 Task: Select Give A Gift Card from Gift Cards. Add to cart AmazonBasics Sports Collectibles Gift Card-2. Place order for Fernando Perez, _x000D_
1100 E 2nd Ave #3_x000D_
Indianola, Iowa(IA), 50125, Cell Number (641) 942-6132
Action: Mouse moved to (437, 332)
Screenshot: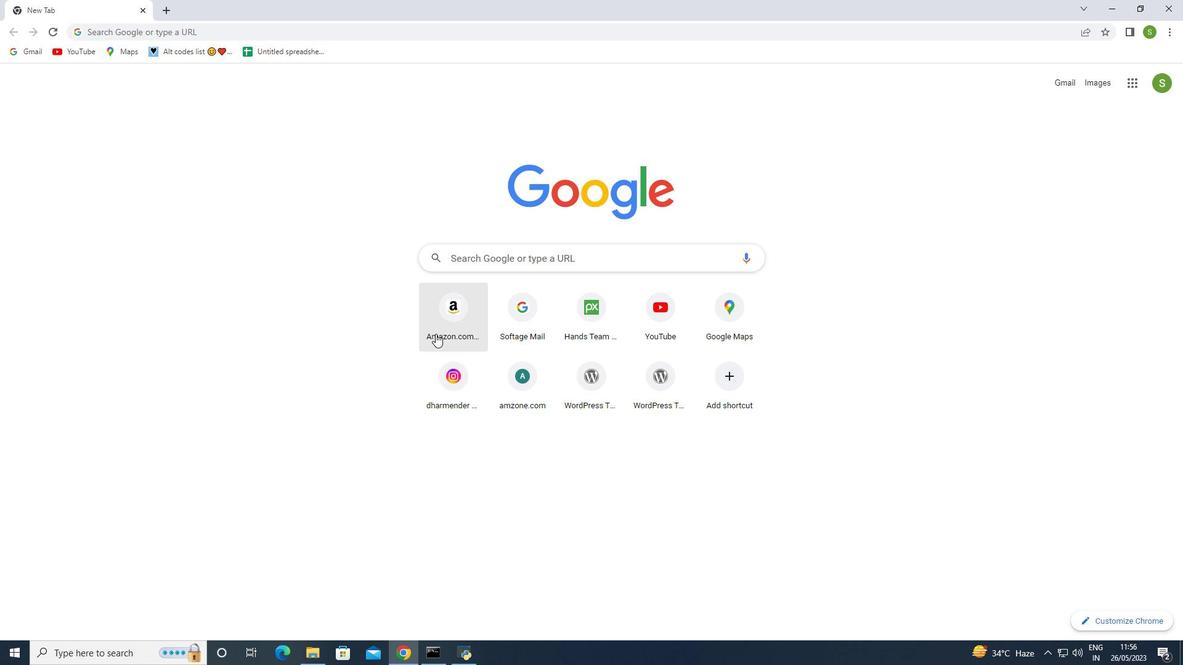 
Action: Mouse pressed left at (437, 332)
Screenshot: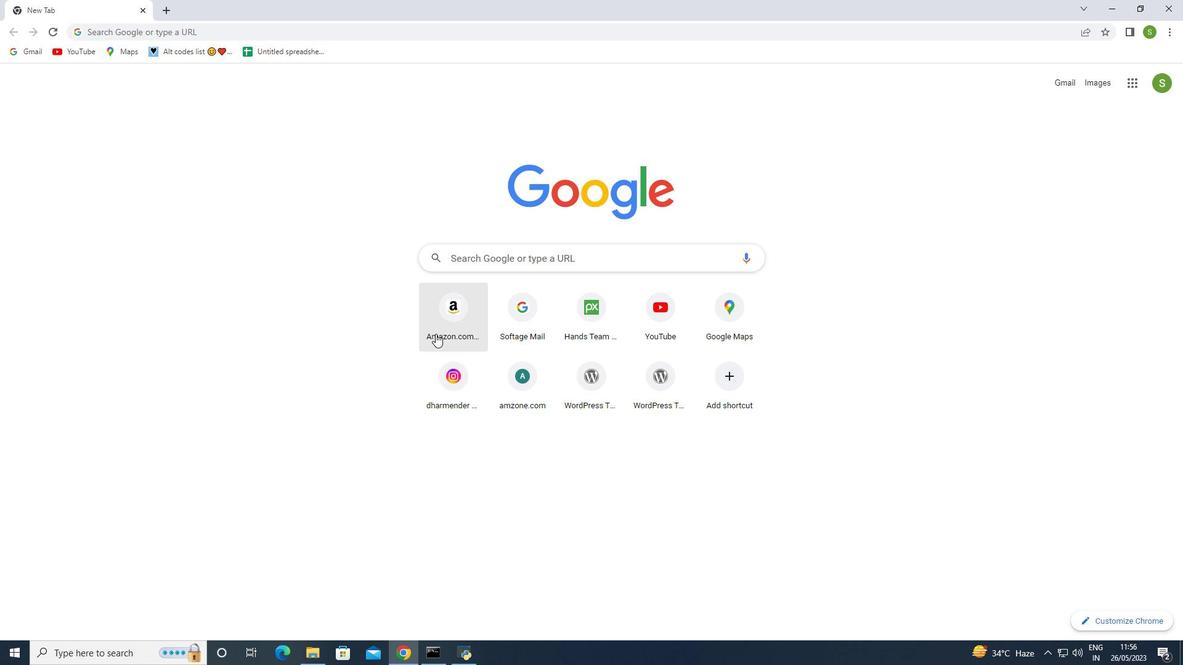 
Action: Mouse moved to (1003, 167)
Screenshot: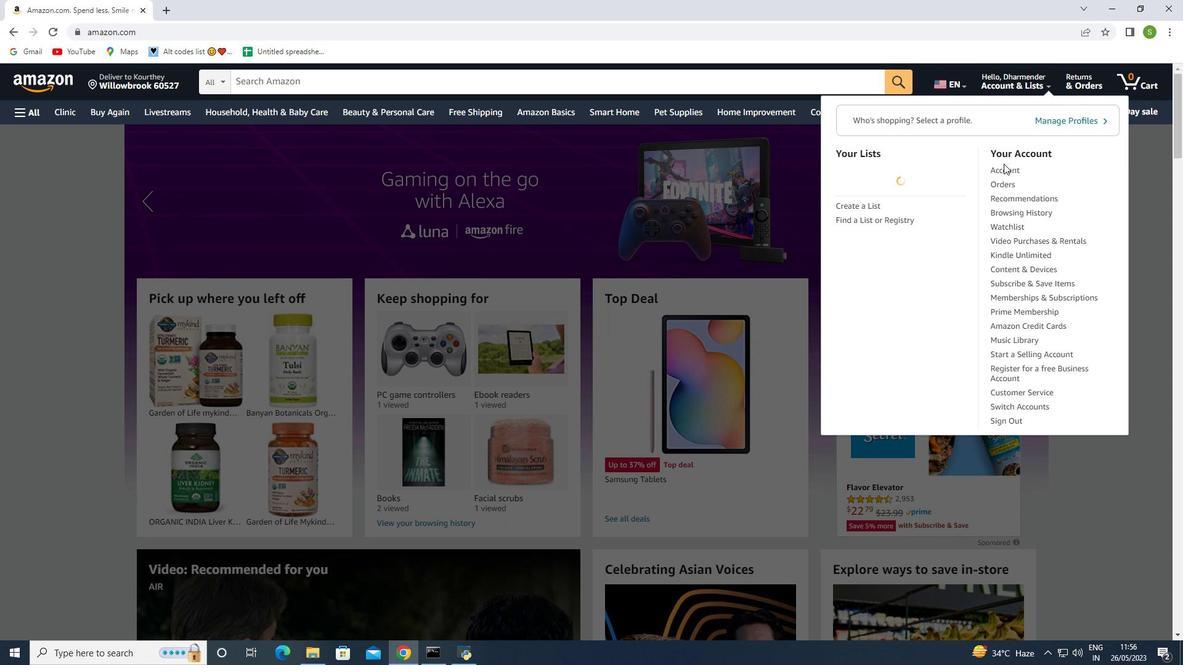 
Action: Mouse pressed left at (1003, 167)
Screenshot: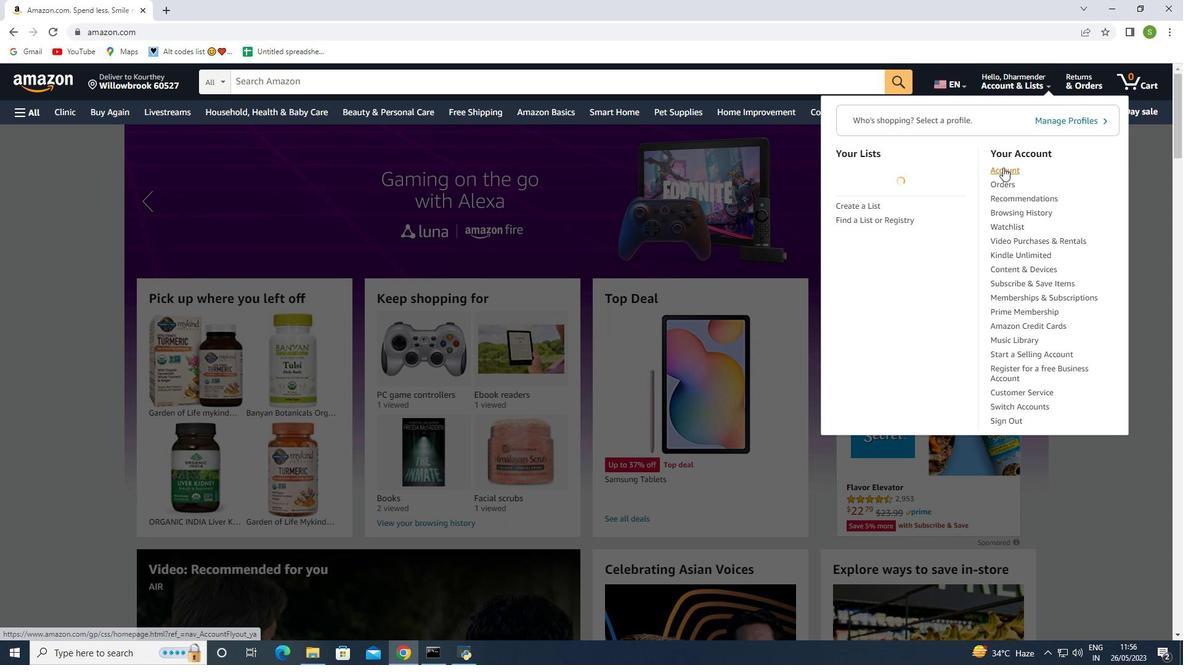
Action: Mouse moved to (360, 278)
Screenshot: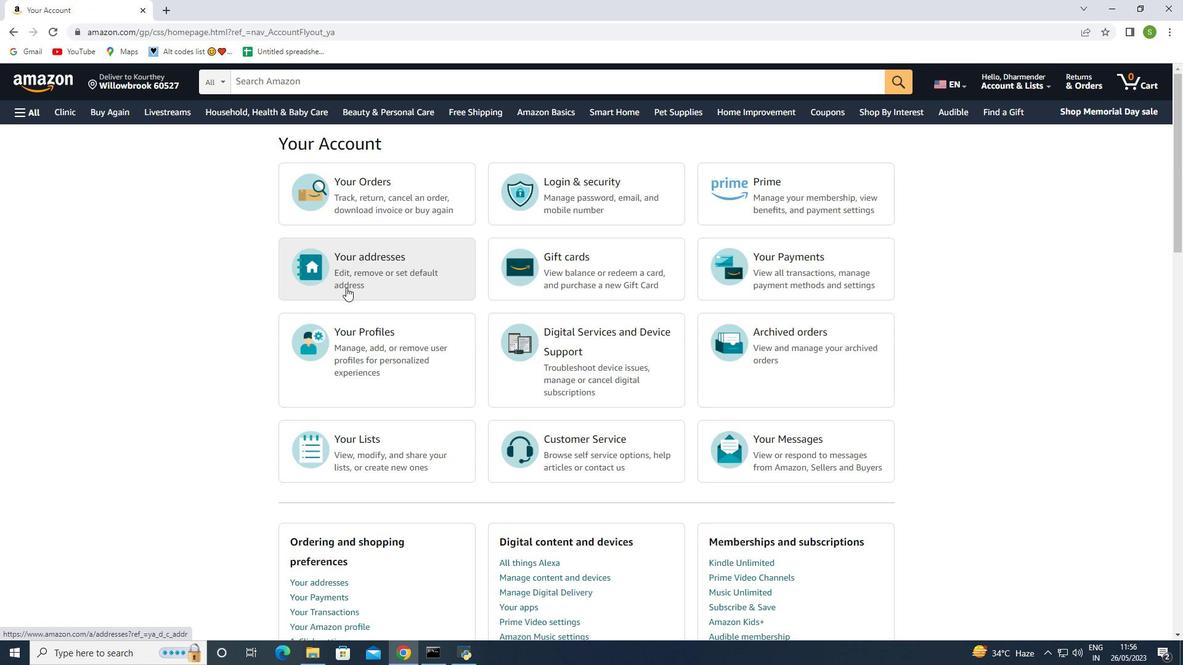 
Action: Mouse pressed left at (360, 278)
Screenshot: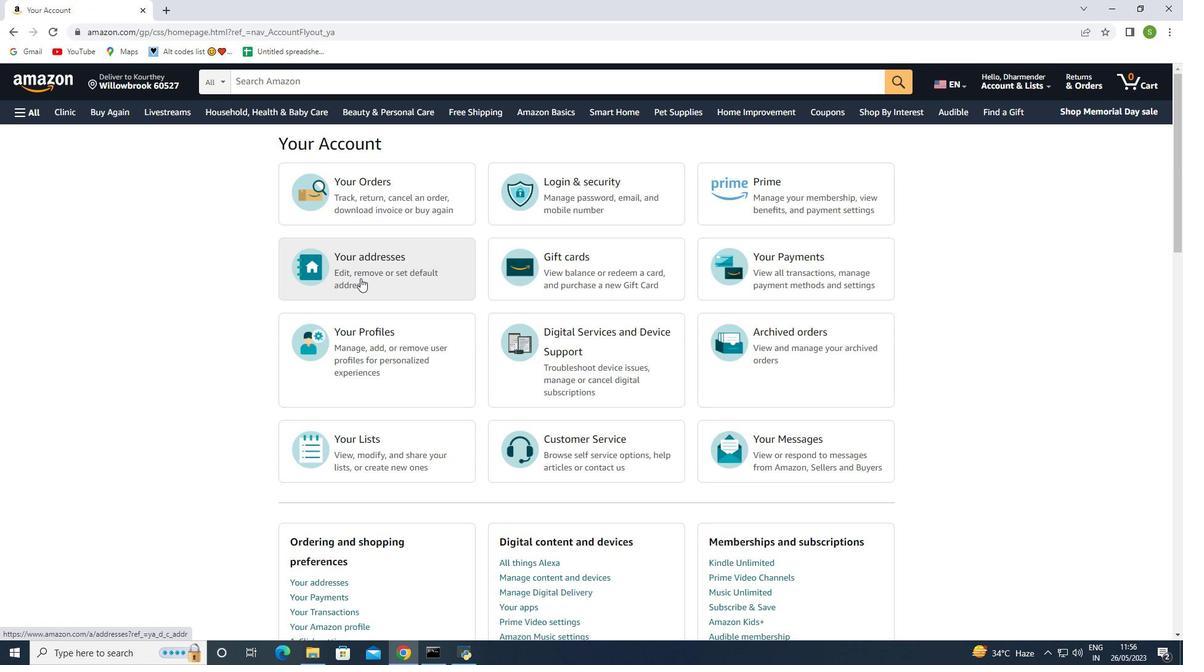 
Action: Mouse moved to (429, 288)
Screenshot: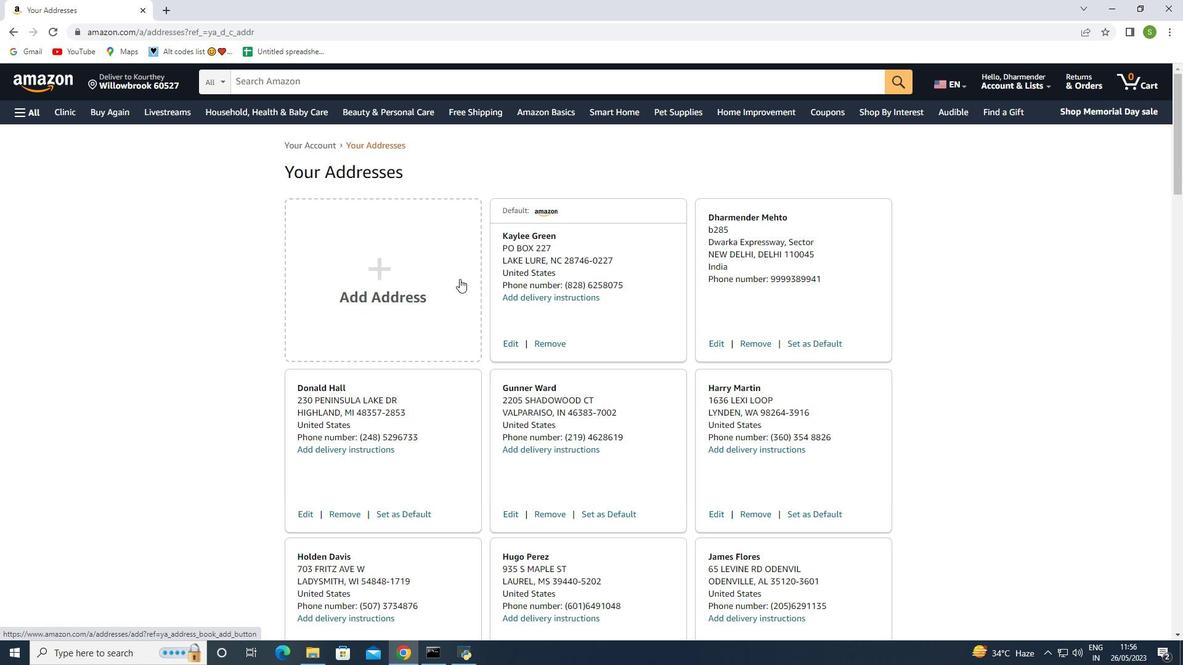 
Action: Mouse pressed left at (429, 288)
Screenshot: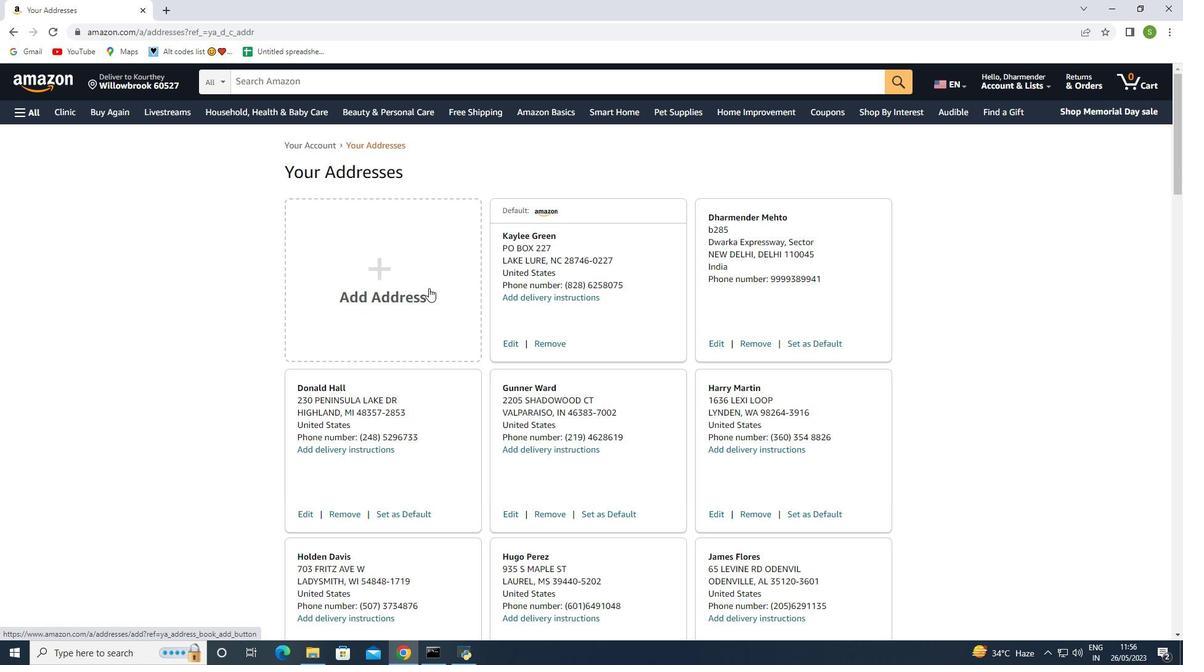 
Action: Mouse moved to (518, 326)
Screenshot: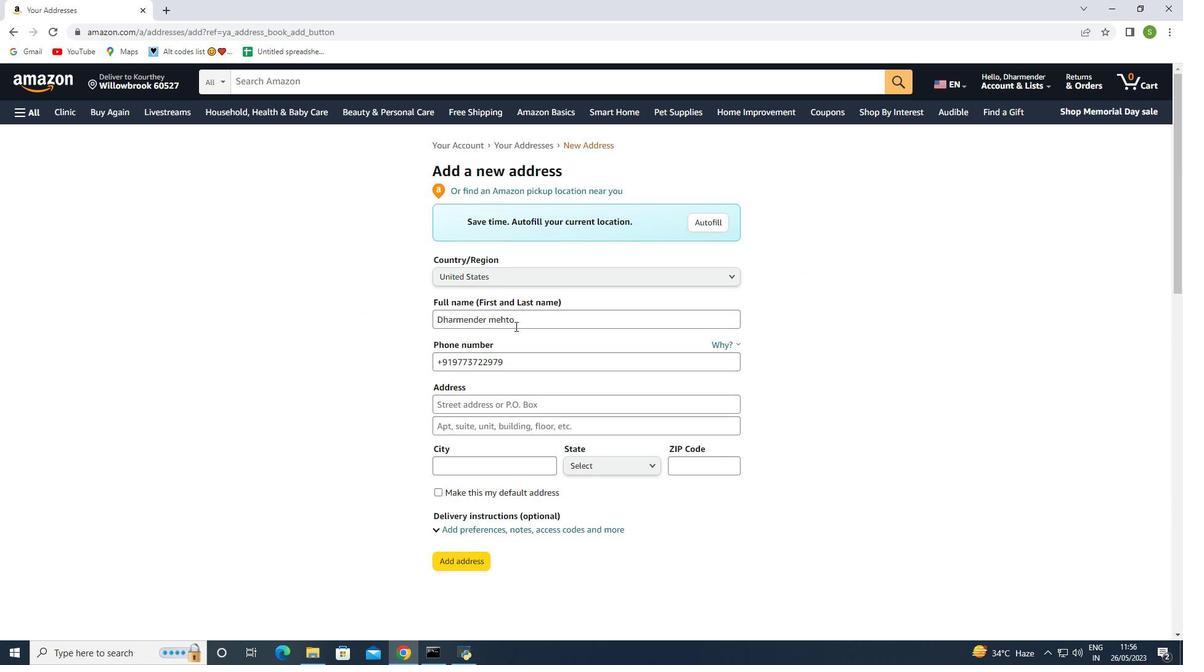
Action: Mouse pressed left at (518, 326)
Screenshot: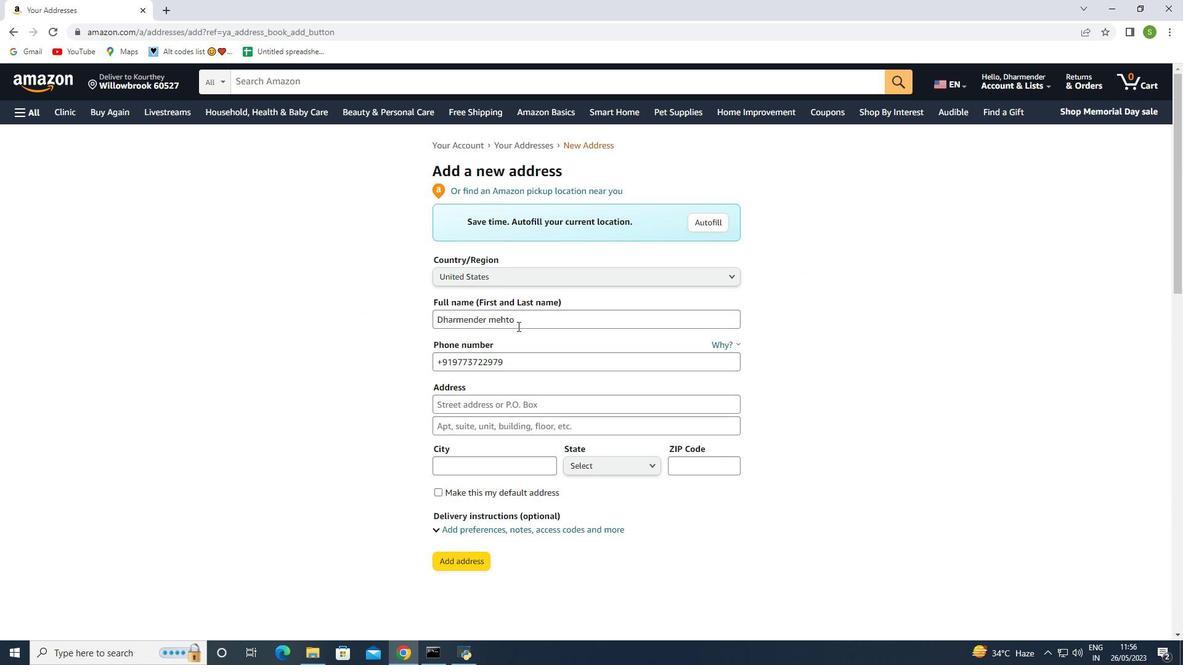 
Action: Mouse moved to (408, 290)
Screenshot: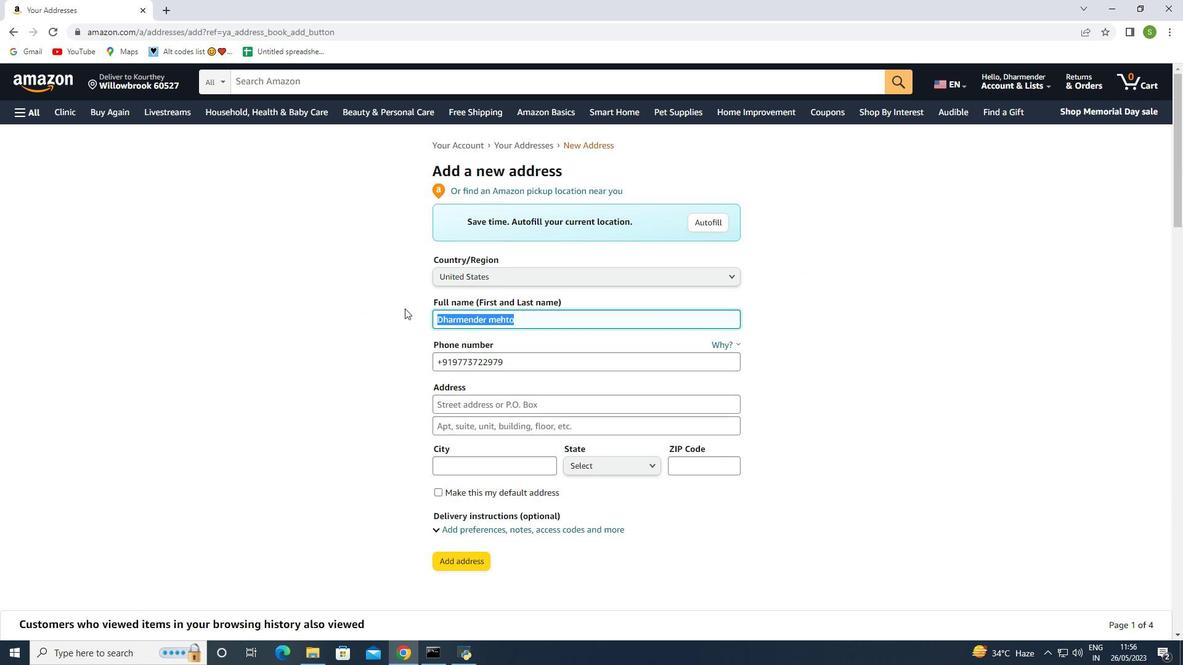 
Action: Key pressed <Key.backspace><Key.shift><Key.shift><Key.shift><Key.shift><Key.shift><Key.shift><Key.shift><Key.shift><Key.shift><Key.shift><Key.shift><Key.shift><Key.shift><Key.shift><Key.shift><Key.shift><Key.shift><Key.shift><Key.shift><Key.shift><Key.shift><Key.shift><Key.shift><Key.shift><Key.shift><Key.shift><Key.shift><Key.shift><Key.shift><Key.shift><Key.shift><Key.shift><Key.shift><Key.shift><Key.shift><Key.shift><Key.shift><Key.shift><Key.shift><Key.shift><Key.shift><Key.shift><Key.shift><Key.shift><Key.shift><Key.shift><Key.shift><Key.shift><Key.shift><Key.shift><Key.shift><Key.shift><Key.shift><Key.shift><Key.shift><Key.shift><Key.shift><Key.shift><Key.shift><Key.shift><Key.shift><Key.shift><Key.shift><Key.shift><Key.shift><Key.shift><Key.shift><Key.shift><Key.shift><Key.shift><Key.shift><Key.shift><Key.shift><Key.shift><Key.shift><Key.shift><Key.shift><Key.shift><Key.shift><Key.shift><Key.shift><Key.shift><Key.shift><Key.shift><Key.shift><Key.shift><Key.shift><Key.shift>Fernando<Key.space><Key.shift>Perez
Screenshot: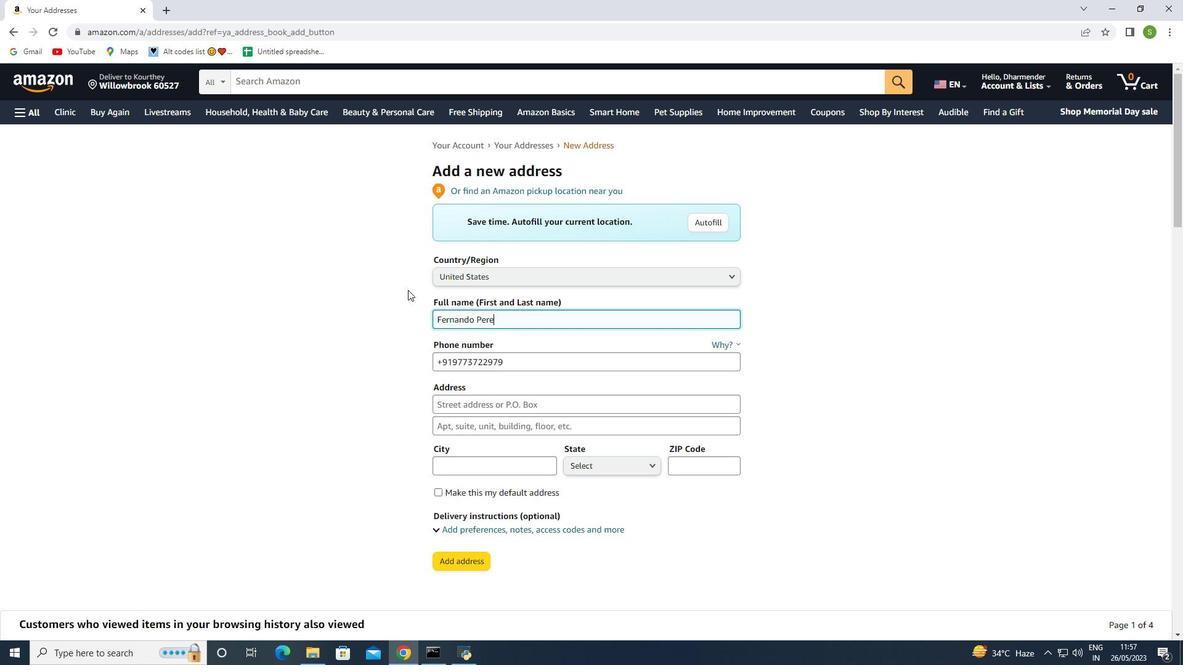 
Action: Mouse moved to (508, 365)
Screenshot: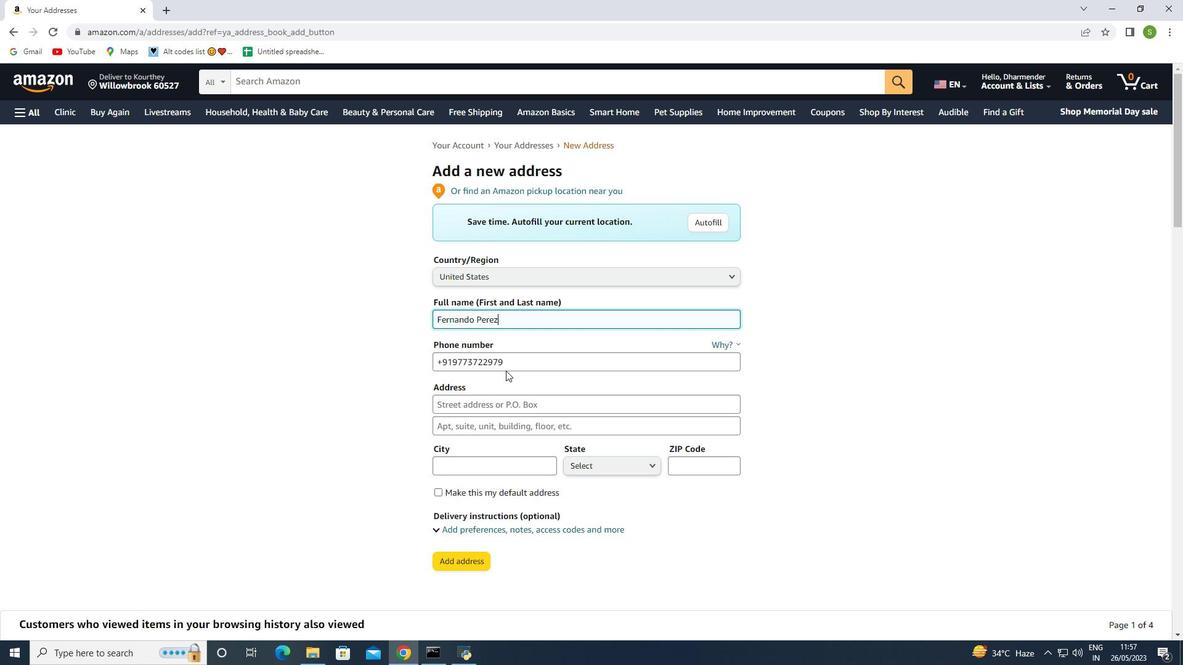 
Action: Mouse pressed left at (508, 365)
Screenshot: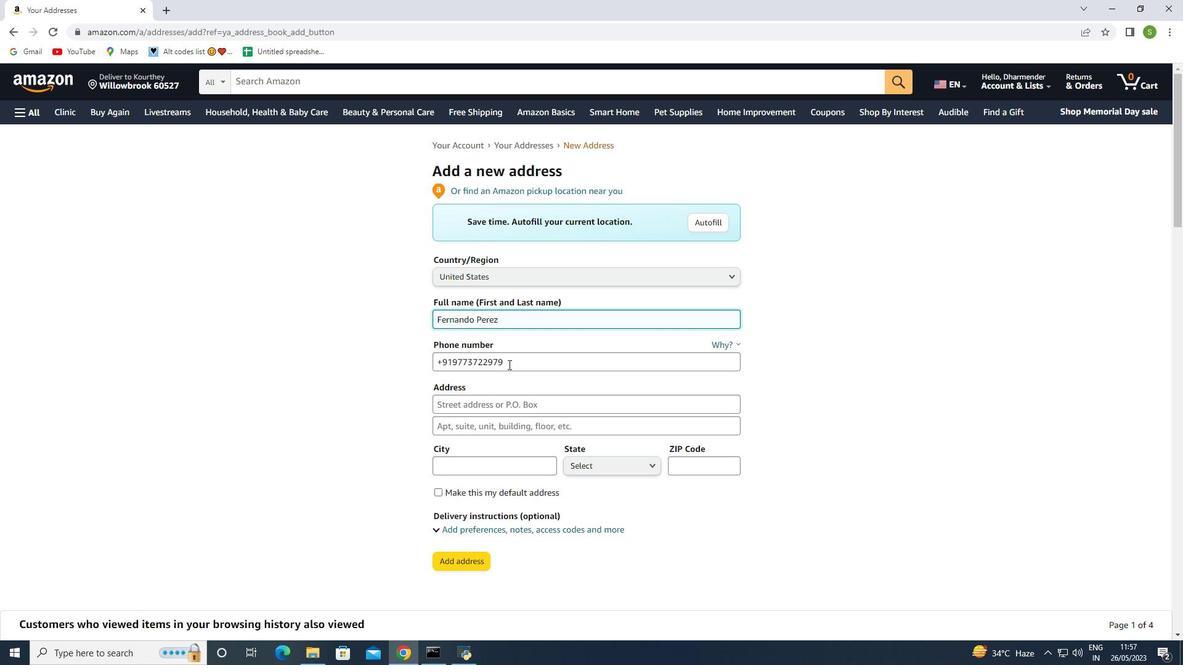 
Action: Mouse moved to (332, 338)
Screenshot: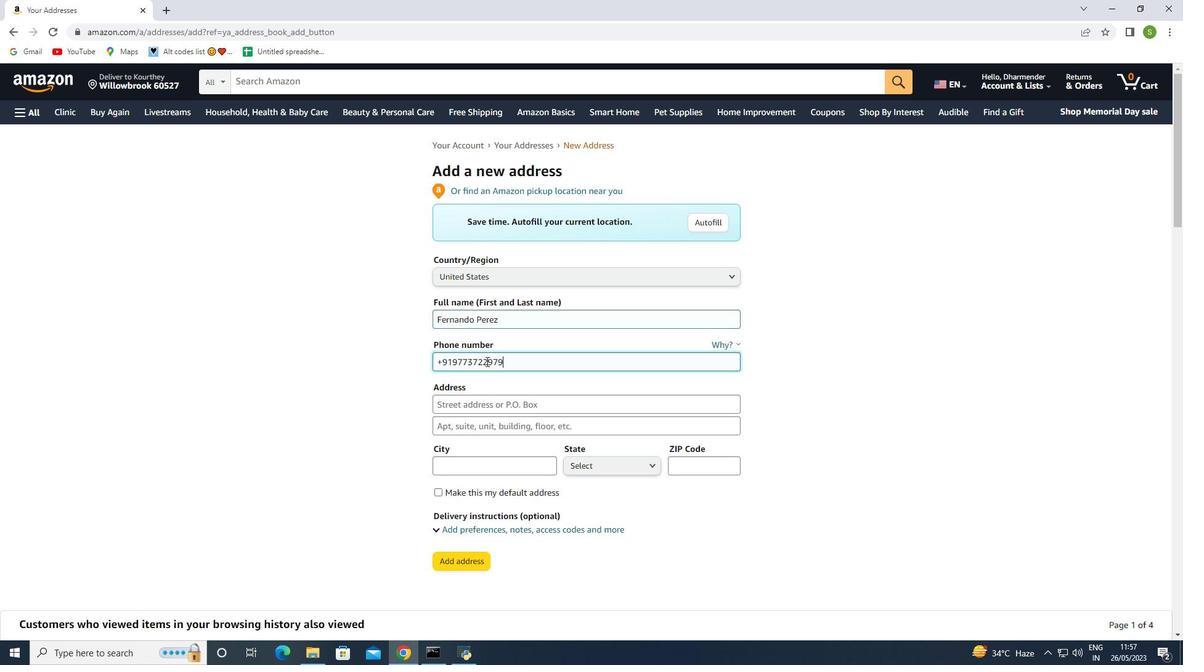 
Action: Key pressed <Key.backspace><Key.shift_r>(641<Key.shift_r>)<Key.space>9426132
Screenshot: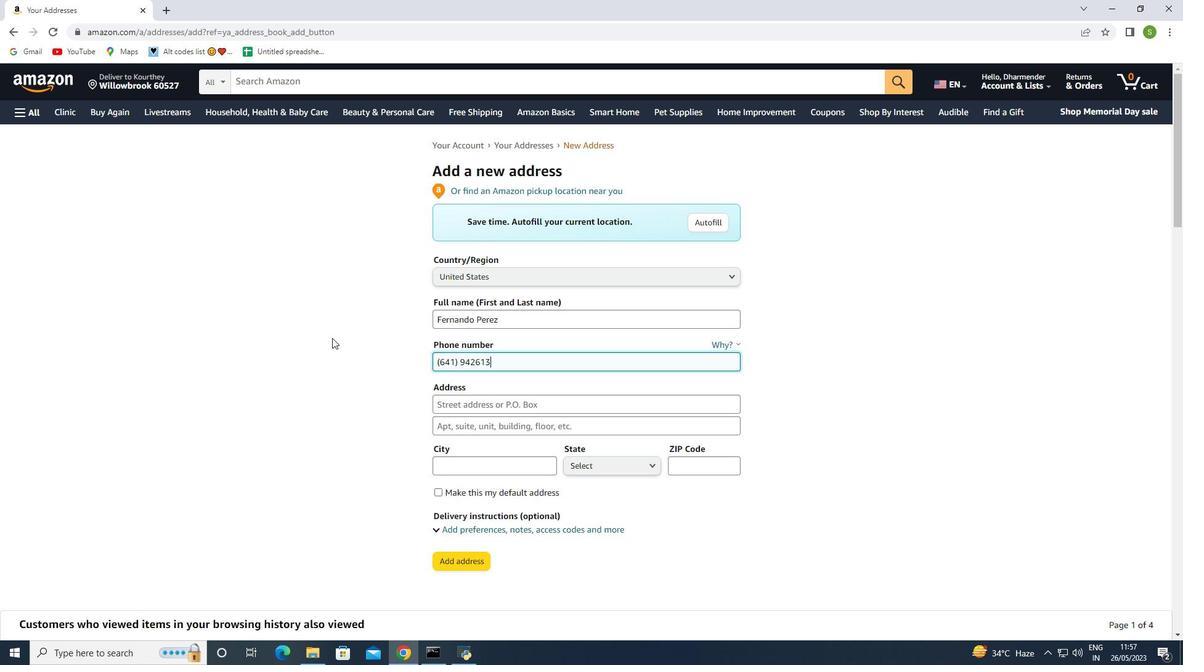 
Action: Mouse moved to (451, 400)
Screenshot: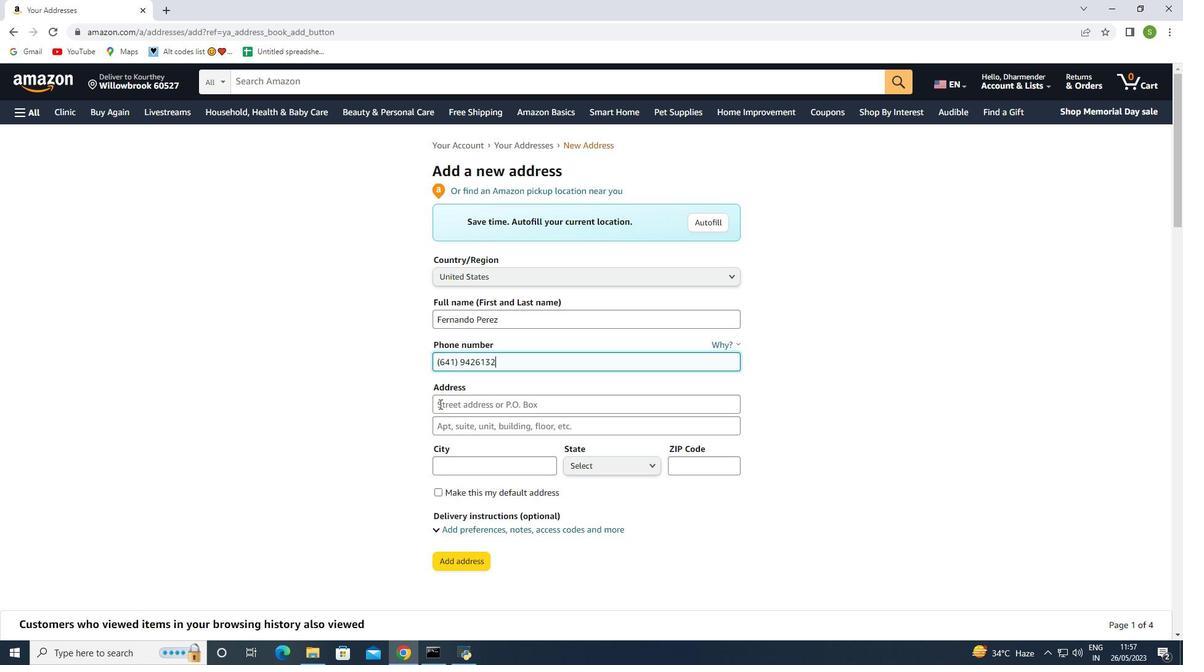 
Action: Mouse pressed left at (451, 400)
Screenshot: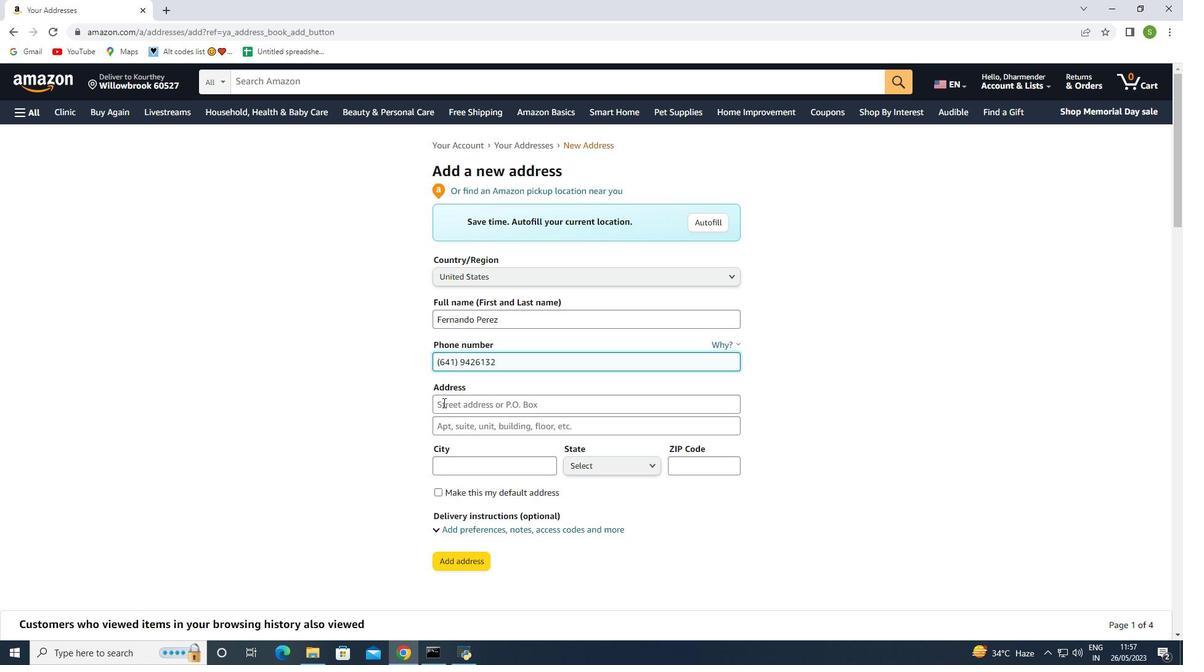 
Action: Mouse moved to (451, 400)
Screenshot: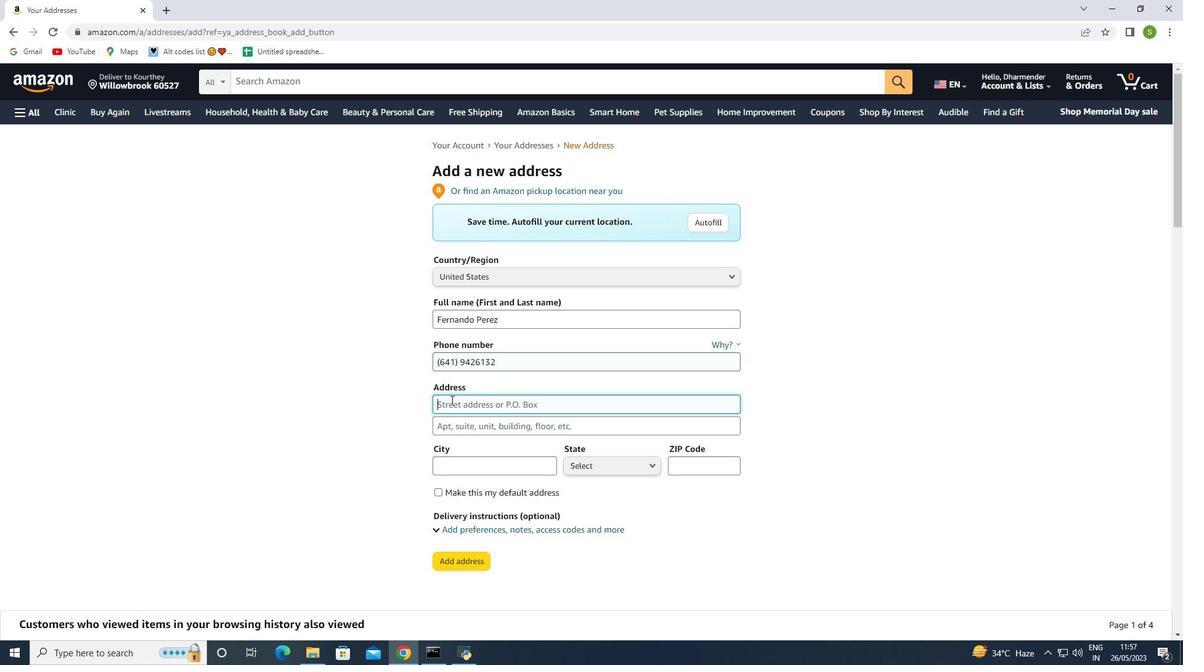 
Action: Key pressed 1100<Key.space><Key.shift>E<Key.space>2nd<Key.space><Key.shift>Ac<Key.backspace>ve<Key.space><Key.shift><Key.shift><Key.shift><Key.shift><Key.shift><Key.shift><Key.shift><Key.shift><Key.shift><Key.shift><Key.shift>#3
Screenshot: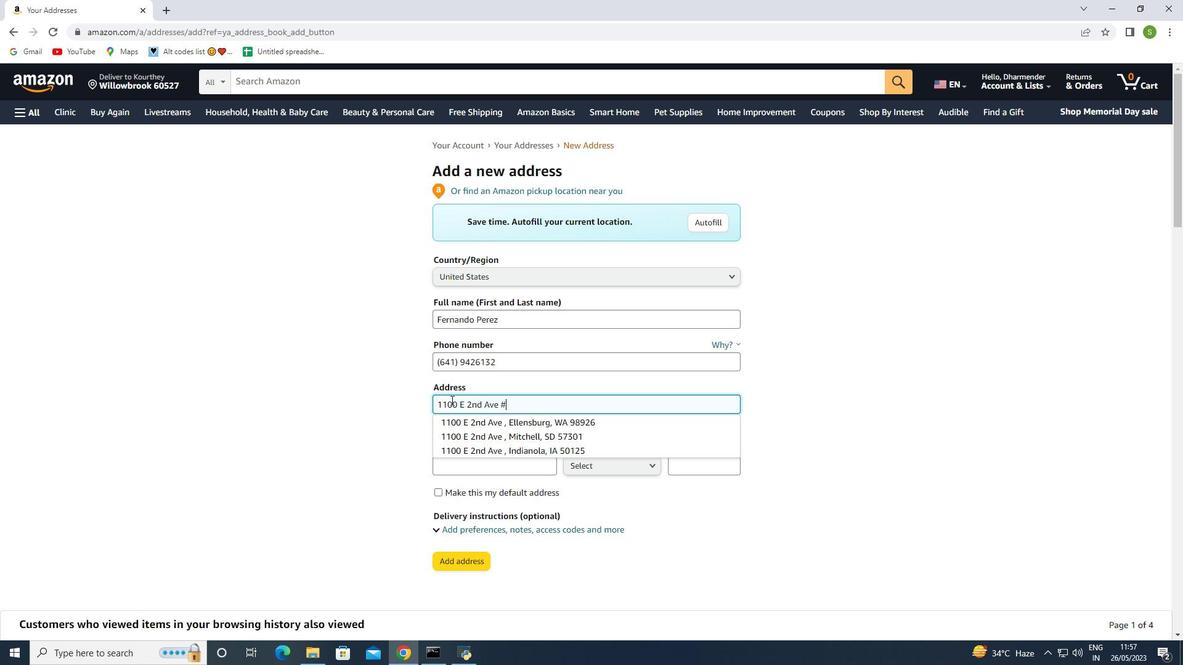 
Action: Mouse moved to (688, 470)
Screenshot: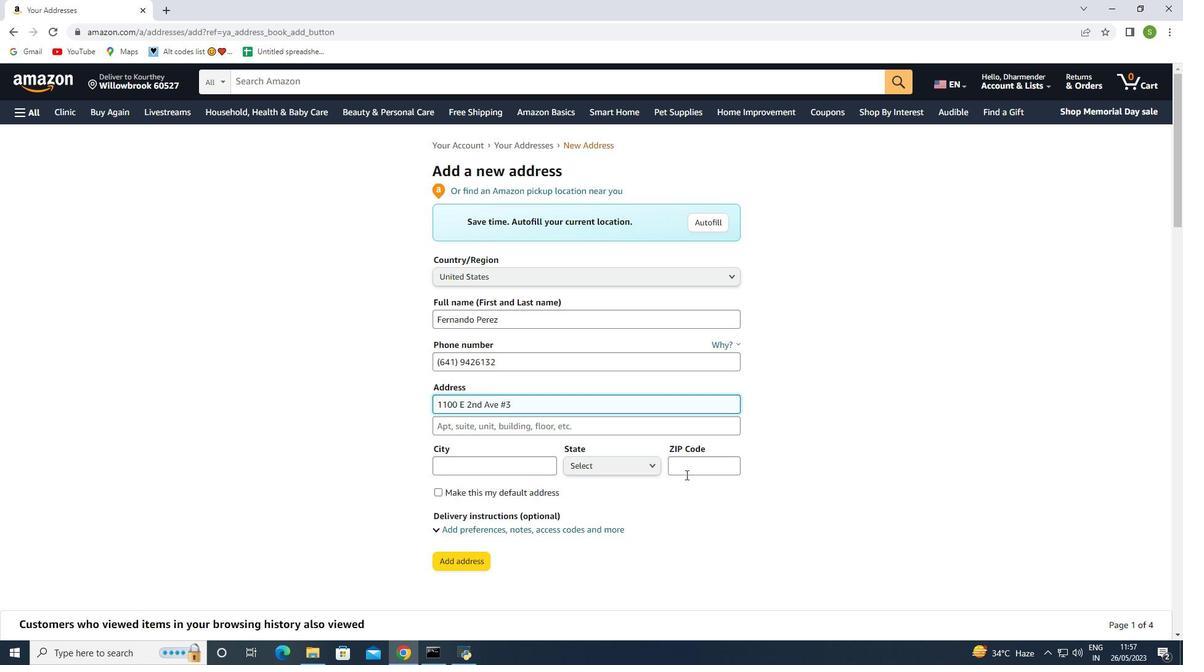 
Action: Mouse pressed left at (688, 470)
Screenshot: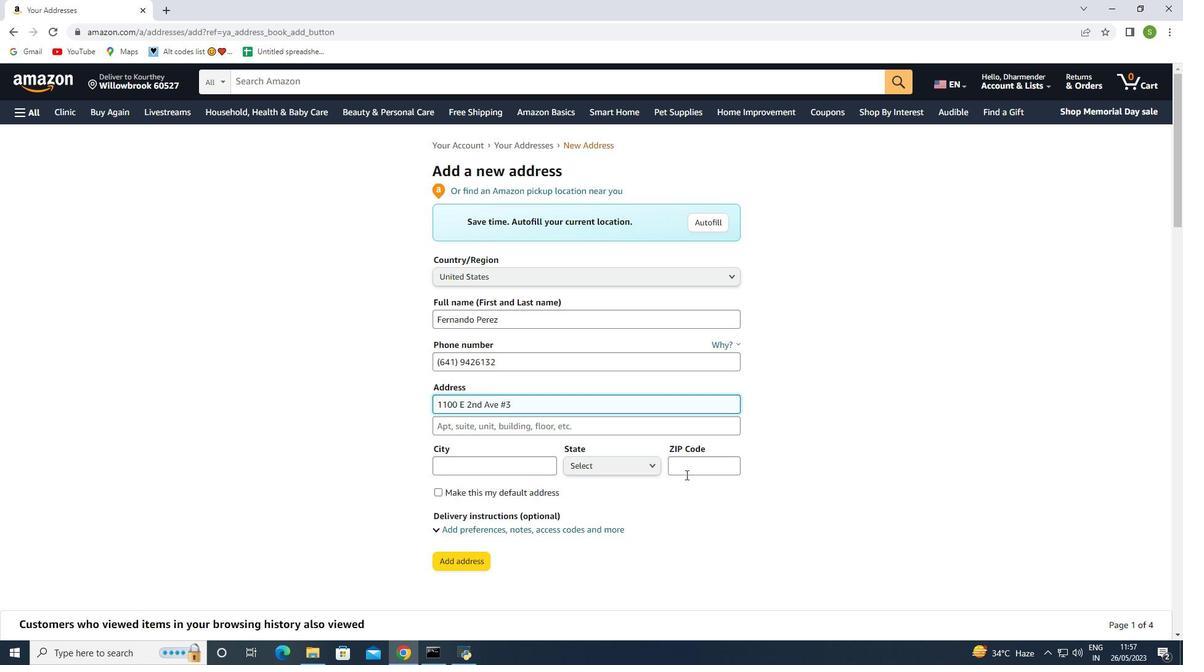
Action: Mouse moved to (686, 470)
Screenshot: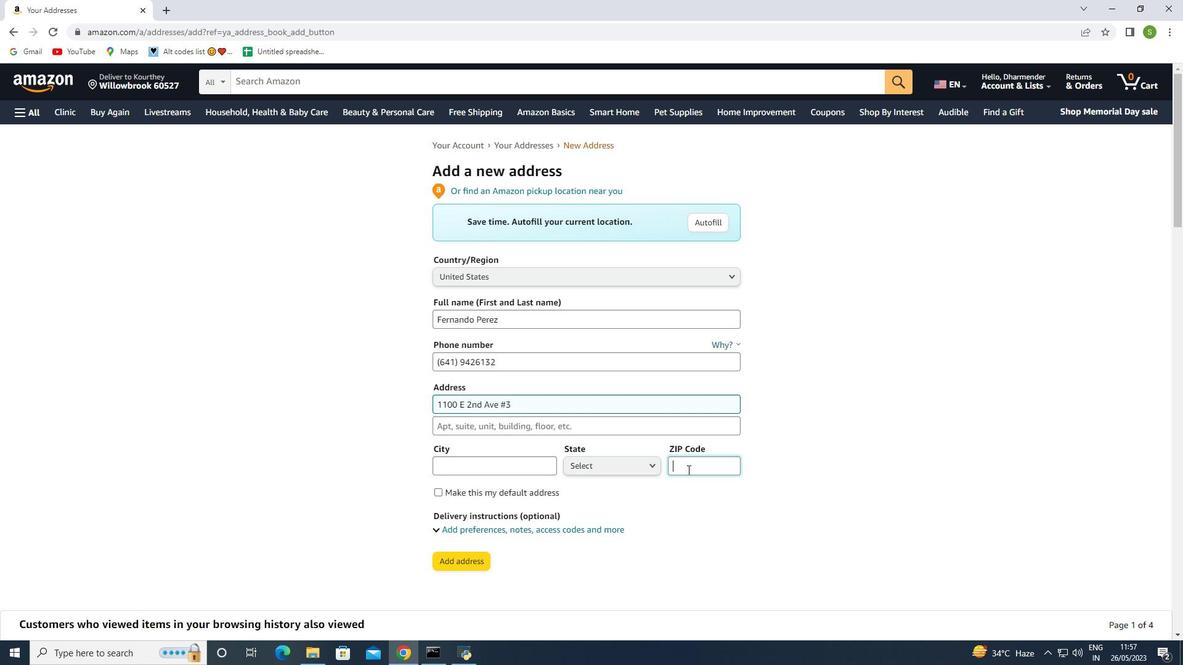 
Action: Key pressed 50
Screenshot: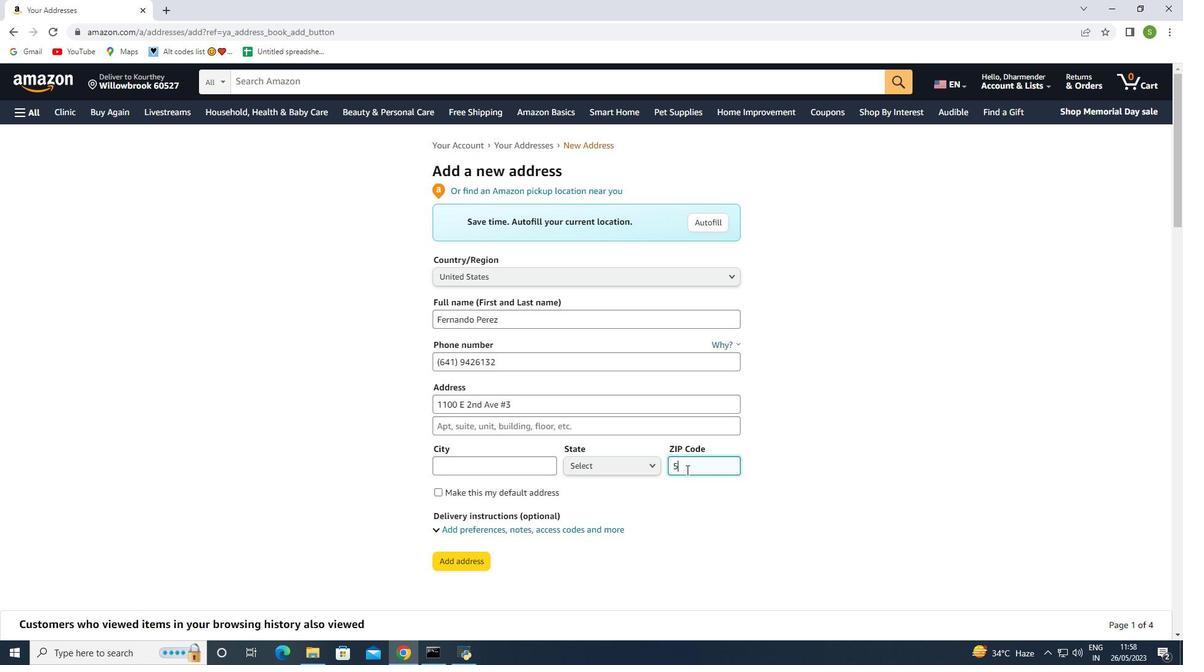 
Action: Mouse moved to (697, 479)
Screenshot: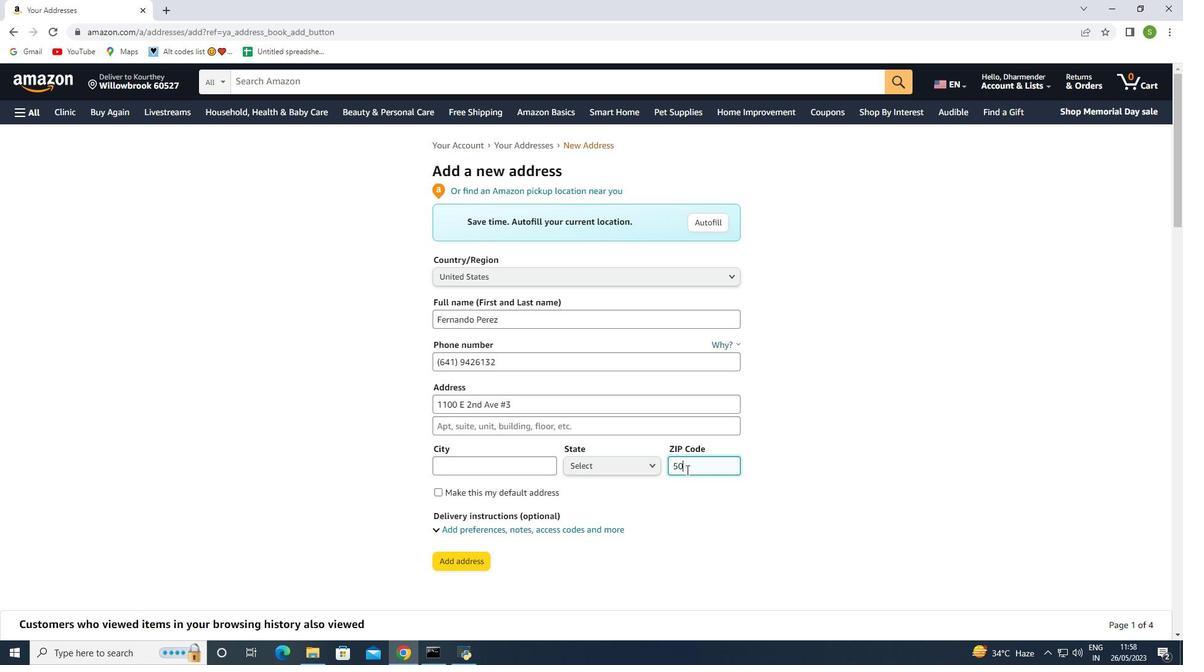 
Action: Key pressed 125
Screenshot: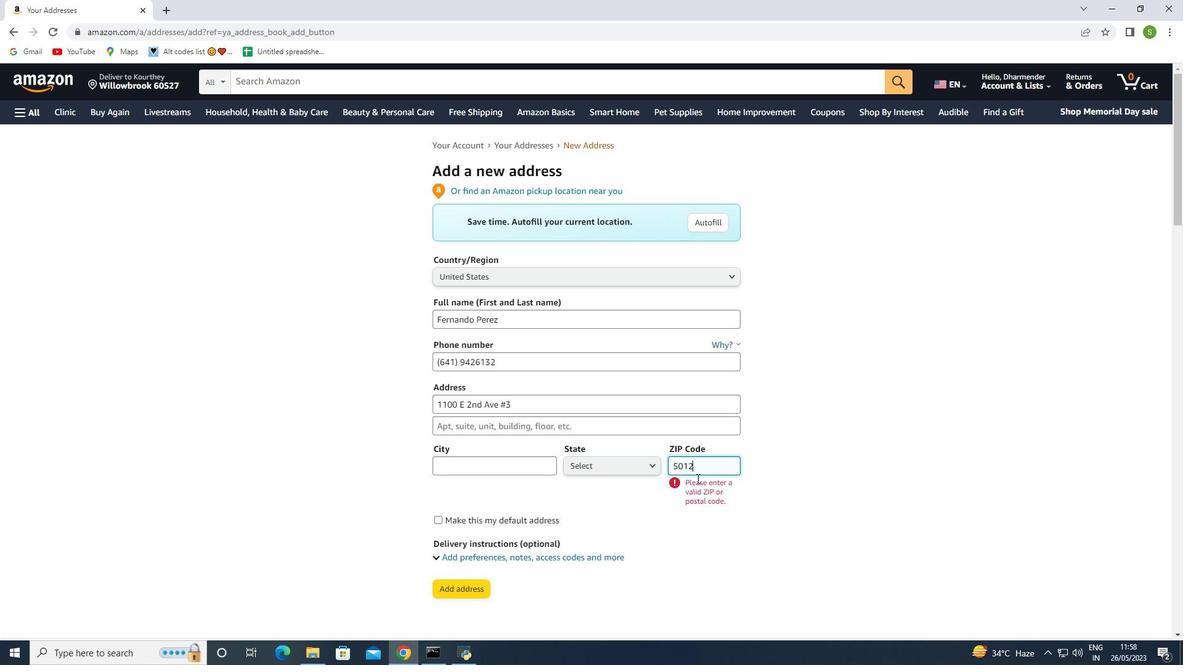 
Action: Mouse moved to (633, 503)
Screenshot: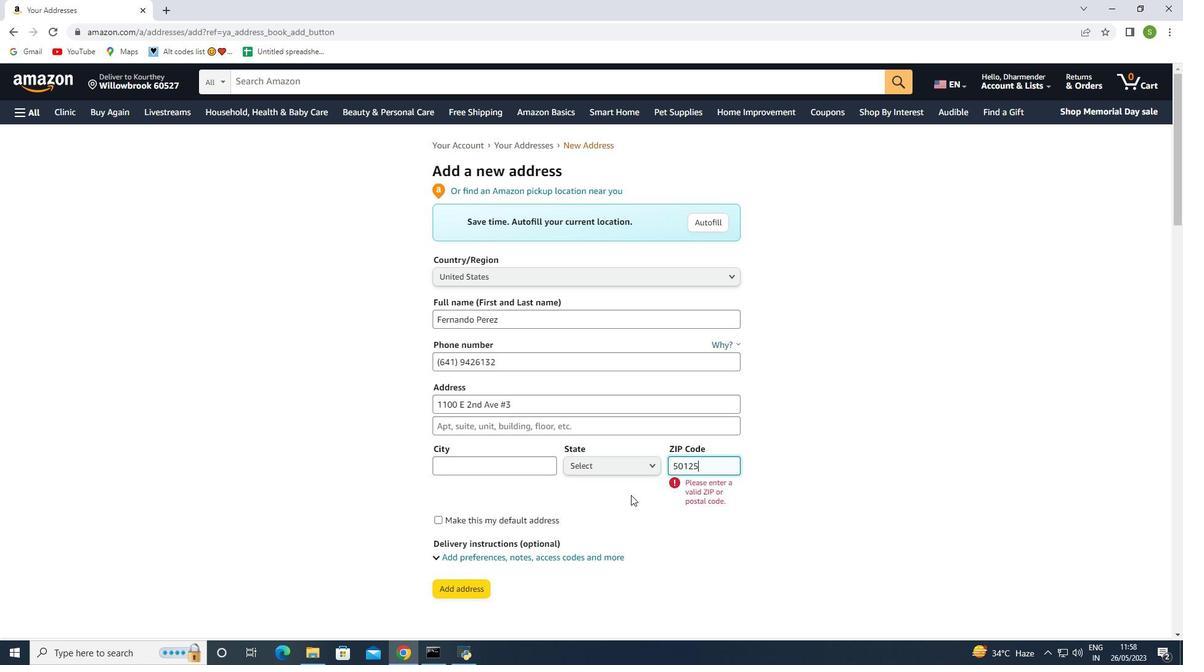 
Action: Mouse pressed left at (633, 503)
Screenshot: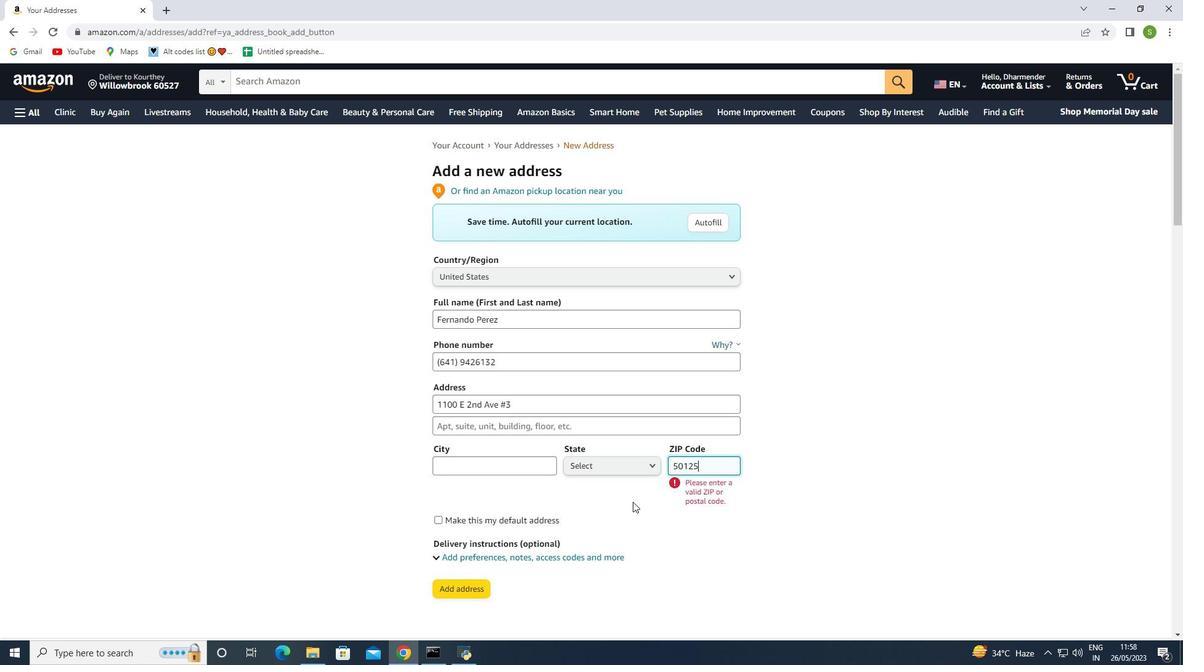 
Action: Mouse moved to (620, 464)
Screenshot: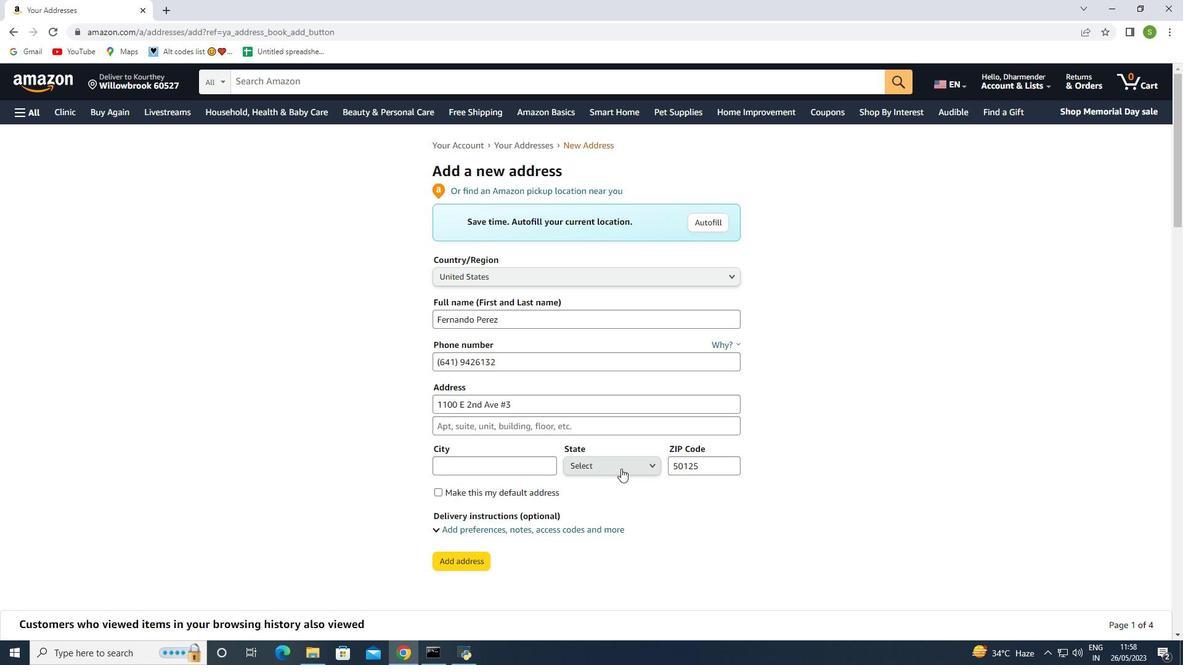 
Action: Mouse pressed left at (620, 464)
Screenshot: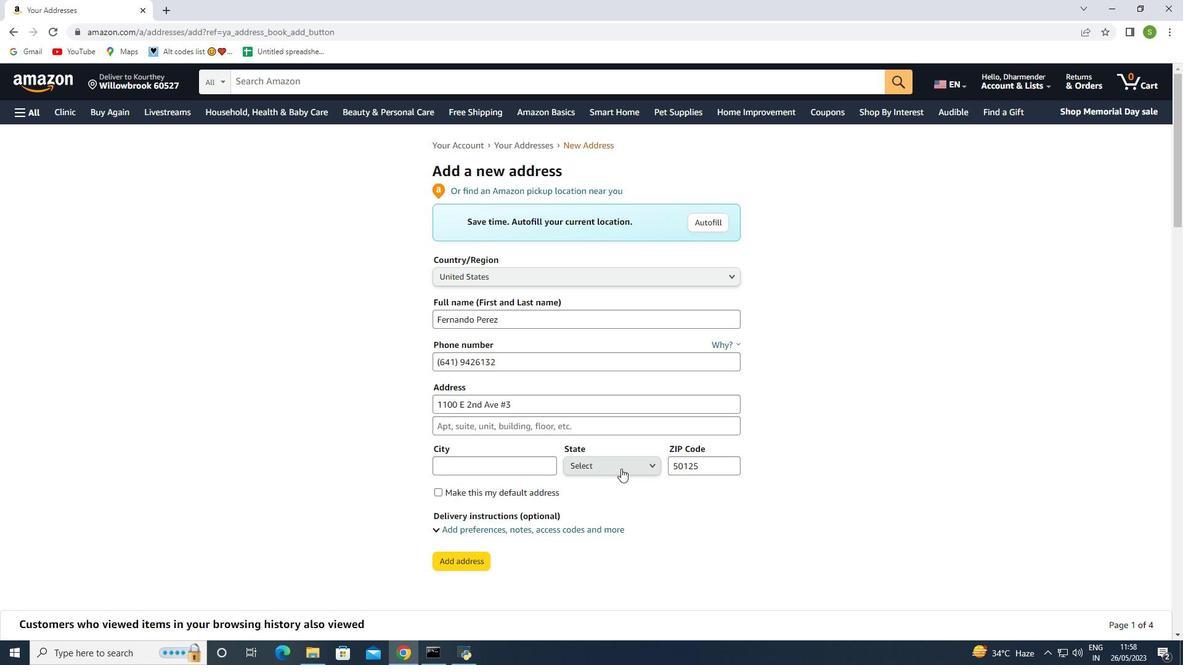 
Action: Mouse moved to (620, 466)
Screenshot: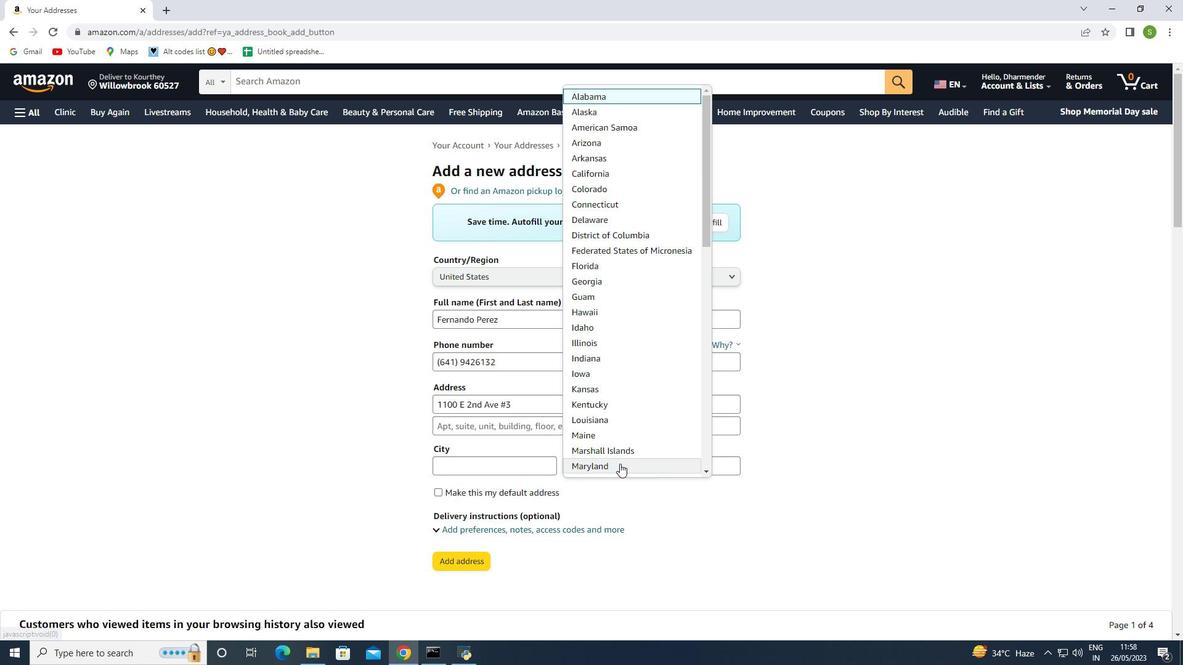 
Action: Key pressed lowa
Screenshot: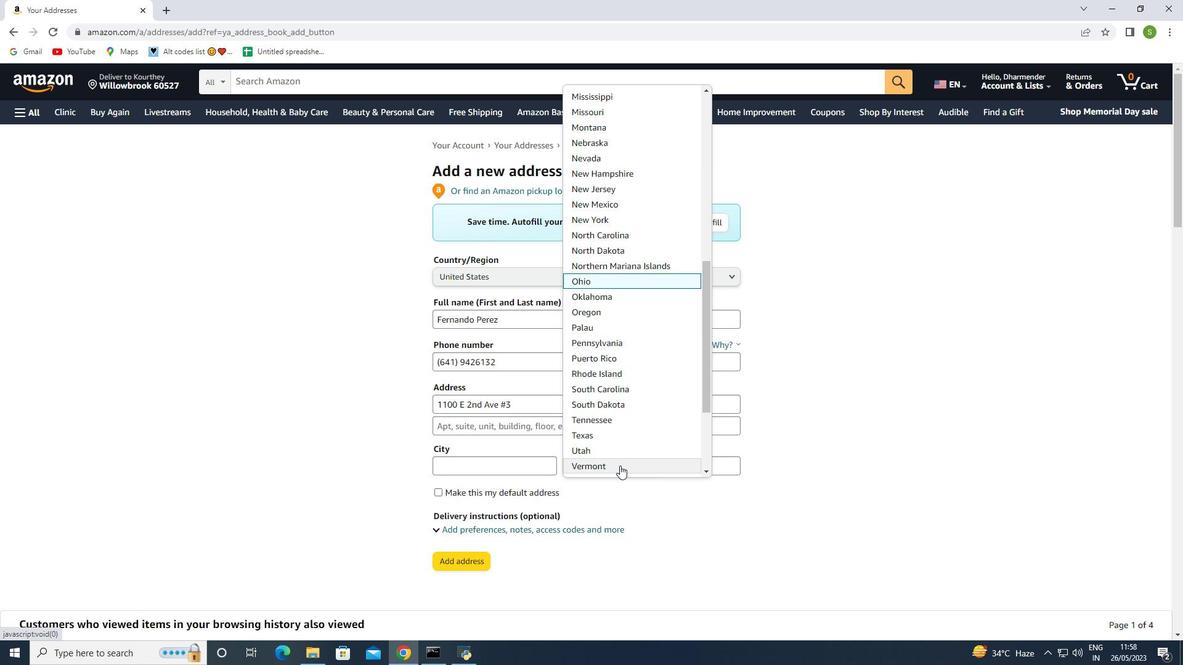 
Action: Mouse moved to (621, 334)
Screenshot: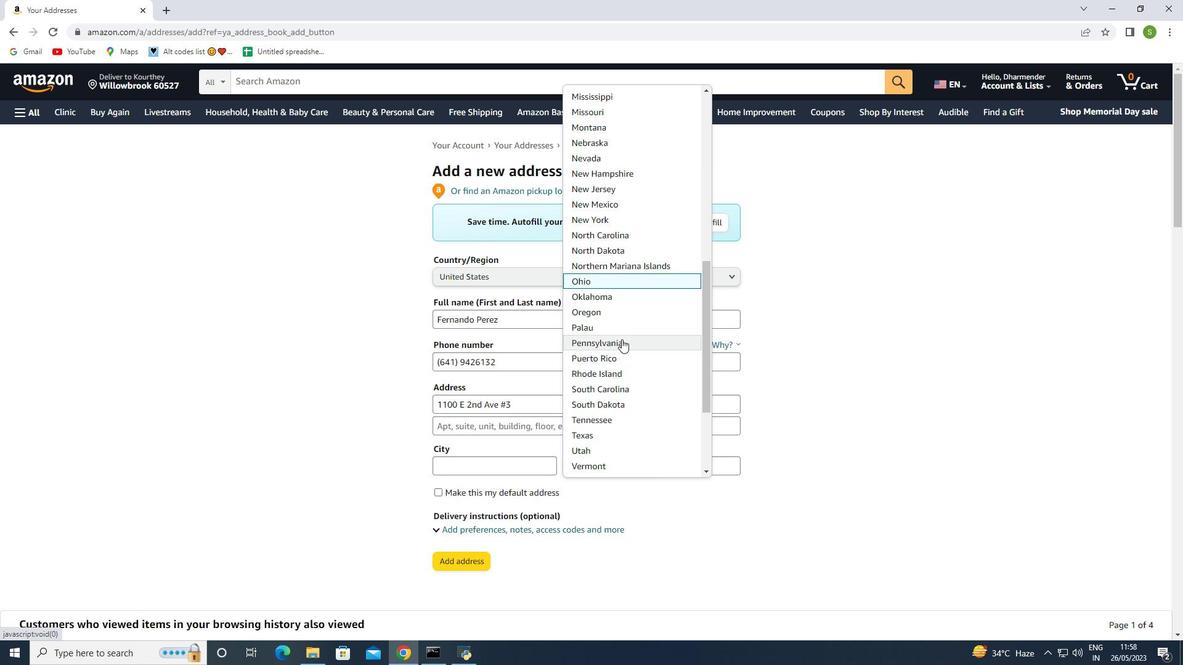 
Action: Key pressed l
Screenshot: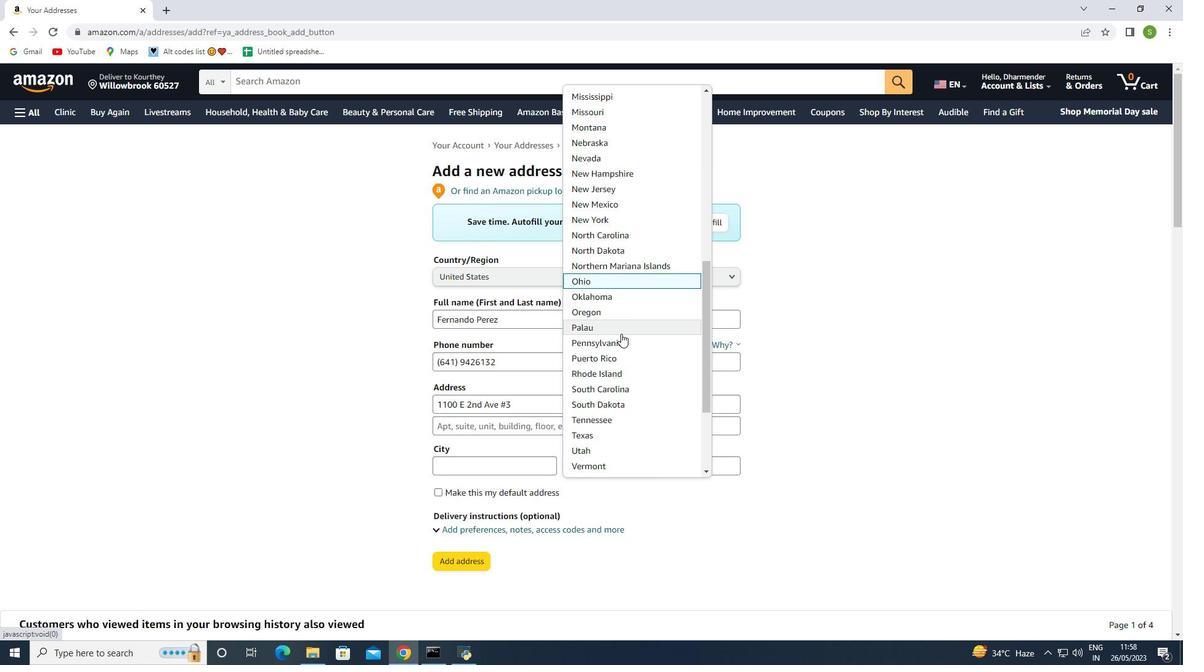 
Action: Mouse moved to (584, 230)
Screenshot: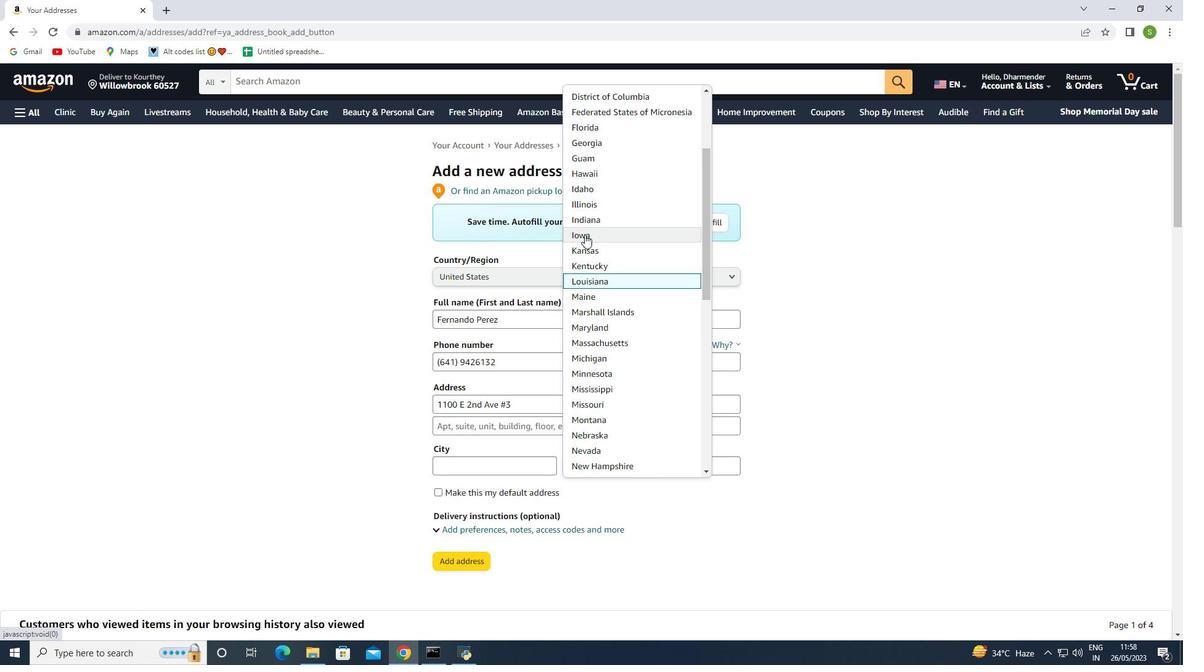 
Action: Mouse pressed left at (584, 230)
Screenshot: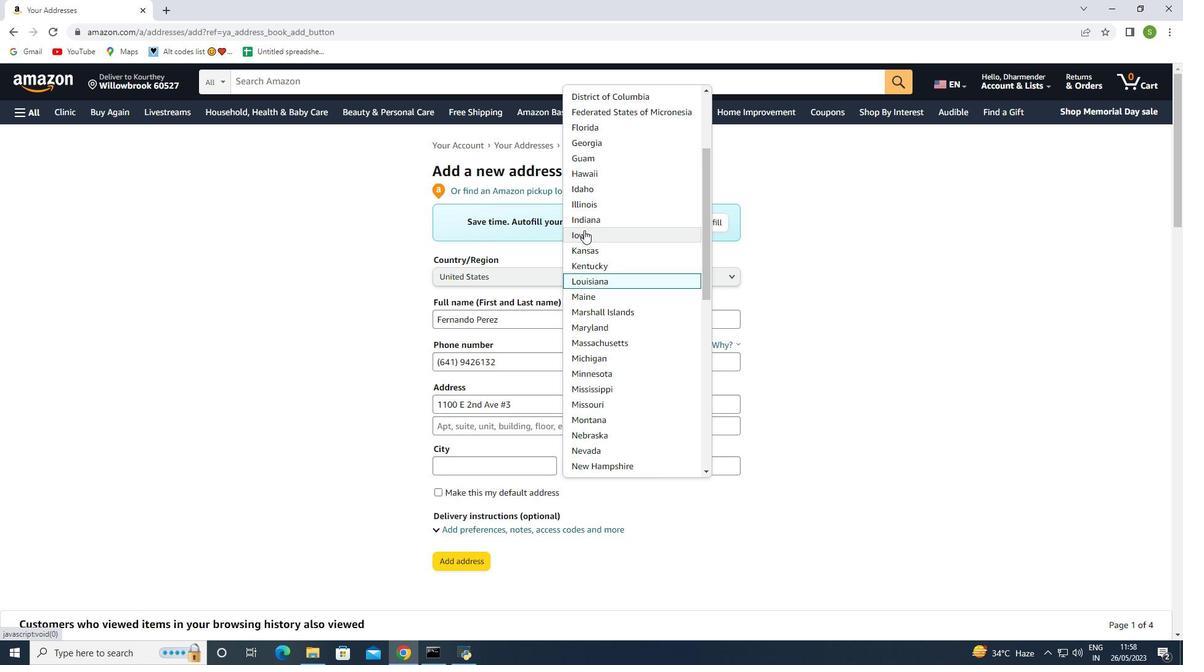 
Action: Mouse moved to (514, 458)
Screenshot: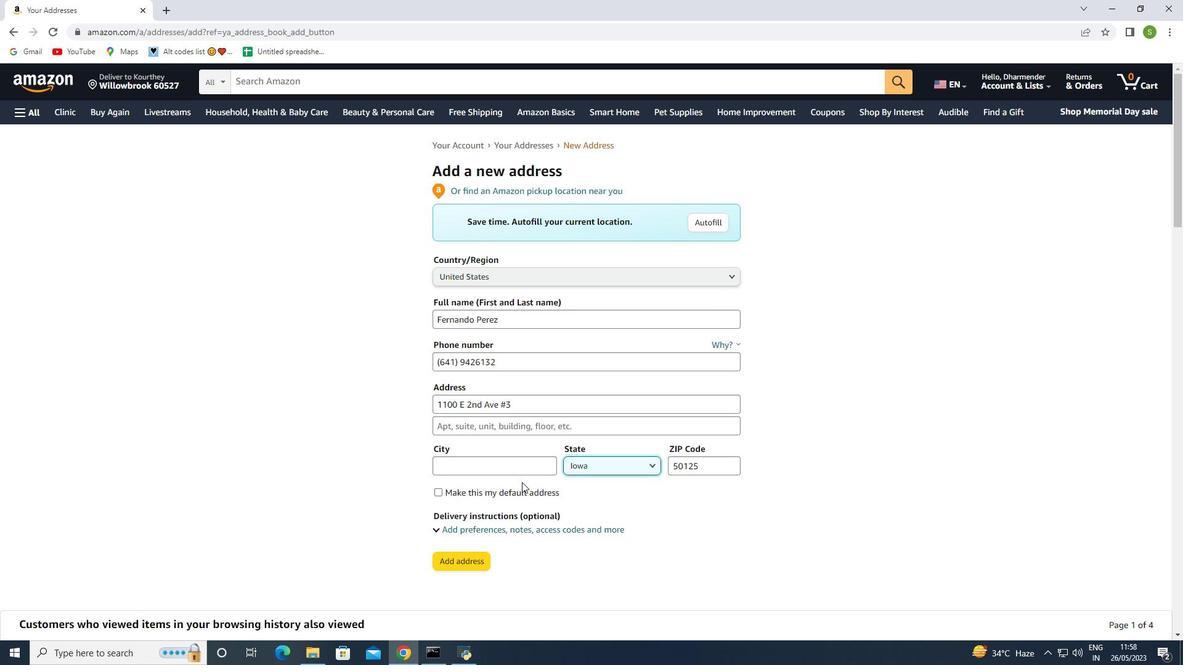 
Action: Mouse pressed left at (514, 458)
Screenshot: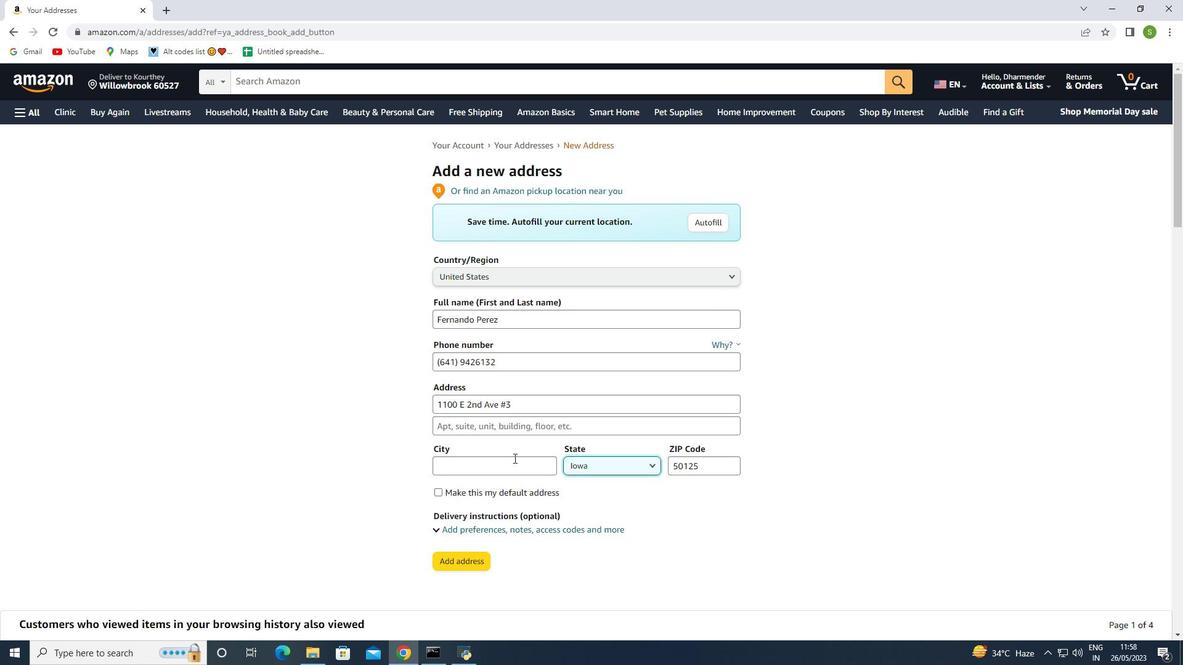 
Action: Key pressed <Key.shift>Indiana<Key.backspace>ola
Screenshot: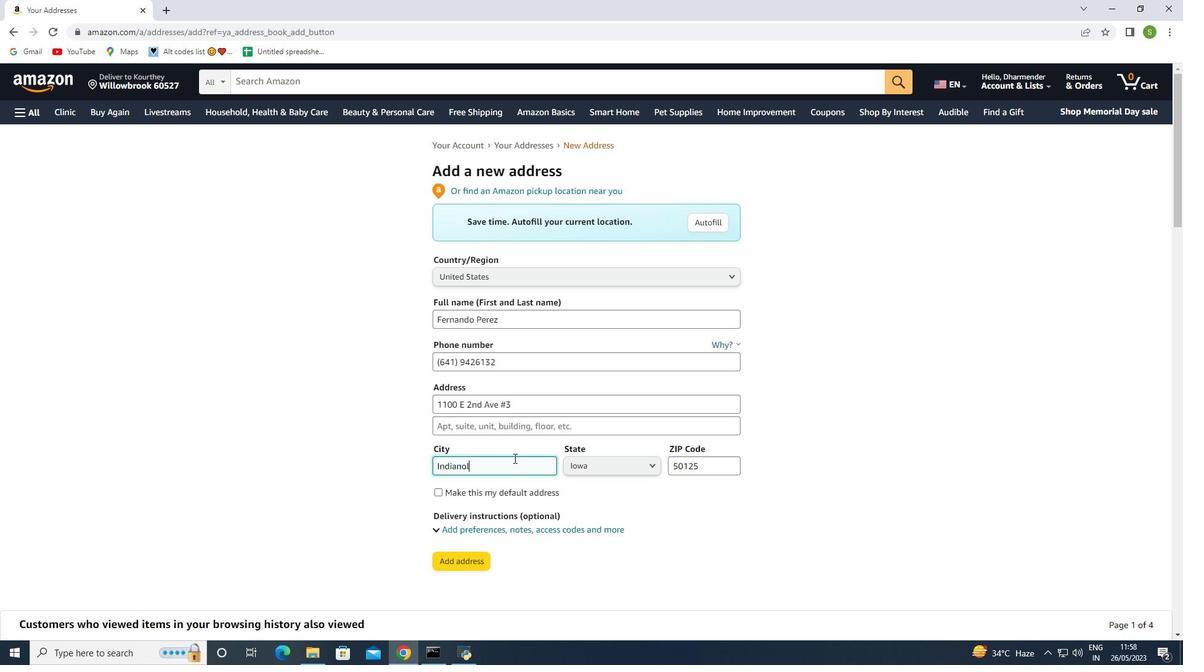 
Action: Mouse moved to (456, 567)
Screenshot: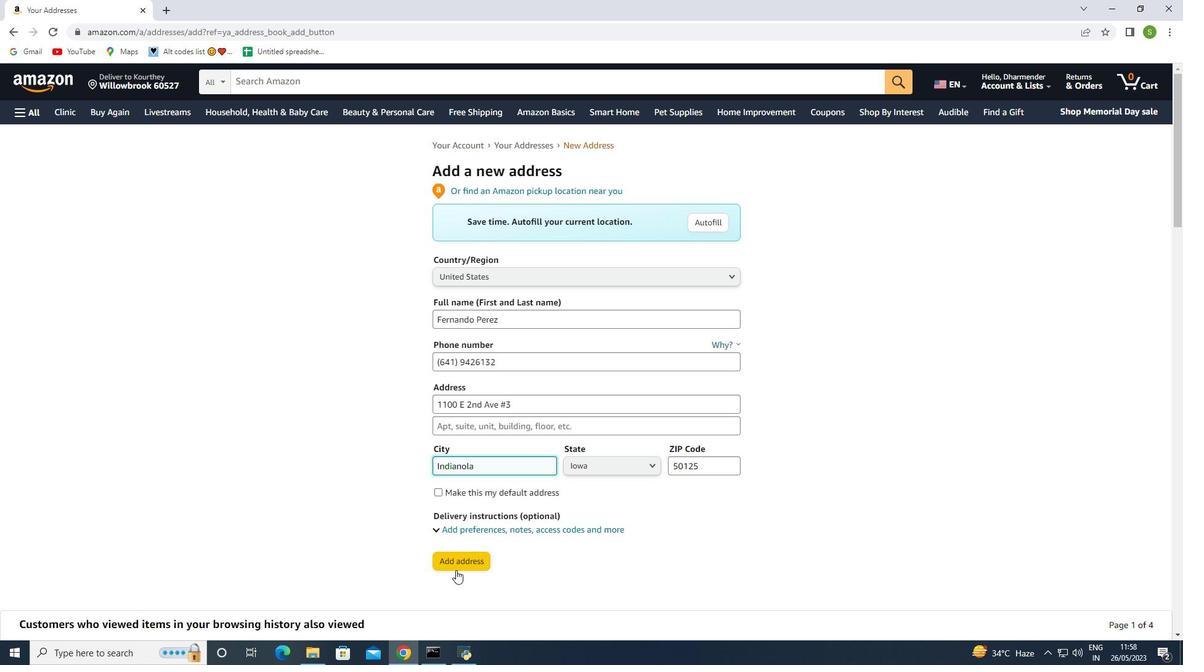 
Action: Mouse pressed left at (456, 567)
Screenshot: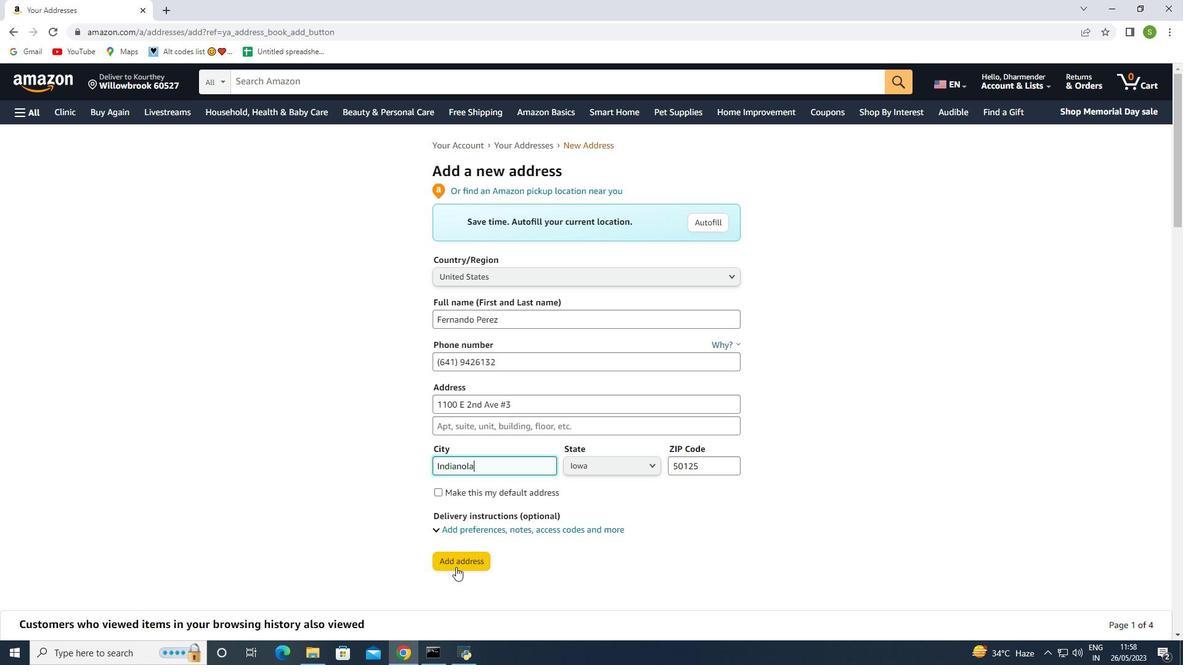 
Action: Mouse moved to (548, 237)
Screenshot: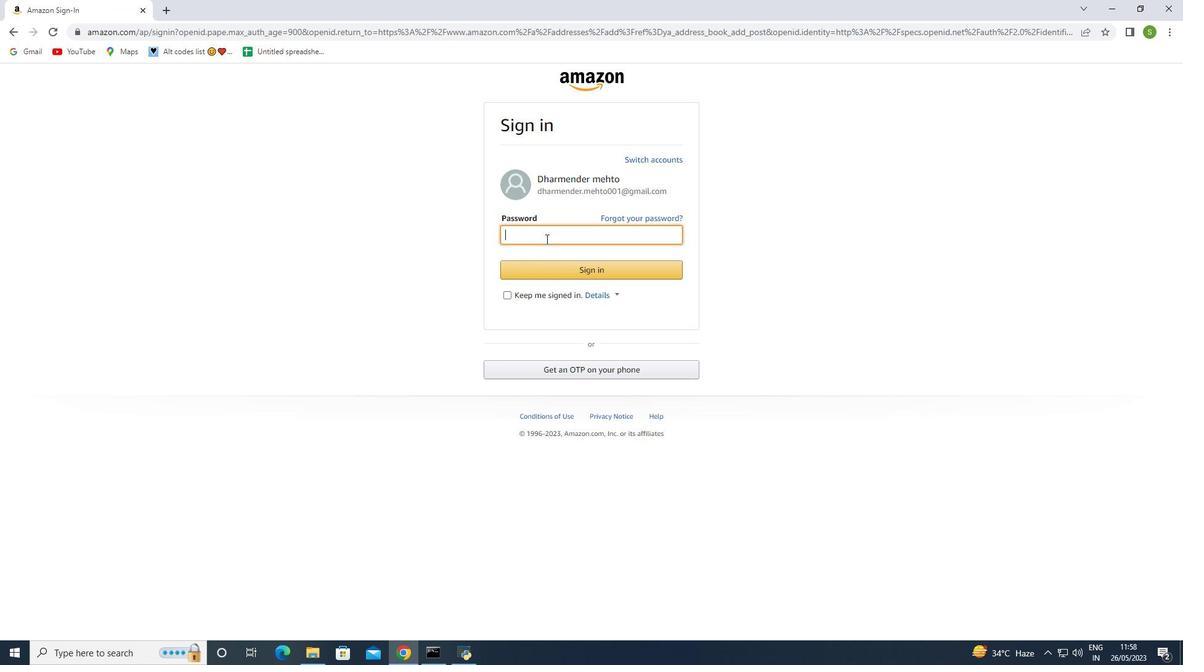 
Action: Mouse pressed left at (548, 237)
Screenshot: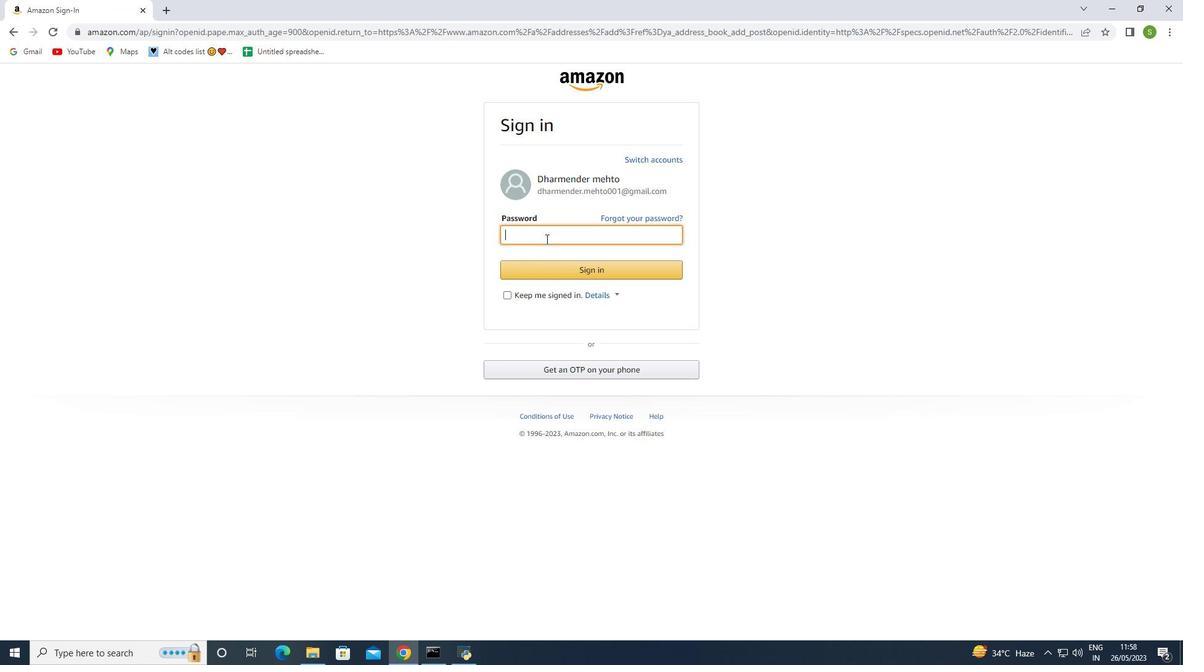 
Action: Key pressed <Key.shift>Dharmender<Key.shift_r><Key.shift_r><Key.shift_r><Key.shift_r><Key.shift_r><Key.shift_r><Key.shift_r><Key.shift_r><Key.shift_r><Key.shift_r><Key.shift_r><Key.shift_r><Key.shift_r><Key.shift>@001<Key.enter>
Screenshot: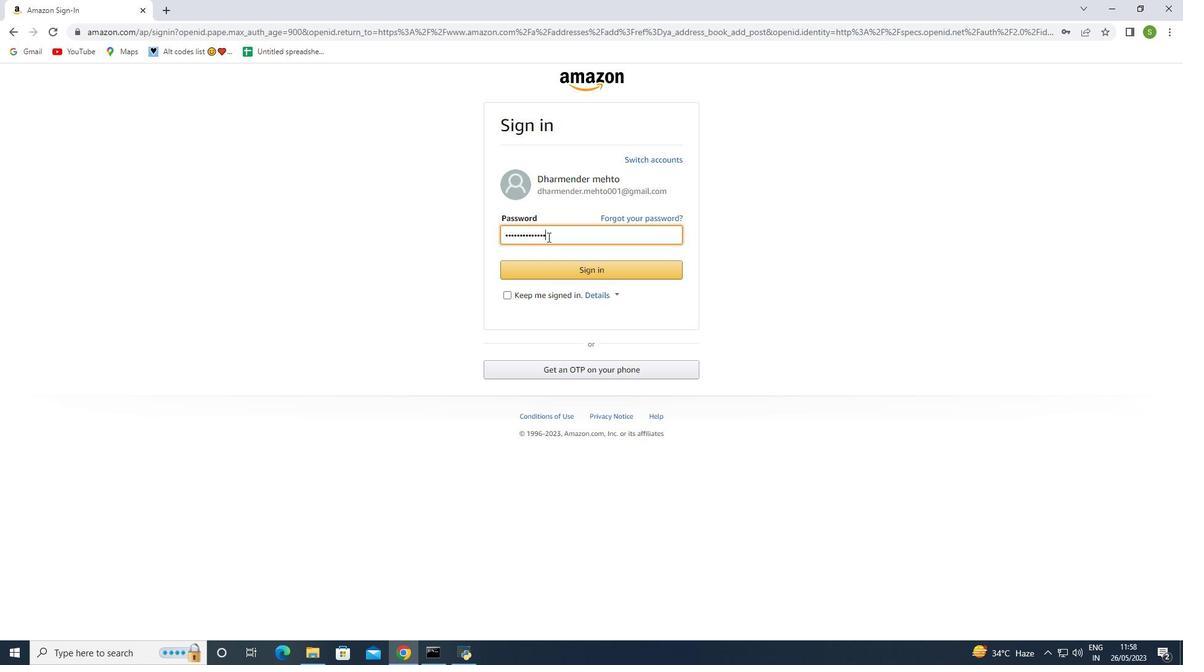 
Action: Mouse moved to (462, 568)
Screenshot: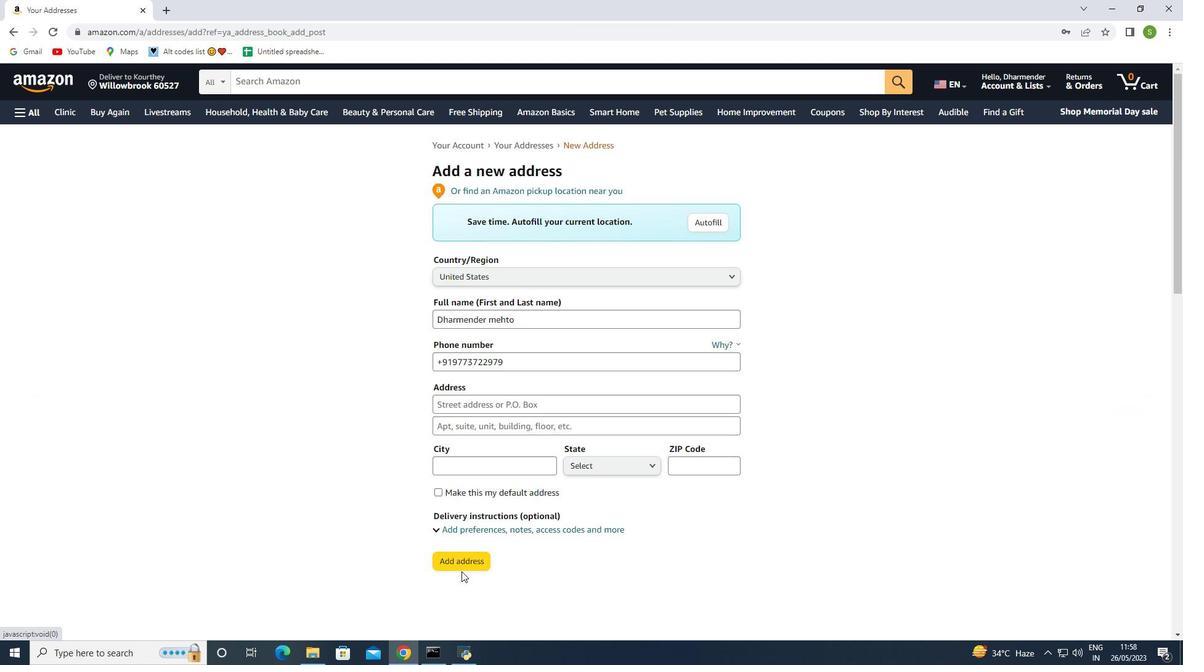 
Action: Mouse pressed left at (462, 568)
Screenshot: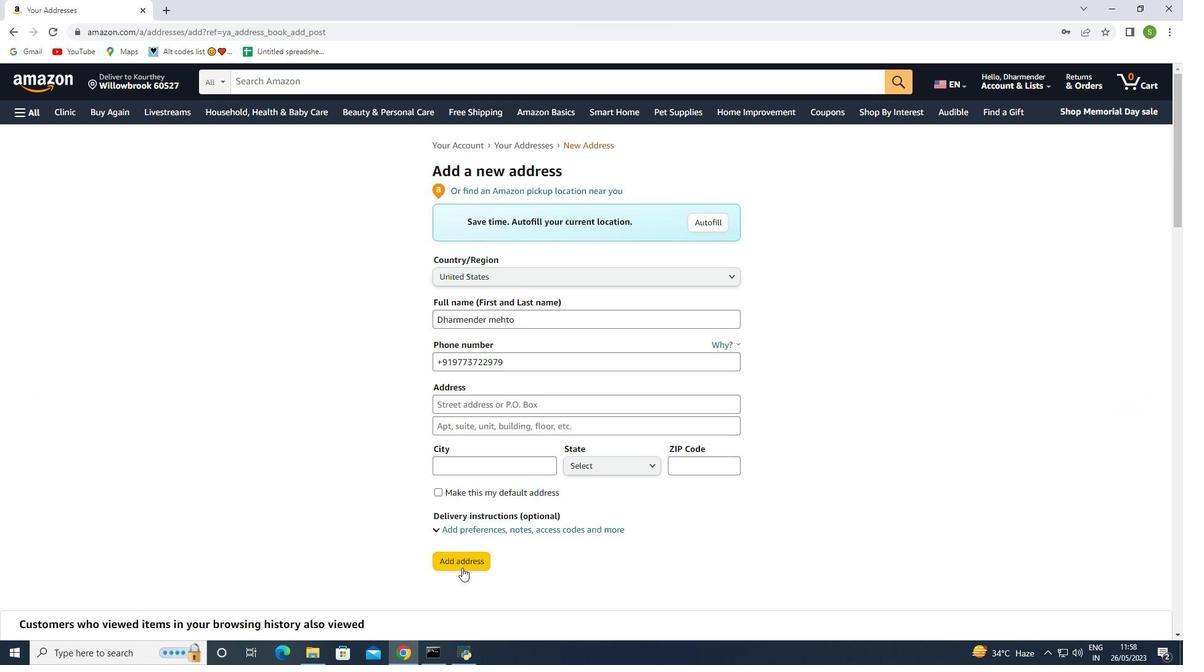 
Action: Mouse moved to (516, 297)
Screenshot: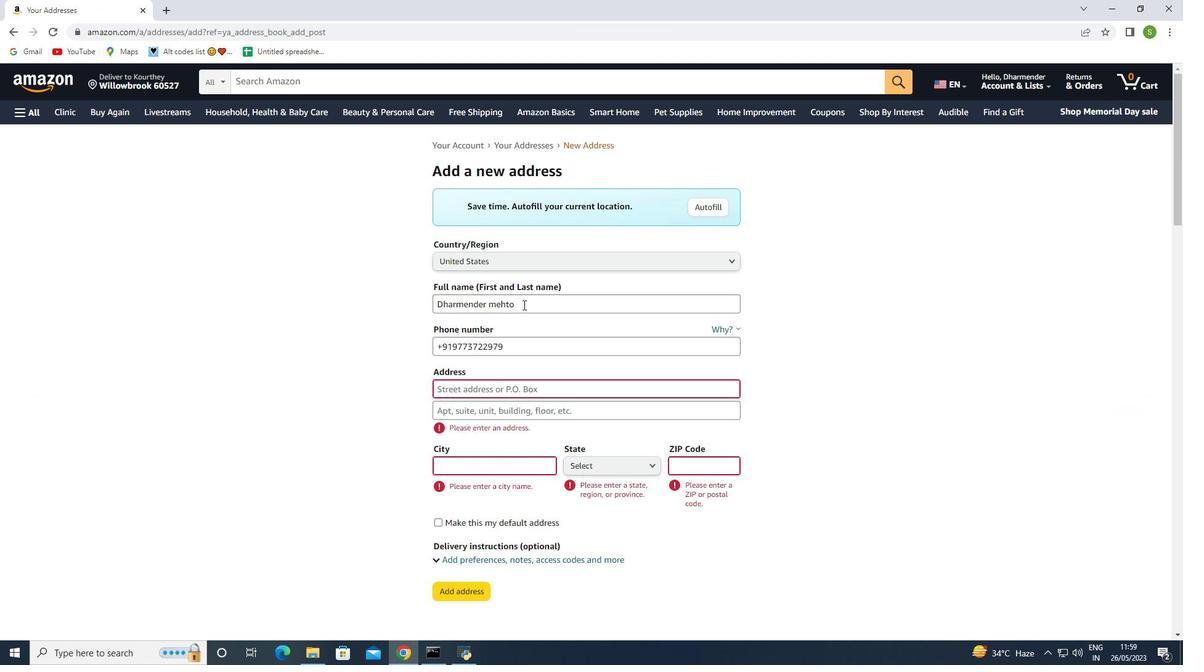 
Action: Mouse pressed left at (516, 297)
Screenshot: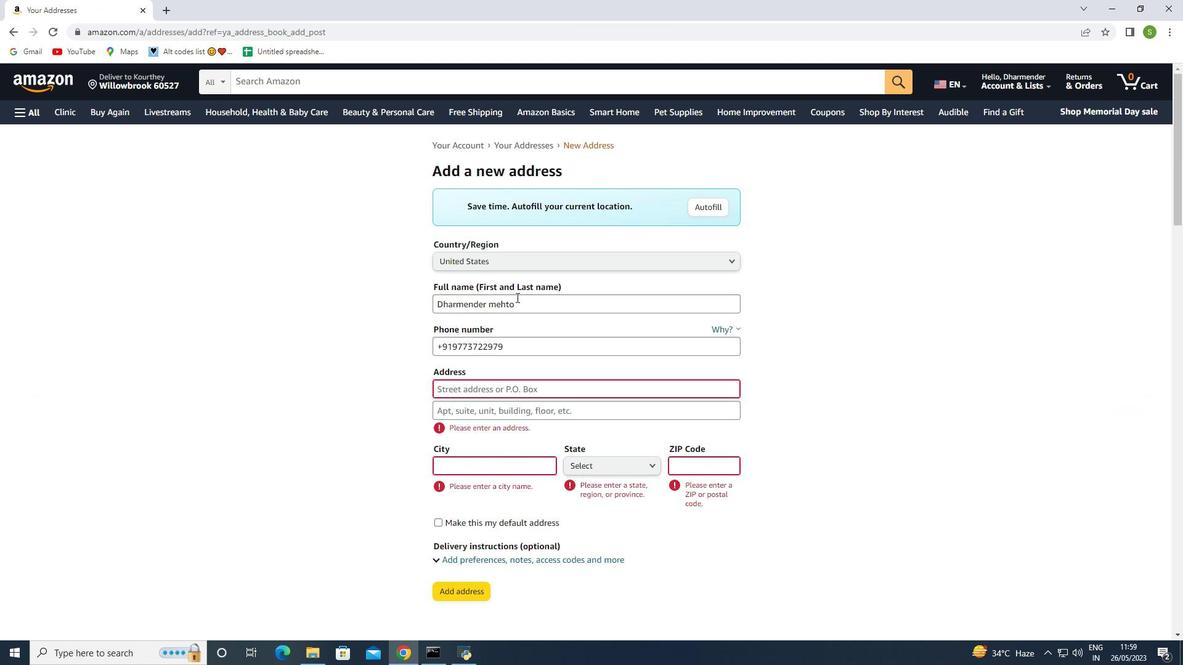 
Action: Mouse moved to (302, 257)
Screenshot: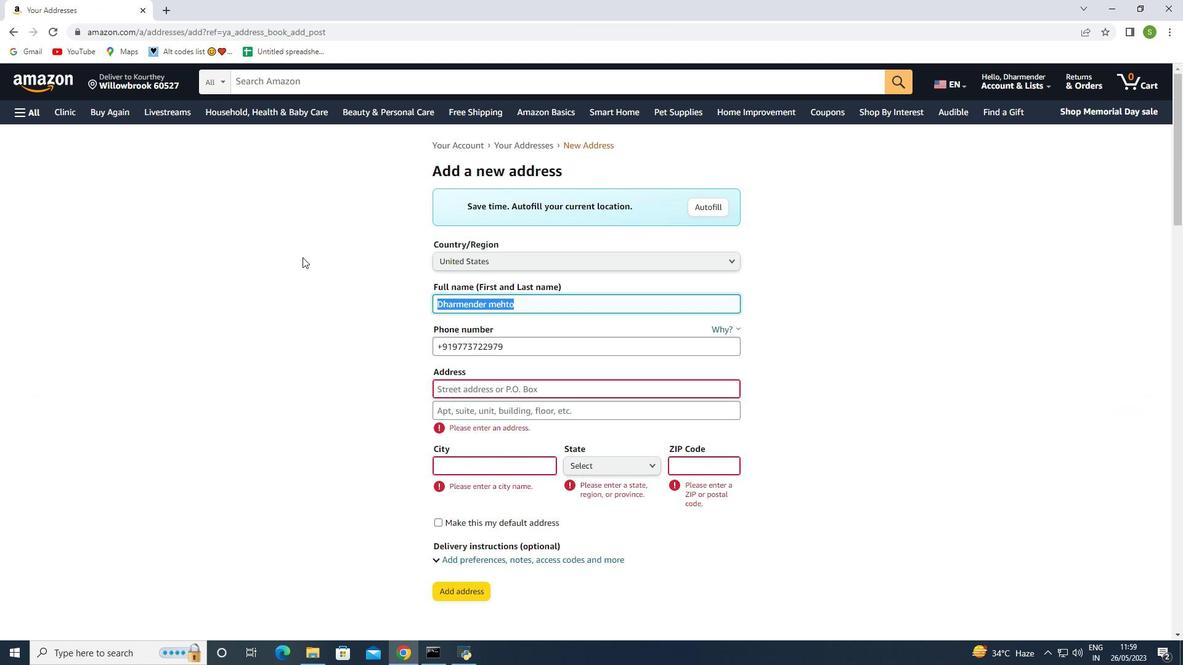 
Action: Key pressed <Key.backspace><Key.shift><Key.shift><Key.shift><Key.shift><Key.shift><Key.shift><Key.shift><Key.shift><Key.shift>Fernando<Key.space><Key.shift>Perez
Screenshot: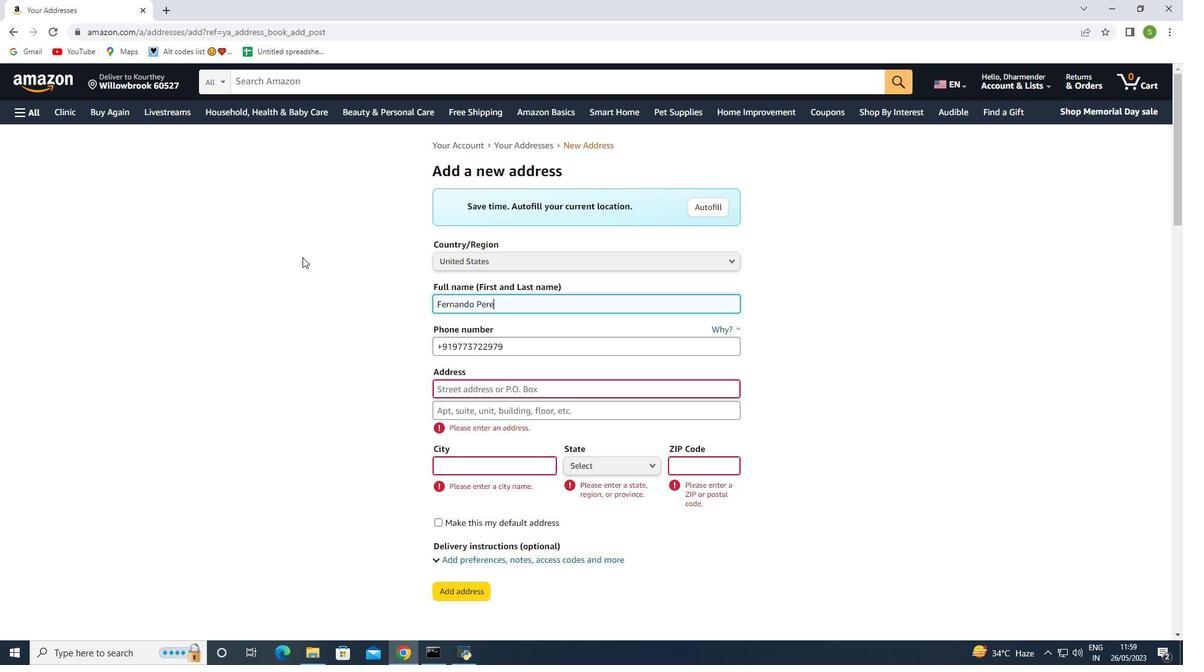 
Action: Mouse moved to (538, 346)
Screenshot: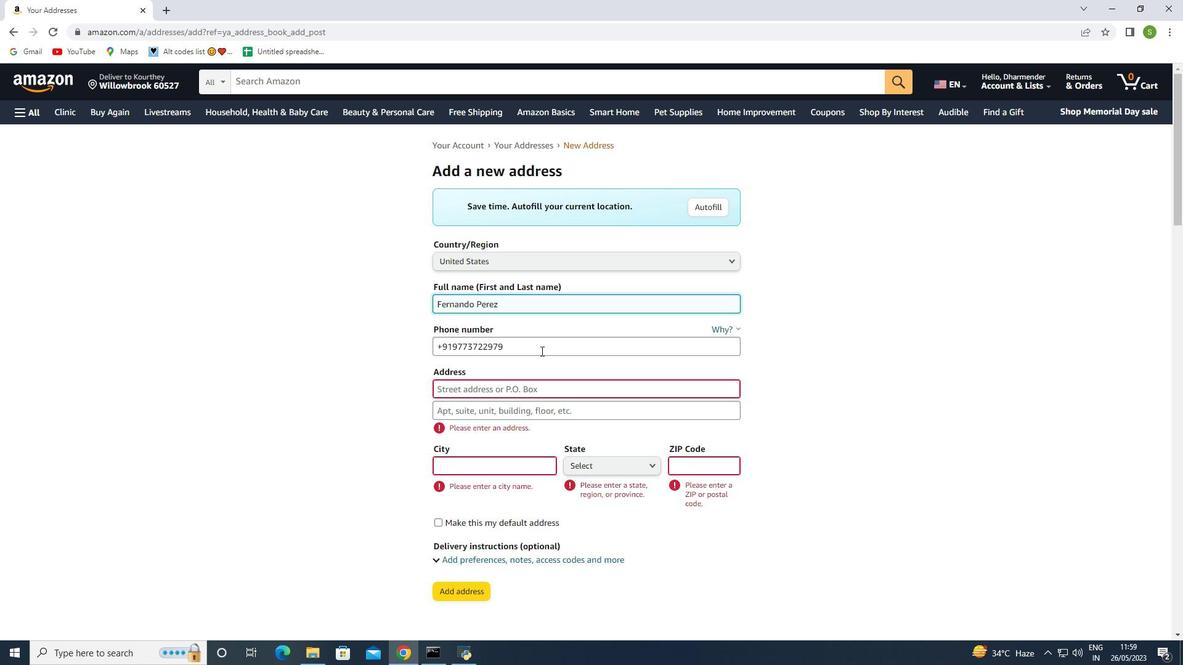 
Action: Mouse pressed left at (538, 346)
Screenshot: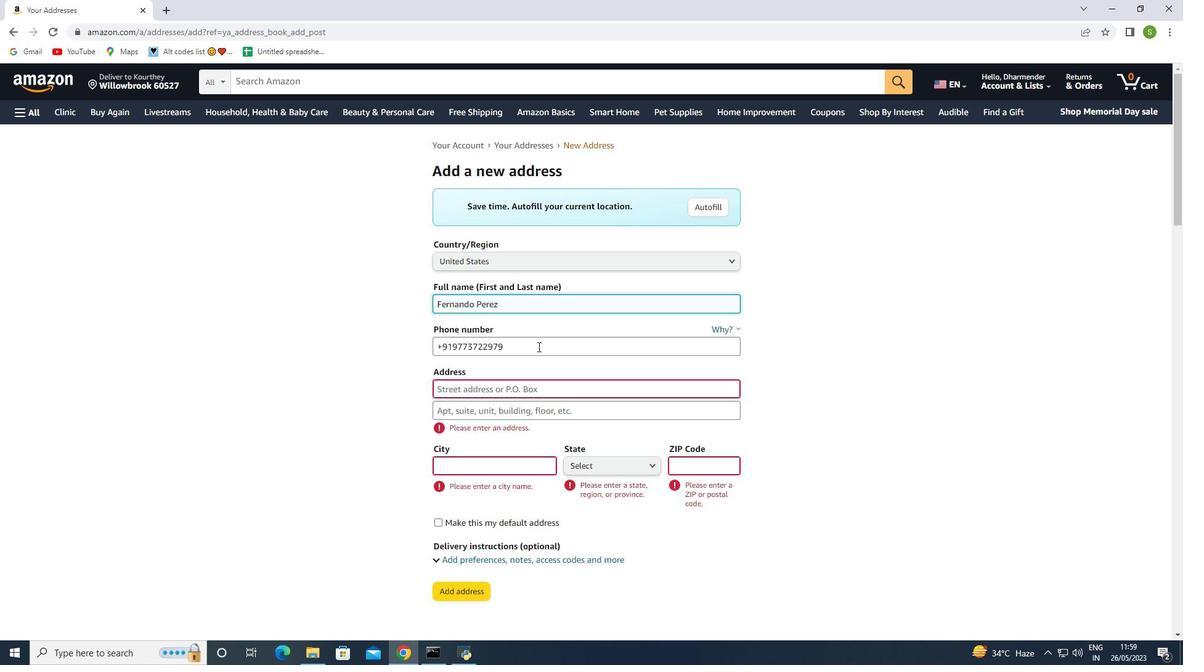 
Action: Mouse moved to (245, 332)
Screenshot: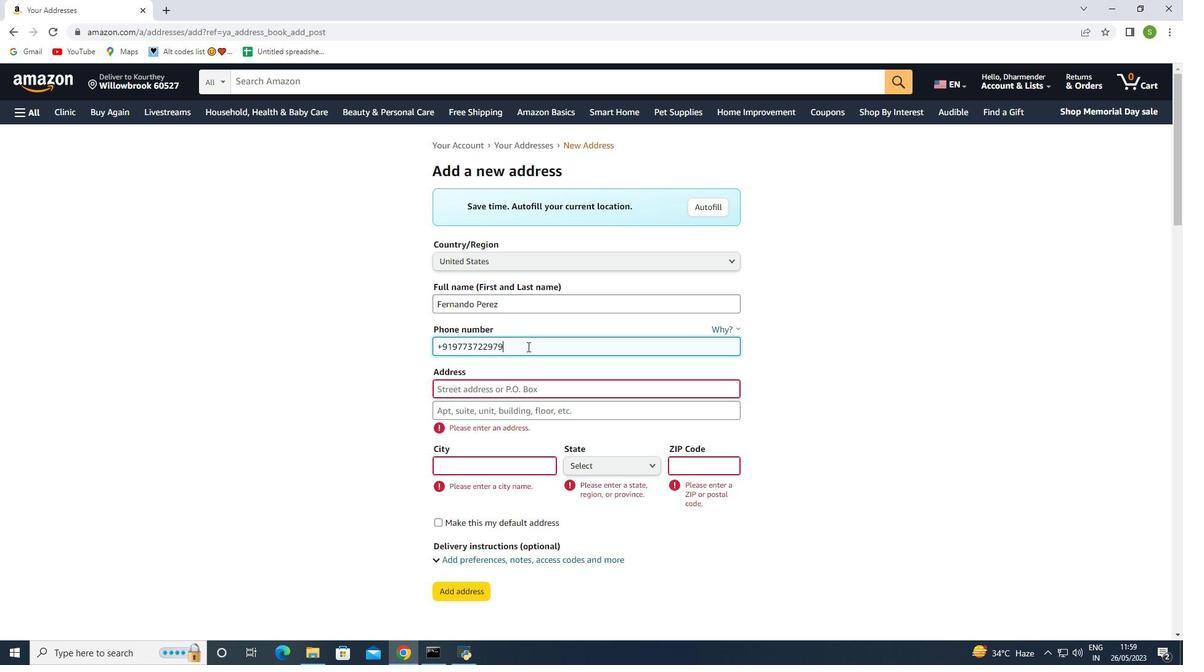 
Action: Key pressed <Key.backspace><Key.shift_r><Key.shift_r><Key.shift_r><Key.shift_r><Key.shift_r><Key.shift_r><Key.shift_r><Key.shift_r><Key.shift_r>(641<Key.shift_r>)<Key.space>942<Key.space><Key.backspace>6132
Screenshot: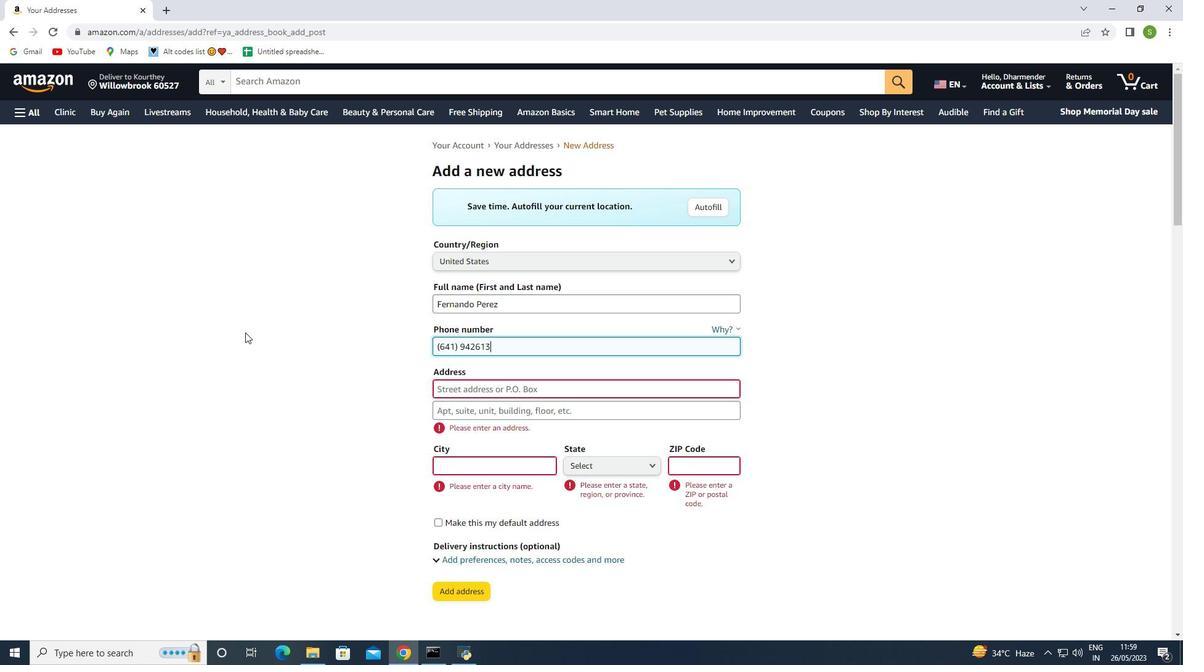 
Action: Mouse moved to (512, 396)
Screenshot: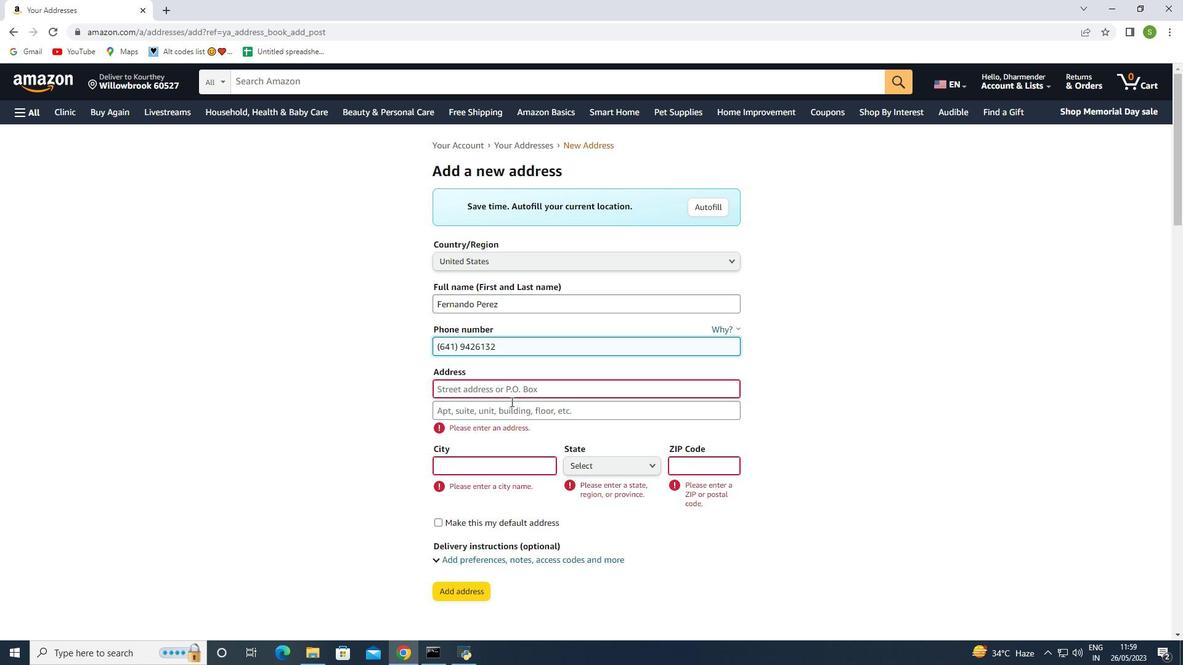 
Action: Mouse pressed left at (512, 396)
Screenshot: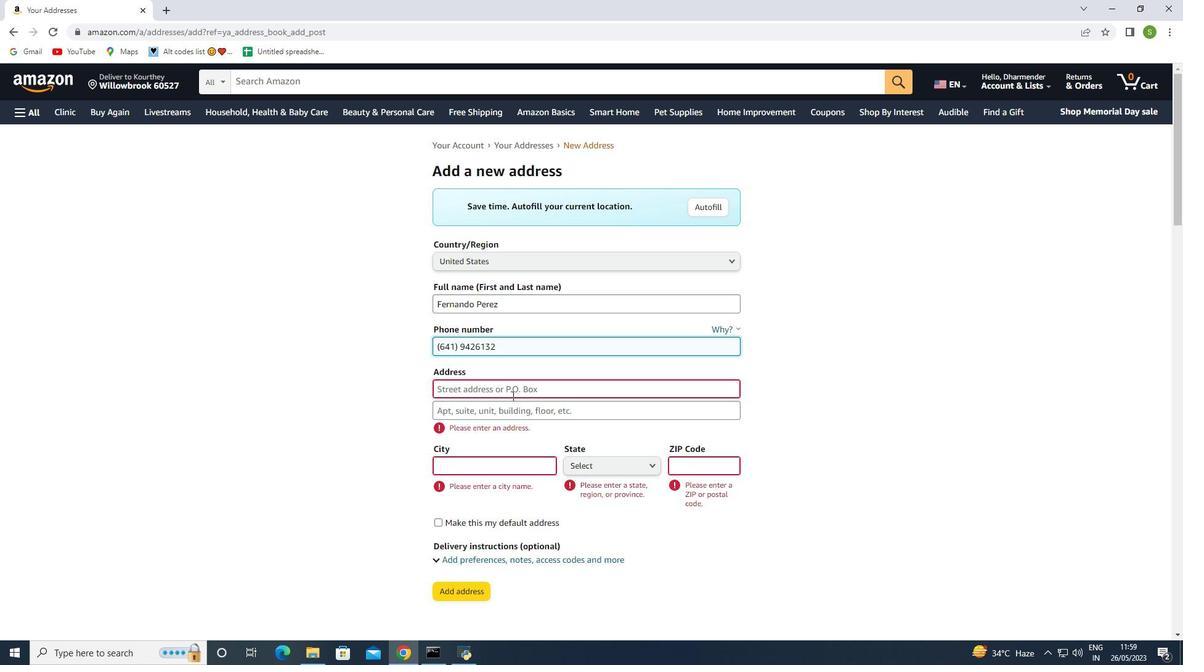 
Action: Key pressed 1100<Key.space><Key.shift>E<Key.space><Key.shift><Key.shift>2
Screenshot: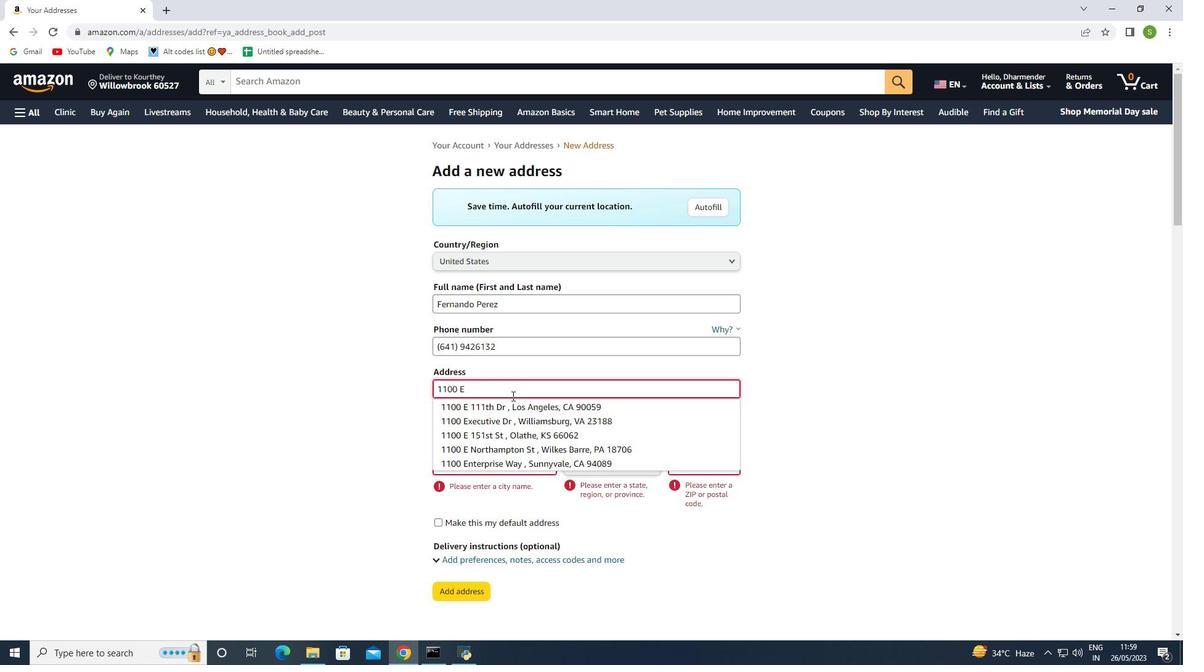 
Action: Mouse moved to (521, 407)
Screenshot: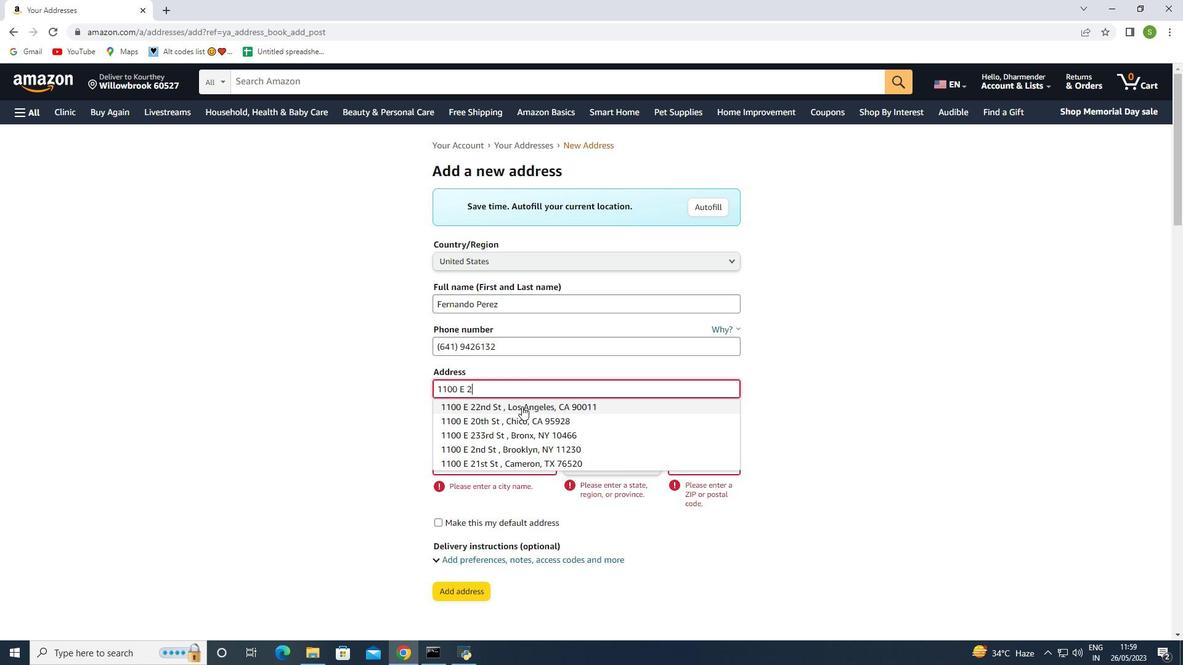 
Action: Key pressed n
Screenshot: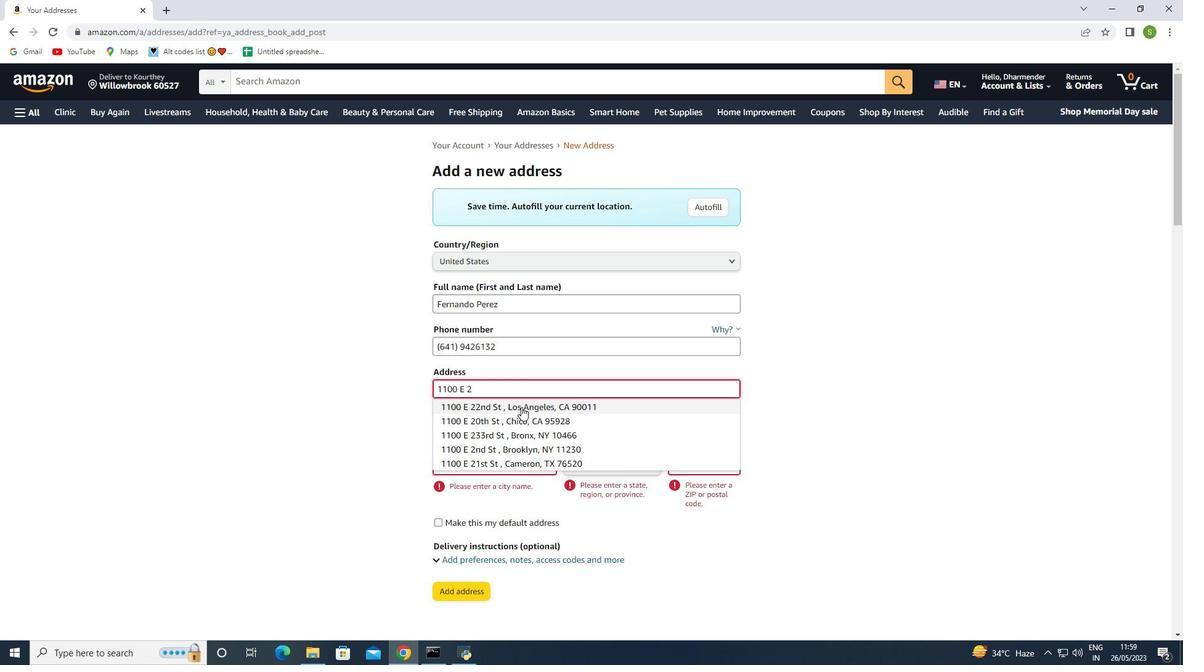 
Action: Mouse moved to (498, 387)
Screenshot: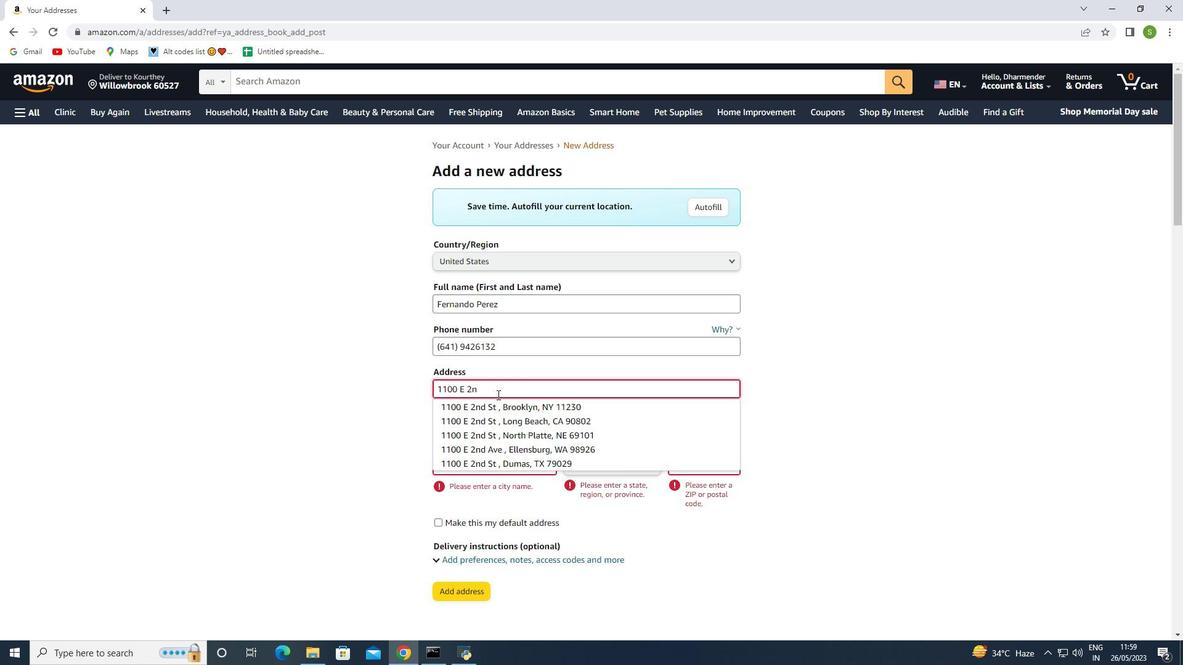 
Action: Key pressed d<Key.space><Key.shift>A
Screenshot: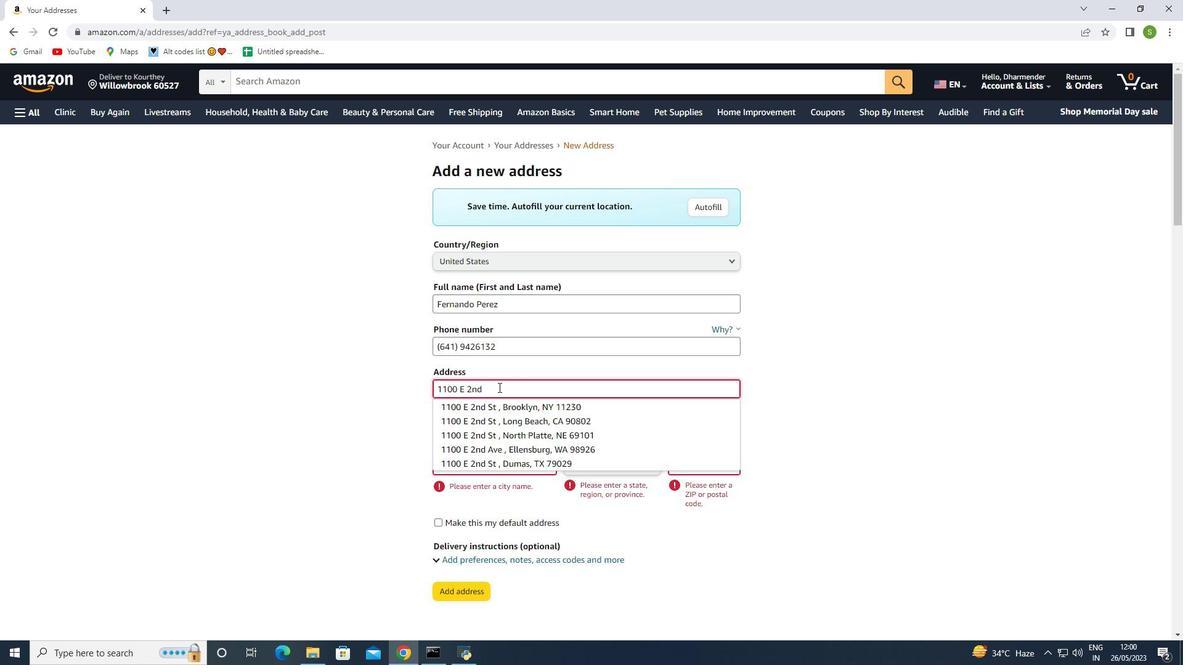 
Action: Mouse moved to (529, 411)
Screenshot: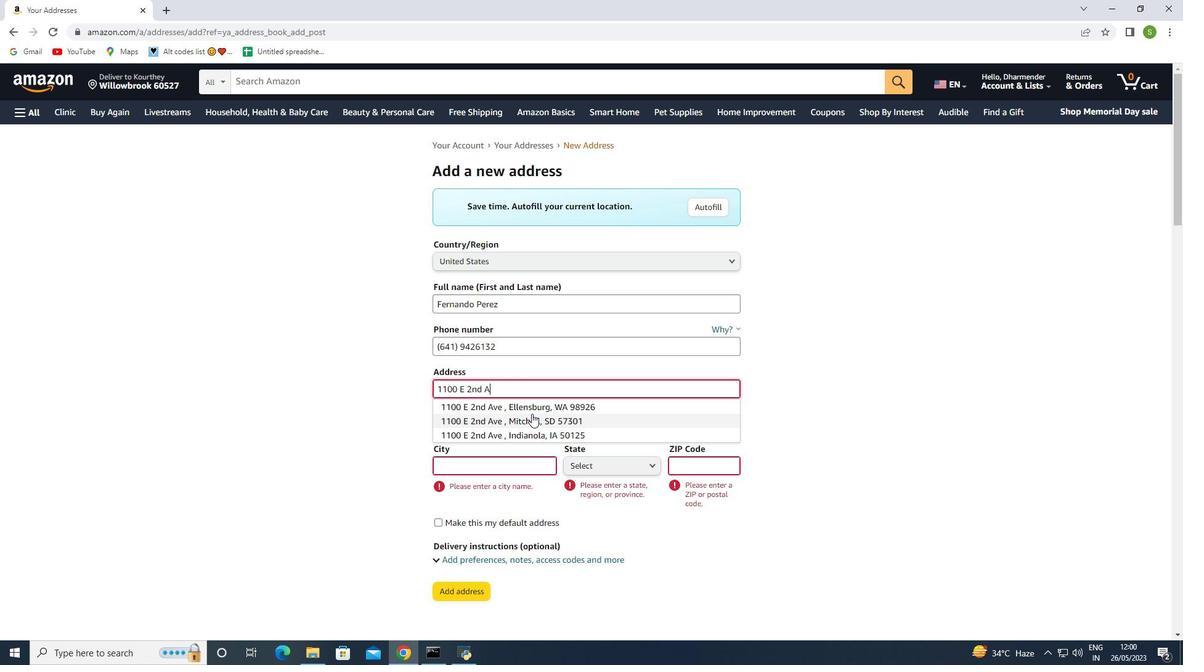 
Action: Key pressed ve<Key.space>
Screenshot: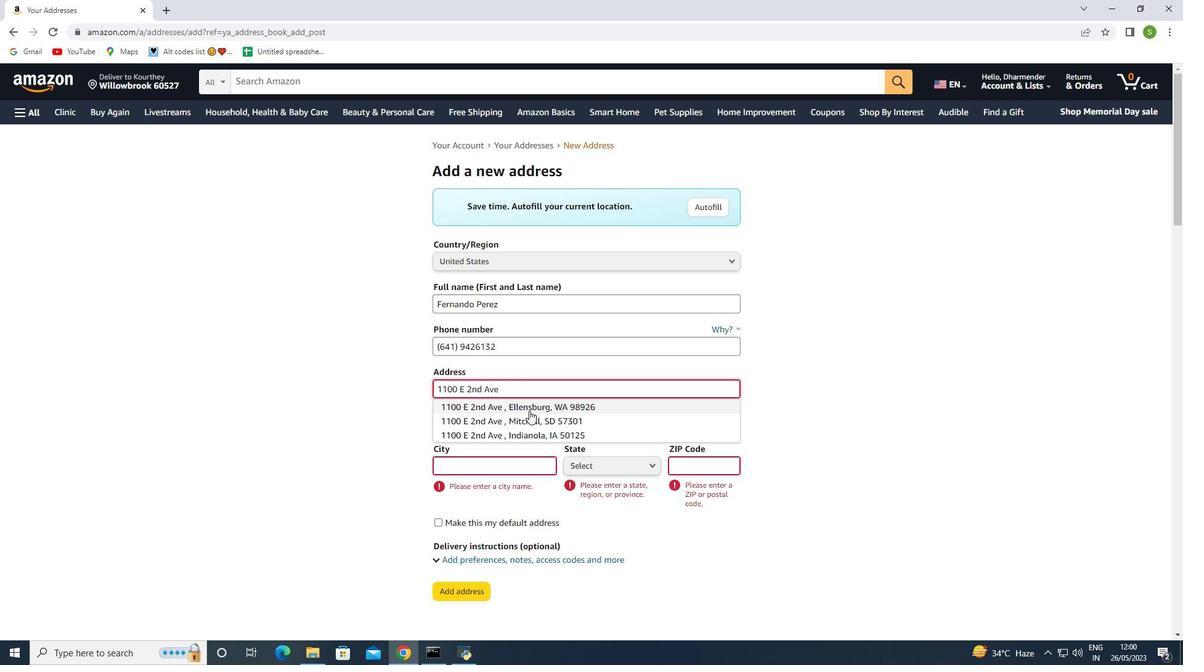 
Action: Mouse moved to (527, 414)
Screenshot: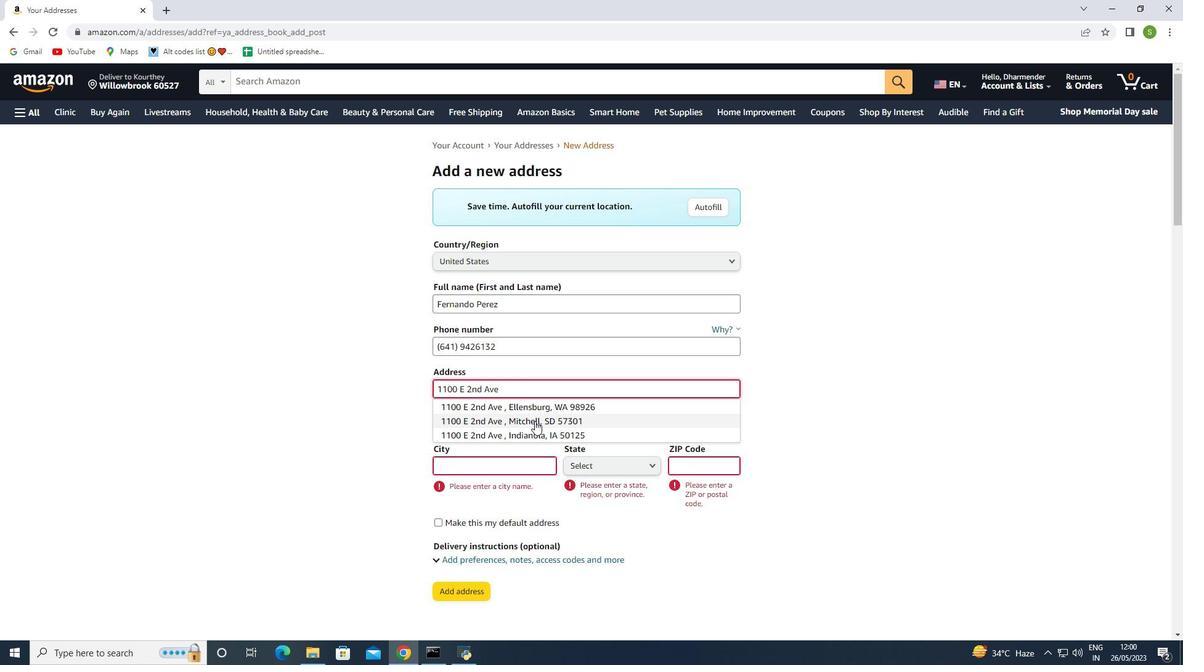 
Action: Key pressed 3
Screenshot: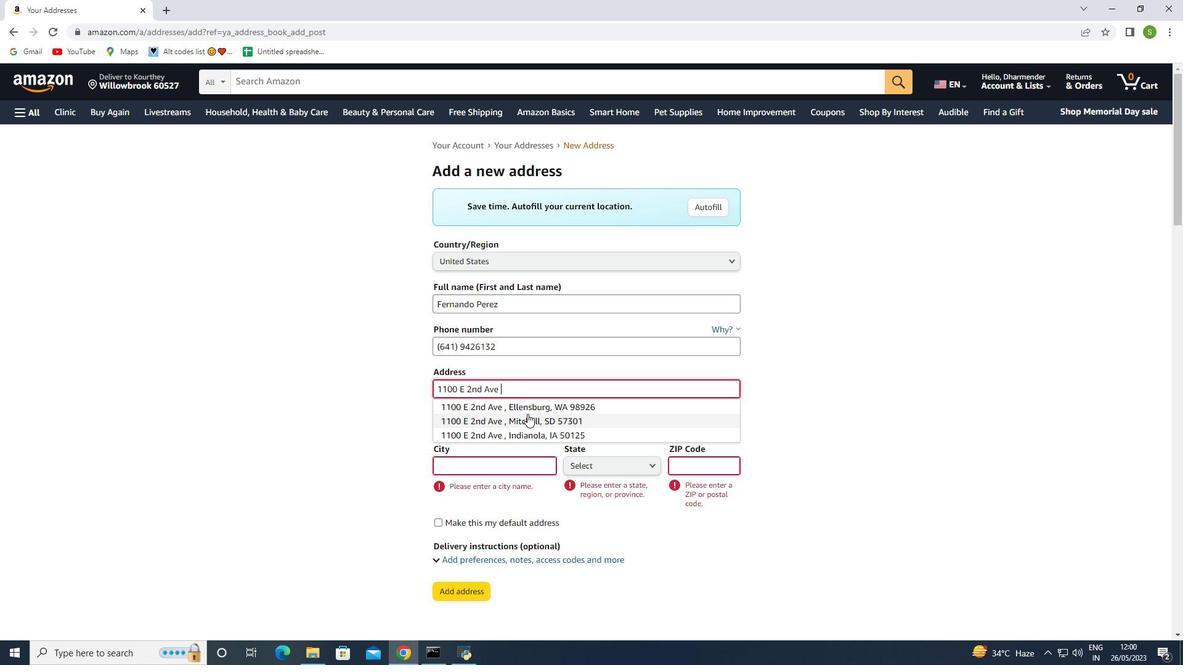 
Action: Mouse moved to (530, 418)
Screenshot: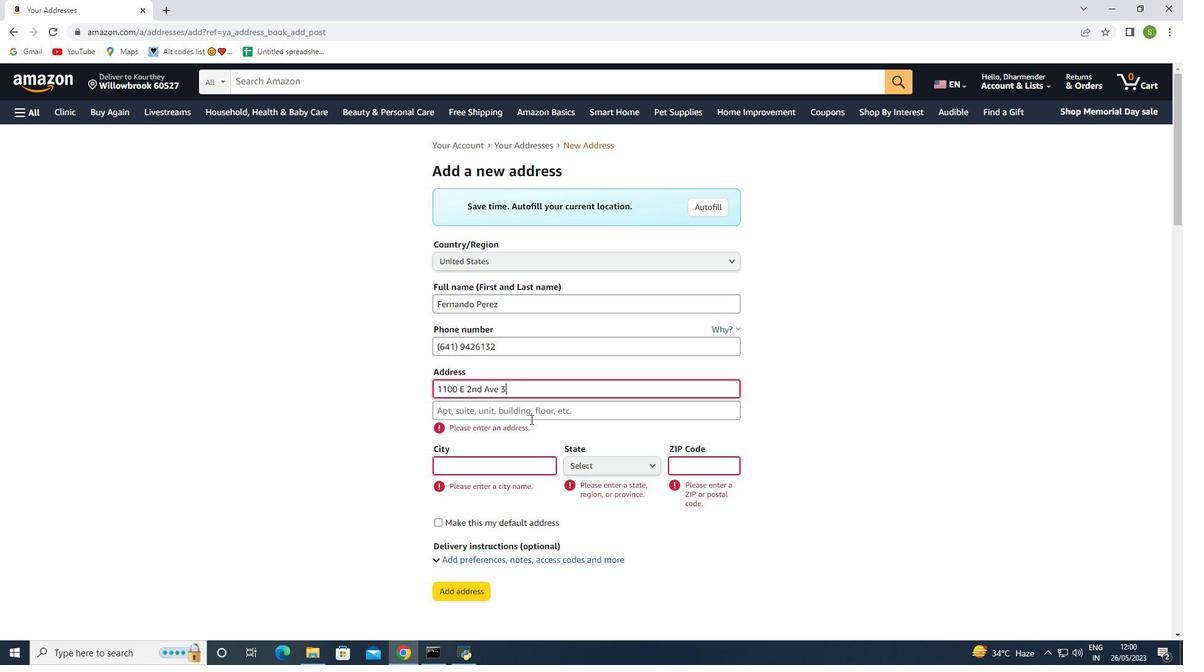 
Action: Key pressed <Key.backspace><Key.shift>#3
Screenshot: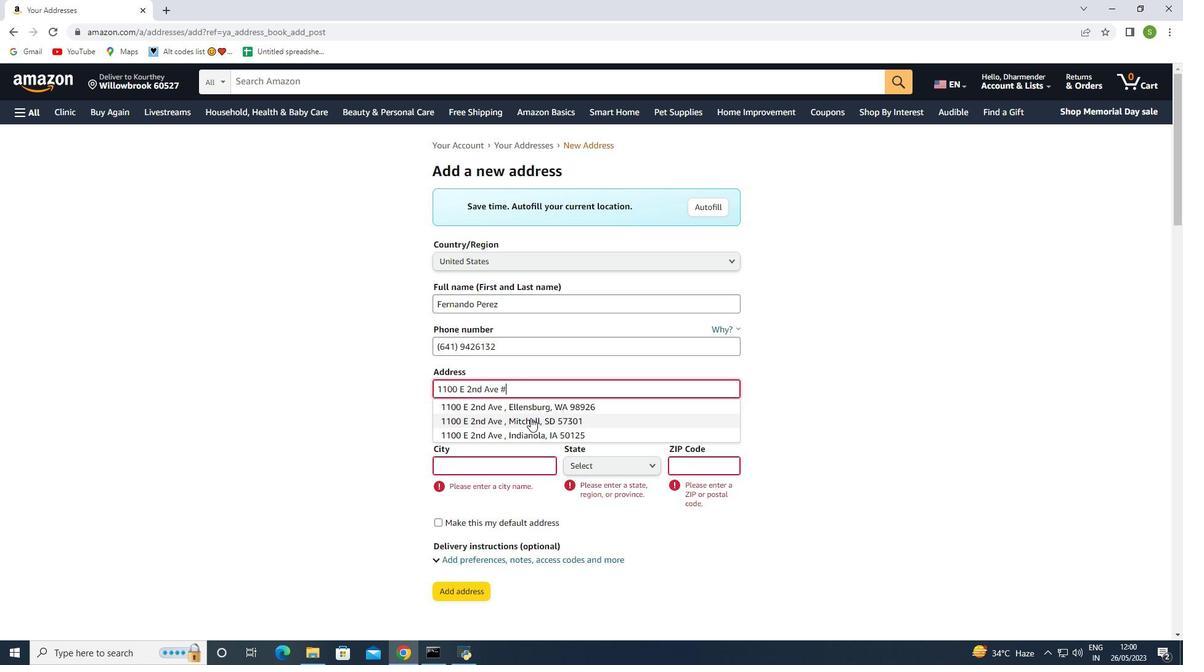 
Action: Mouse moved to (498, 464)
Screenshot: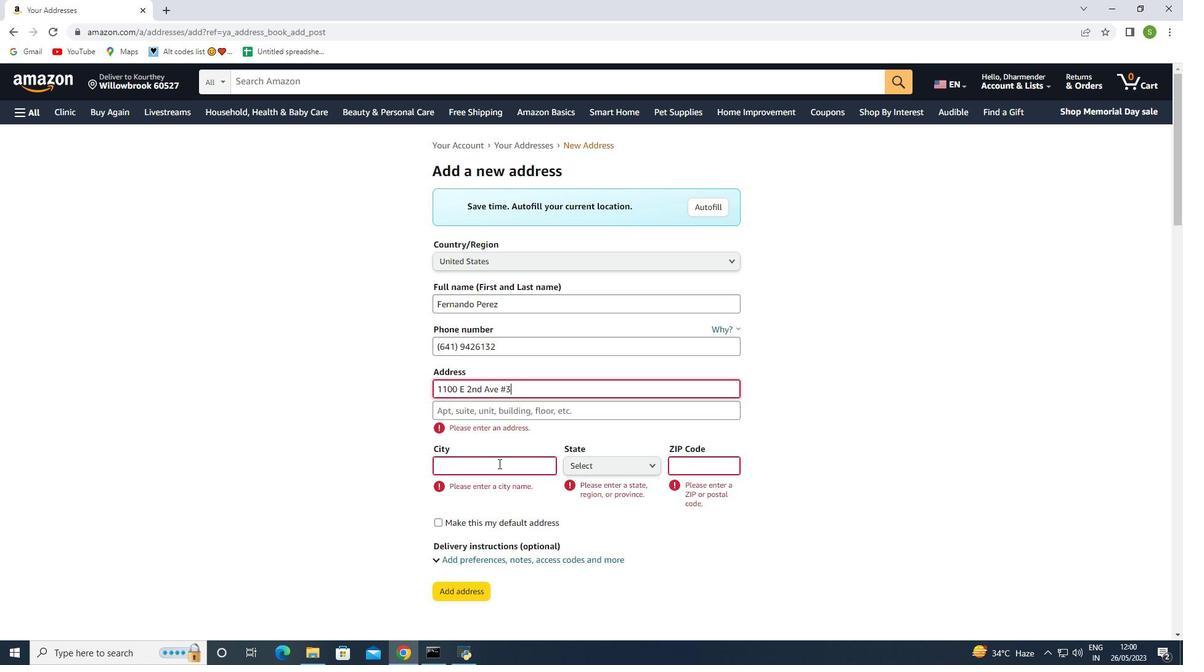 
Action: Mouse pressed left at (498, 464)
Screenshot: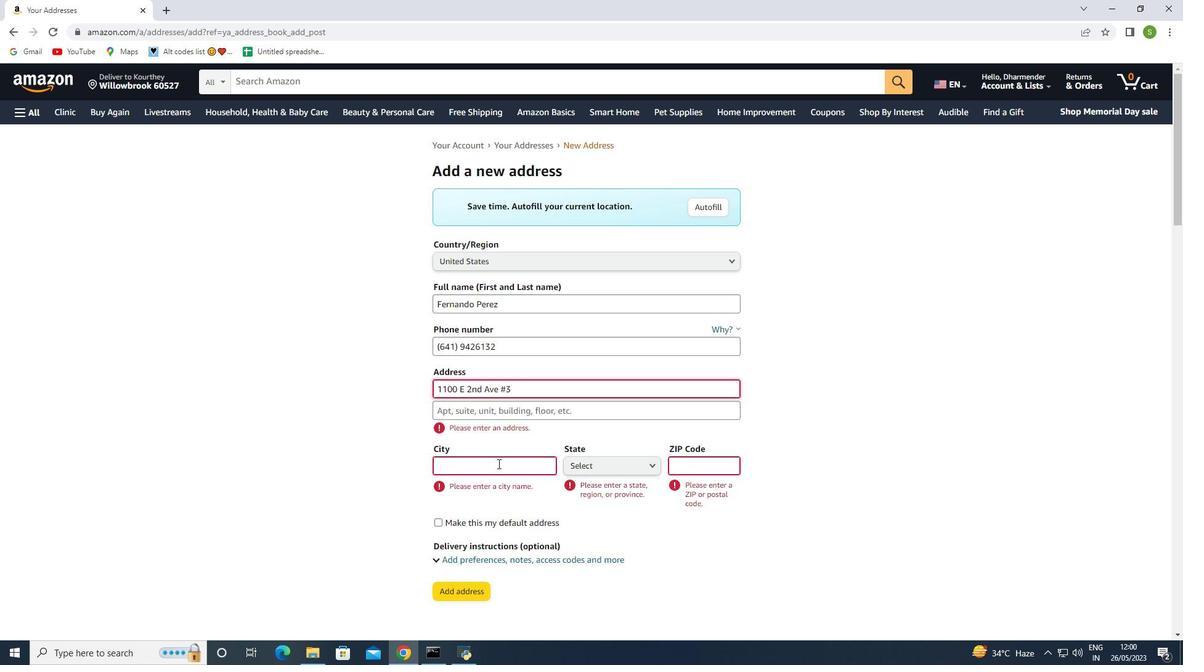 
Action: Key pressed <Key.shift>Indianola
Screenshot: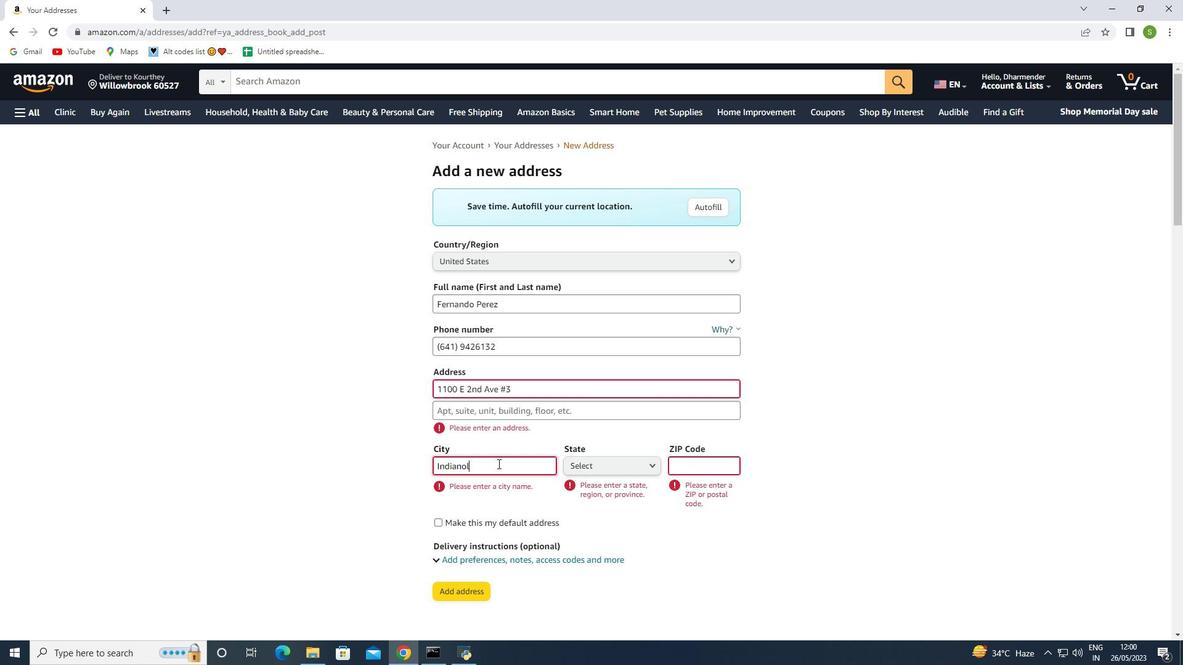 
Action: Mouse moved to (606, 465)
Screenshot: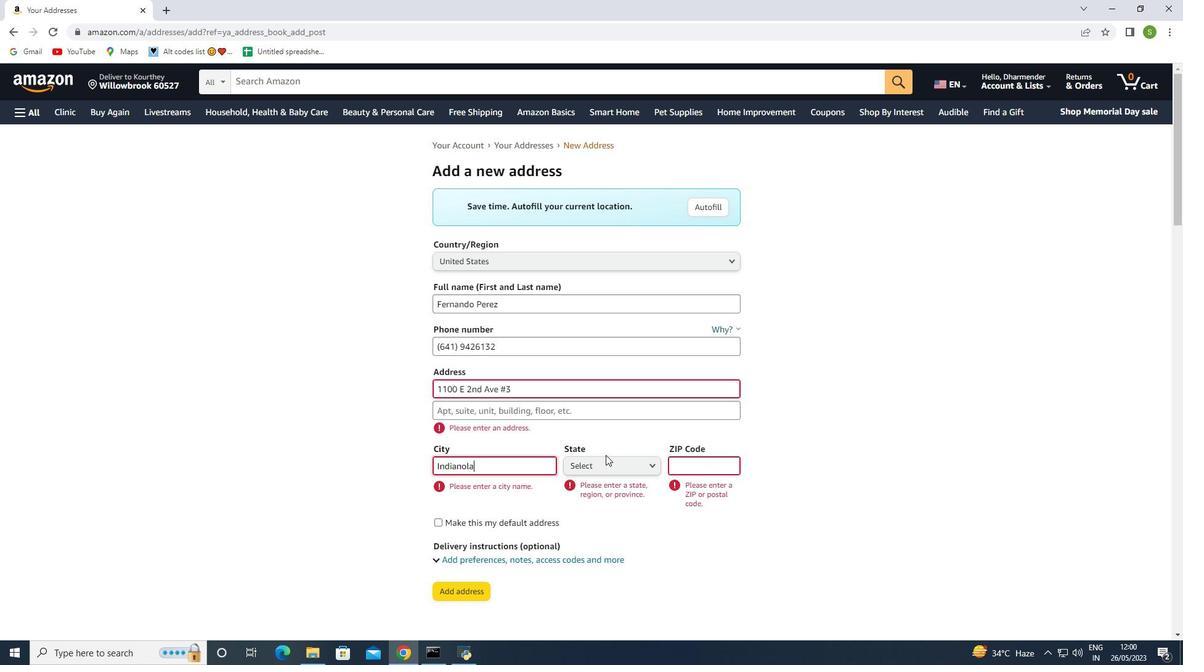
Action: Mouse pressed left at (606, 465)
Screenshot: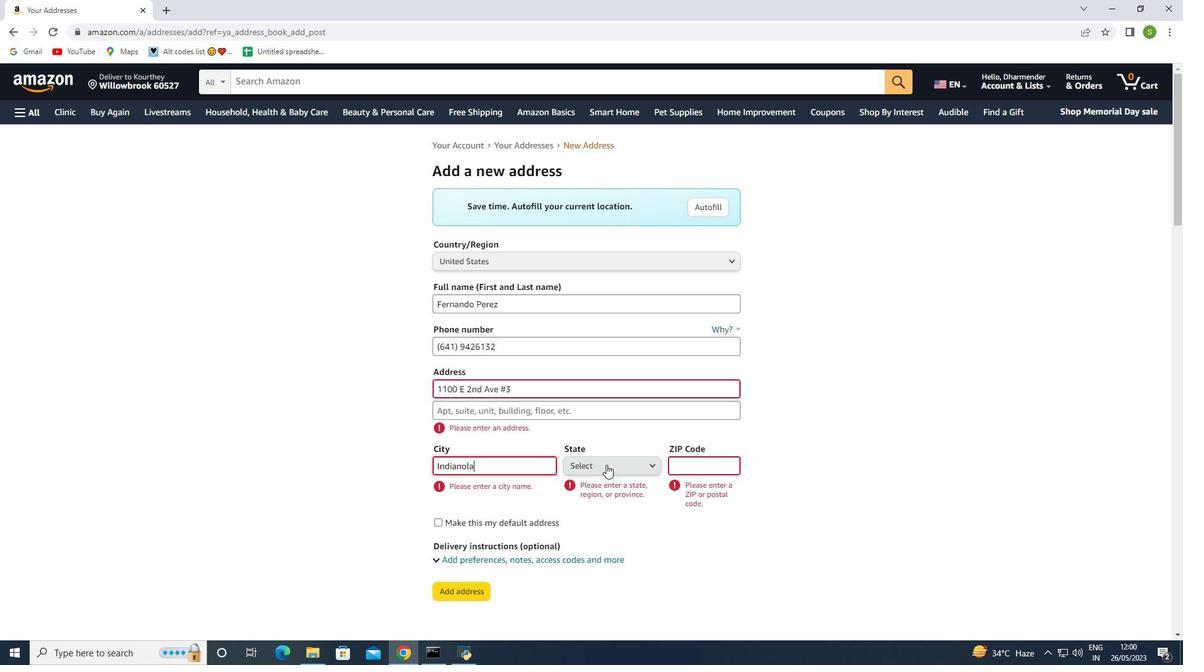 
Action: Key pressed lowa
Screenshot: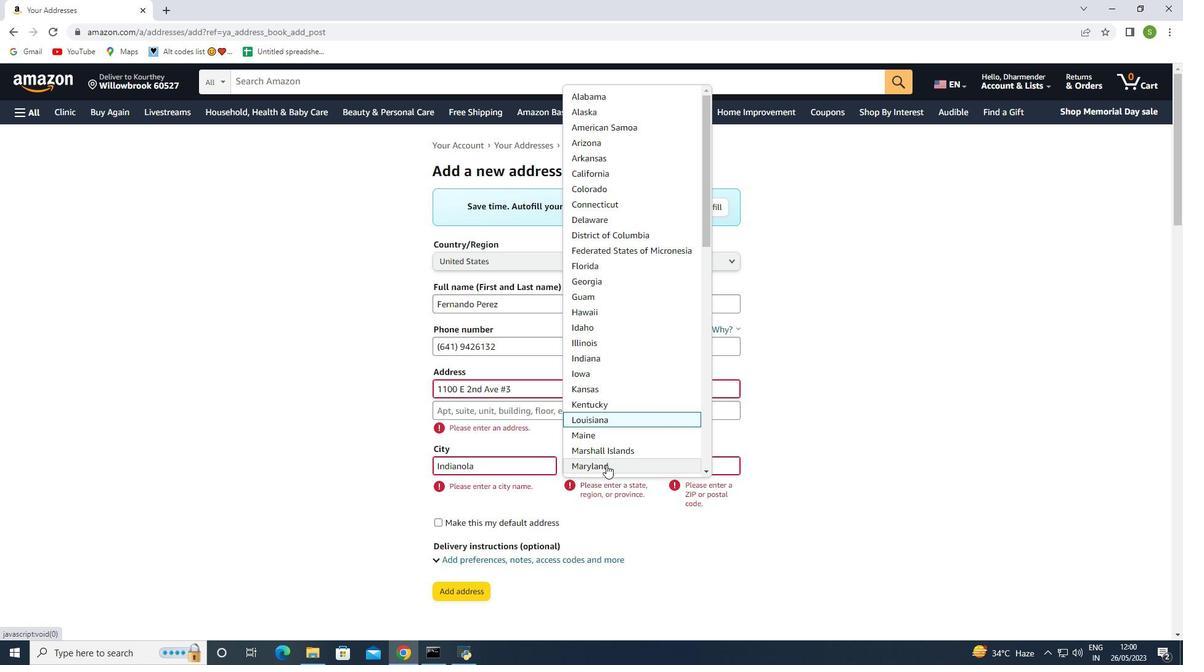 
Action: Mouse moved to (590, 379)
Screenshot: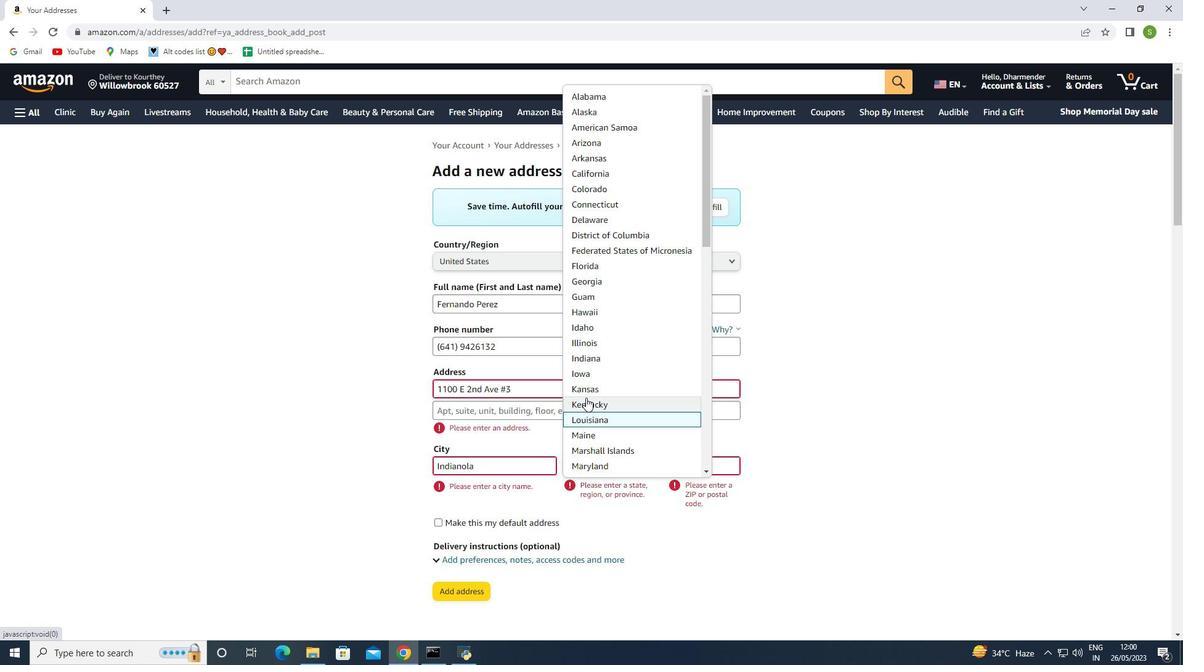 
Action: Mouse scrolled (590, 378) with delta (0, 0)
Screenshot: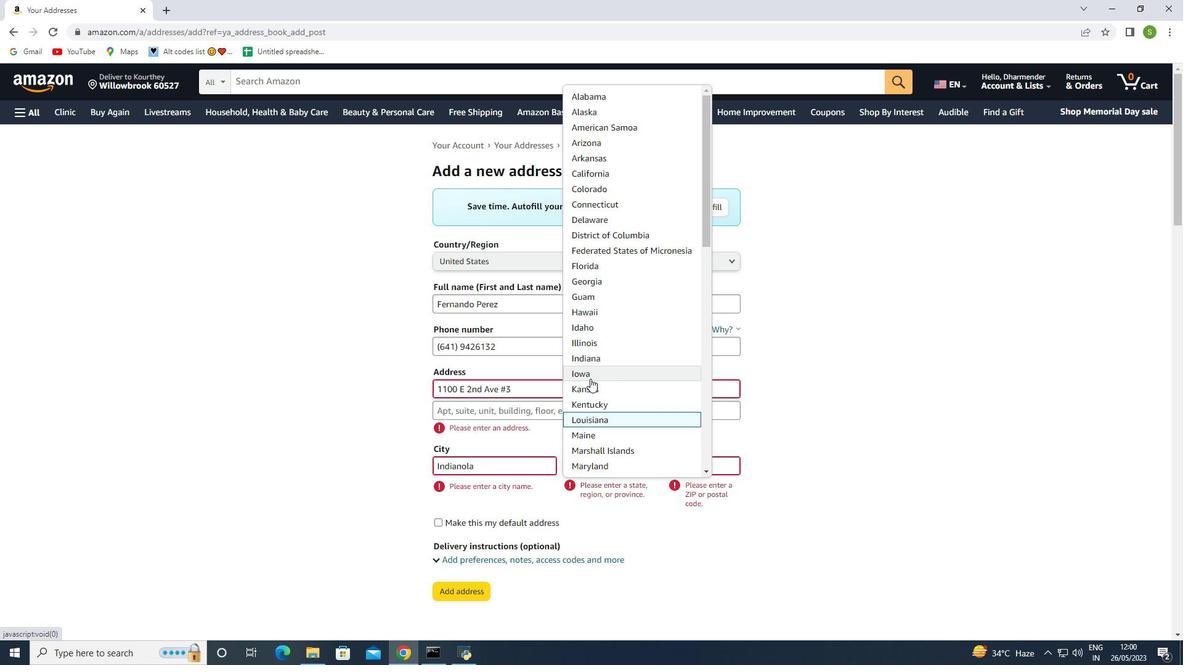 
Action: Mouse moved to (590, 384)
Screenshot: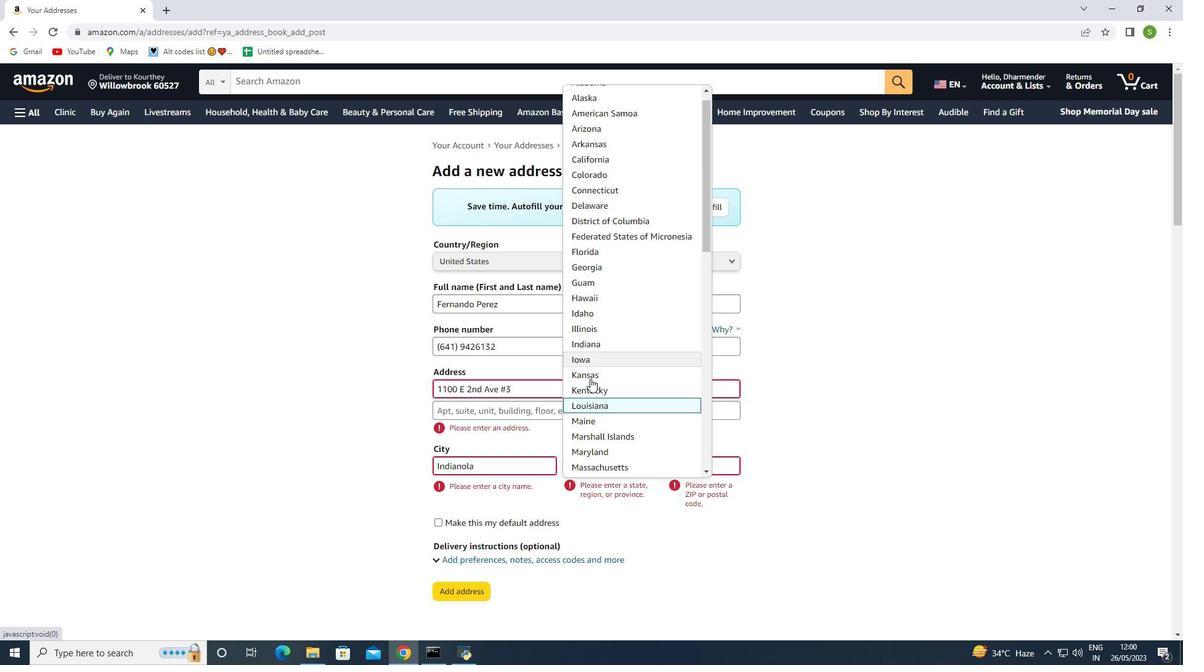 
Action: Mouse scrolled (590, 383) with delta (0, 0)
Screenshot: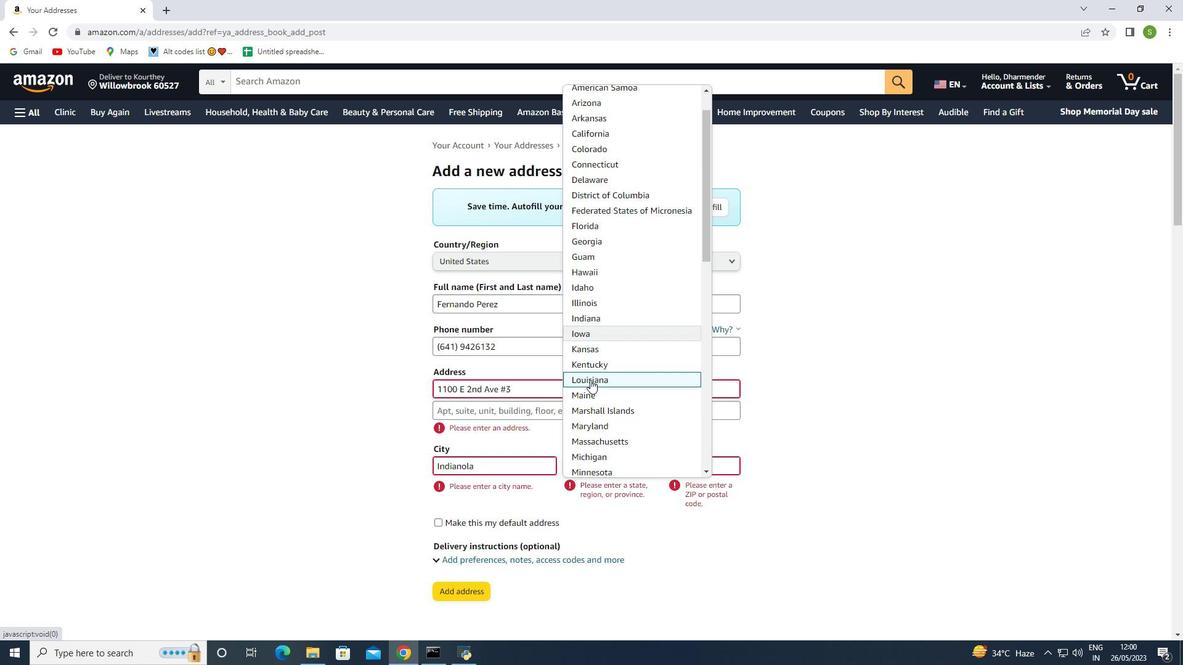 
Action: Mouse moved to (596, 408)
Screenshot: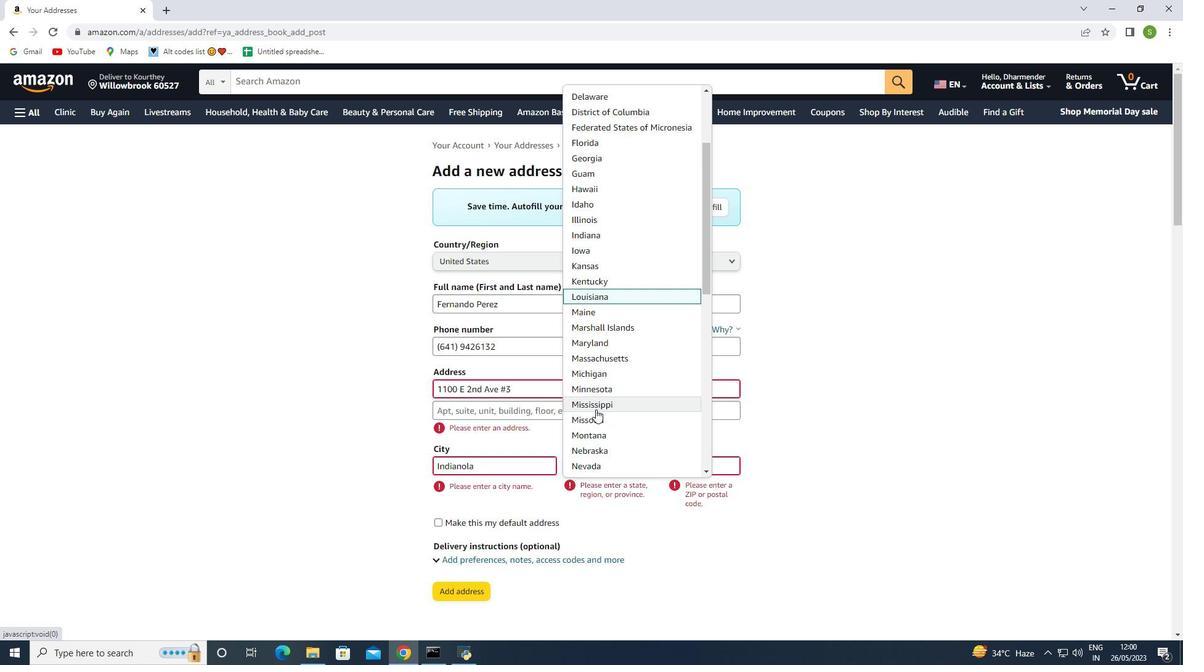 
Action: Mouse scrolled (596, 409) with delta (0, 0)
Screenshot: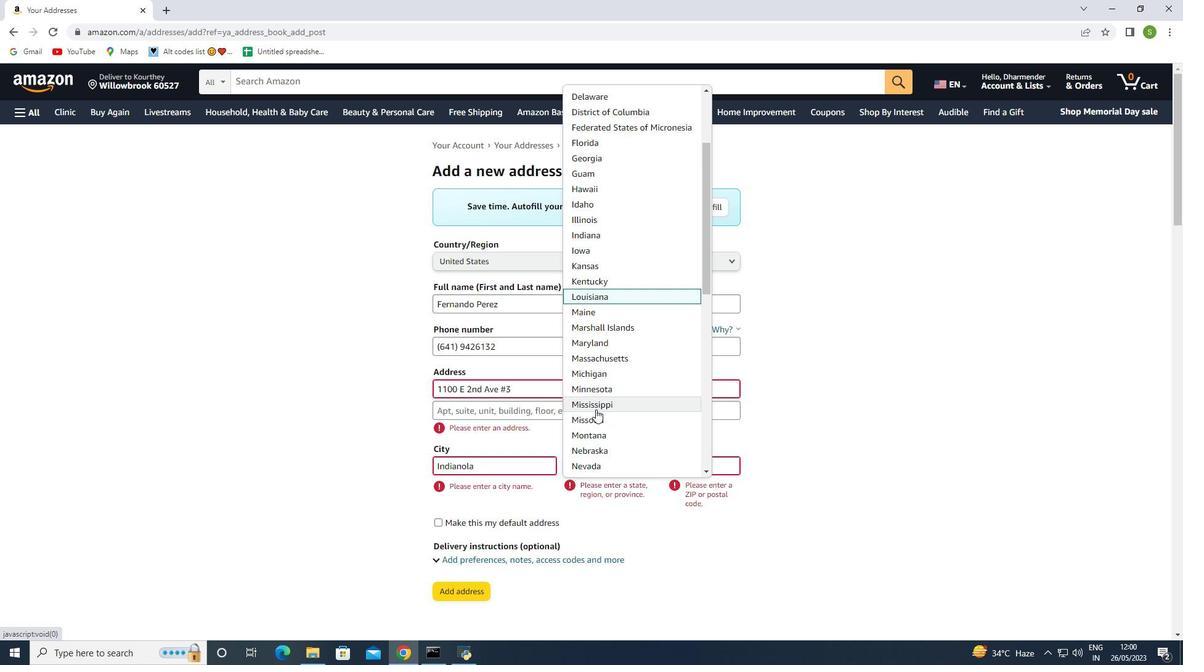 
Action: Mouse moved to (596, 408)
Screenshot: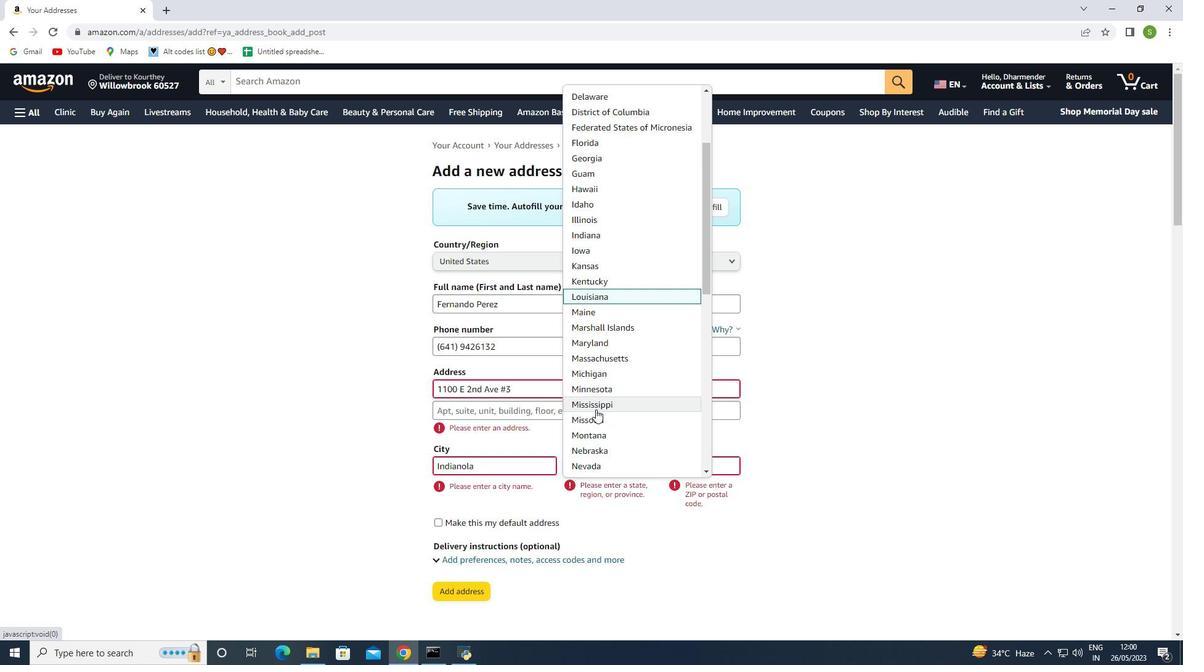 
Action: Mouse scrolled (596, 408) with delta (0, 0)
Screenshot: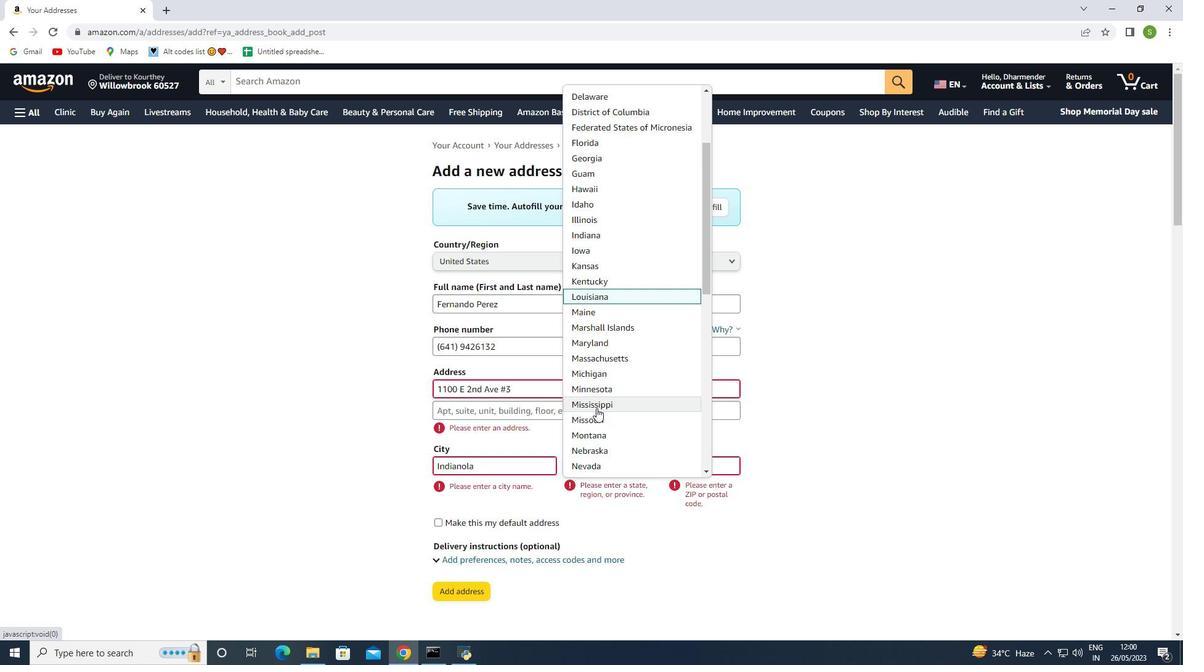 
Action: Mouse moved to (629, 335)
Screenshot: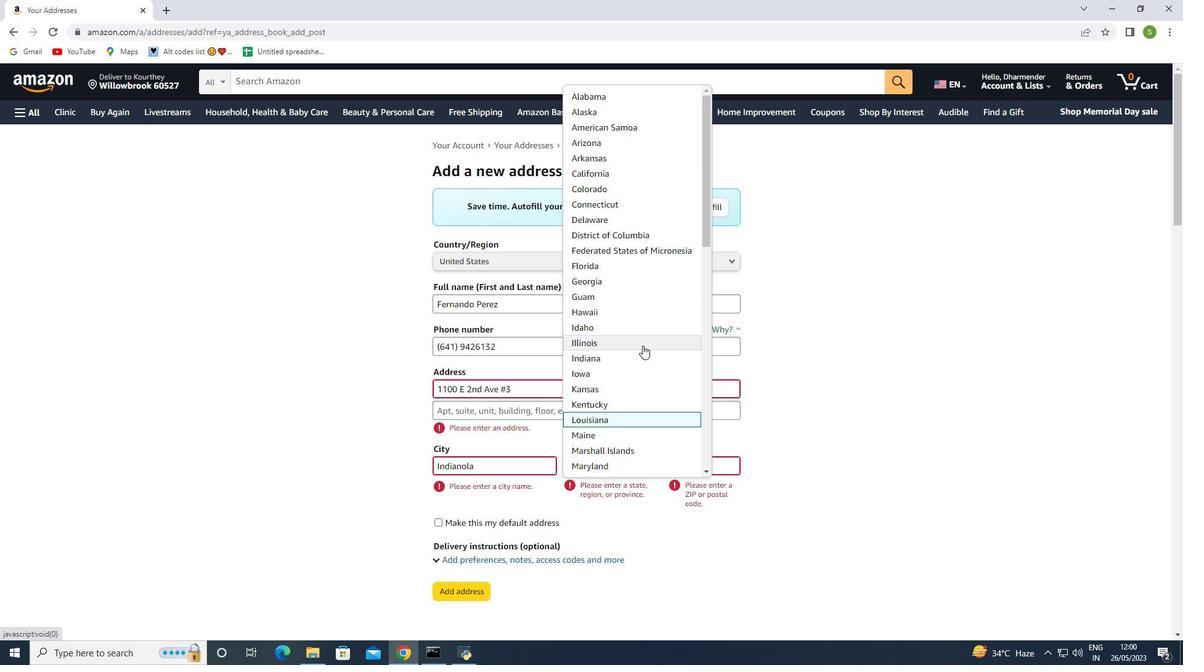 
Action: Mouse scrolled (629, 336) with delta (0, 0)
Screenshot: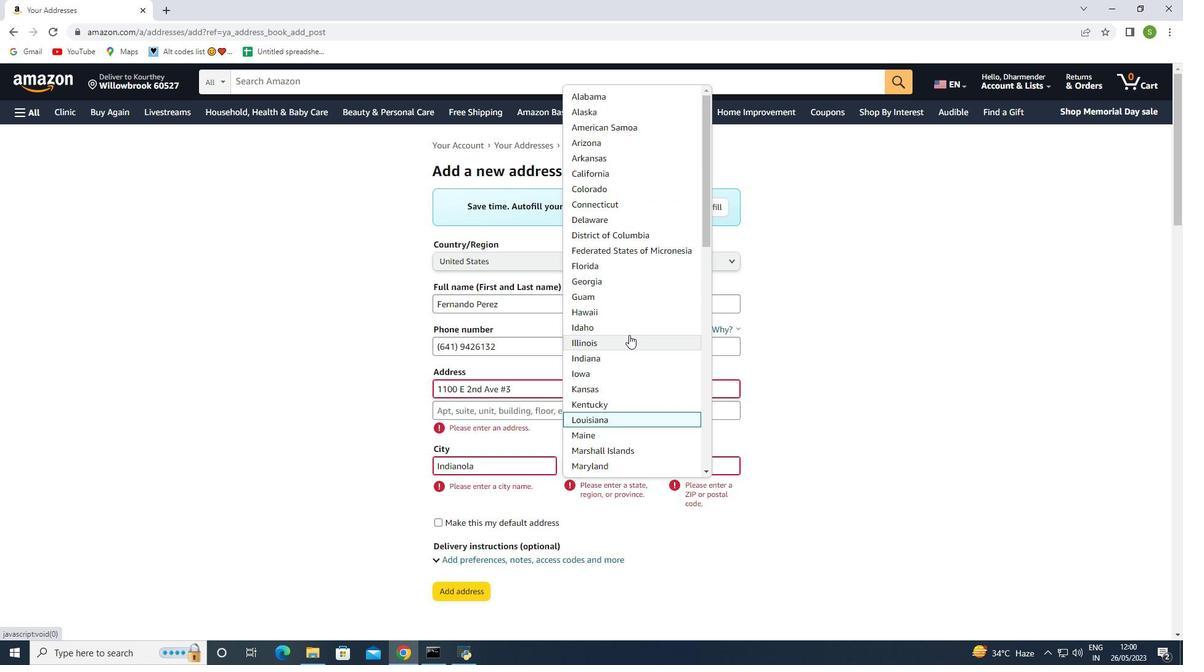 
Action: Mouse scrolled (629, 336) with delta (0, 0)
Screenshot: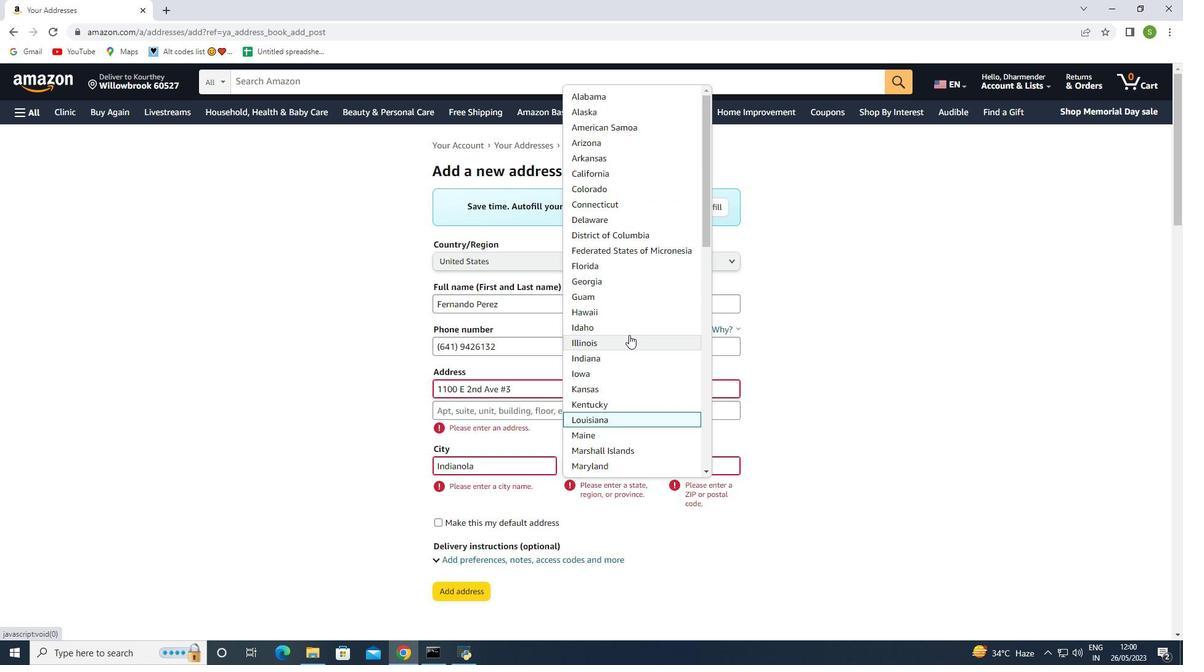 
Action: Mouse scrolled (629, 336) with delta (0, 0)
Screenshot: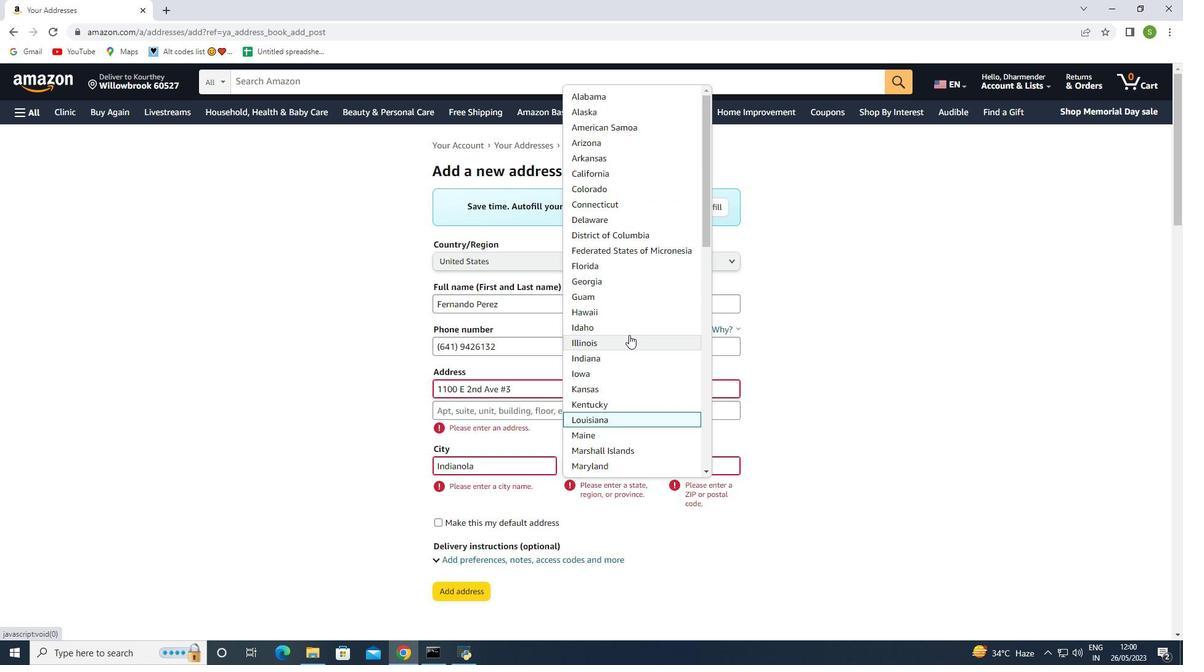 
Action: Mouse scrolled (629, 336) with delta (0, 0)
Screenshot: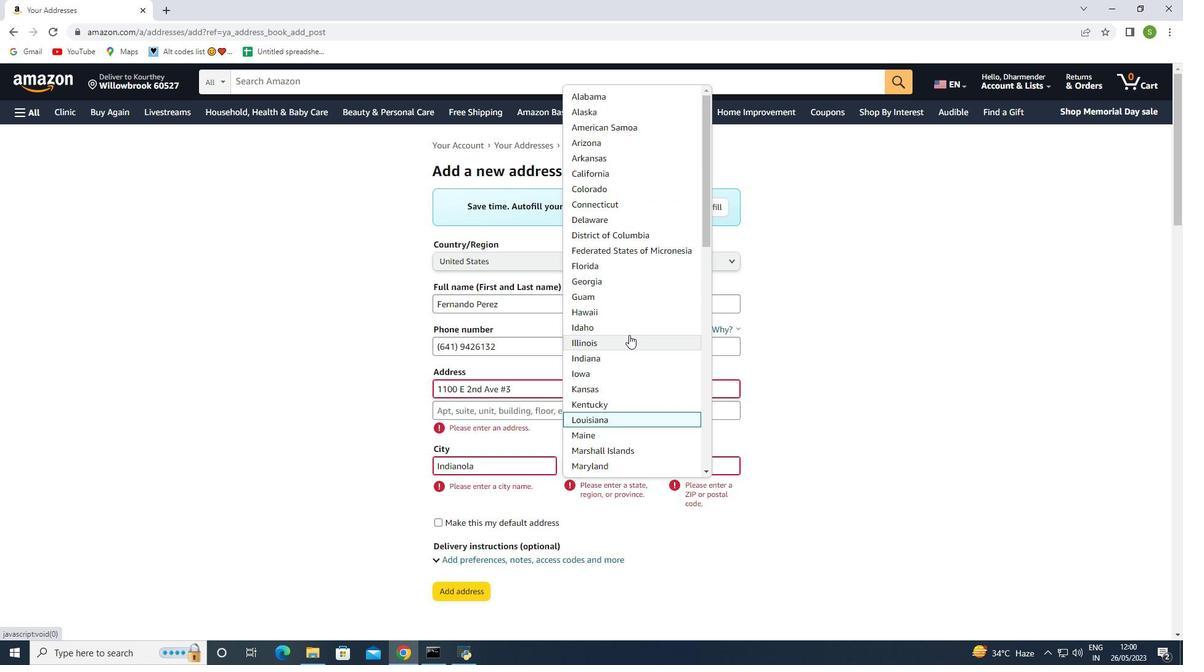 
Action: Mouse moved to (728, 472)
Screenshot: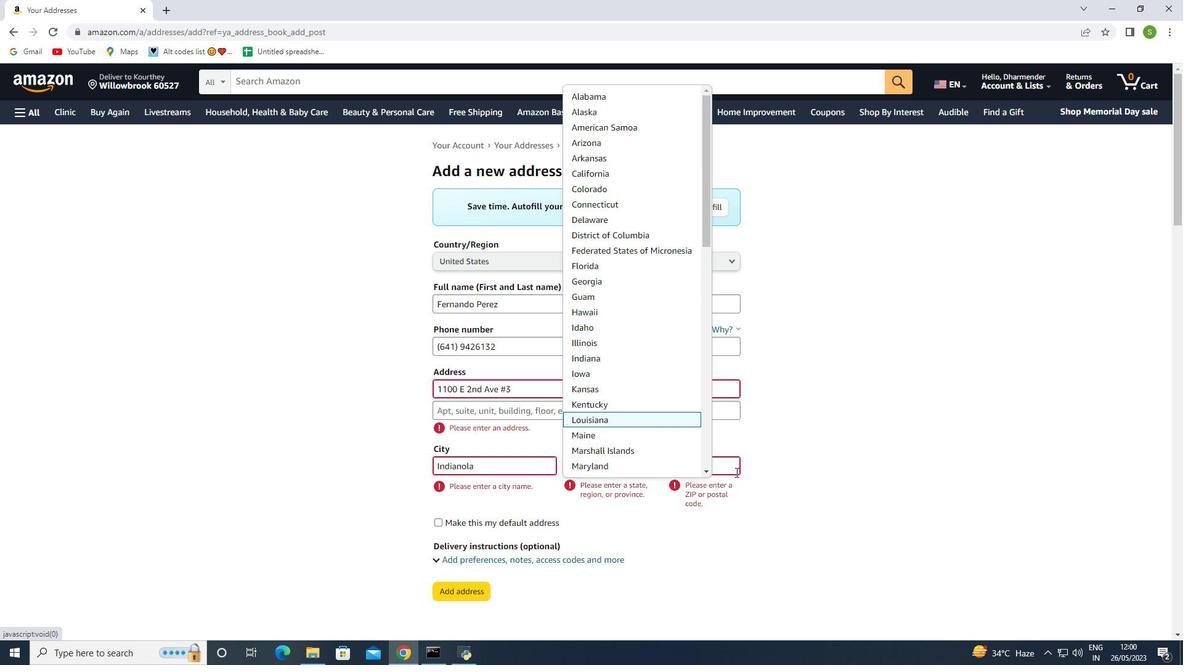 
Action: Mouse pressed left at (728, 472)
Screenshot: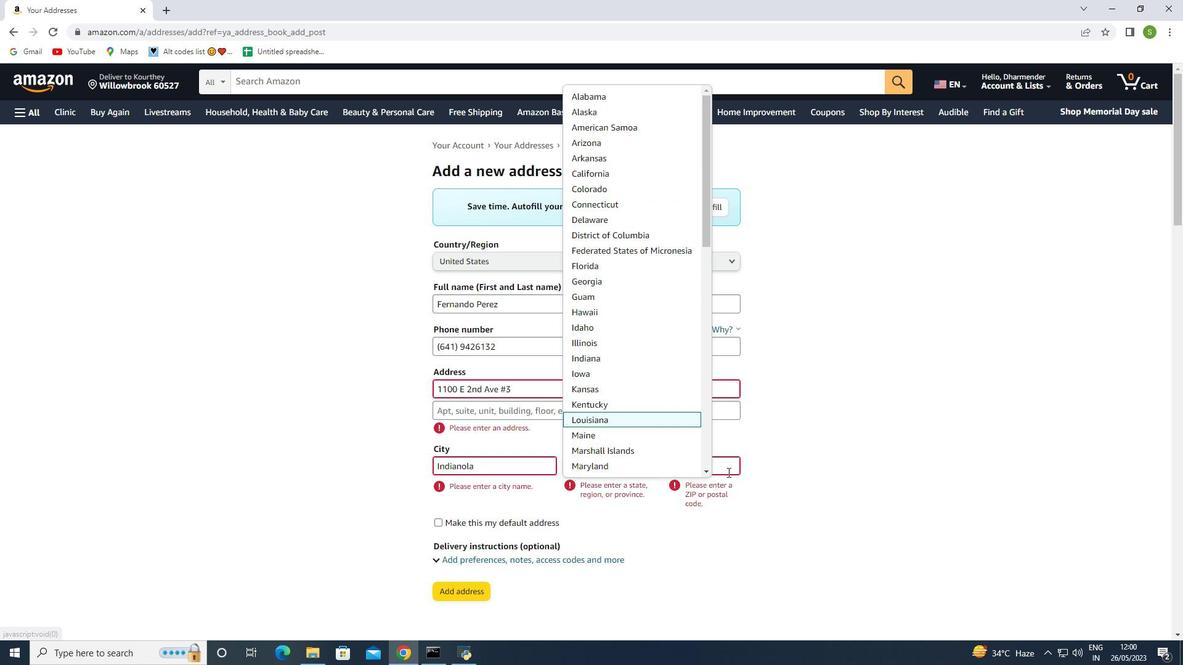 
Action: Key pressed 50125
Screenshot: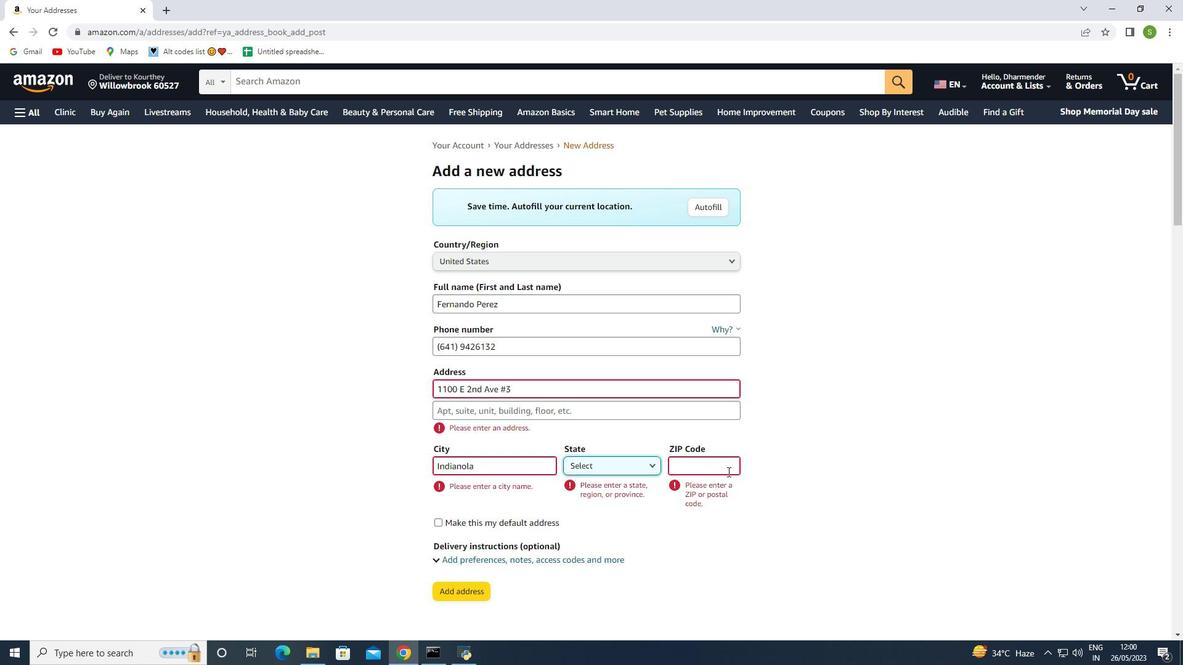 
Action: Mouse moved to (825, 450)
Screenshot: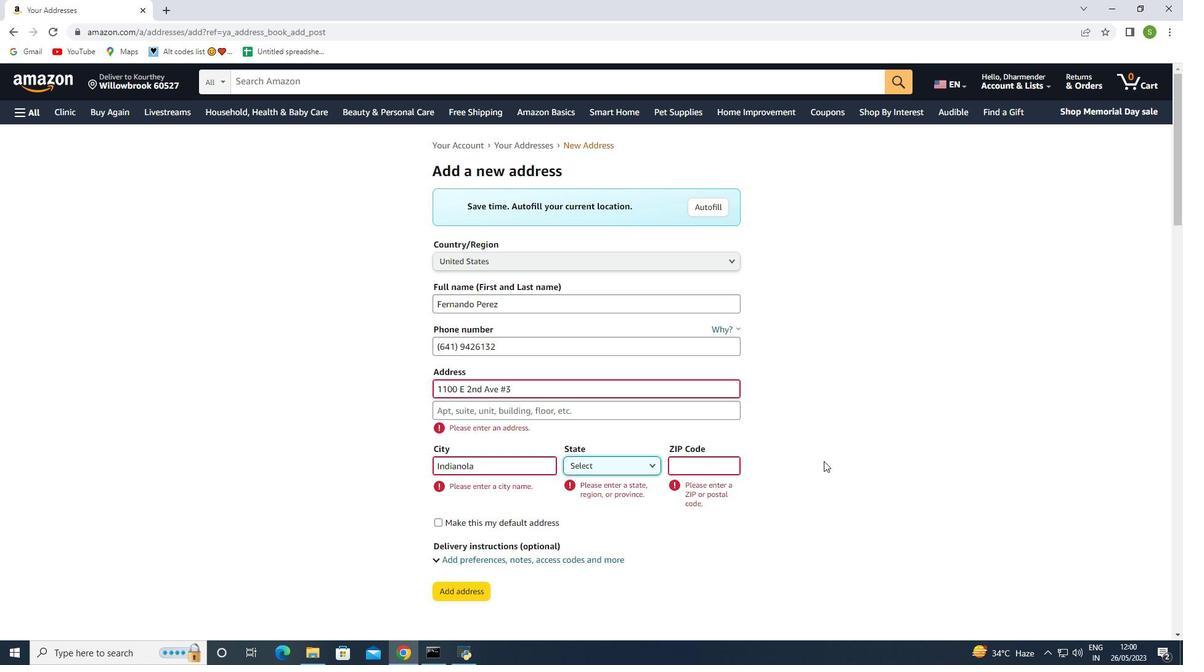 
Action: Mouse pressed left at (825, 450)
Screenshot: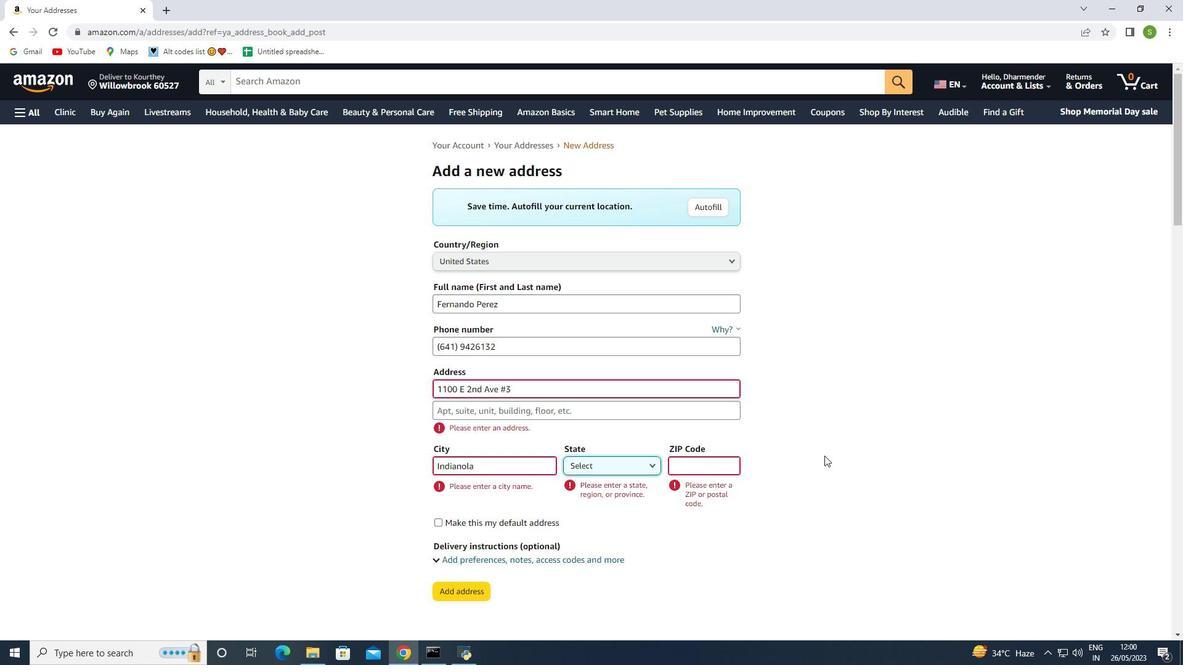
Action: Mouse moved to (710, 464)
Screenshot: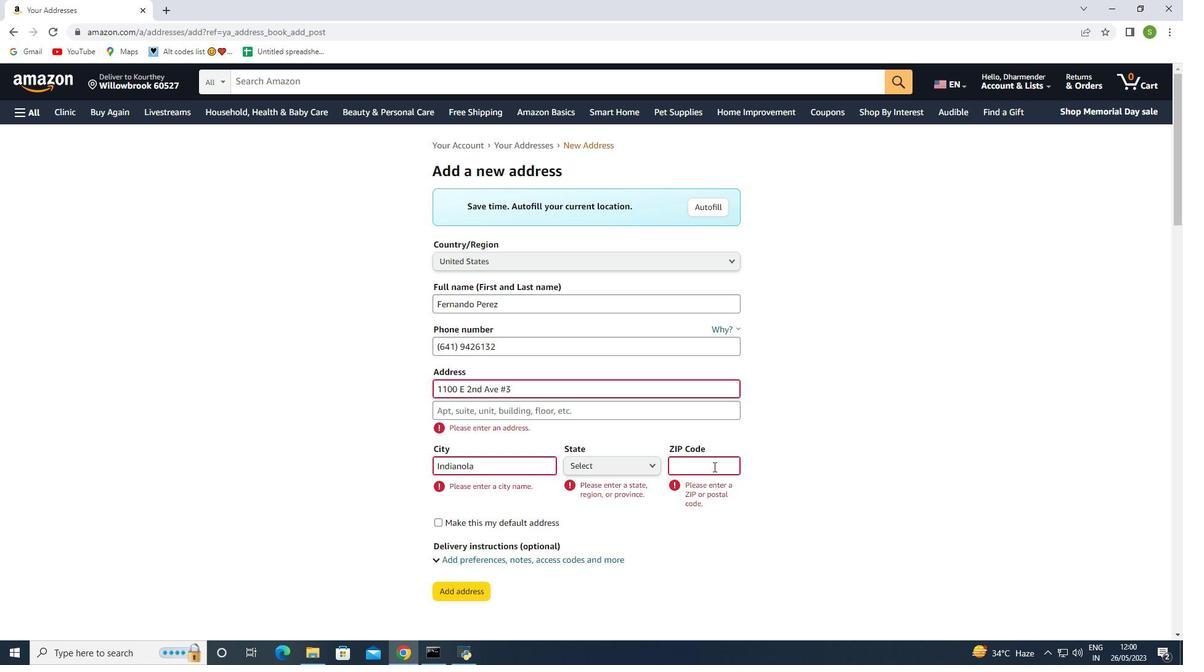 
Action: Mouse pressed left at (710, 464)
Screenshot: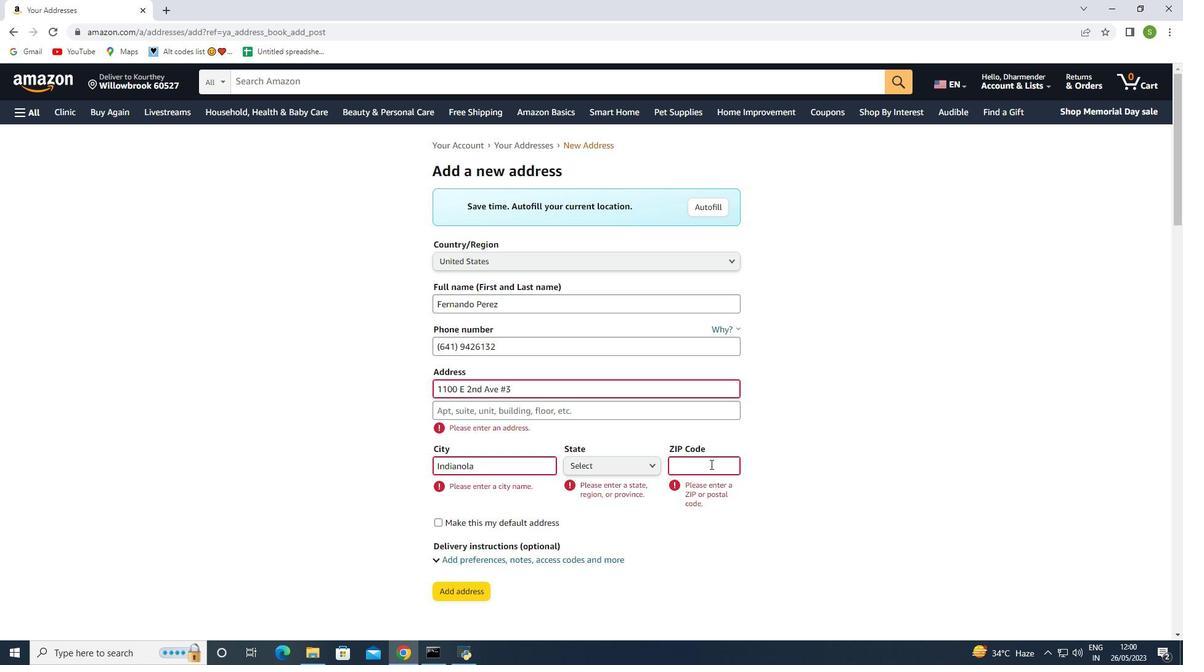 
Action: Key pressed 50
Screenshot: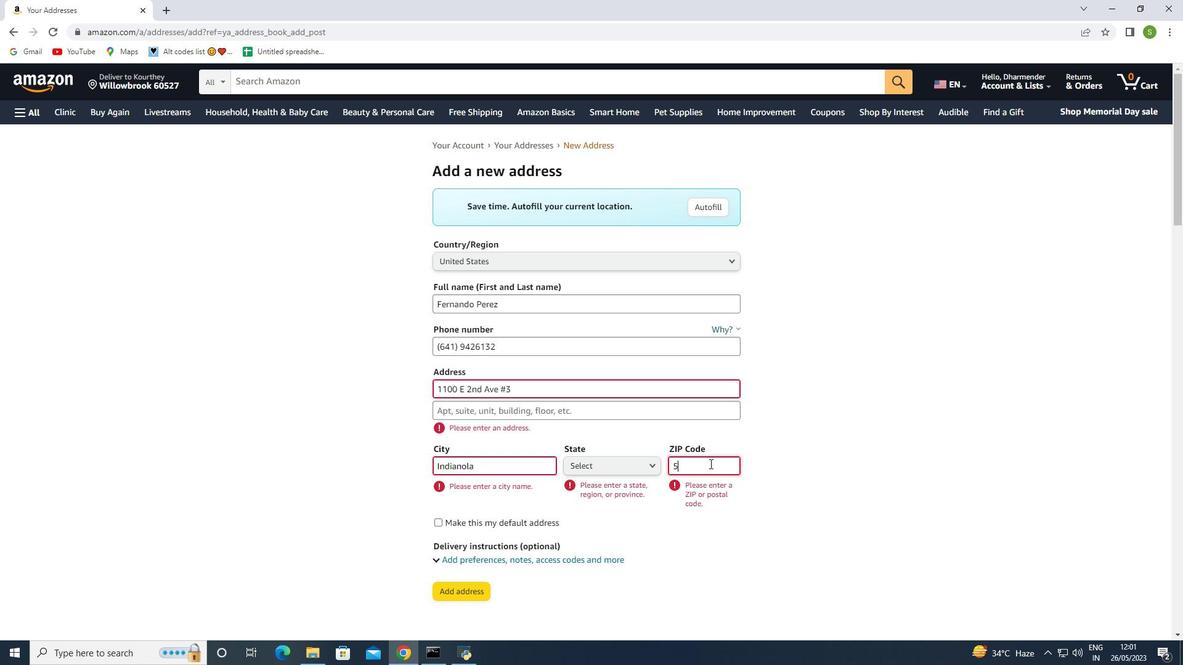 
Action: Mouse moved to (717, 482)
Screenshot: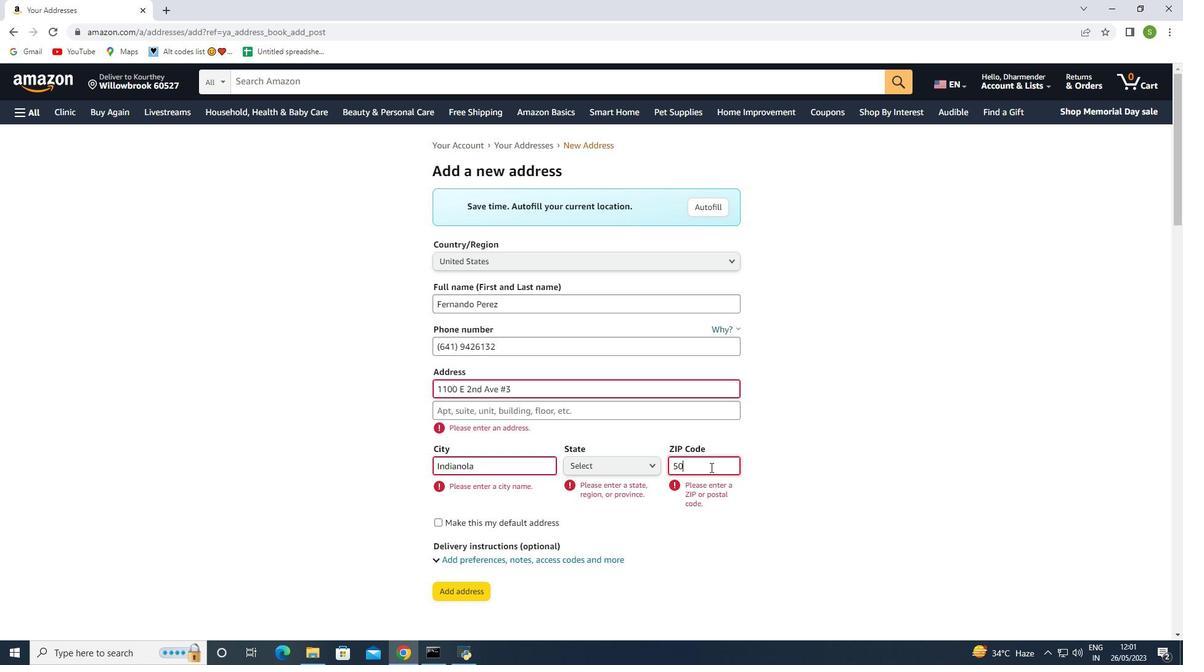 
Action: Key pressed 125
Screenshot: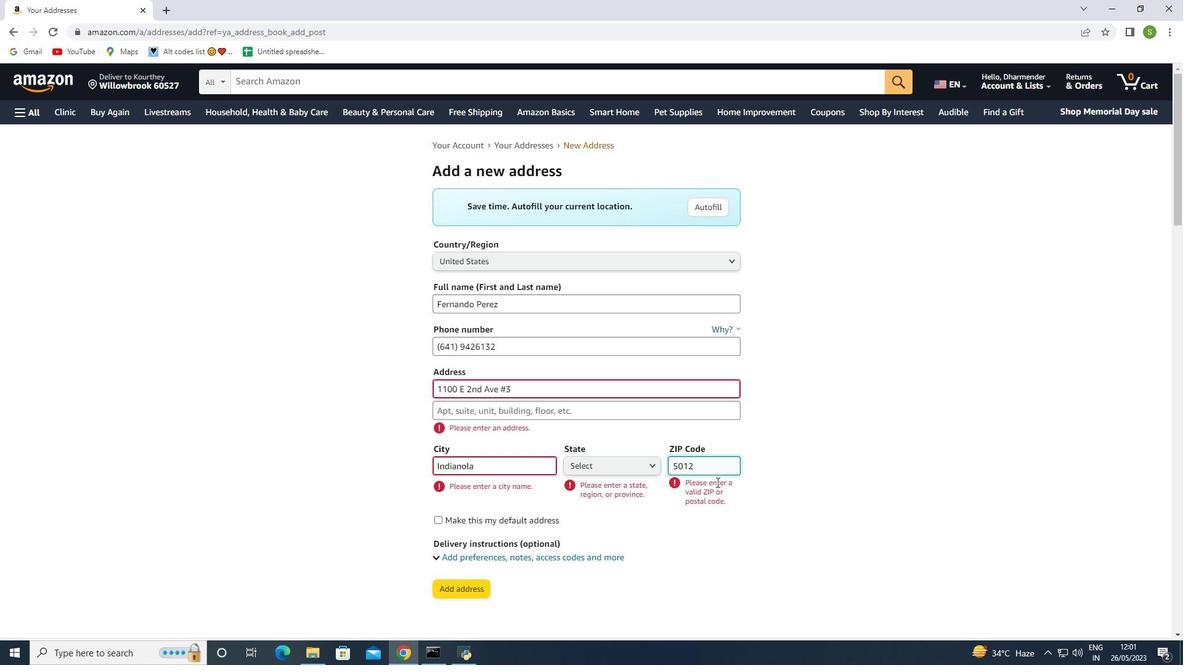 
Action: Mouse moved to (776, 530)
Screenshot: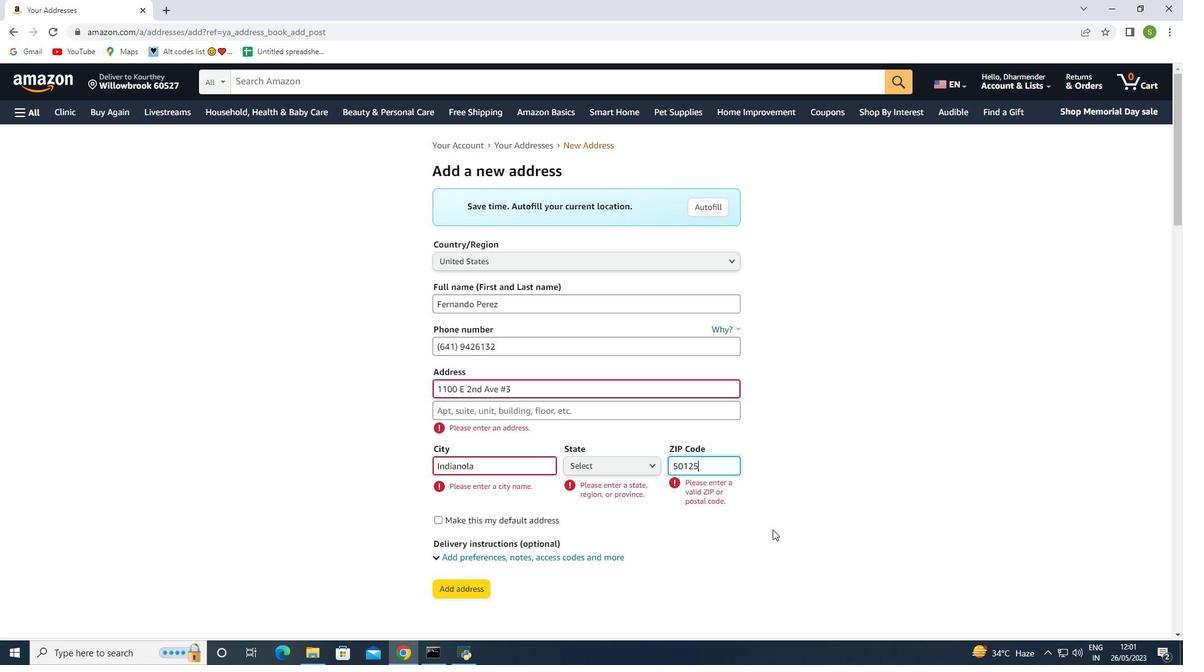 
Action: Mouse pressed left at (776, 530)
Screenshot: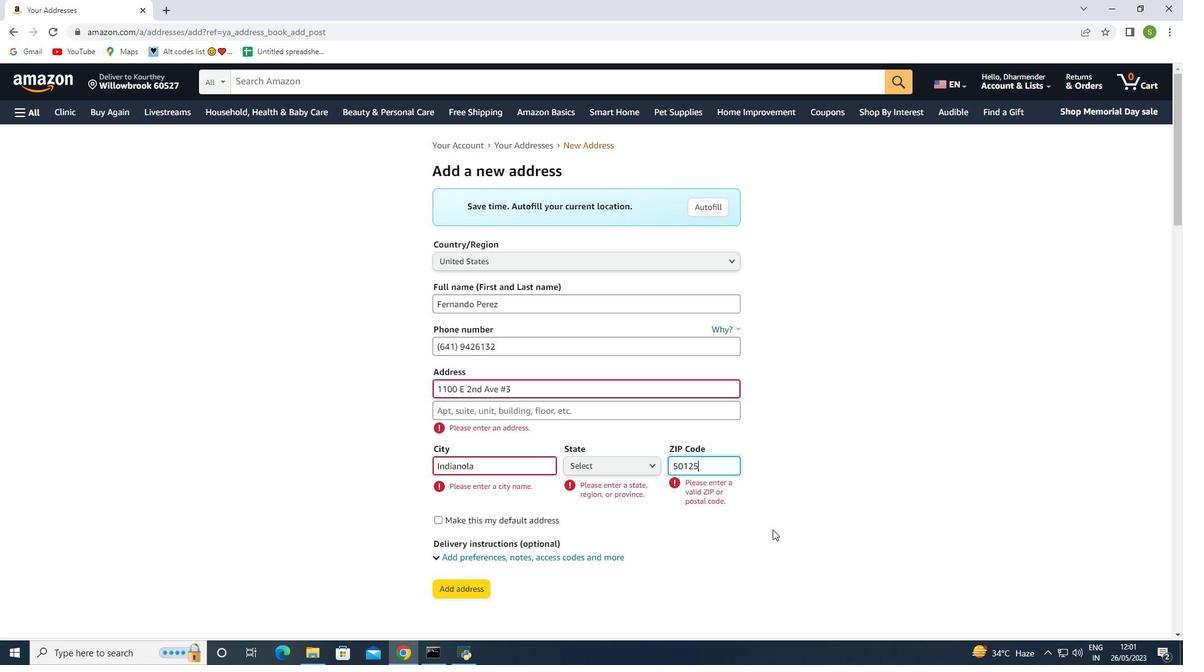 
Action: Mouse moved to (633, 466)
Screenshot: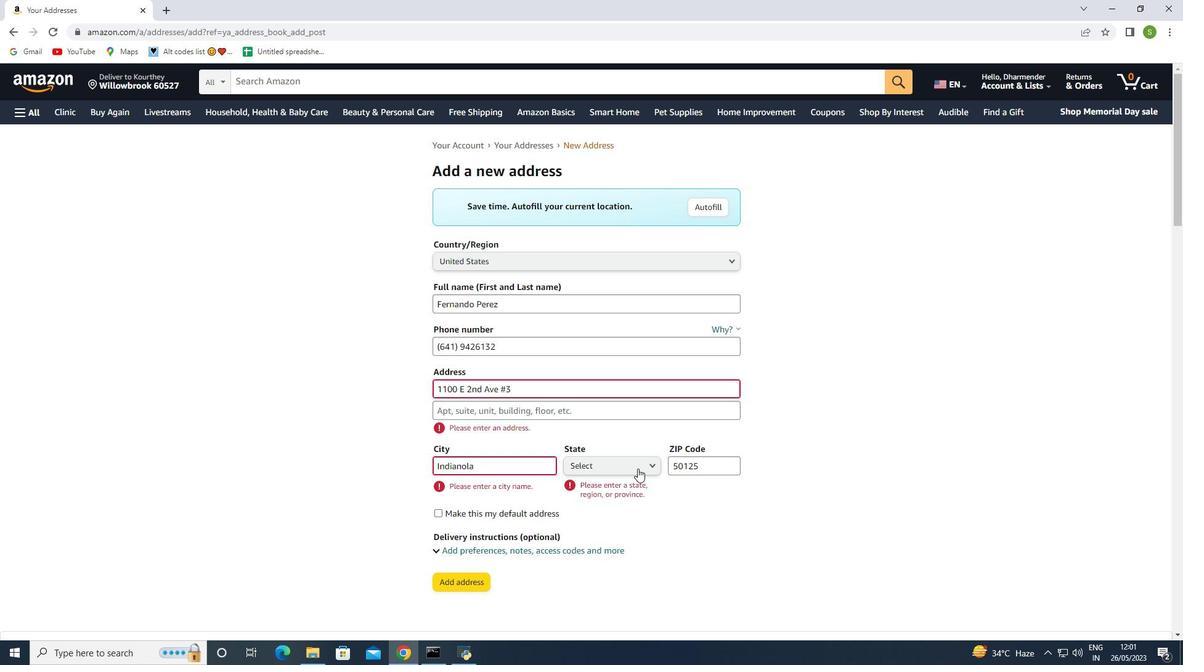 
Action: Mouse pressed left at (633, 466)
Screenshot: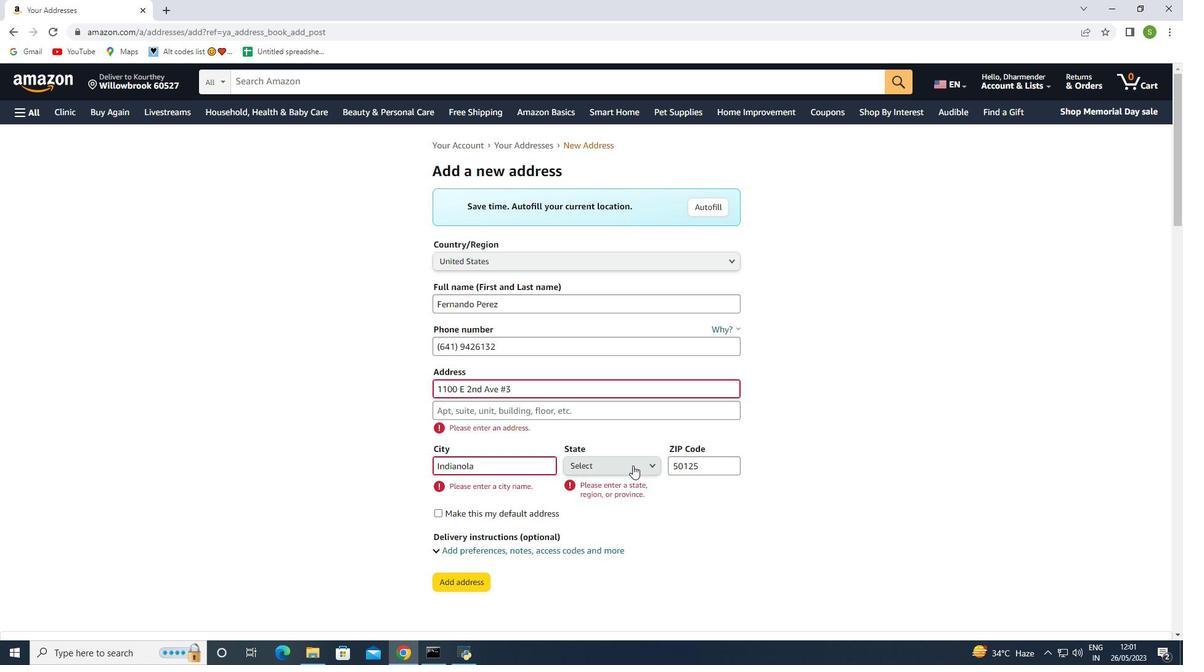
Action: Mouse moved to (608, 309)
Screenshot: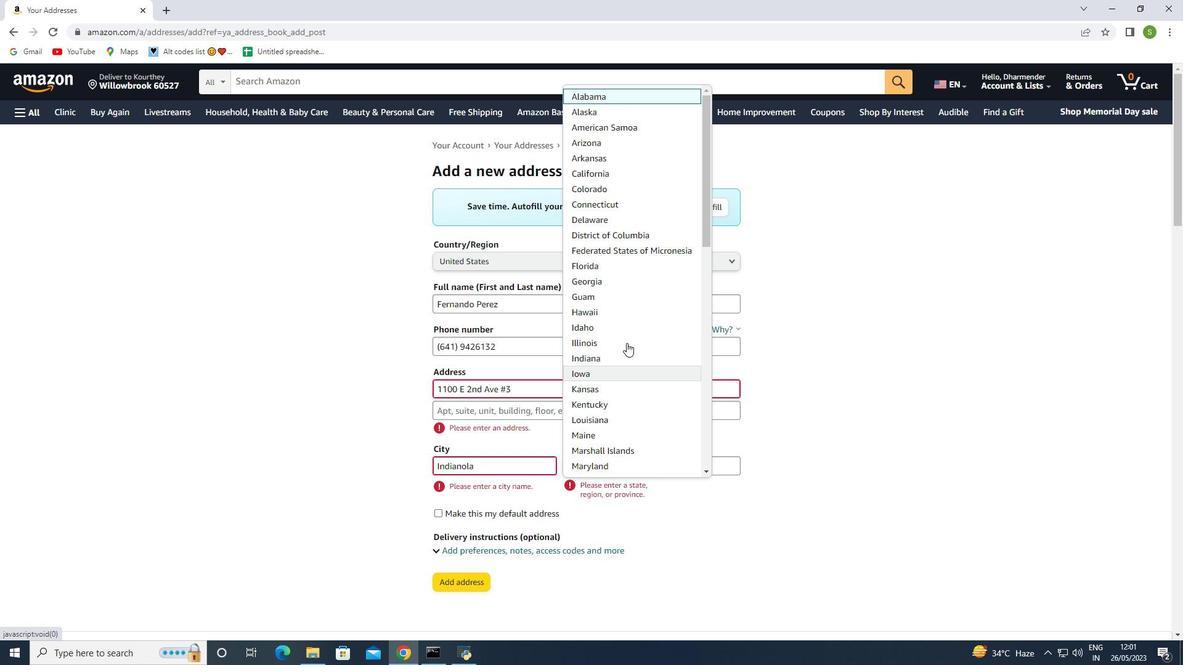 
Action: Key pressed low
Screenshot: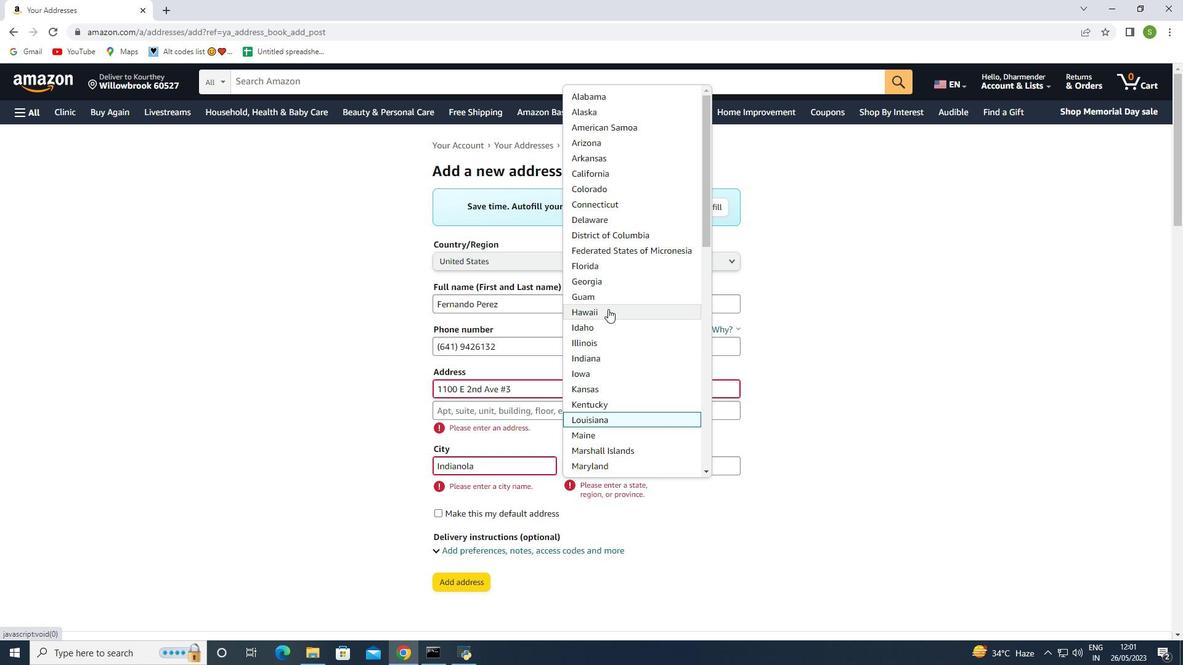 
Action: Mouse moved to (585, 371)
Screenshot: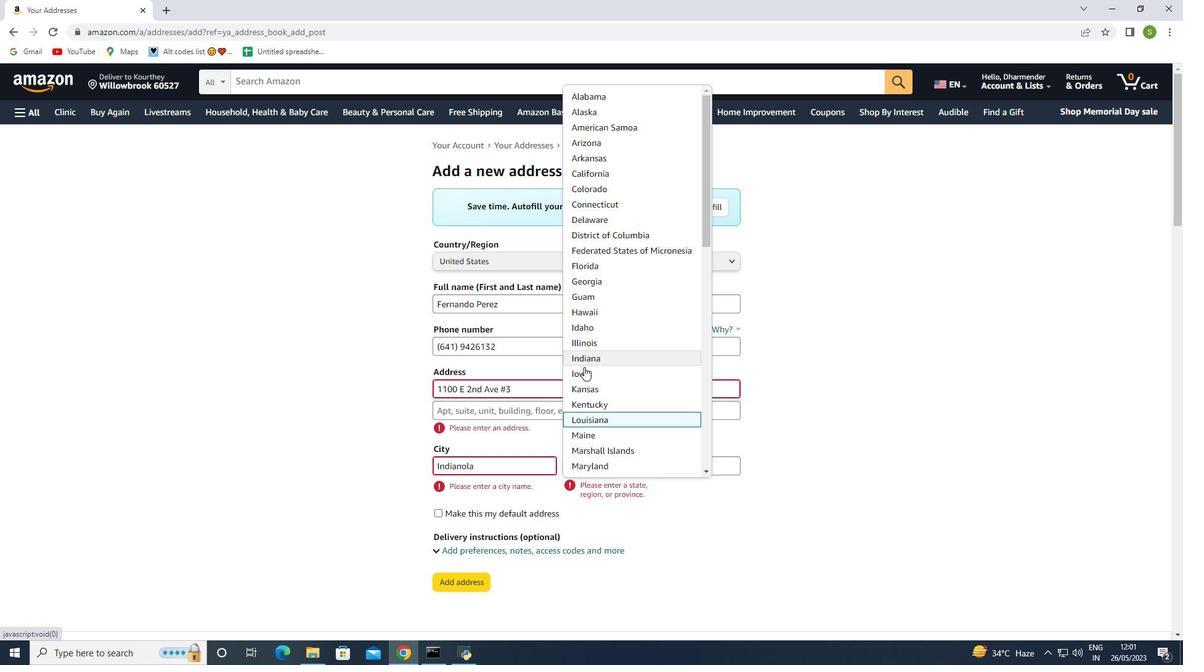 
Action: Mouse pressed left at (585, 371)
Screenshot: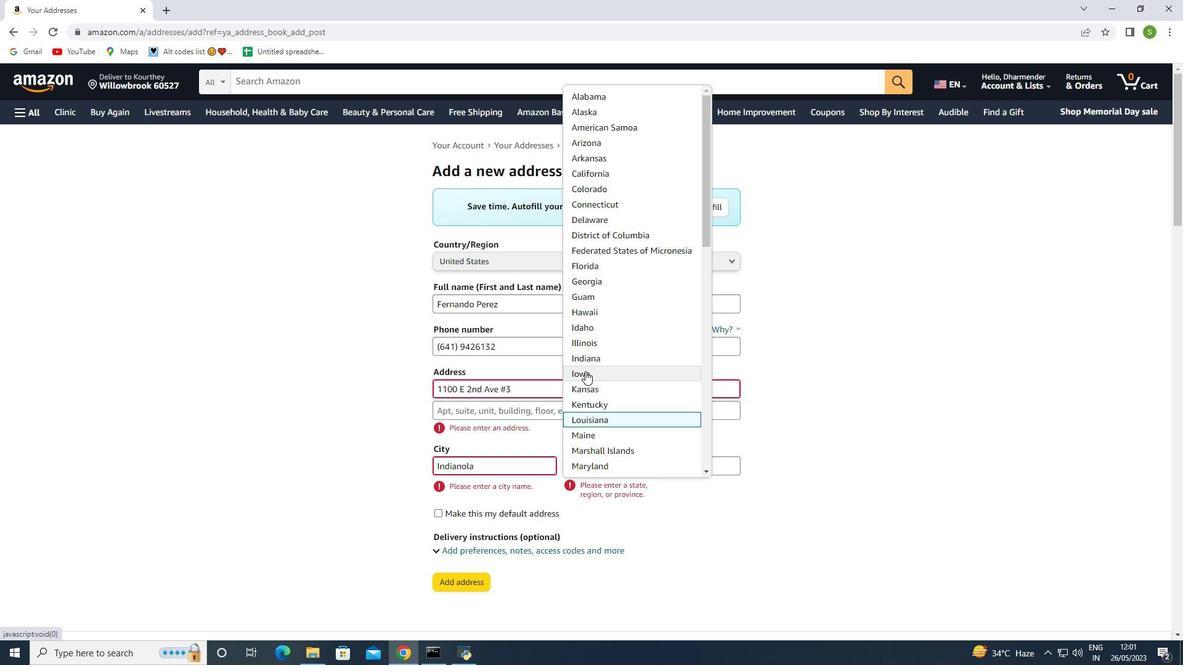 
Action: Mouse moved to (716, 531)
Screenshot: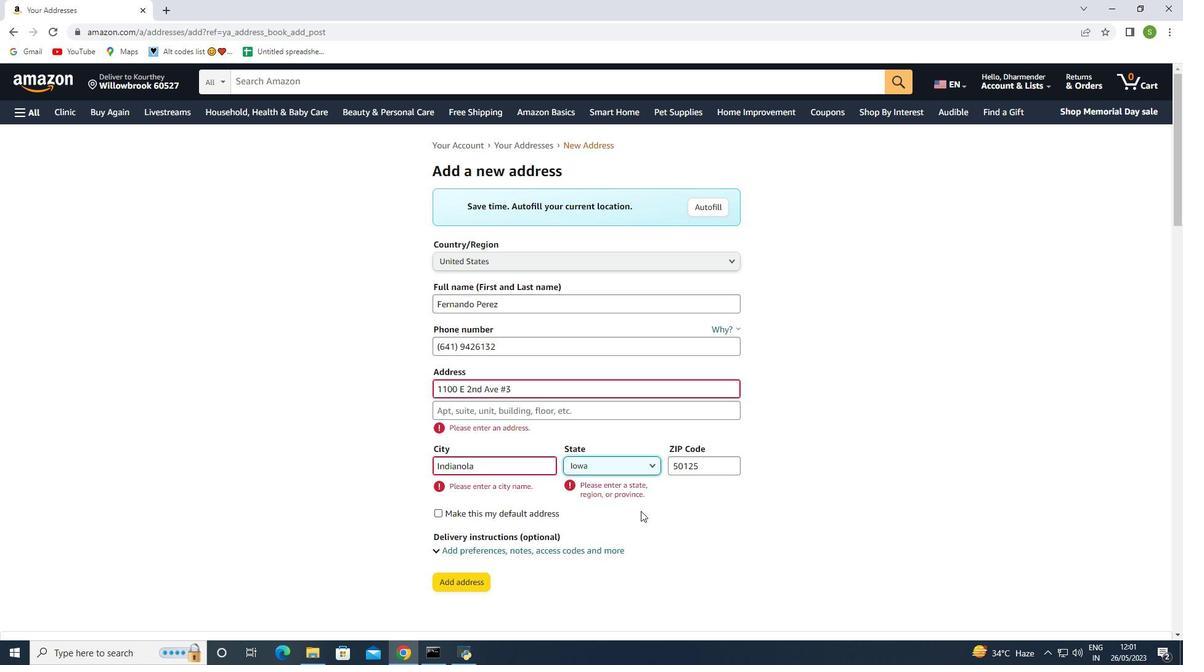 
Action: Mouse pressed left at (716, 531)
Screenshot: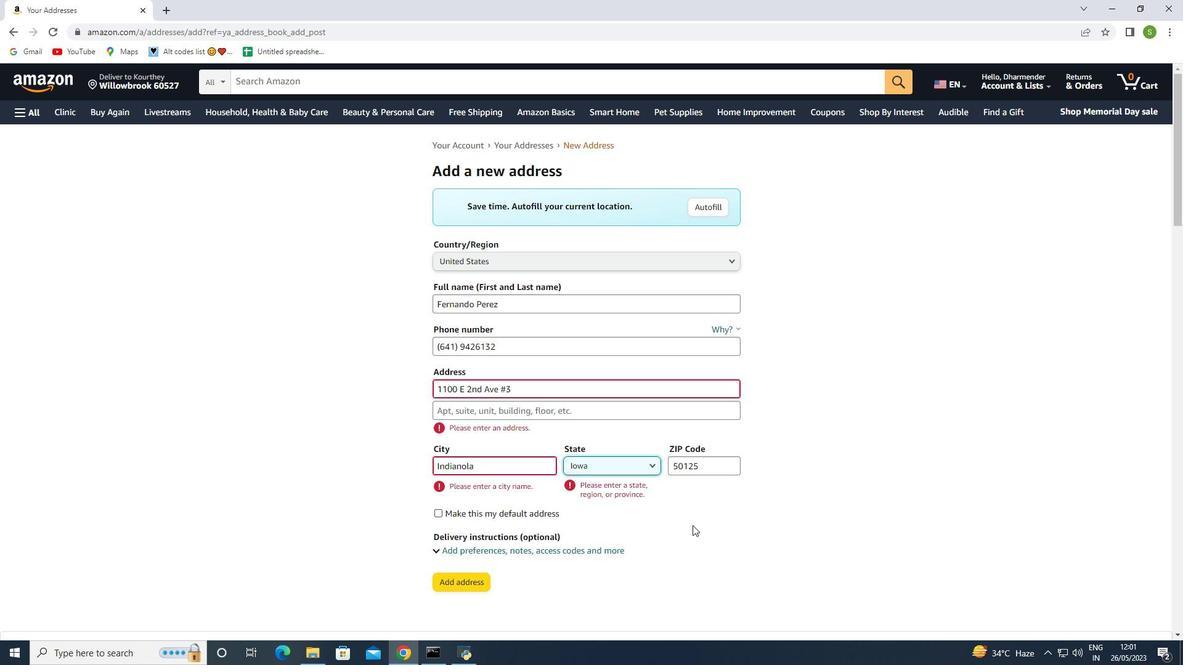 
Action: Mouse moved to (376, 501)
Screenshot: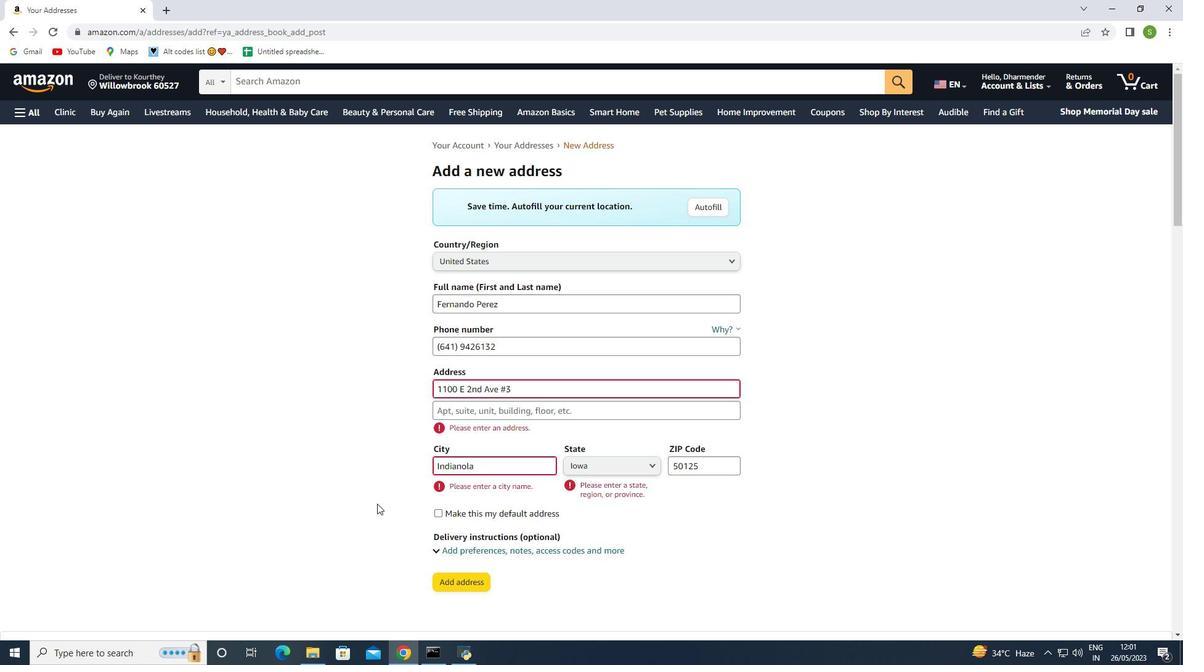 
Action: Mouse pressed left at (376, 501)
Screenshot: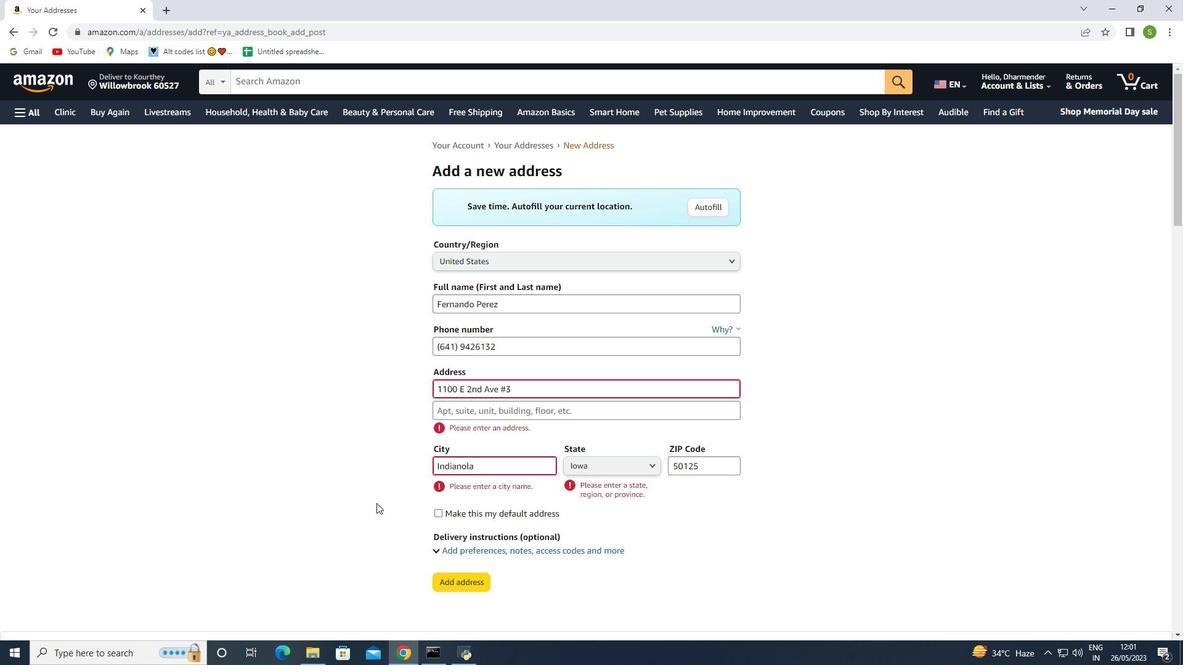 
Action: Mouse moved to (503, 409)
Screenshot: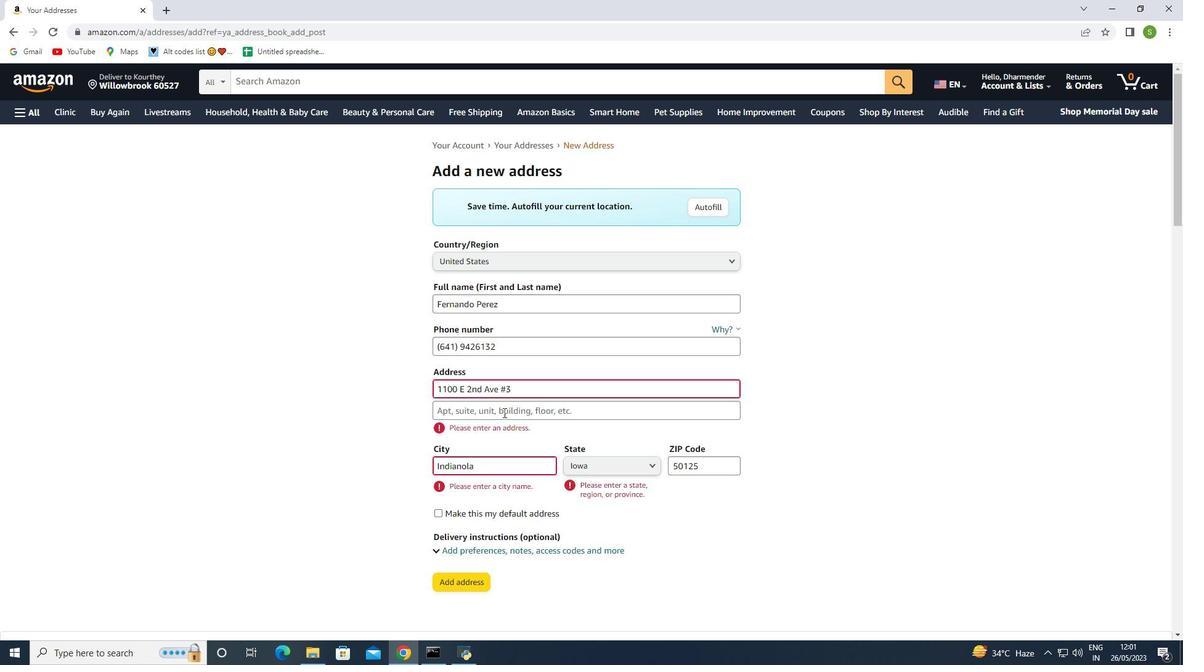 
Action: Mouse pressed left at (503, 409)
Screenshot: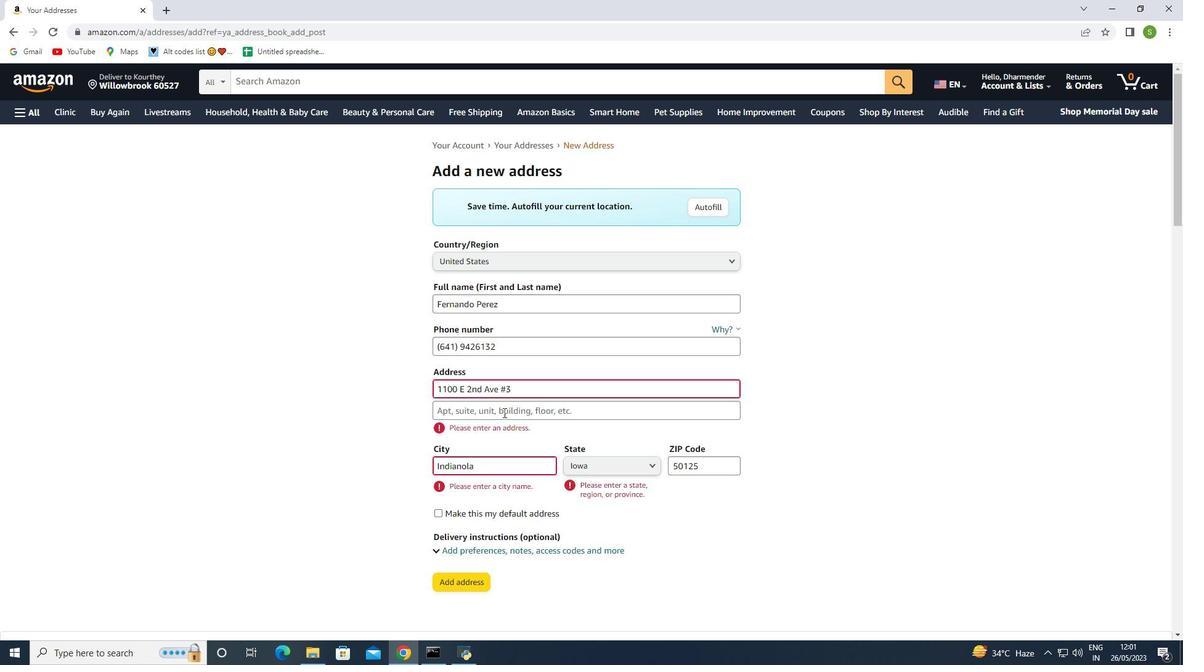 
Action: Mouse moved to (506, 467)
Screenshot: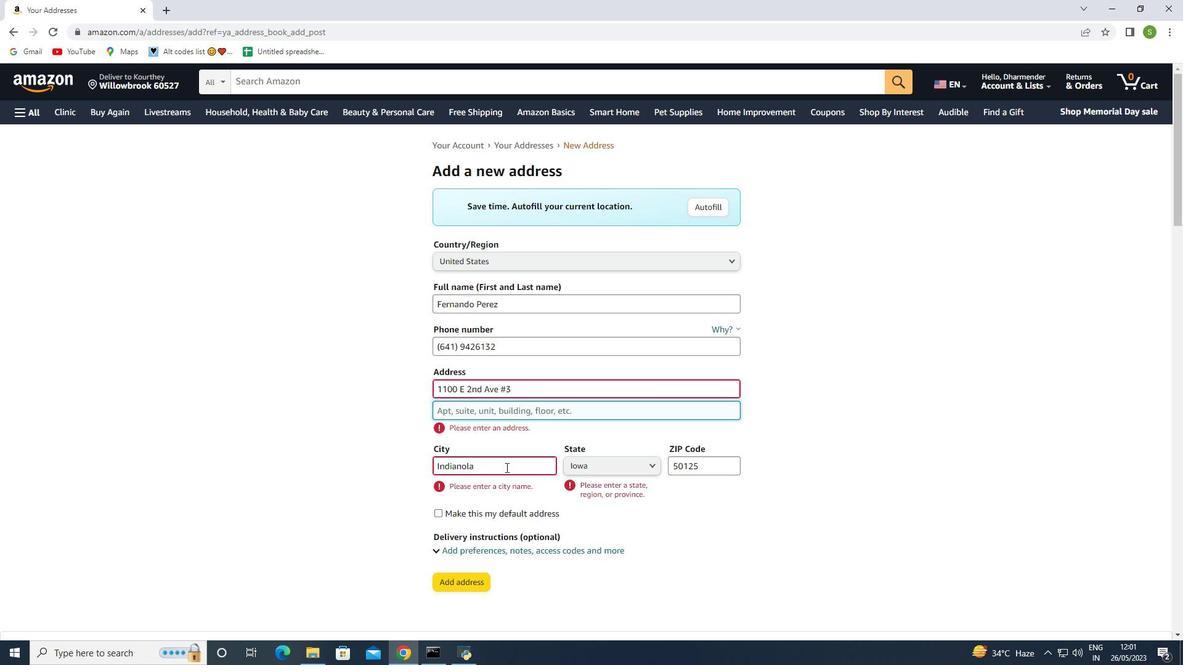 
Action: Mouse pressed left at (506, 467)
Screenshot: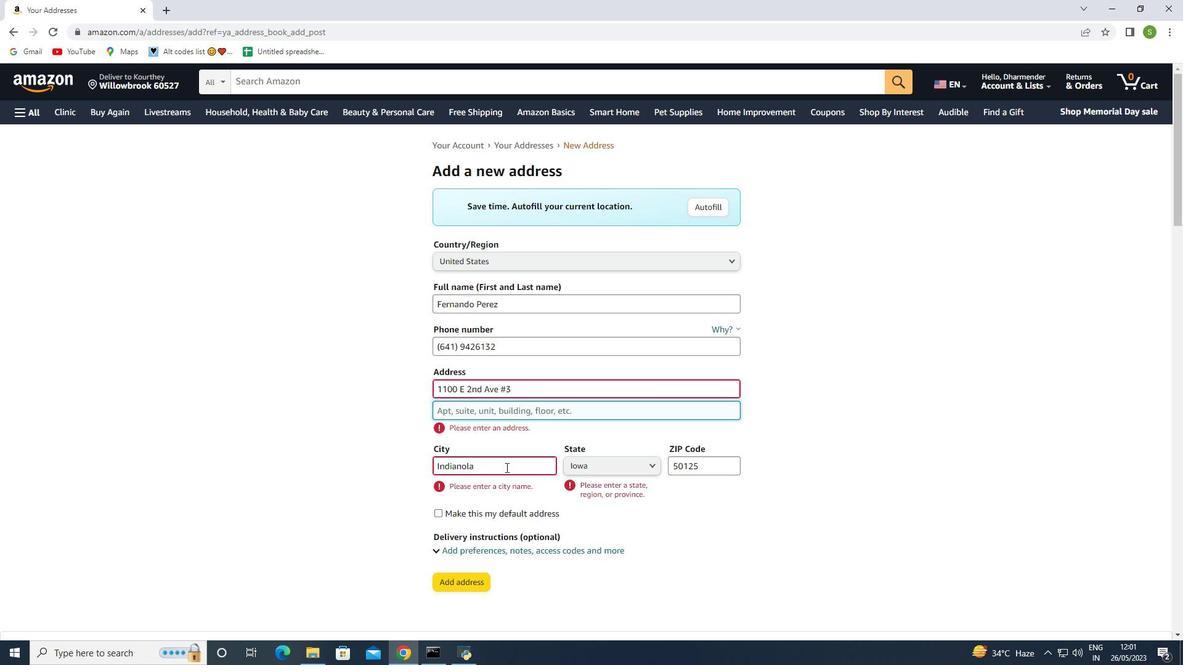 
Action: Mouse moved to (525, 488)
Screenshot: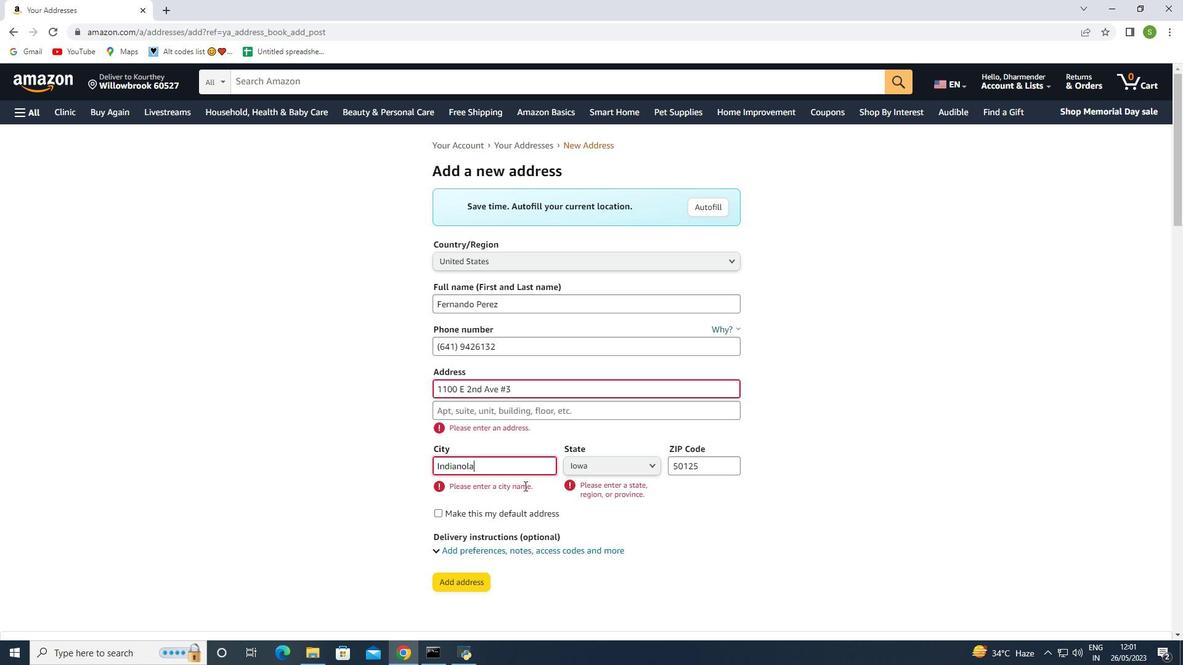 
Action: Key pressed <Key.backspace><Key.backspace><Key.backspace><Key.backspace><Key.backspace><Key.backspace><Key.backspace><Key.backspace><Key.backspace><Key.backspace><Key.backspace><Key.backspace><Key.backspace><Key.backspace><Key.shift>Indianola
Screenshot: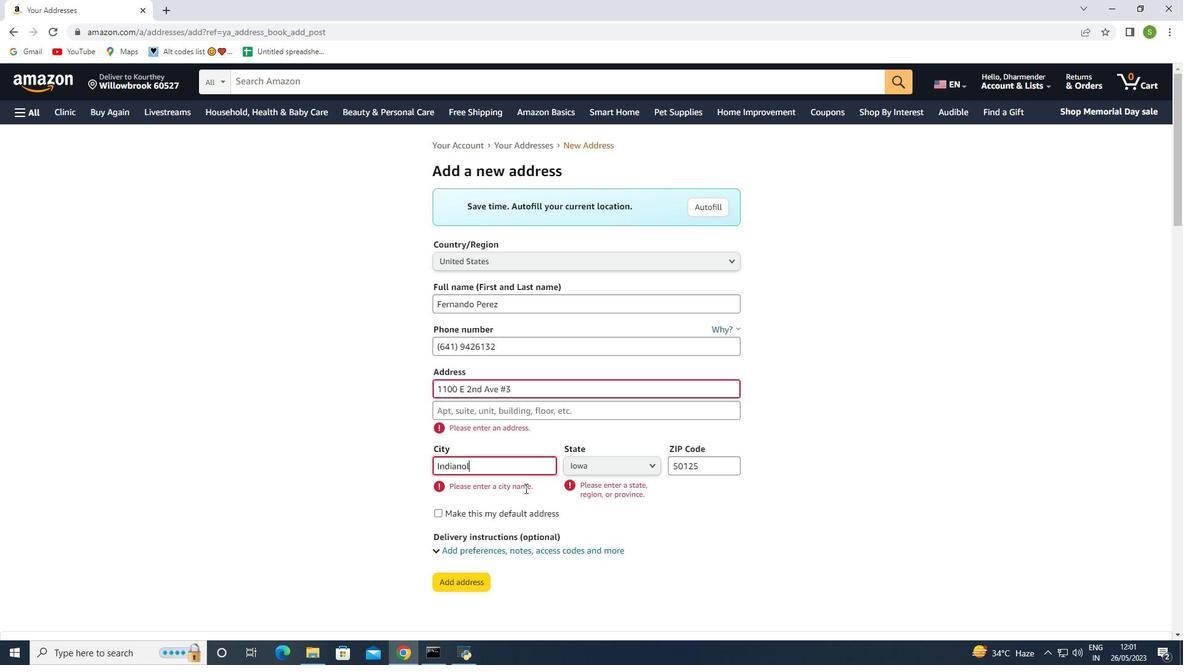 
Action: Mouse moved to (314, 520)
Screenshot: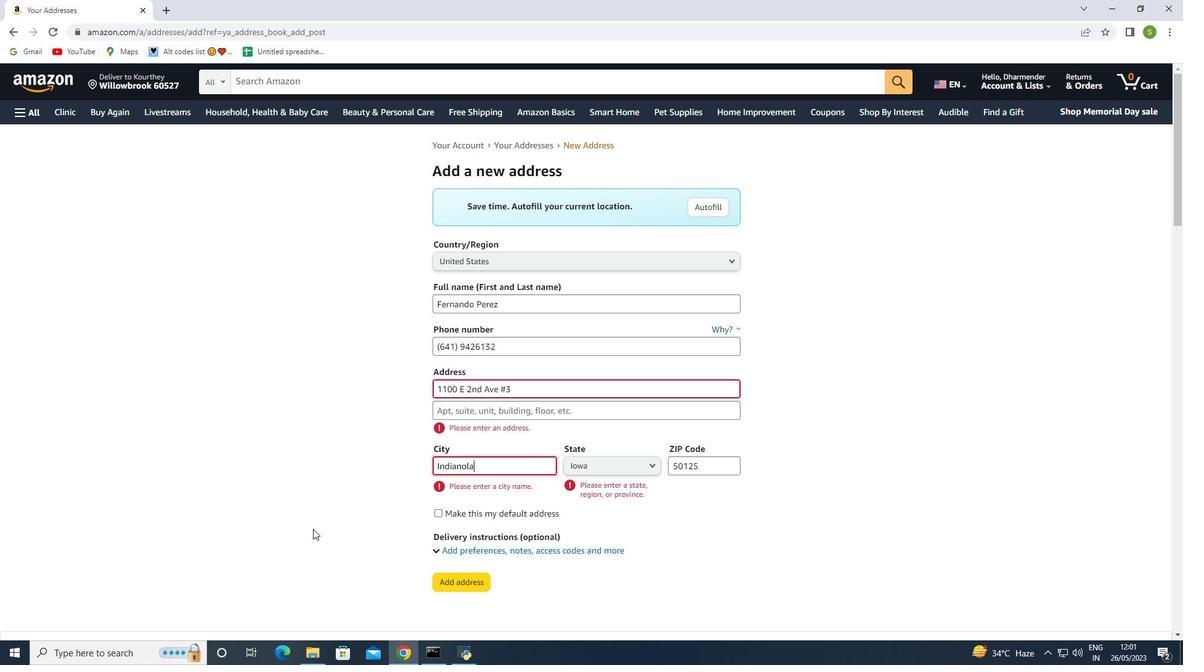 
Action: Mouse pressed left at (314, 520)
Screenshot: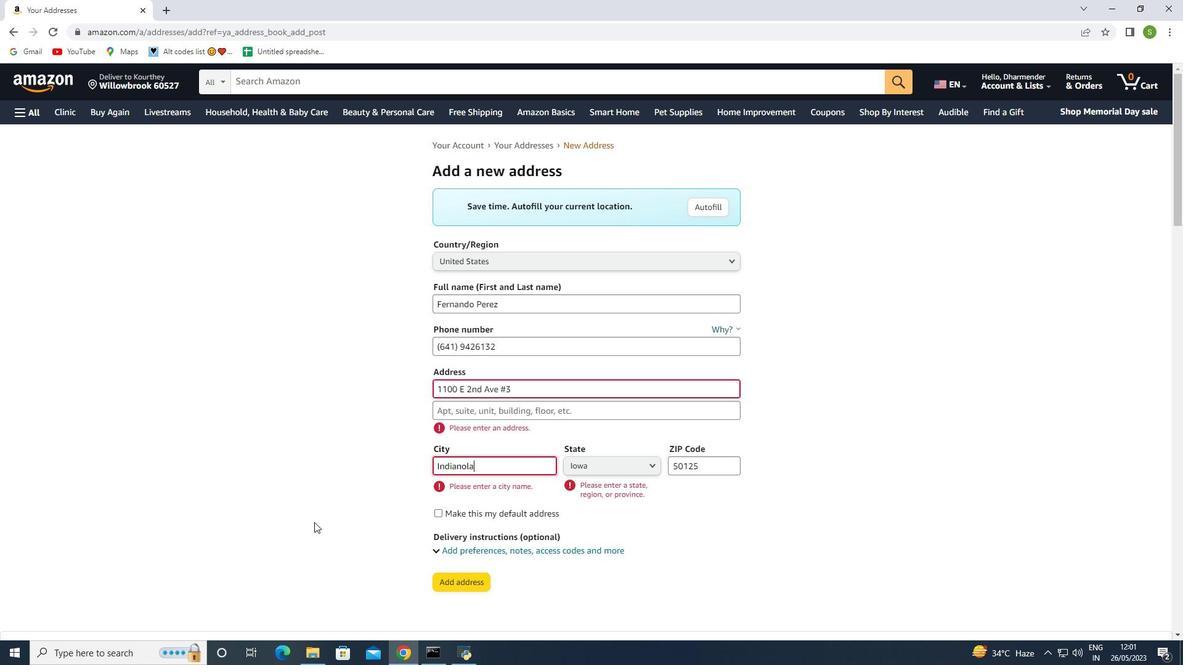 
Action: Mouse moved to (514, 416)
Screenshot: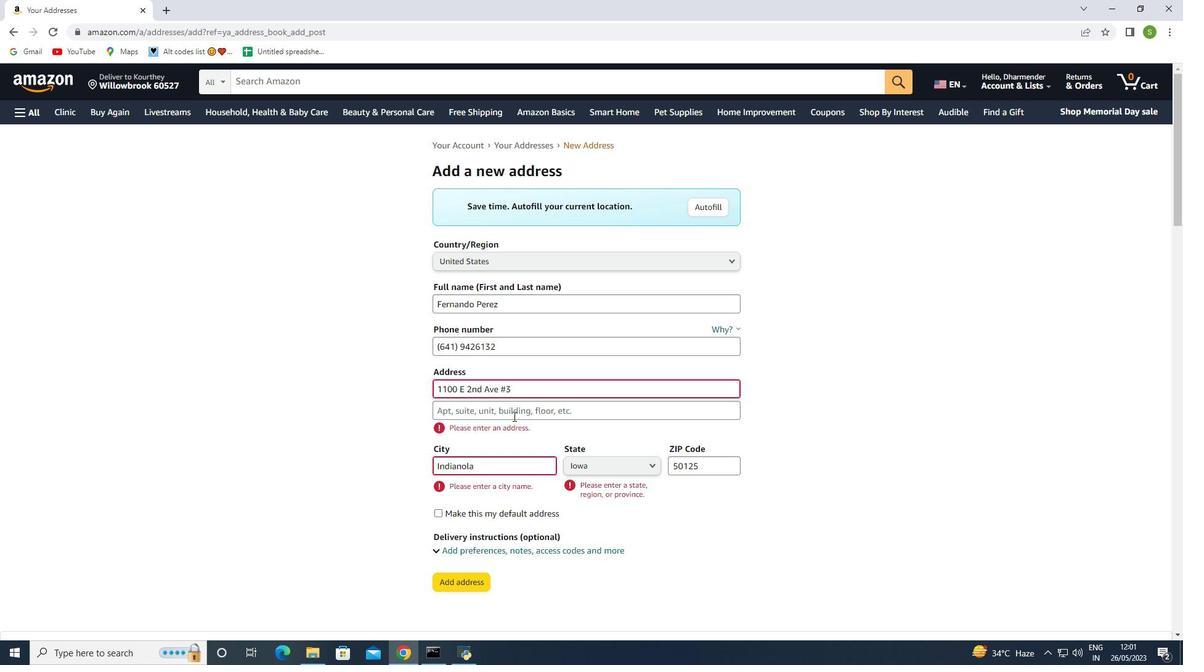 
Action: Mouse pressed left at (514, 416)
Screenshot: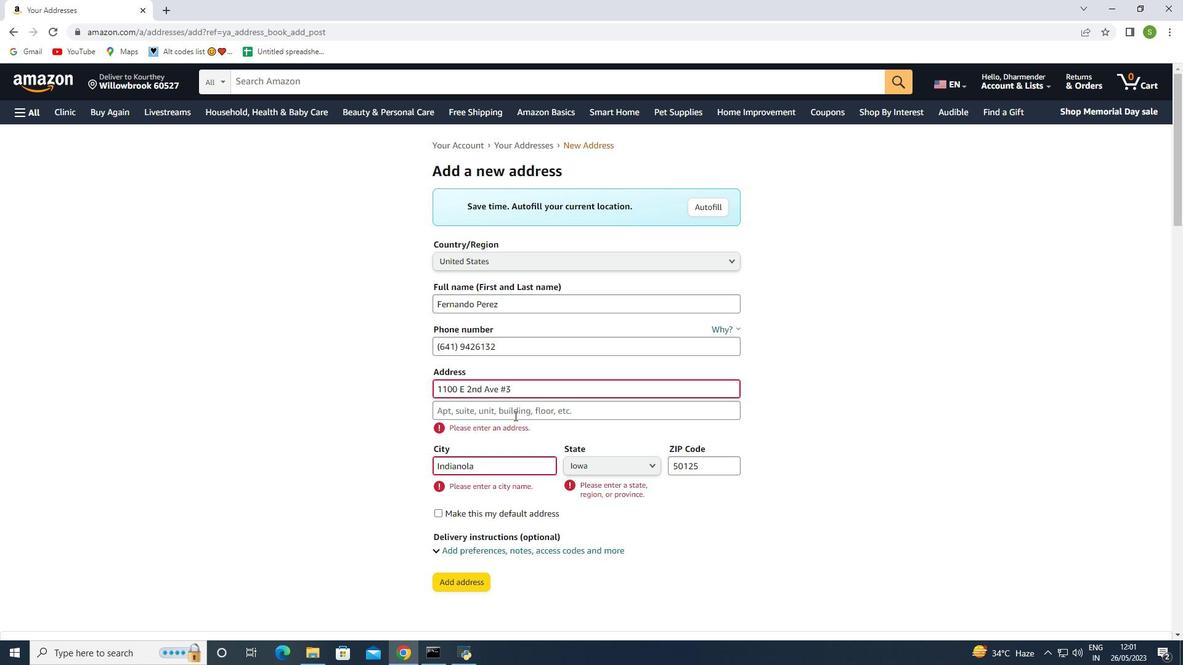 
Action: Mouse moved to (519, 390)
Screenshot: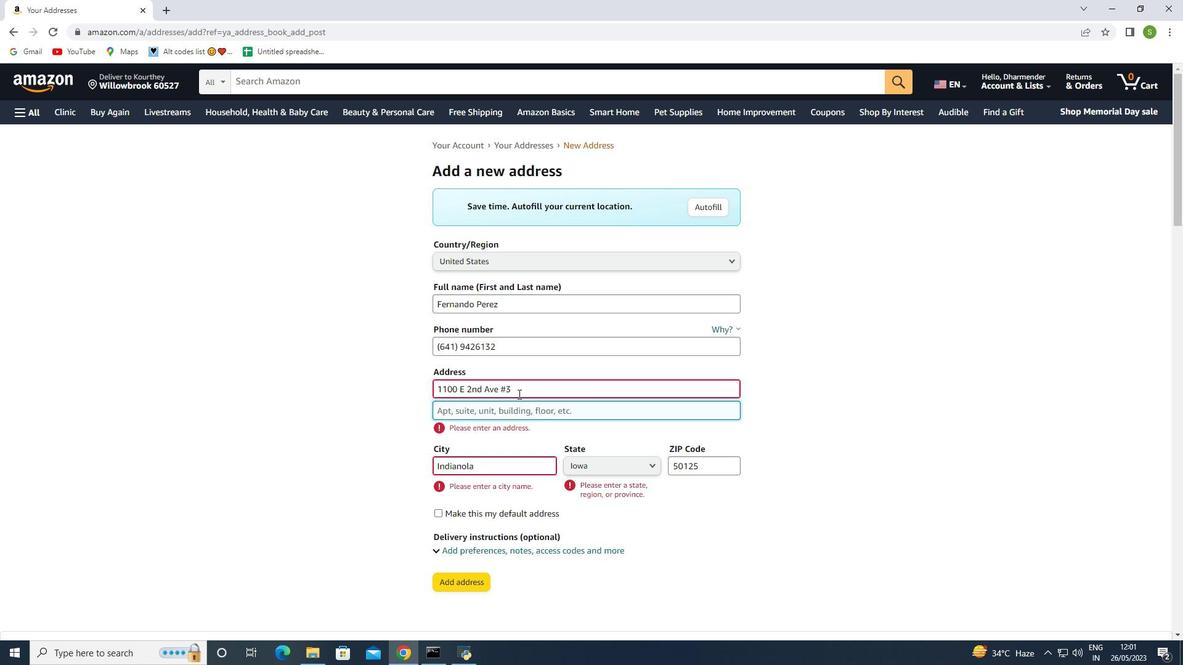 
Action: Mouse pressed left at (519, 390)
Screenshot: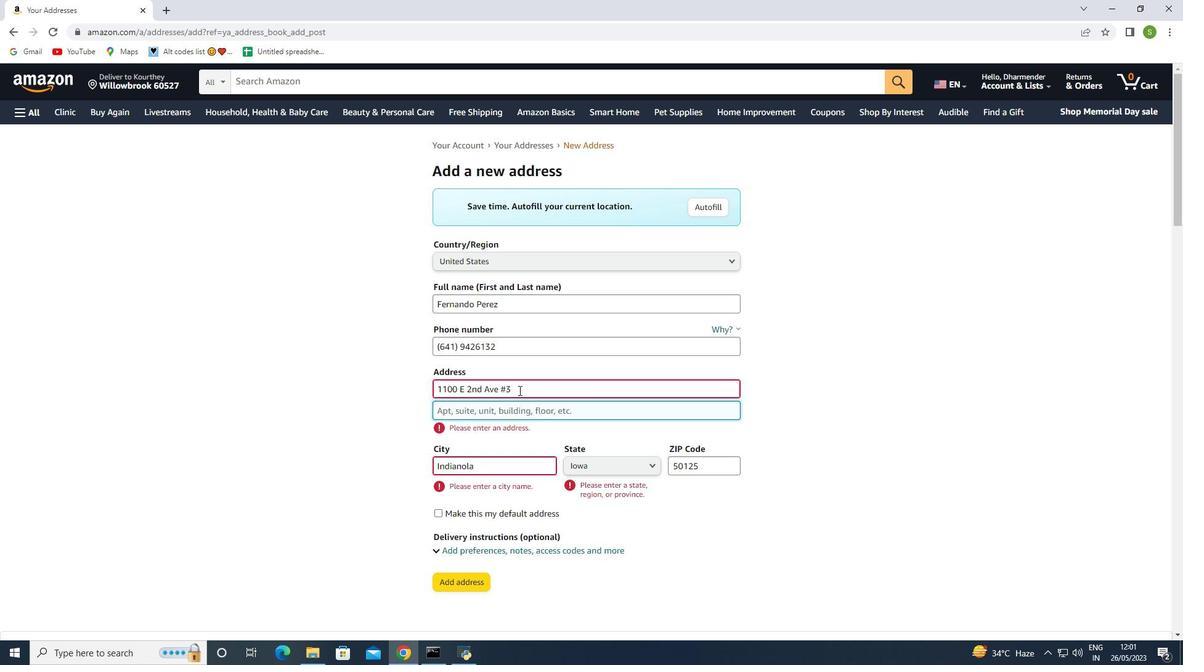 
Action: Mouse moved to (511, 413)
Screenshot: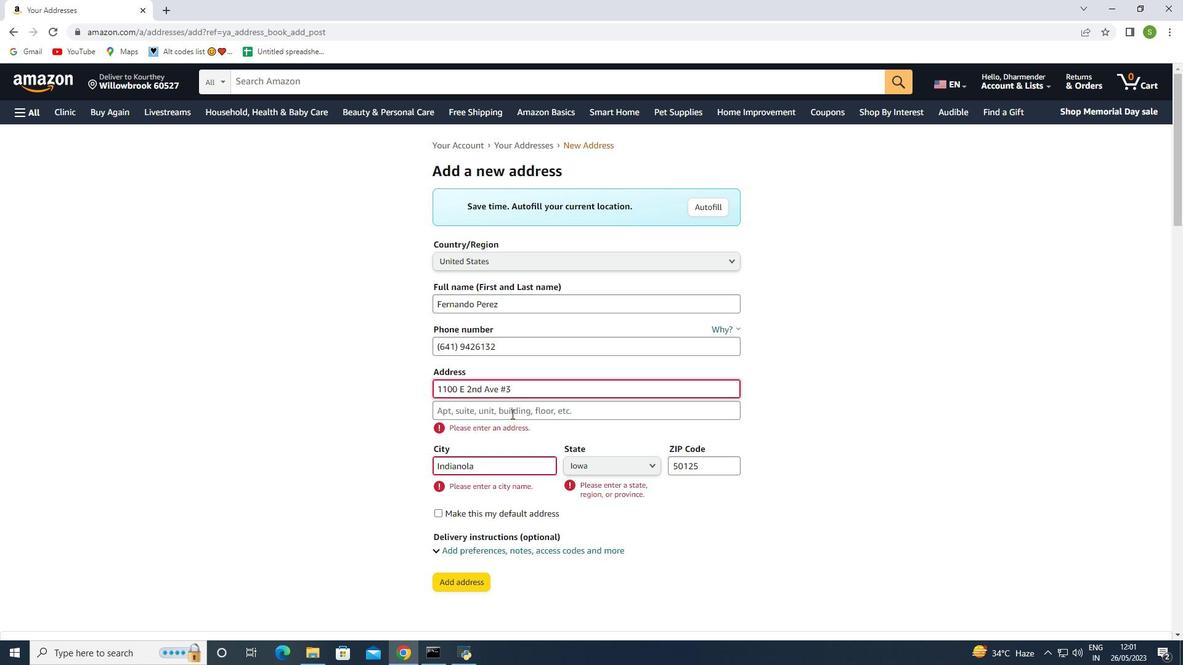 
Action: Mouse pressed left at (511, 413)
Screenshot: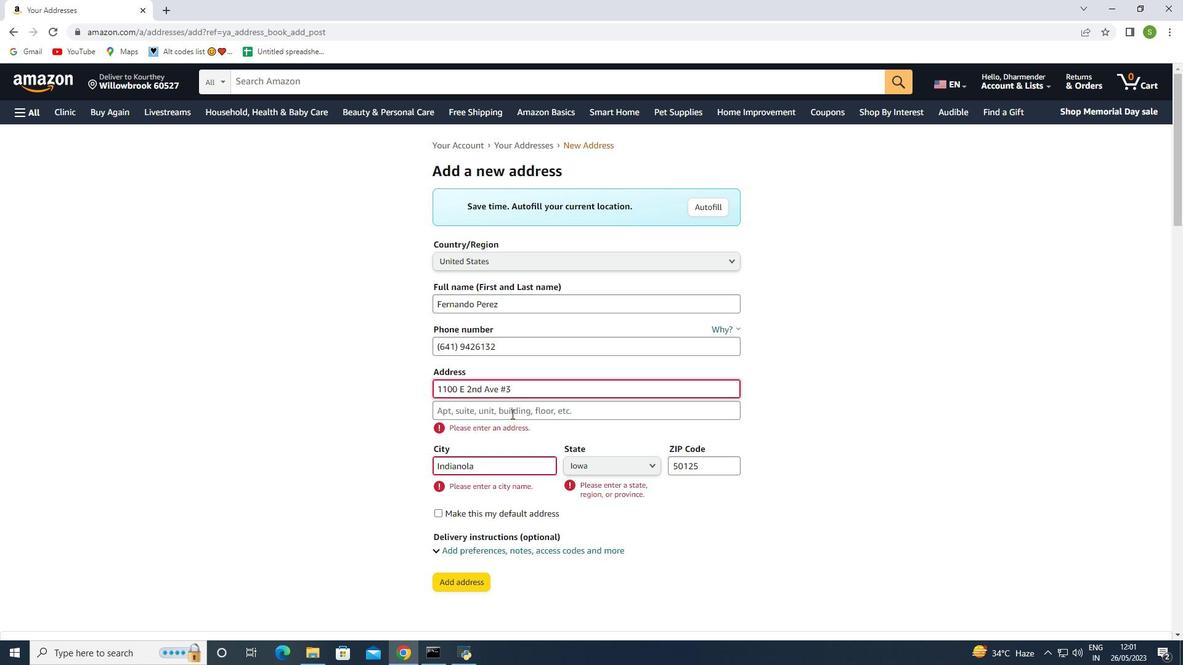 
Action: Mouse moved to (504, 417)
Screenshot: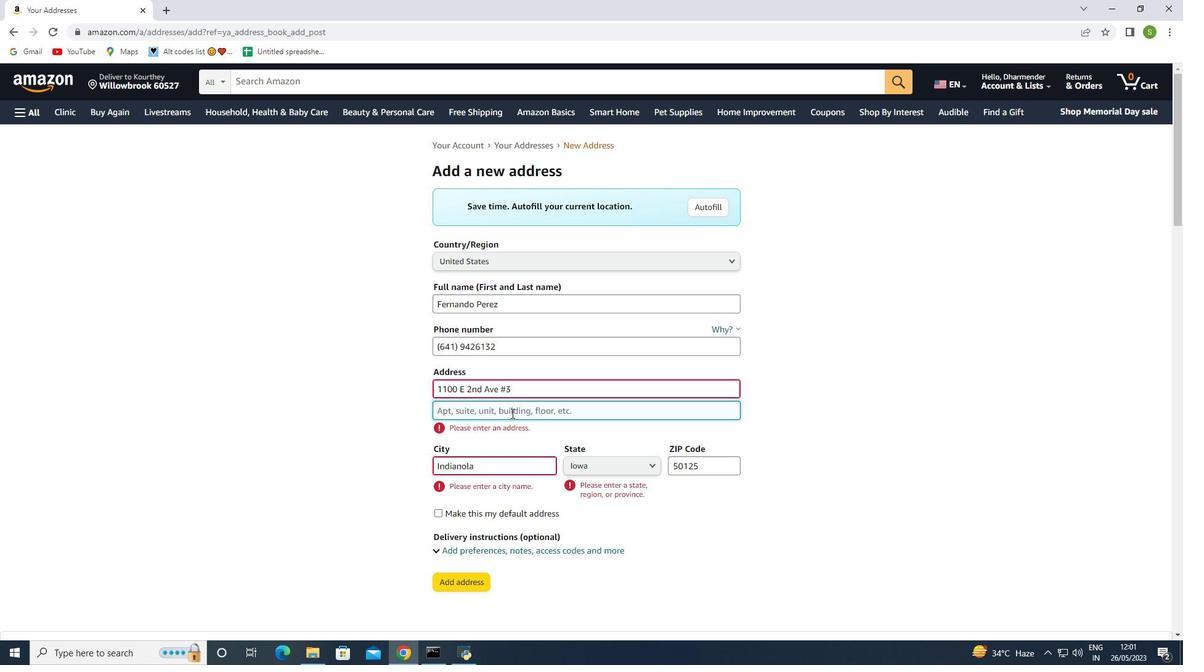 
Action: Key pressed <Key.shift>Ave
Screenshot: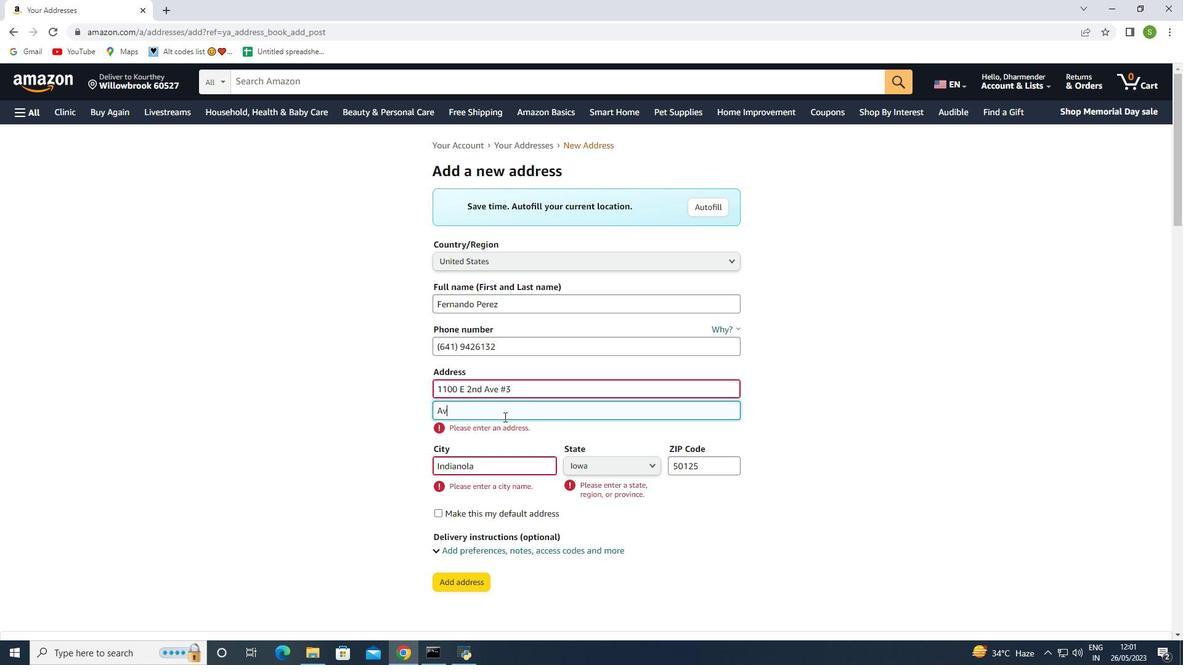 
Action: Mouse moved to (963, 553)
Screenshot: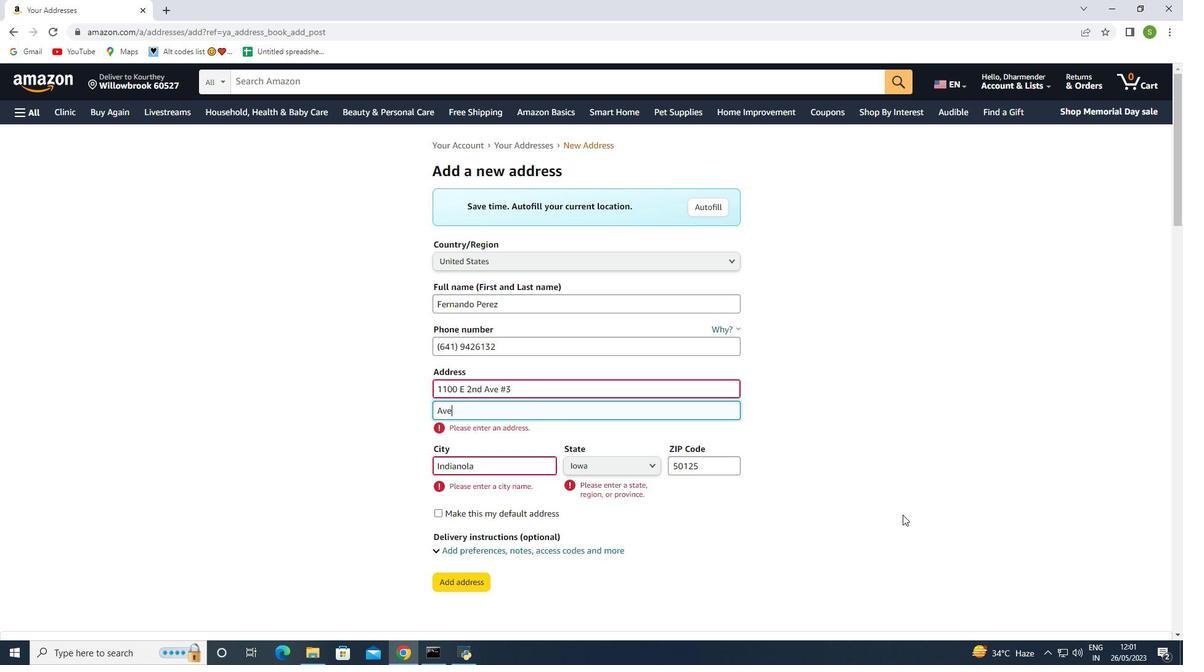 
Action: Mouse pressed left at (963, 553)
Screenshot: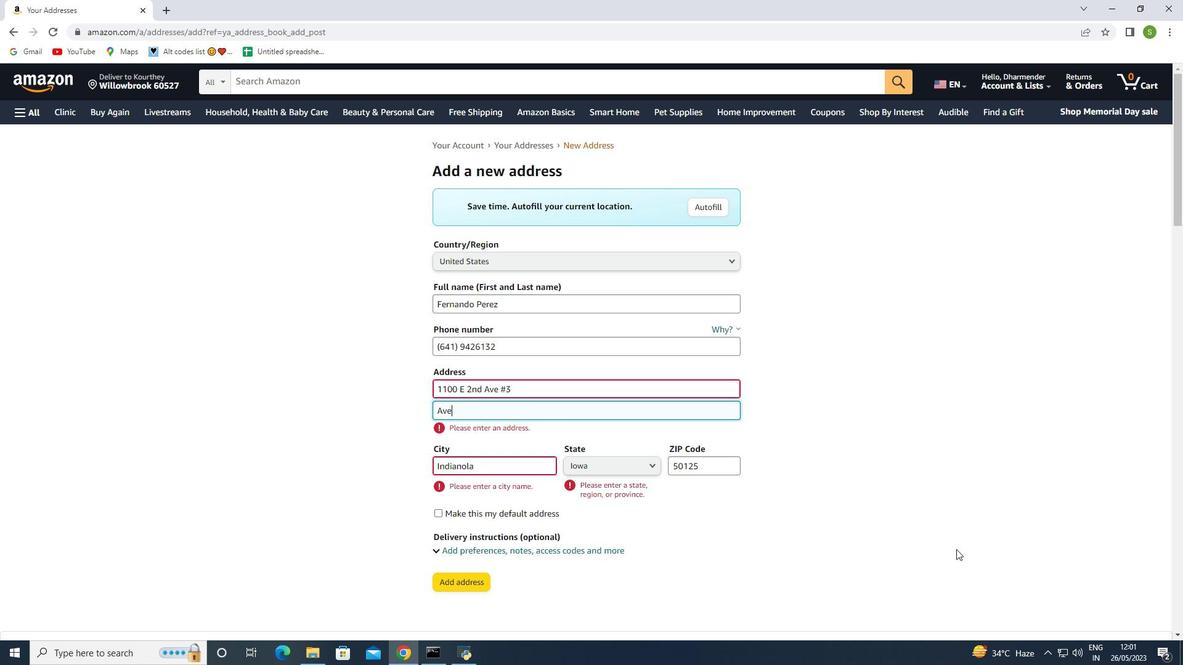 
Action: Mouse moved to (467, 386)
Screenshot: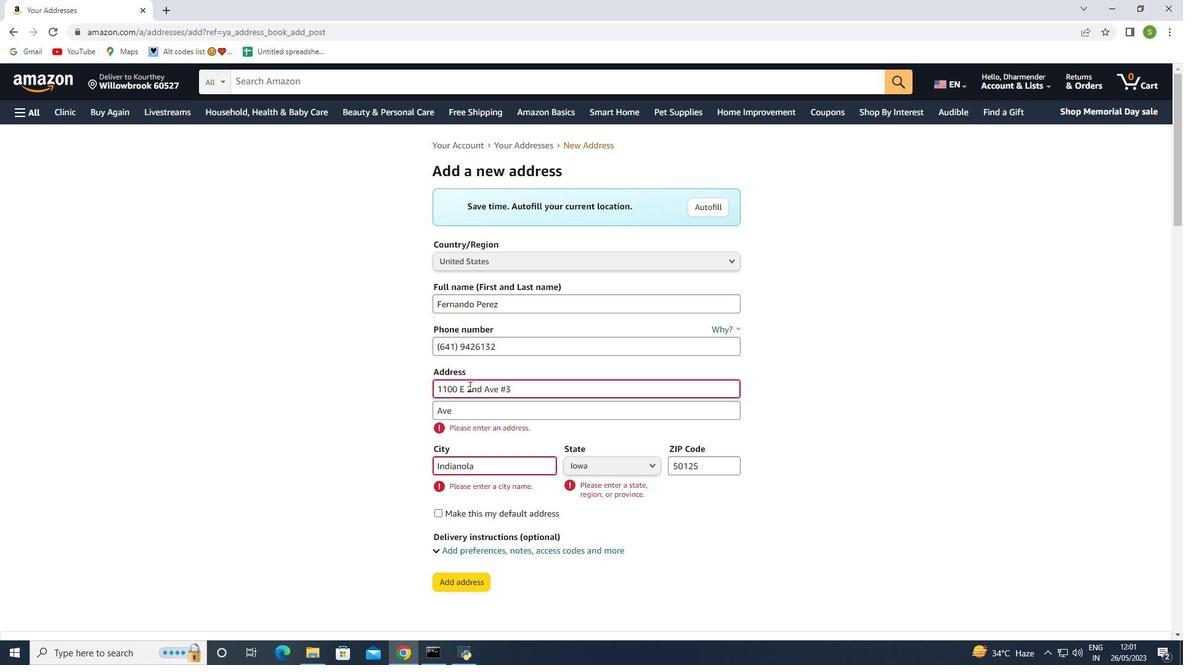 
Action: Mouse pressed left at (467, 386)
Screenshot: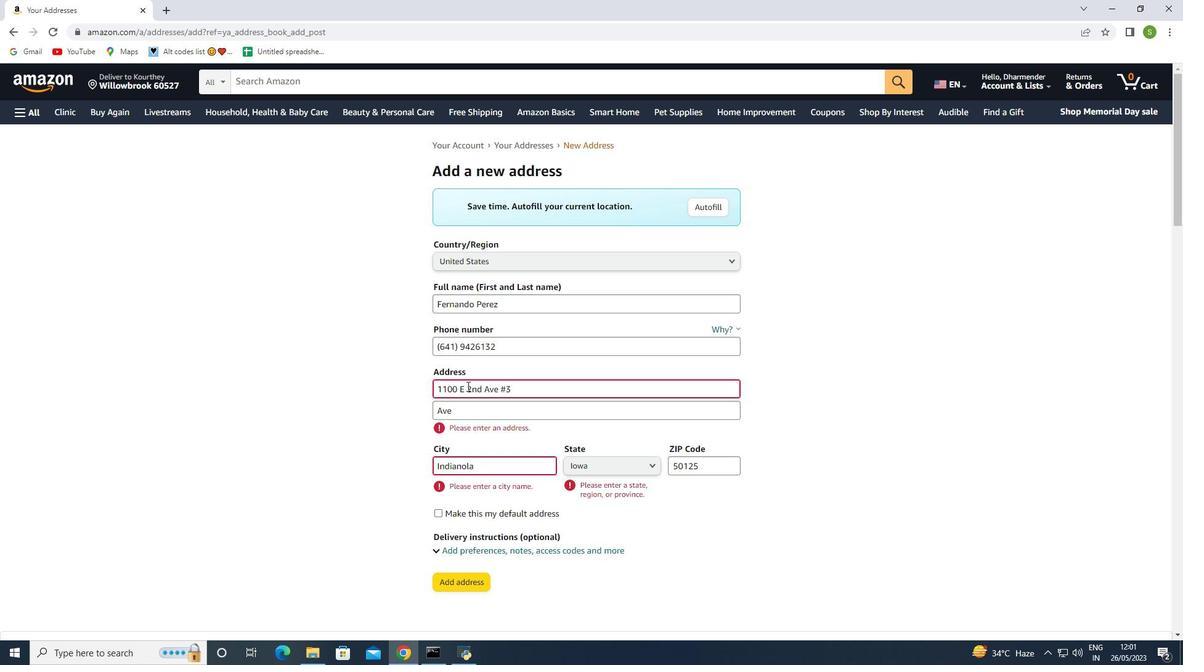 
Action: Mouse moved to (545, 398)
Screenshot: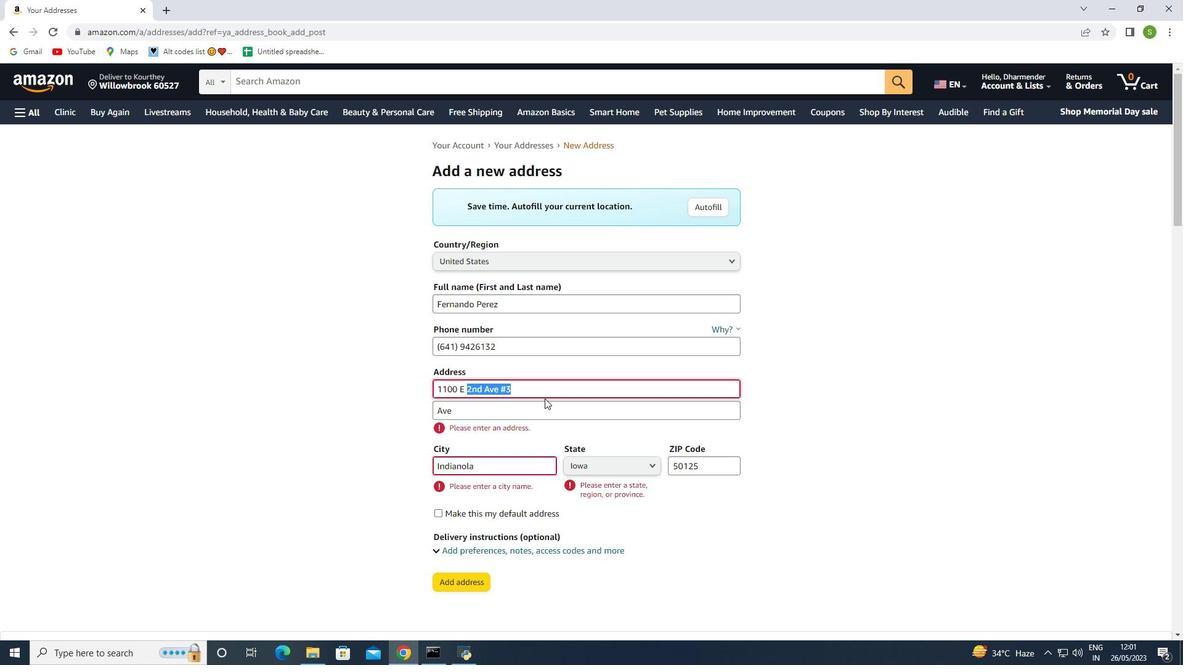 
Action: Key pressed ctrl+C
Screenshot: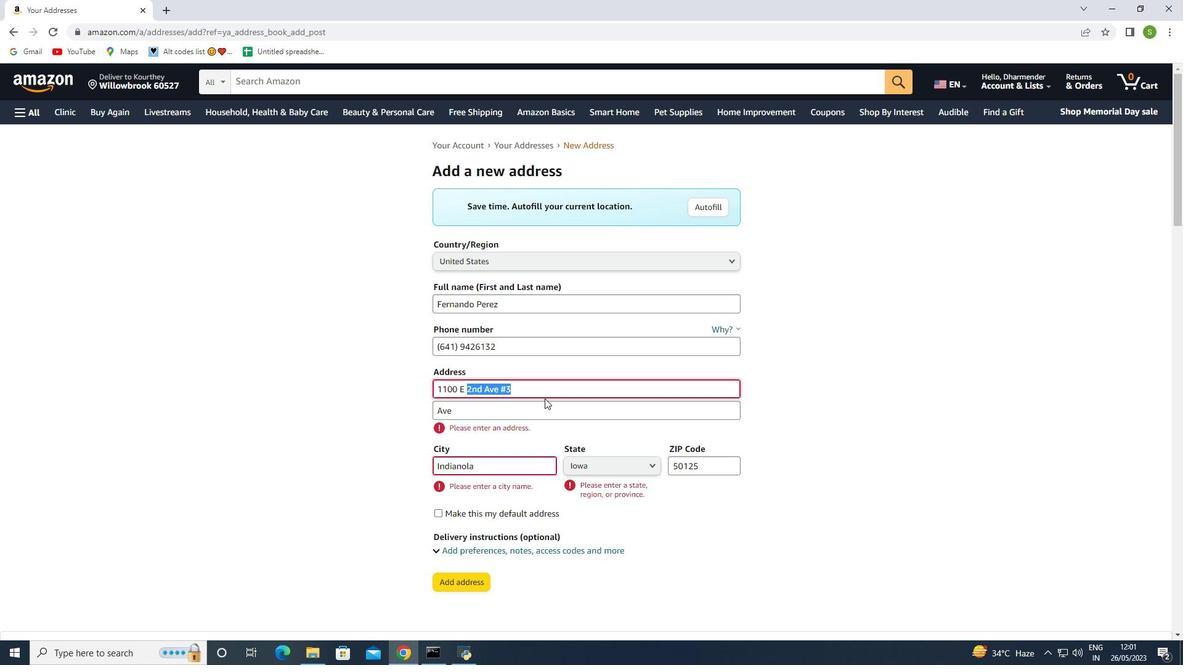 
Action: Mouse moved to (546, 400)
Screenshot: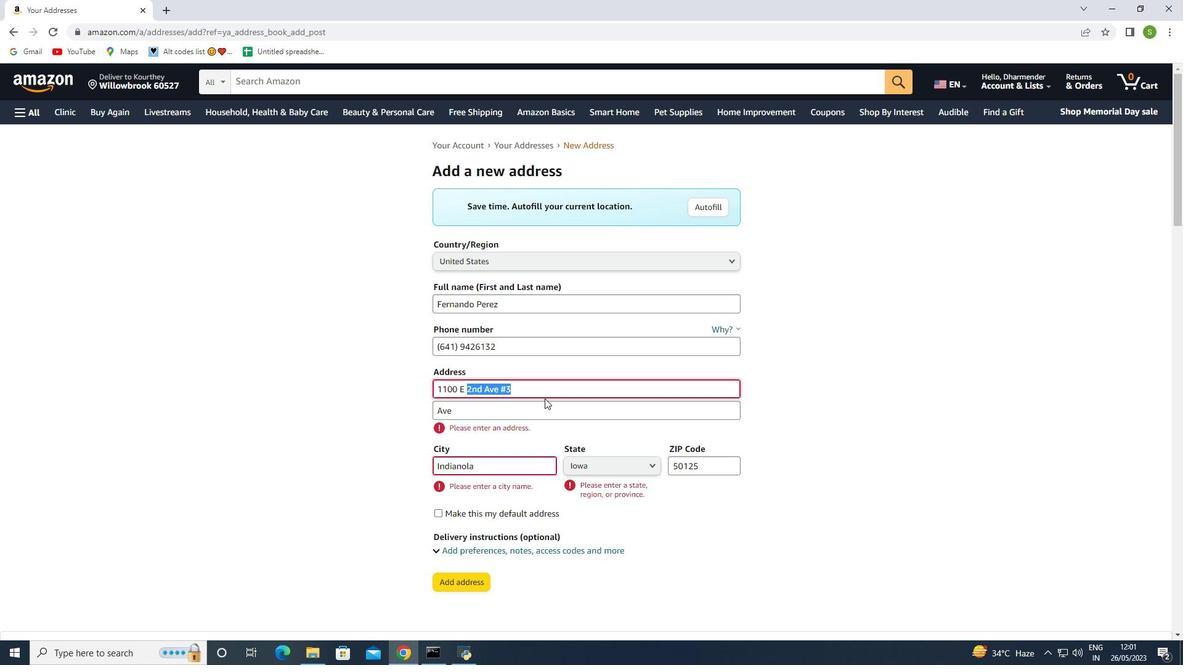 
Action: Key pressed <'\x18'>
Screenshot: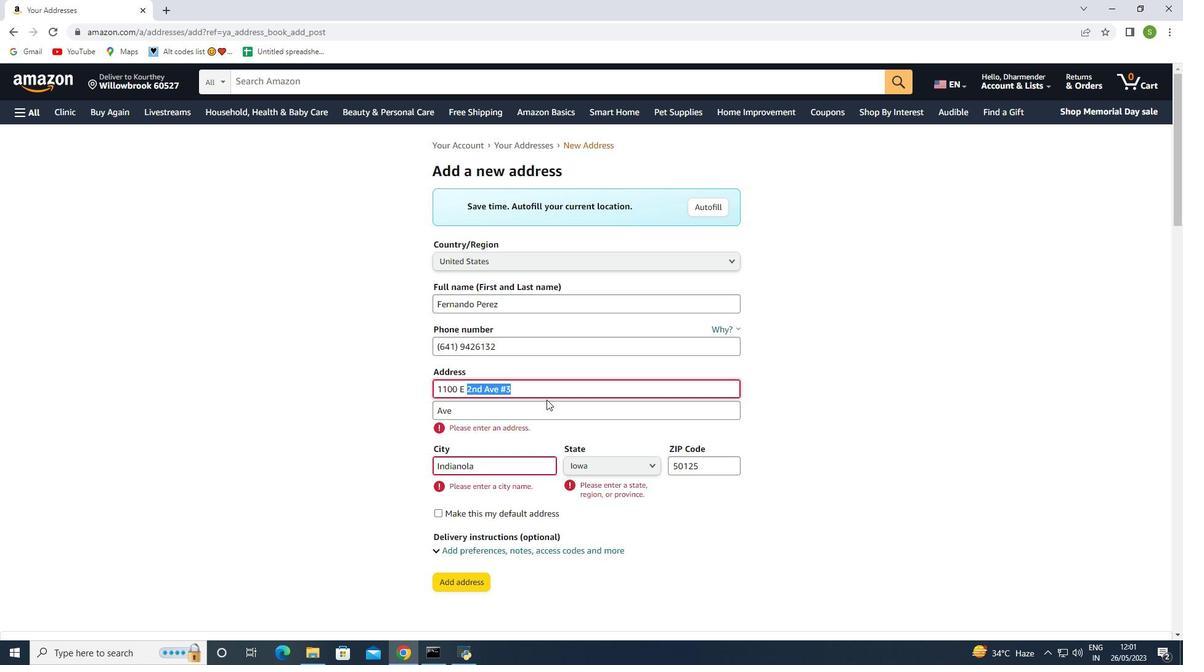 
Action: Mouse moved to (344, 451)
Screenshot: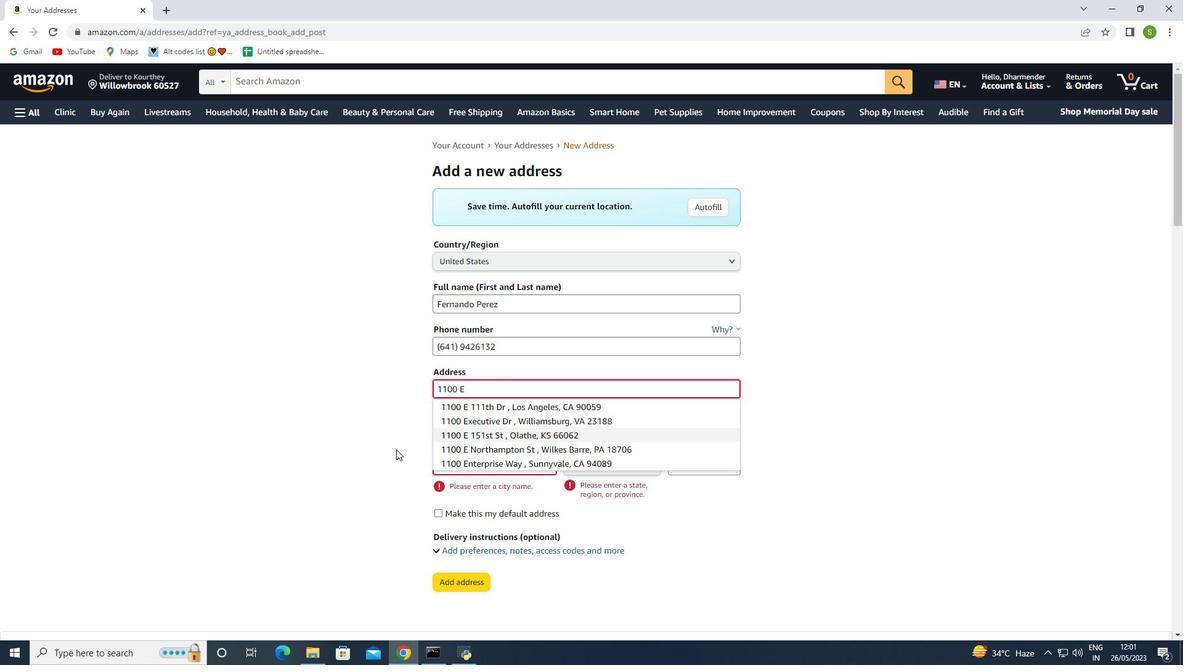 
Action: Mouse pressed left at (344, 451)
Screenshot: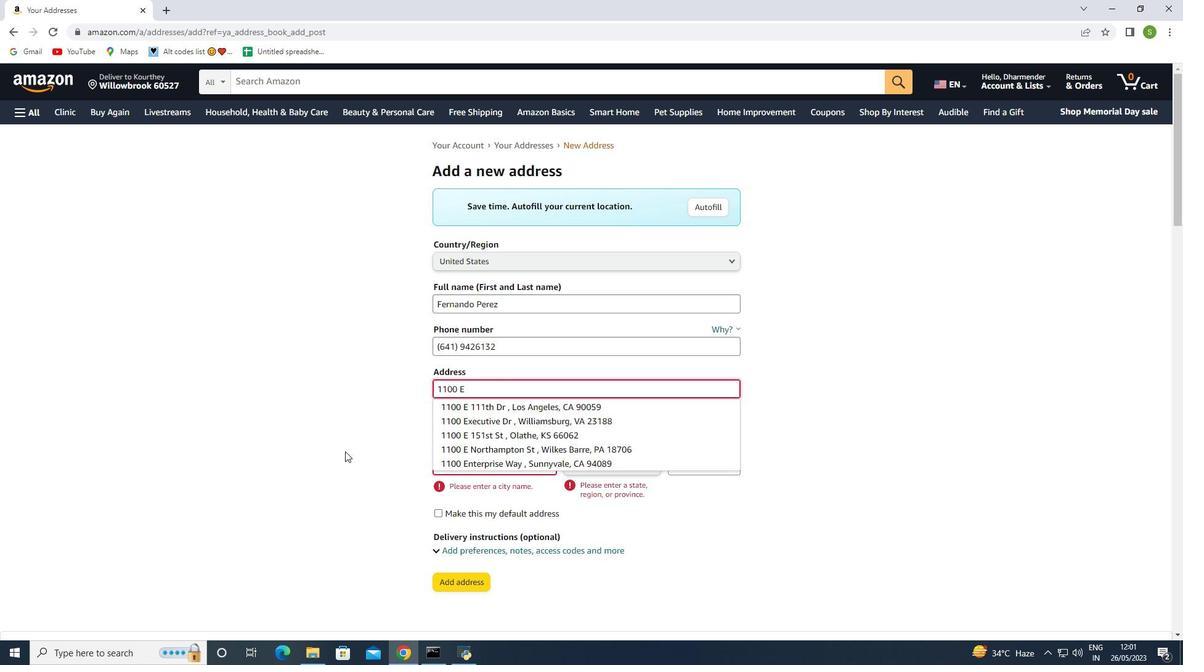 
Action: Mouse moved to (460, 411)
Screenshot: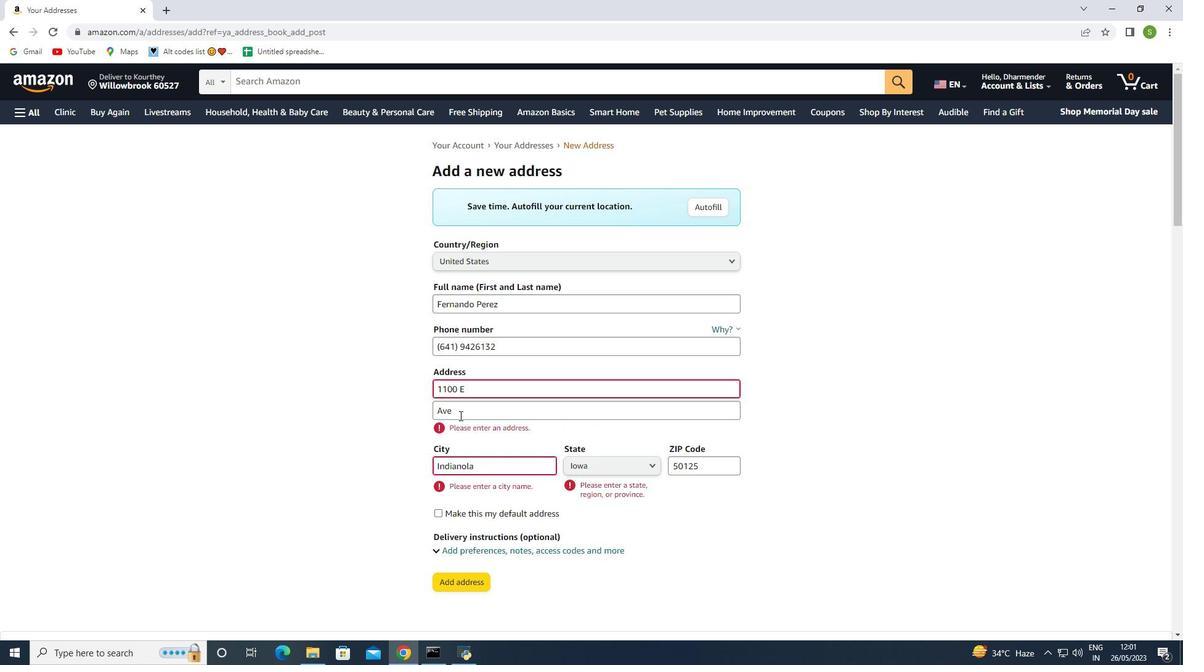 
Action: Mouse pressed left at (460, 411)
Screenshot: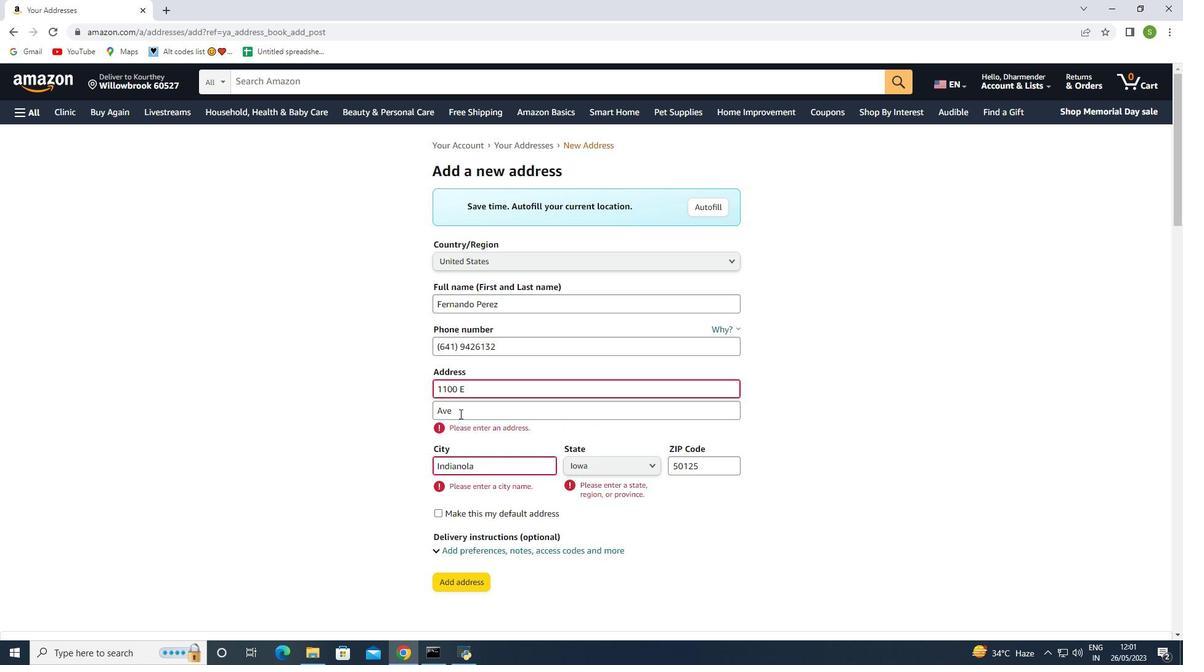 
Action: Mouse moved to (392, 400)
Screenshot: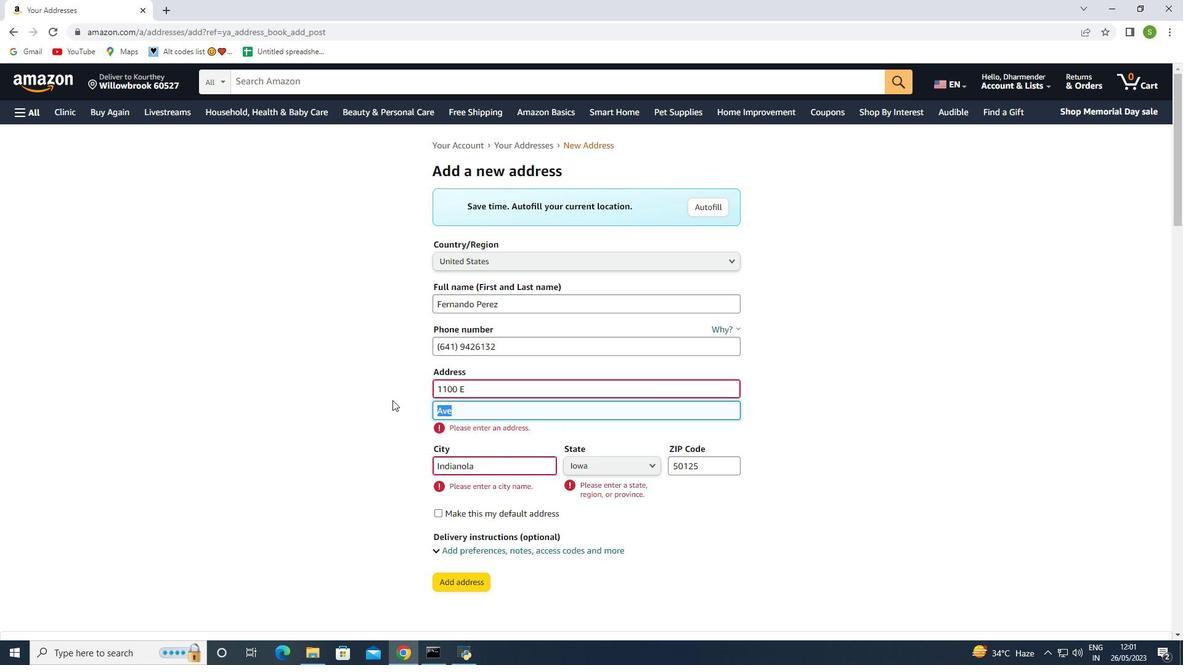 
Action: Key pressed ctrl+V
Screenshot: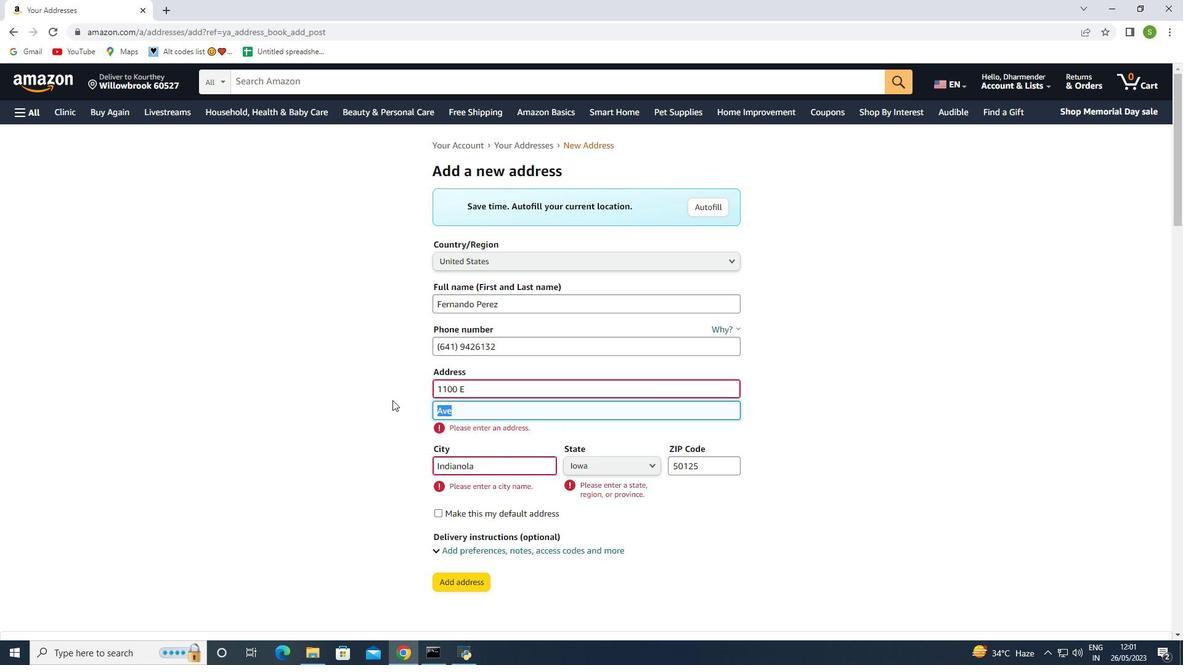 
Action: Mouse moved to (324, 464)
Screenshot: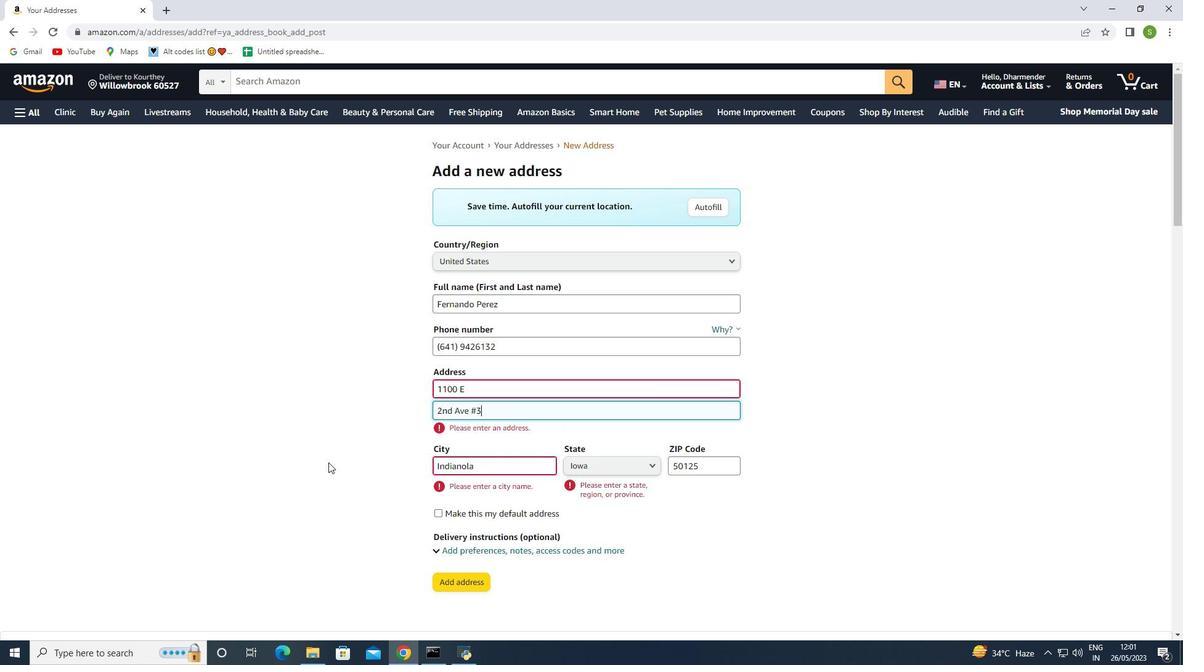 
Action: Mouse pressed left at (324, 464)
Screenshot: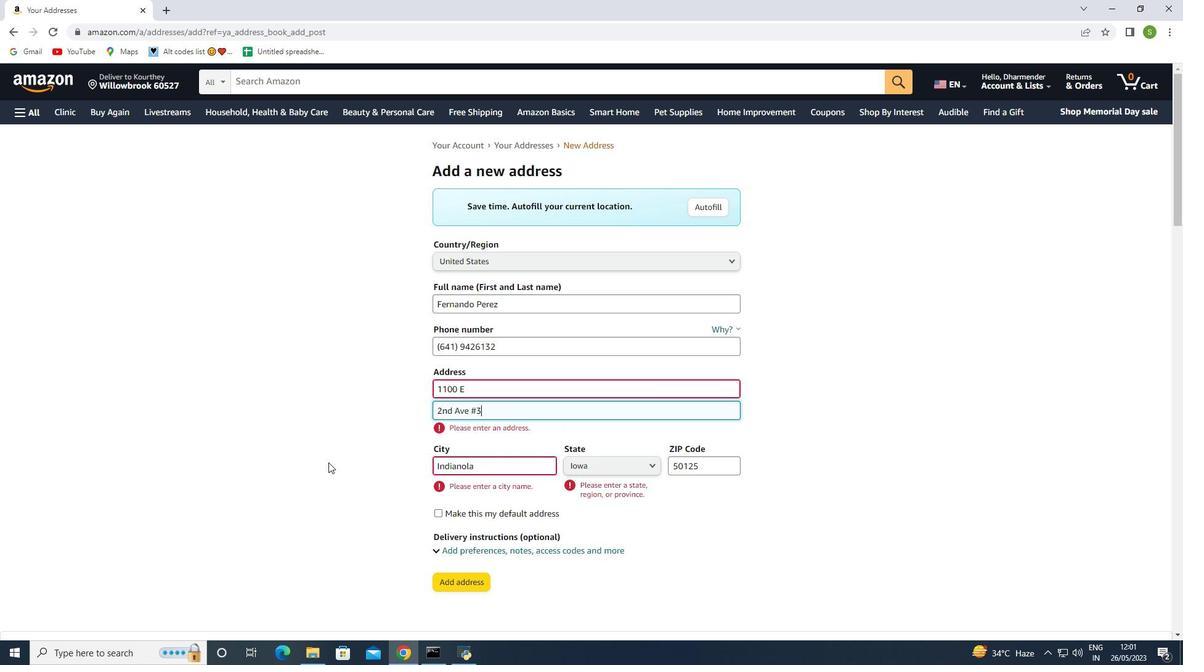 
Action: Mouse pressed left at (324, 464)
Screenshot: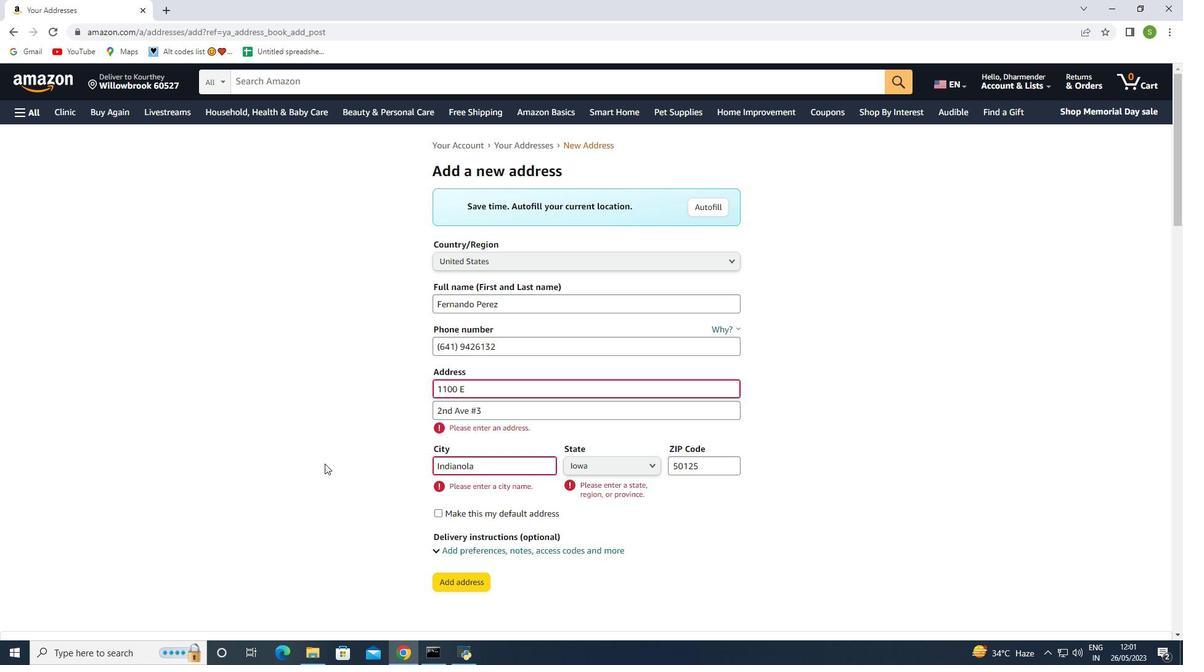 
Action: Mouse moved to (721, 517)
Screenshot: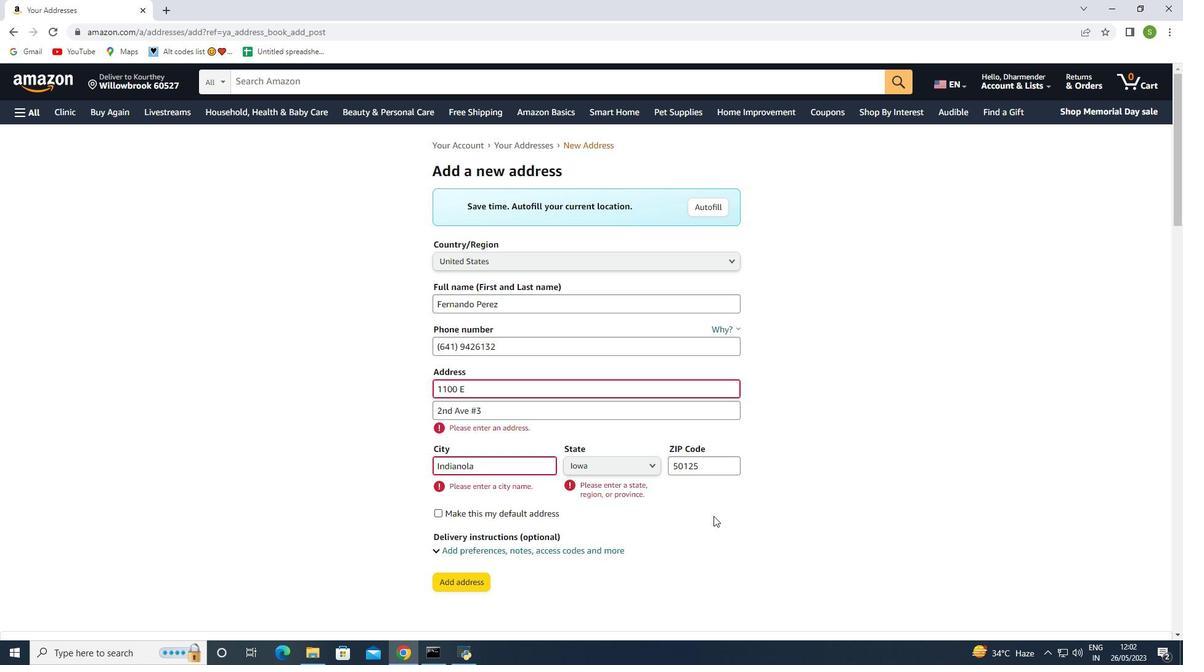 
Action: Mouse pressed left at (721, 517)
Screenshot: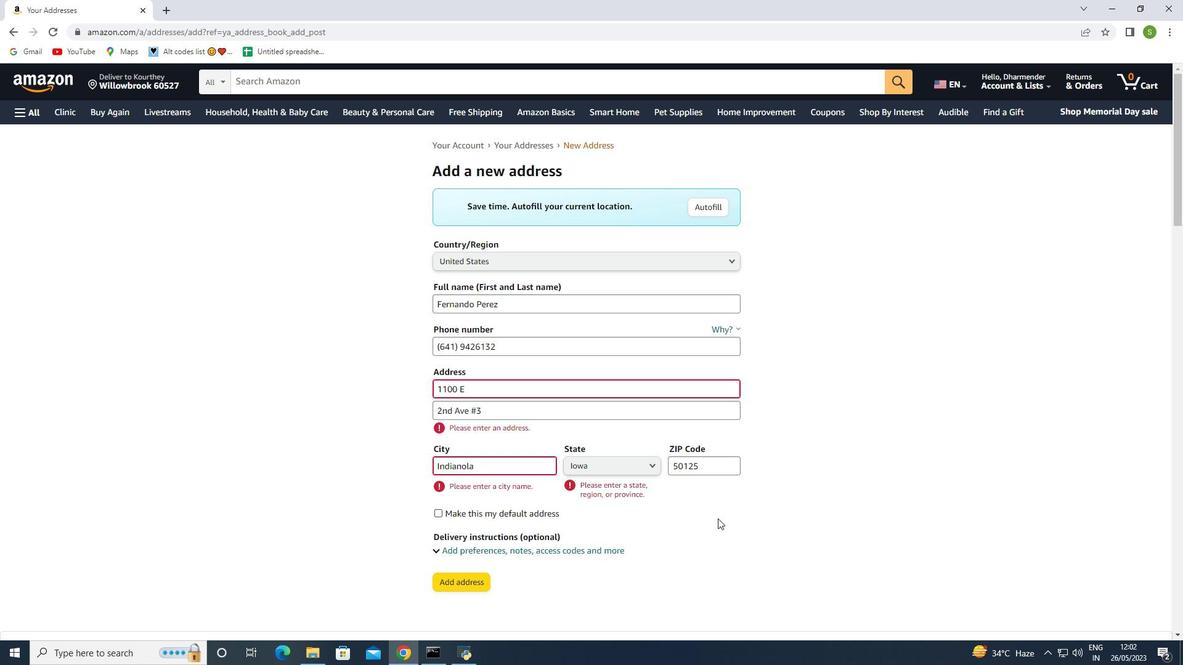
Action: Mouse moved to (722, 519)
Screenshot: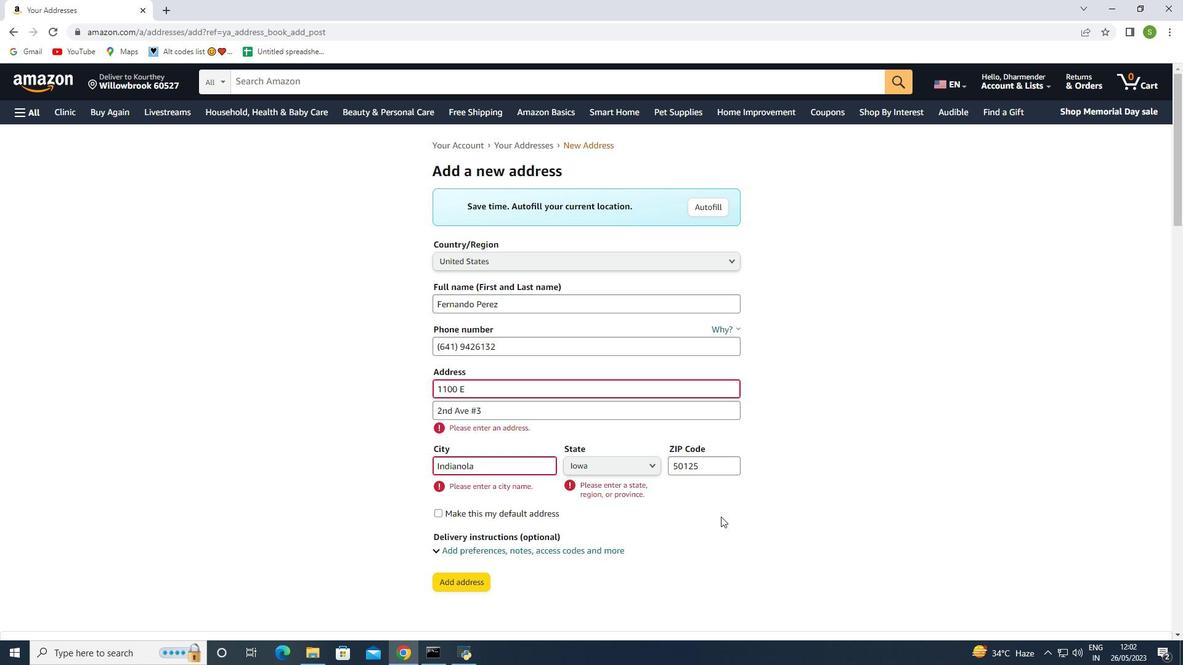 
Action: Mouse pressed left at (722, 519)
Screenshot: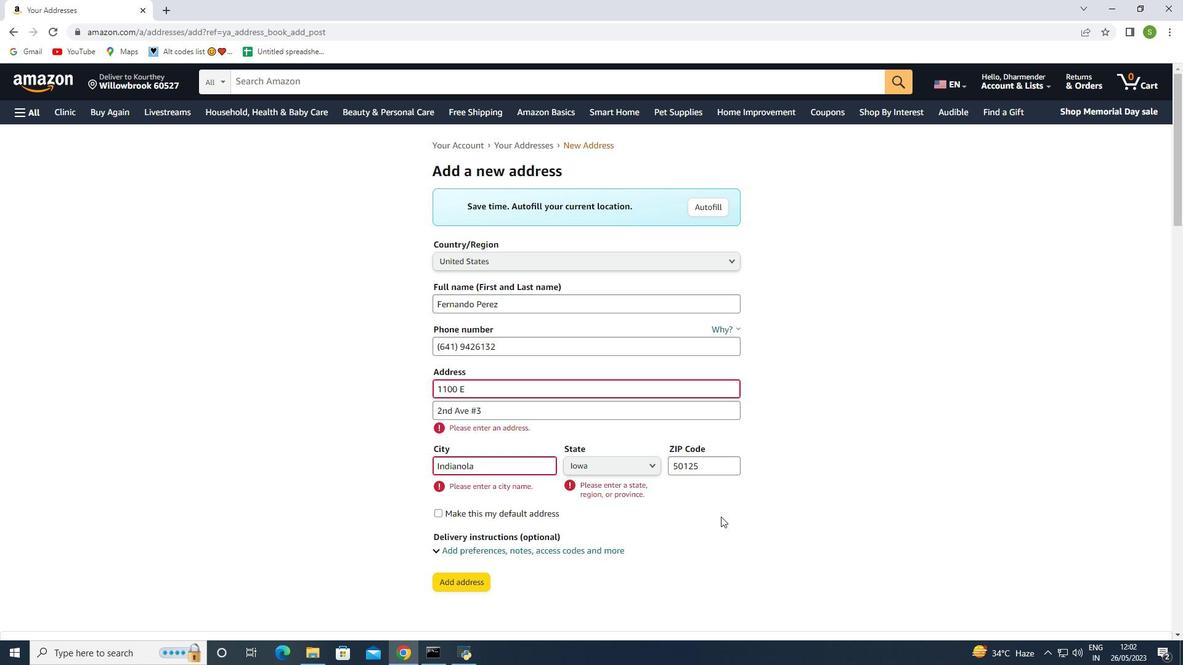 
Action: Mouse moved to (467, 585)
Screenshot: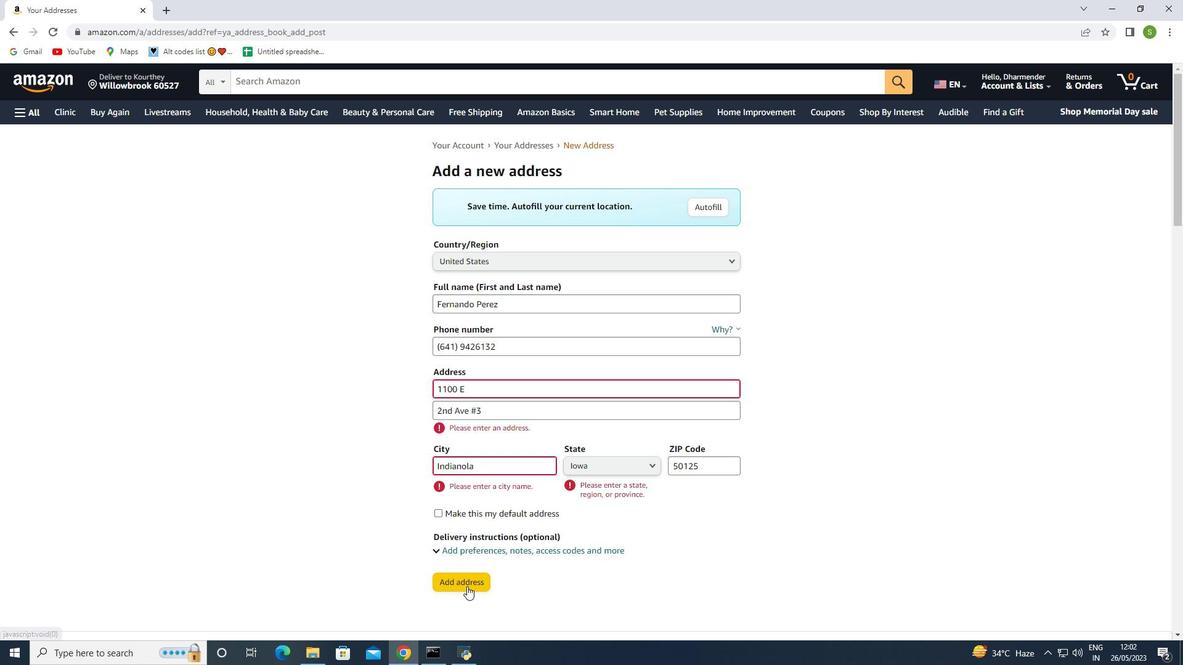 
Action: Mouse pressed left at (467, 585)
Screenshot: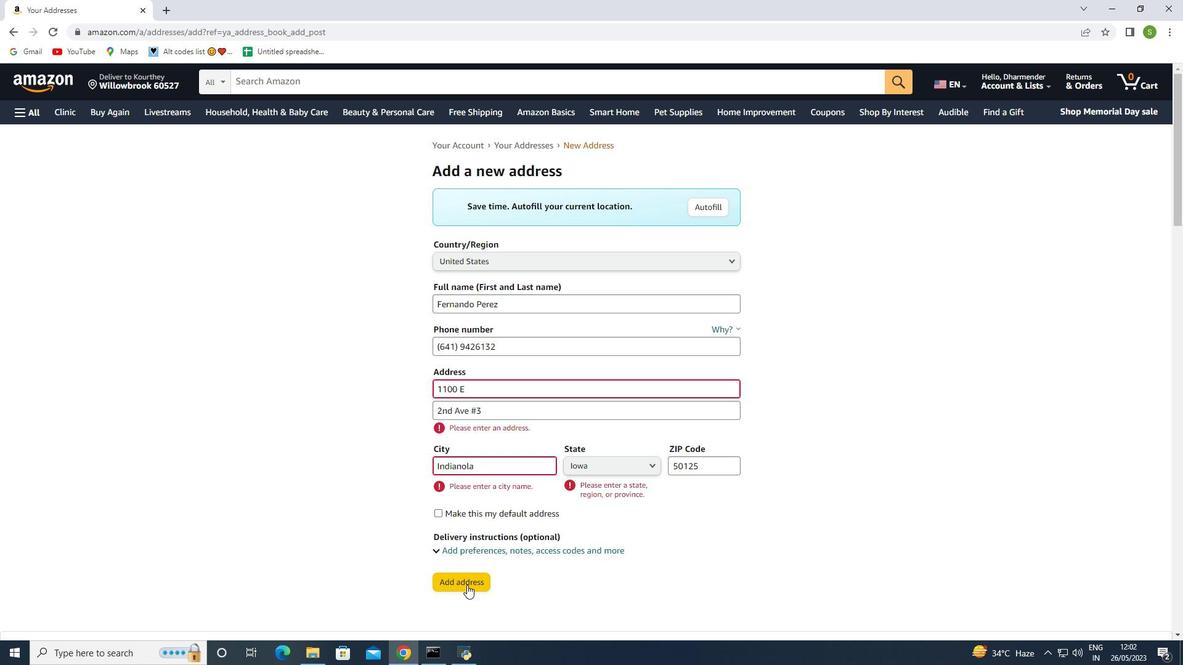 
Action: Mouse moved to (21, 115)
Screenshot: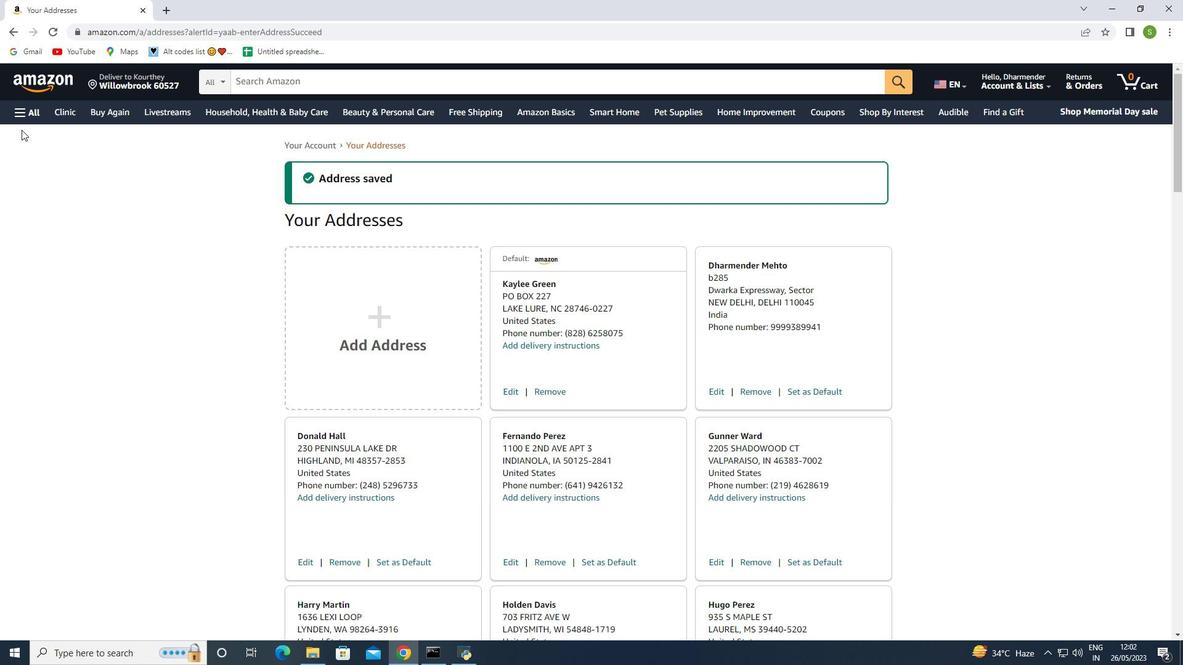 
Action: Mouse pressed left at (21, 115)
Screenshot: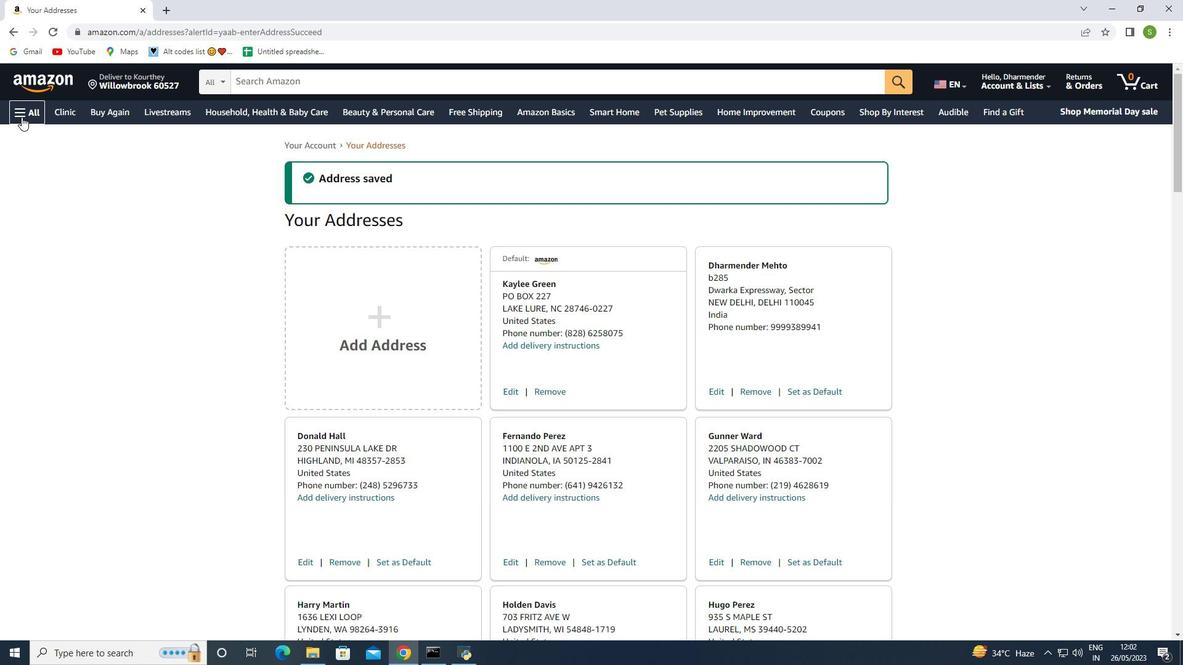 
Action: Mouse moved to (105, 375)
Screenshot: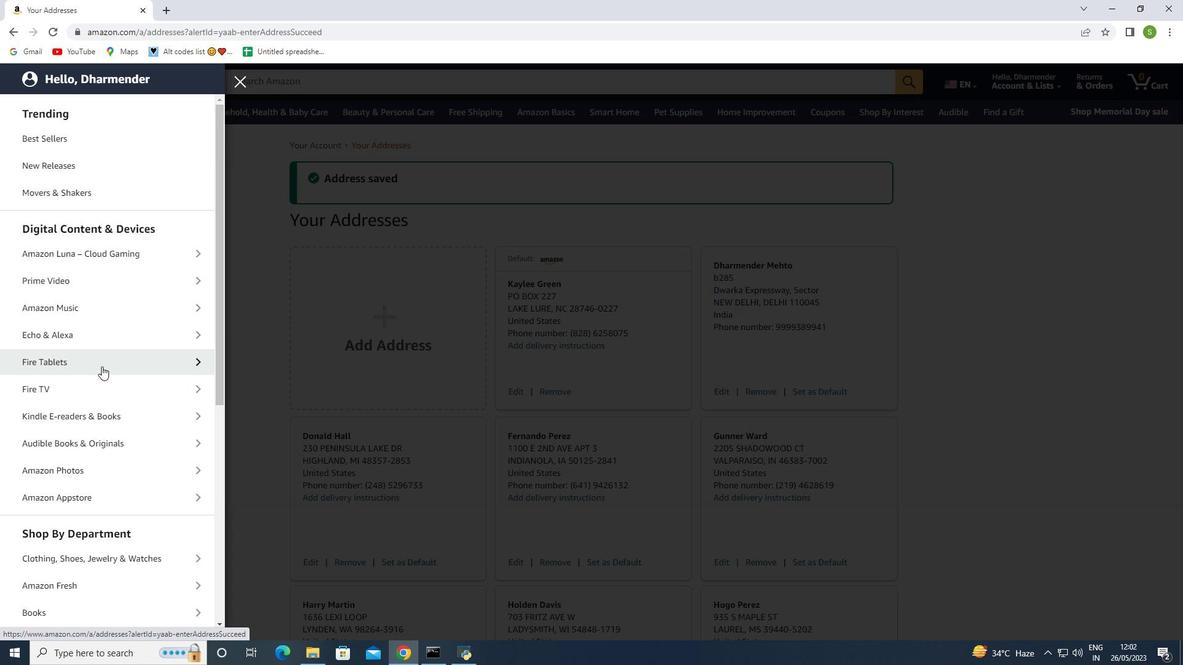 
Action: Mouse scrolled (105, 374) with delta (0, 0)
Screenshot: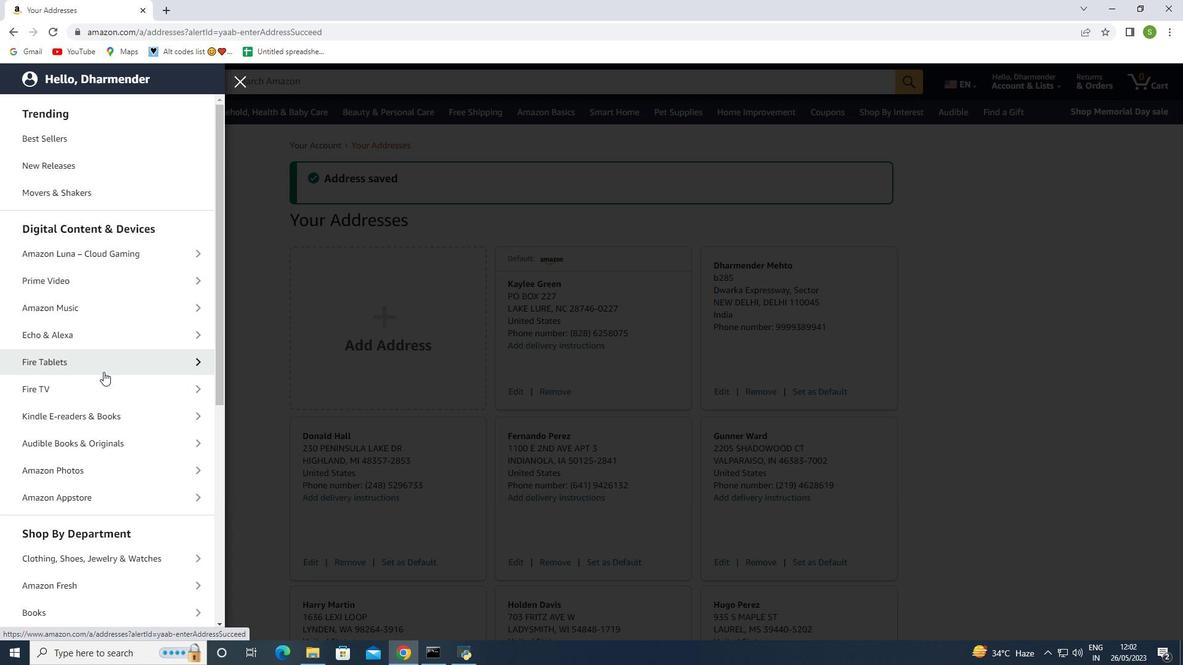 
Action: Mouse scrolled (105, 374) with delta (0, 0)
Screenshot: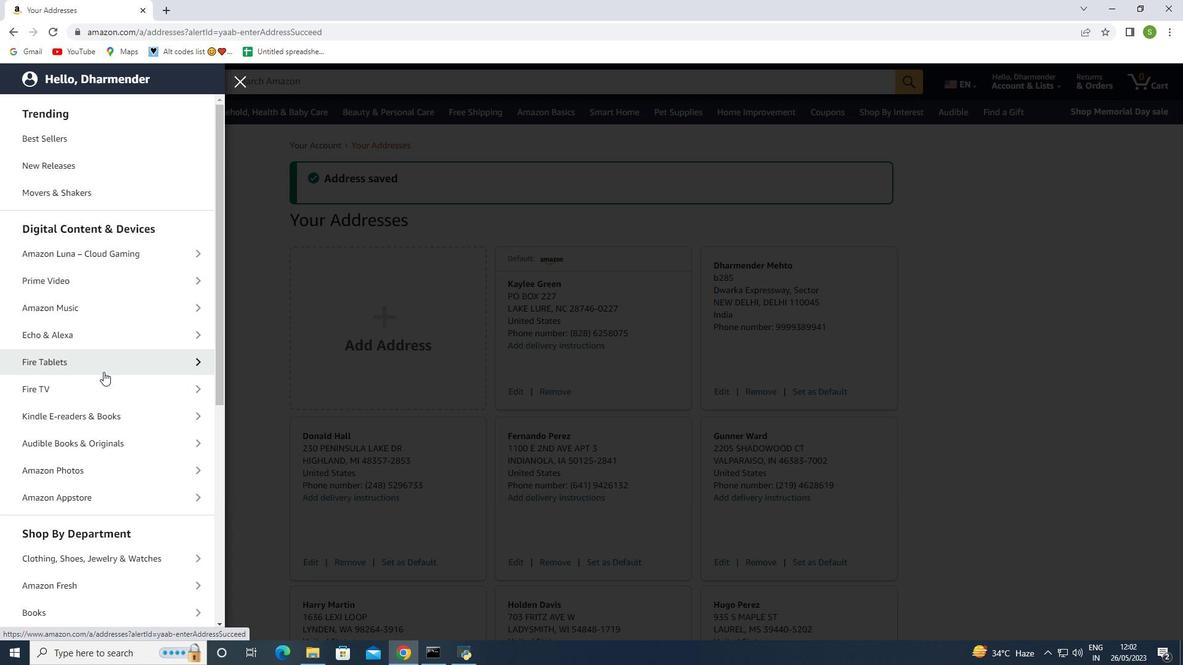 
Action: Mouse scrolled (105, 374) with delta (0, 0)
Screenshot: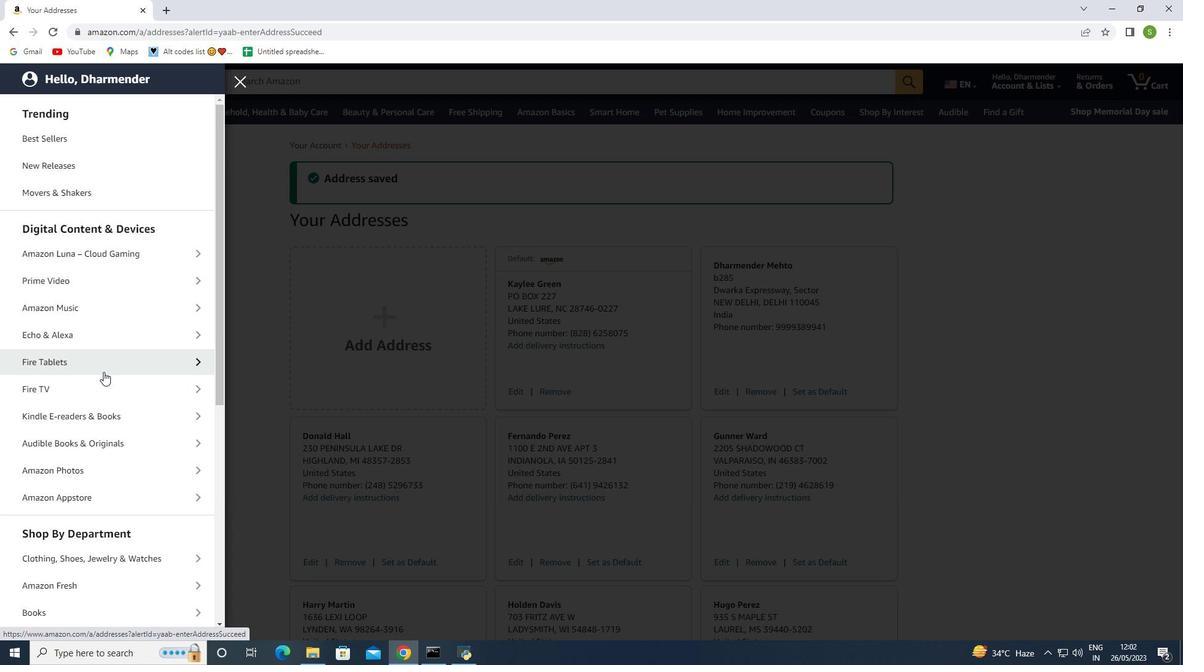 
Action: Mouse scrolled (105, 374) with delta (0, 0)
Screenshot: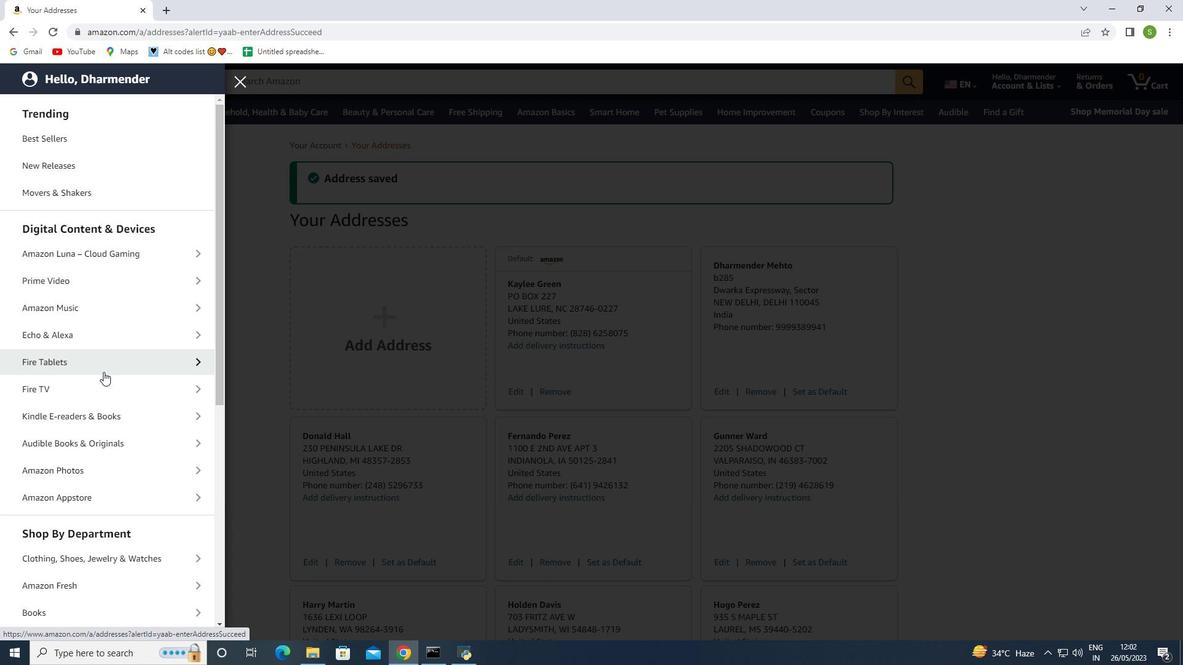 
Action: Mouse scrolled (105, 374) with delta (0, 0)
Screenshot: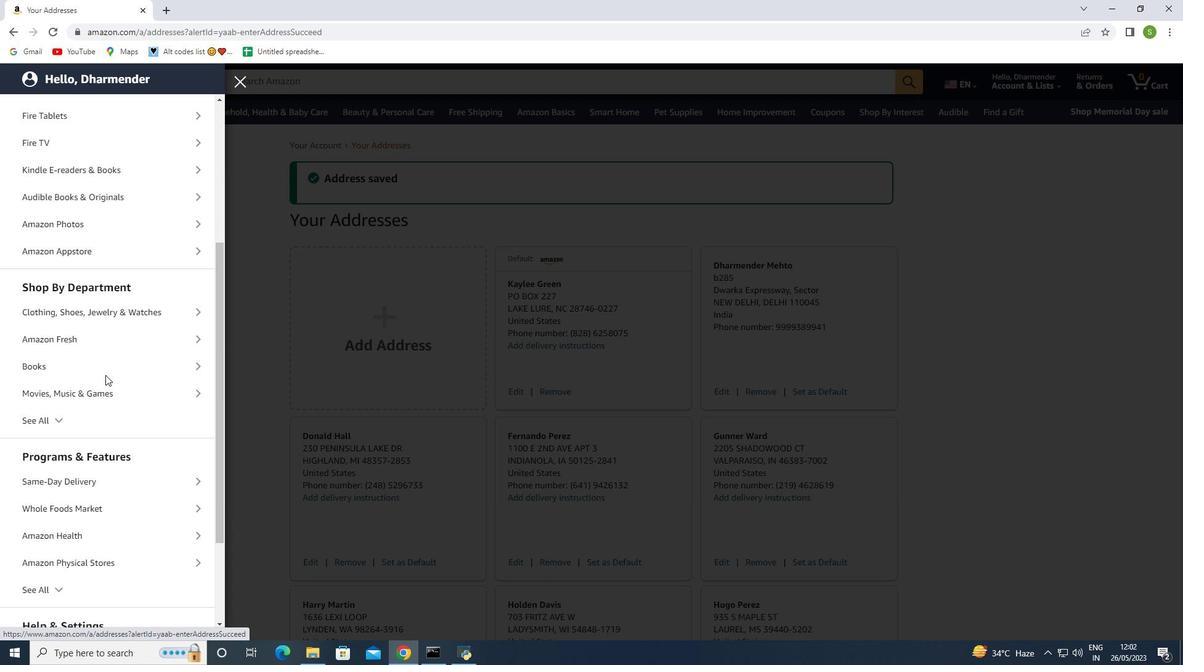
Action: Mouse scrolled (105, 374) with delta (0, 0)
Screenshot: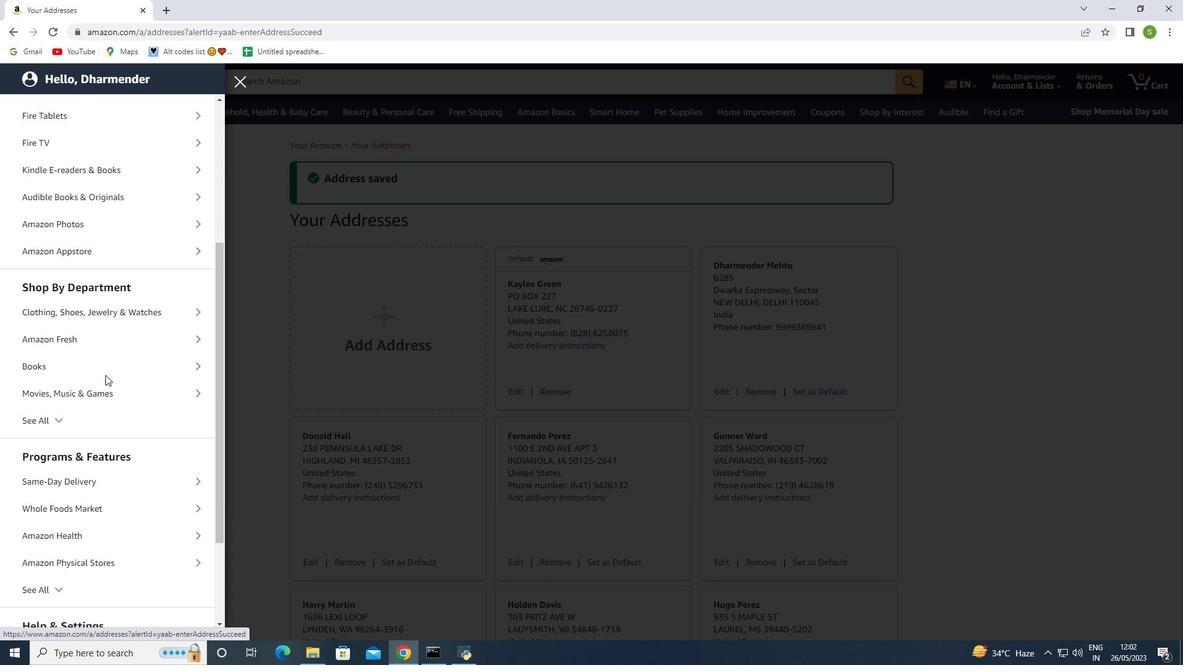 
Action: Mouse scrolled (105, 374) with delta (0, 0)
Screenshot: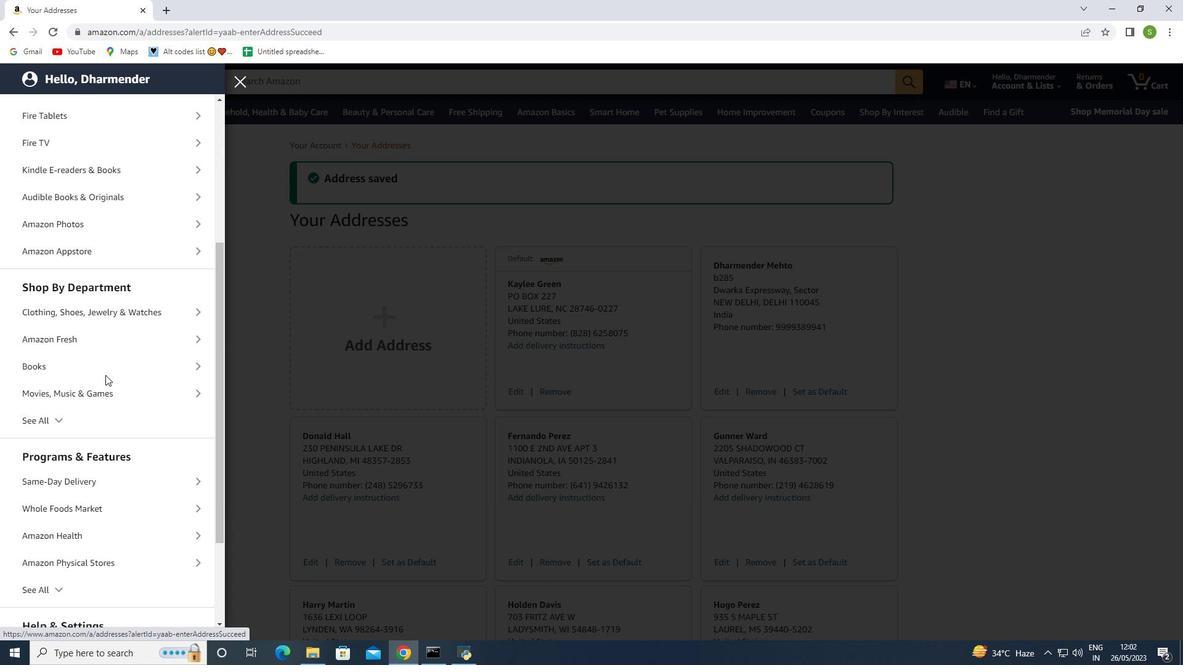 
Action: Mouse scrolled (105, 374) with delta (0, 0)
Screenshot: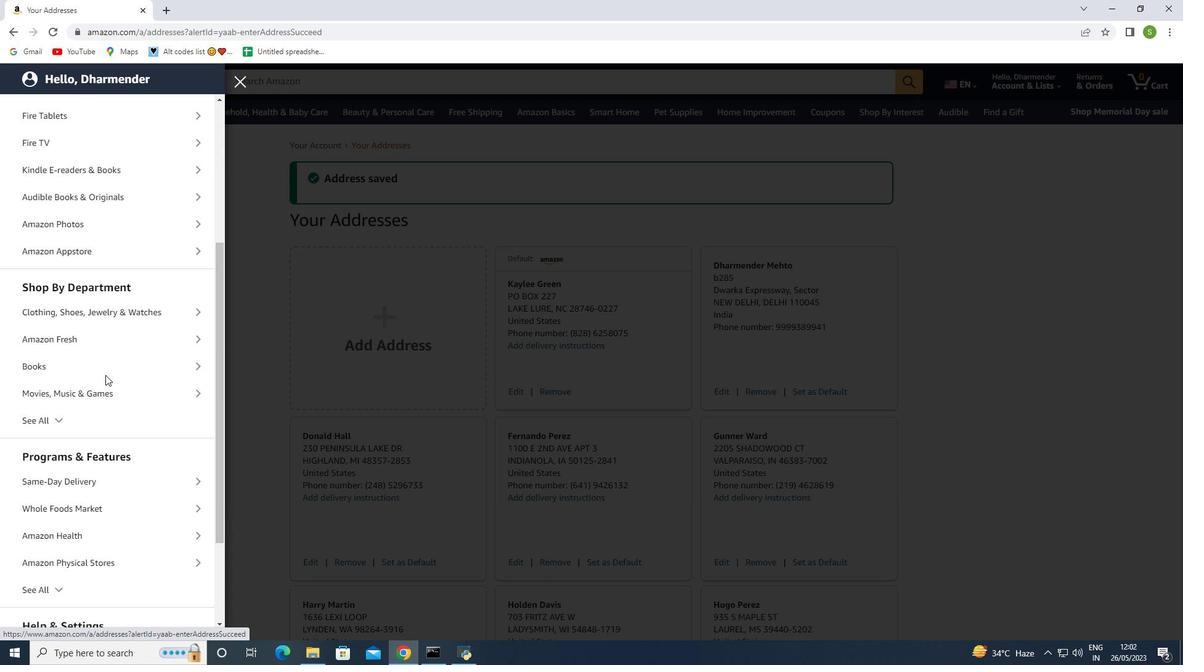 
Action: Mouse scrolled (105, 374) with delta (0, 0)
Screenshot: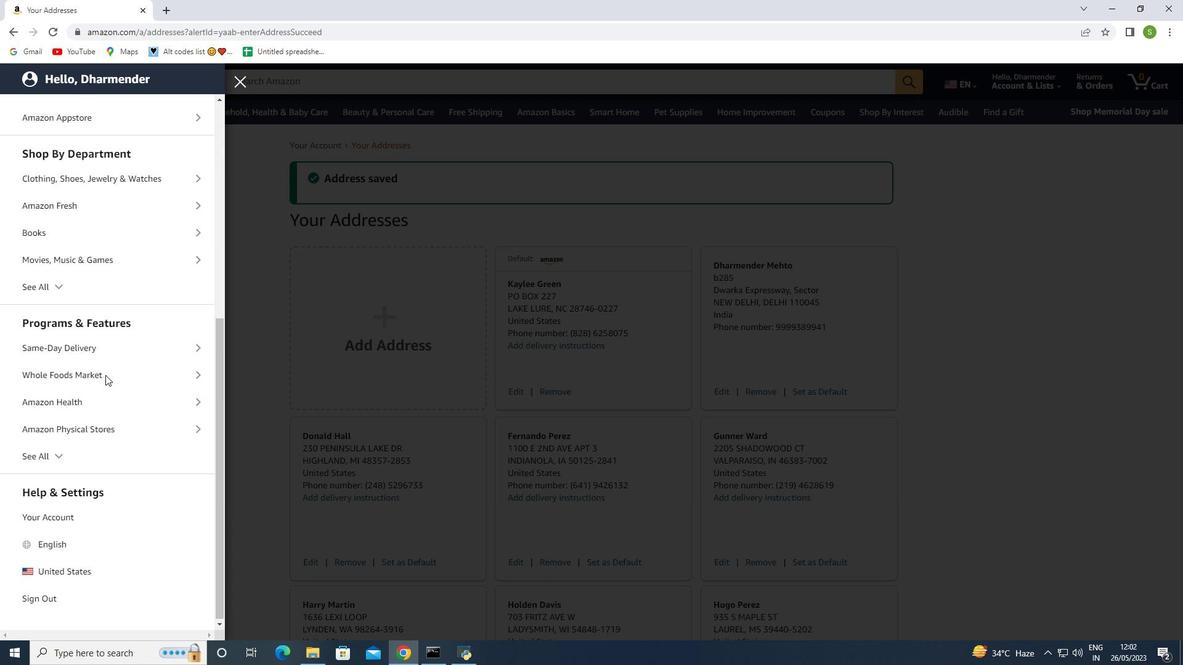 
Action: Mouse scrolled (105, 374) with delta (0, 0)
Screenshot: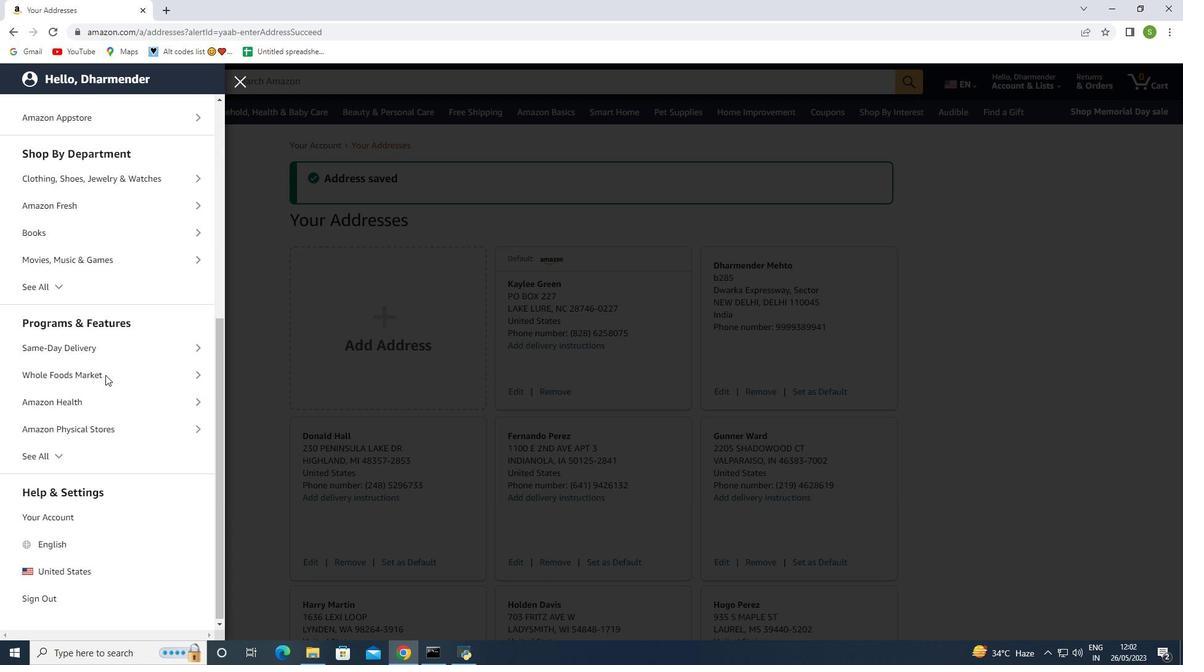 
Action: Mouse scrolled (105, 374) with delta (0, 0)
Screenshot: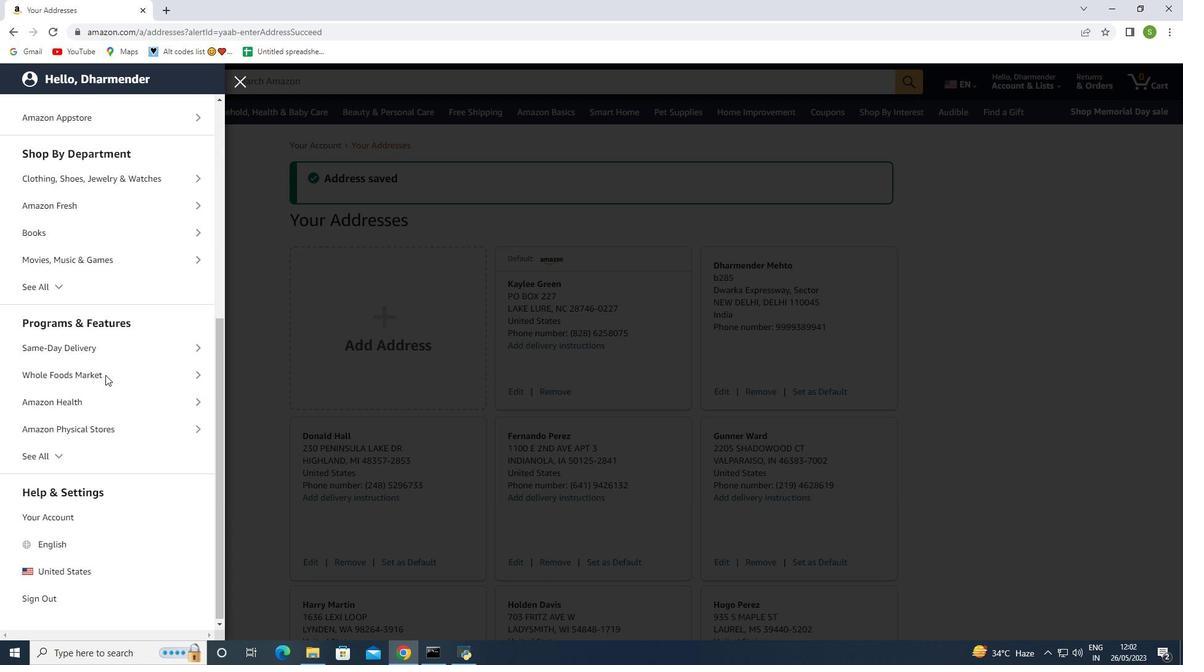 
Action: Mouse moved to (102, 376)
Screenshot: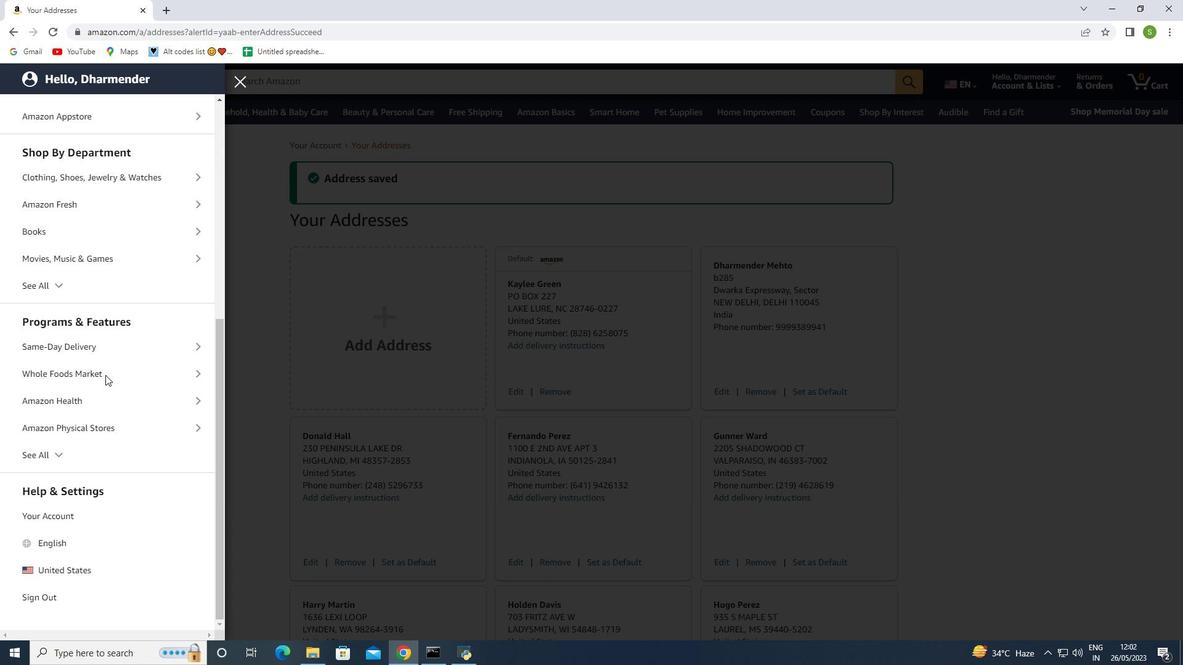 
Action: Mouse scrolled (102, 376) with delta (0, 0)
Screenshot: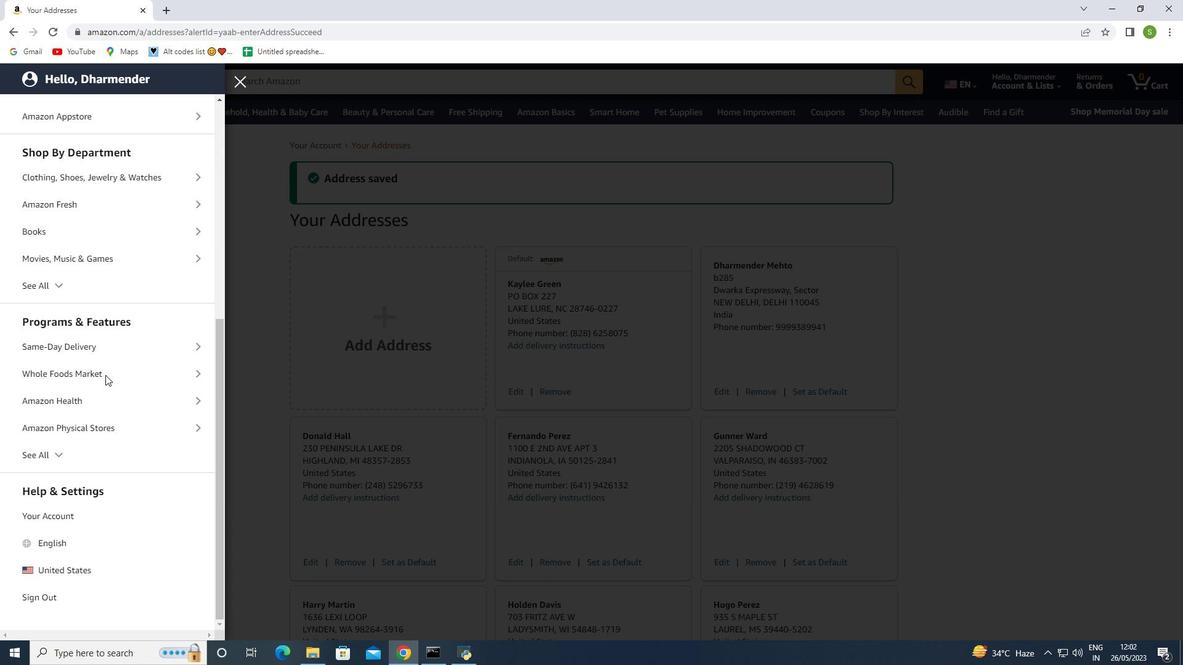 
Action: Mouse moved to (110, 334)
Screenshot: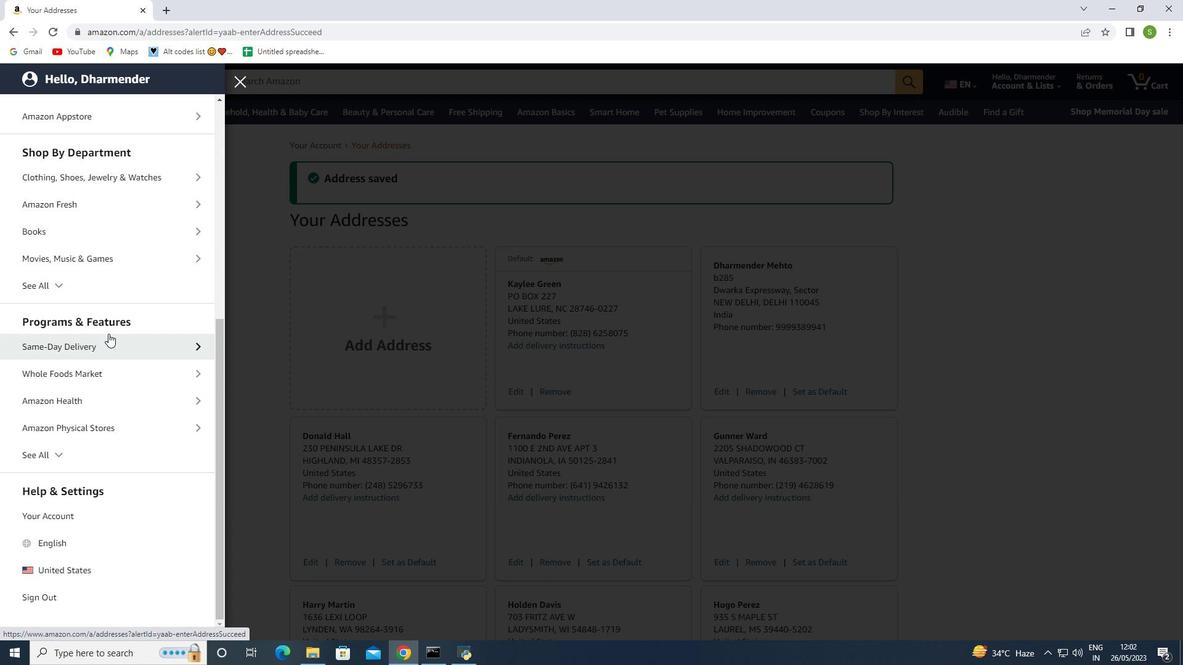 
Action: Mouse scrolled (110, 335) with delta (0, 0)
Screenshot: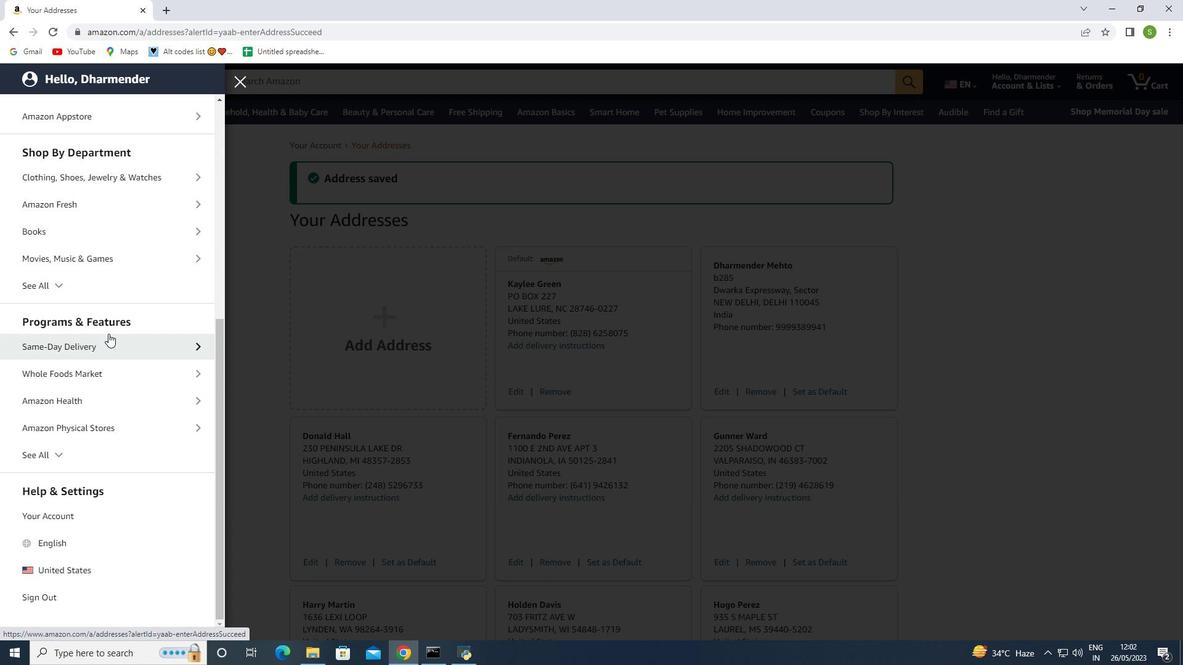 
Action: Mouse moved to (56, 339)
Screenshot: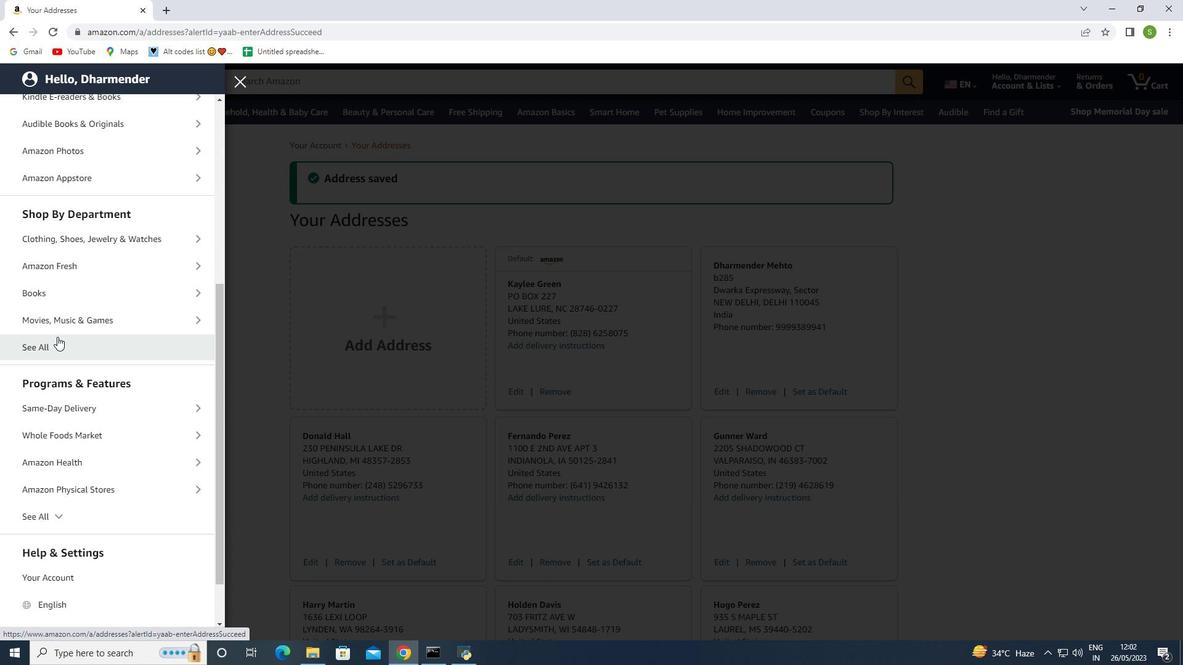 
Action: Mouse pressed left at (56, 339)
Screenshot: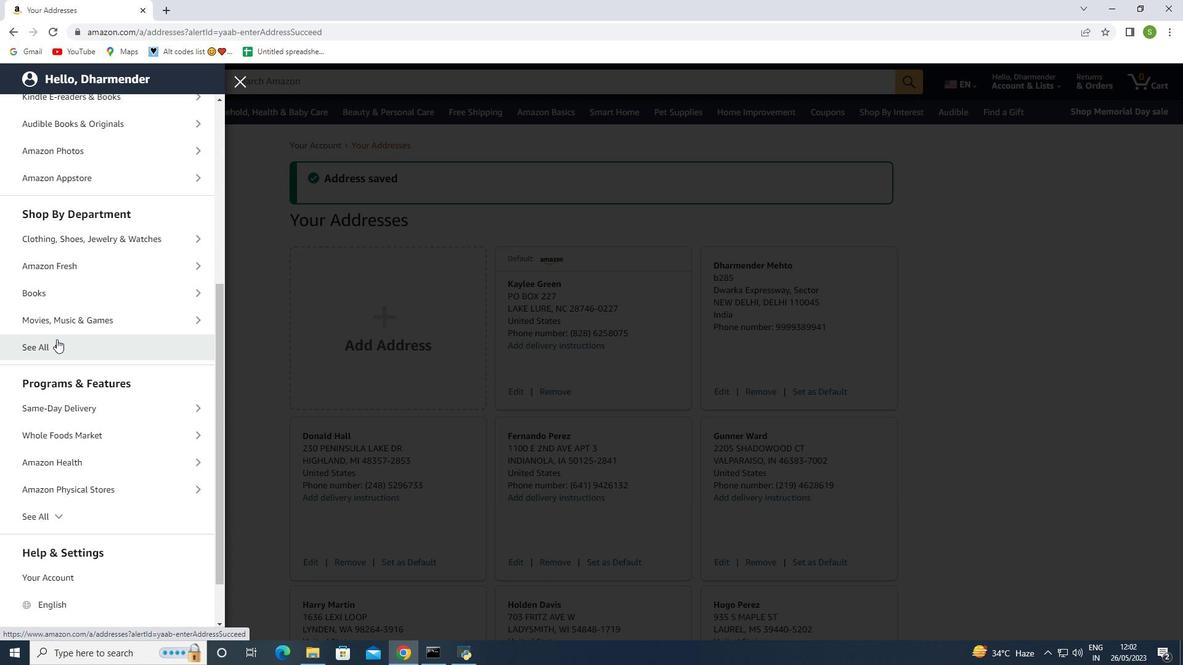 
Action: Mouse moved to (64, 403)
Screenshot: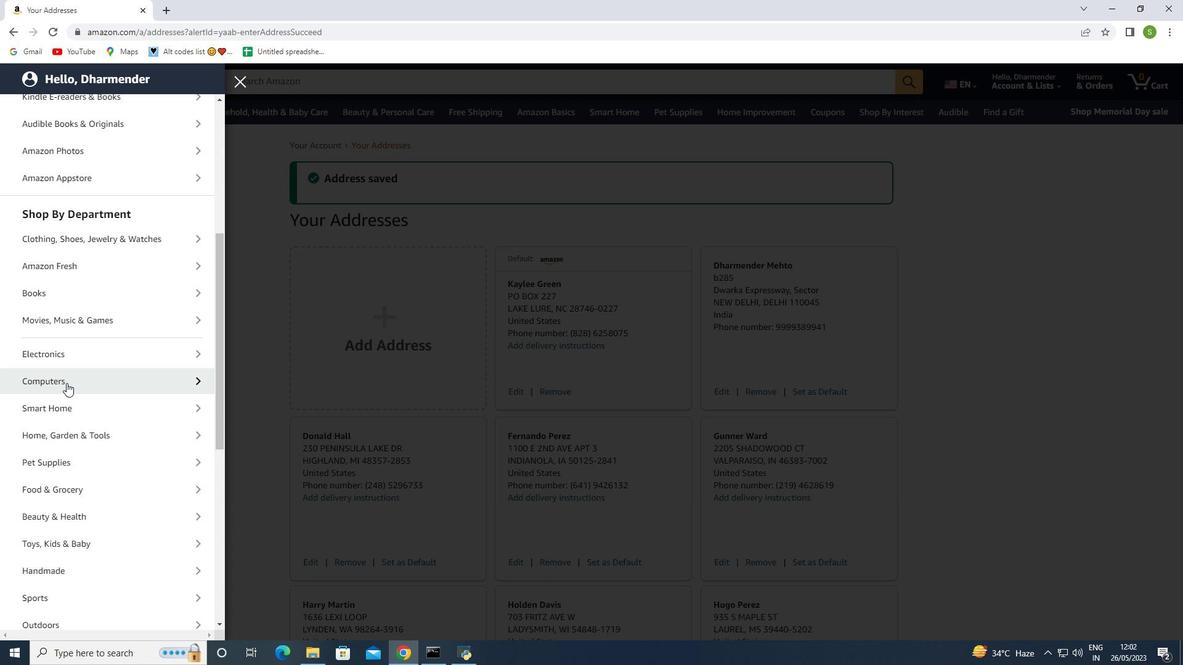 
Action: Mouse scrolled (64, 402) with delta (0, 0)
Screenshot: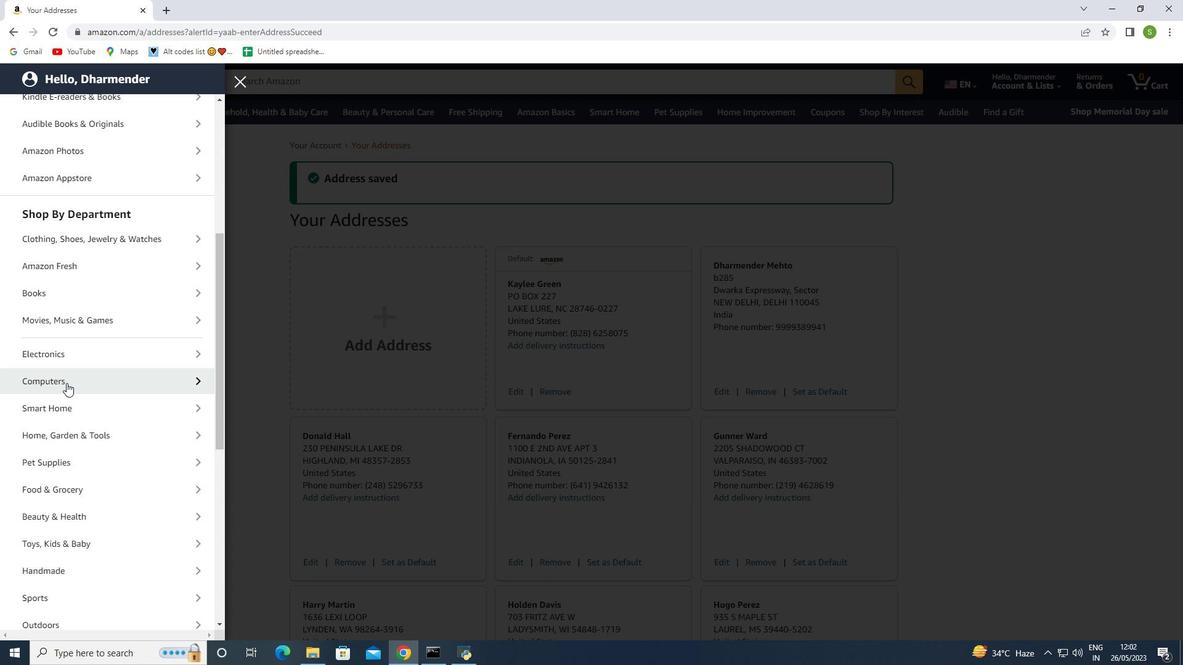 
Action: Mouse scrolled (64, 402) with delta (0, 0)
Screenshot: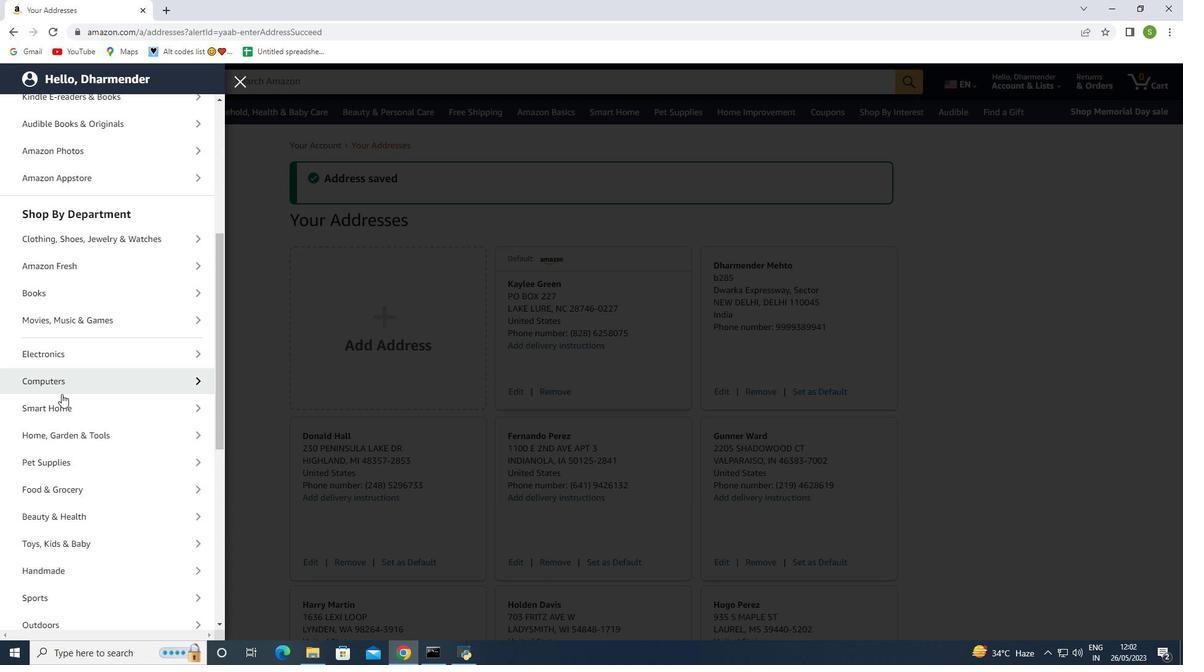 
Action: Mouse scrolled (64, 402) with delta (0, 0)
Screenshot: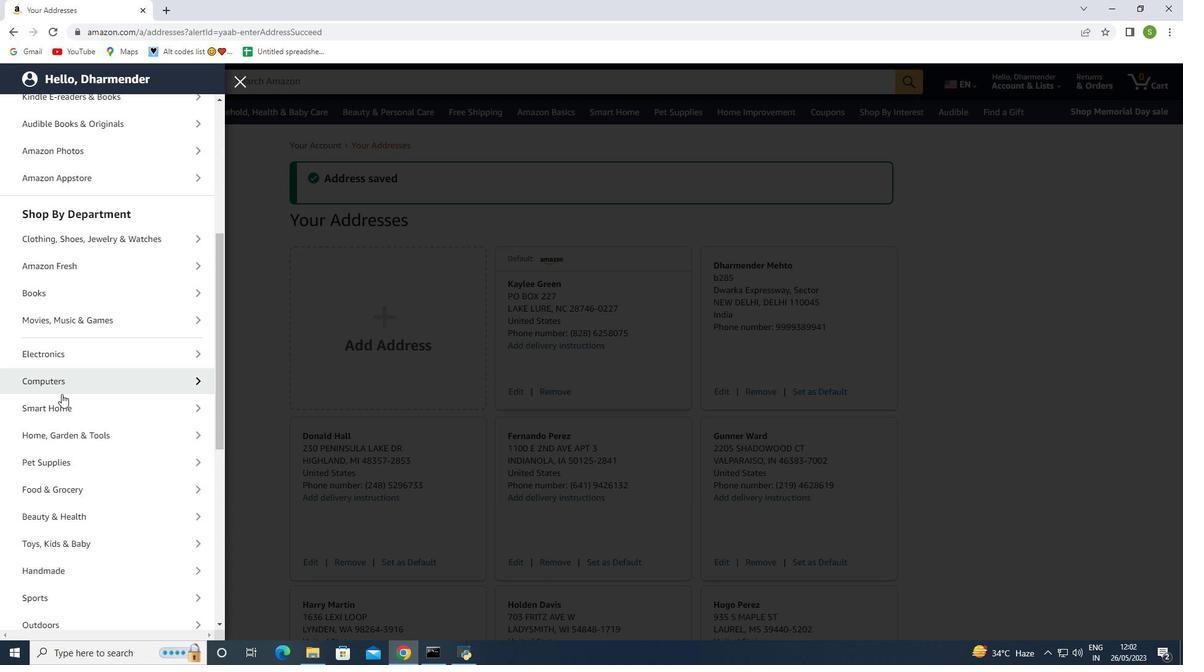 
Action: Mouse scrolled (64, 402) with delta (0, 0)
Screenshot: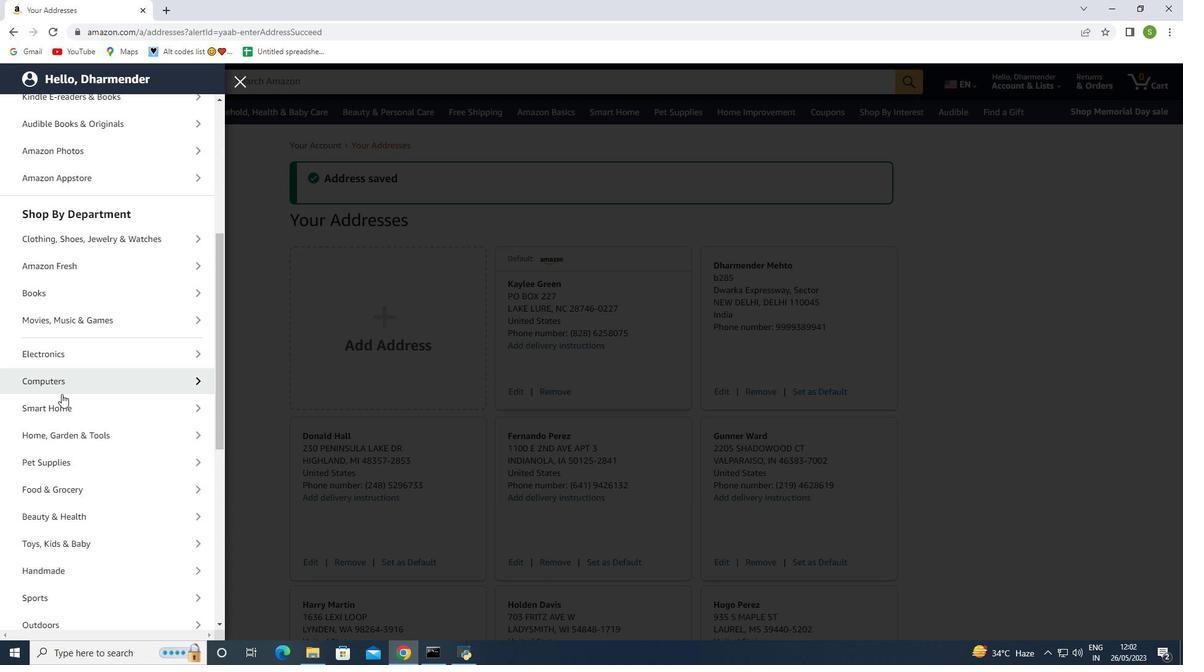 
Action: Mouse scrolled (64, 402) with delta (0, 0)
Screenshot: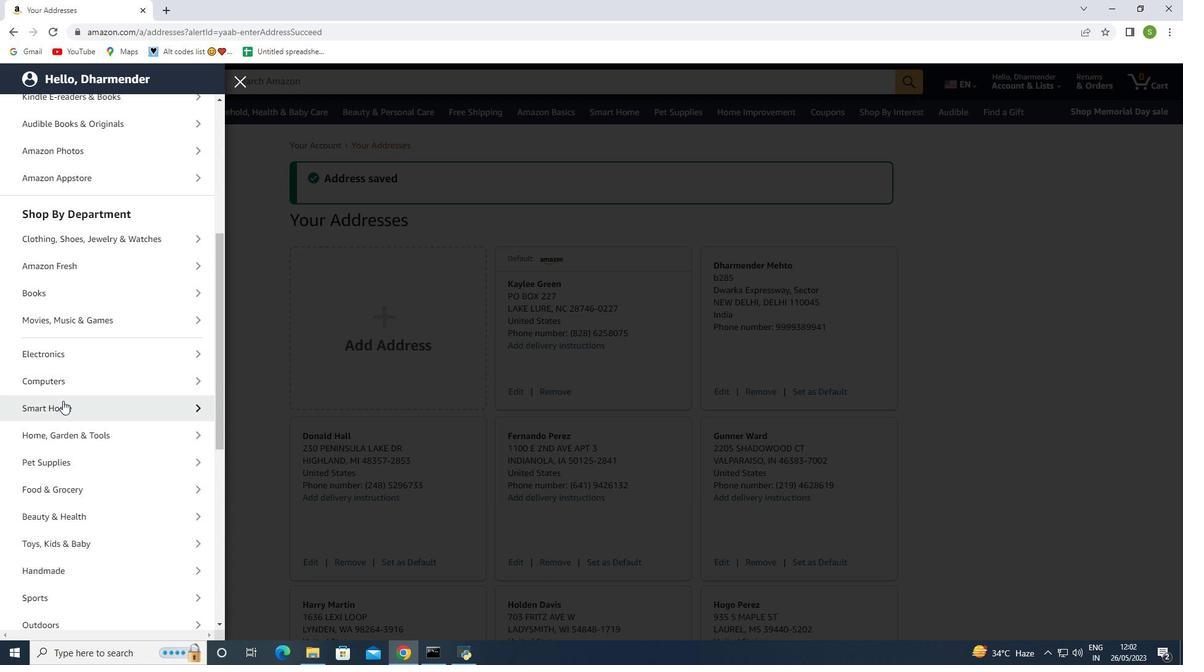 
Action: Mouse scrolled (64, 402) with delta (0, 0)
Screenshot: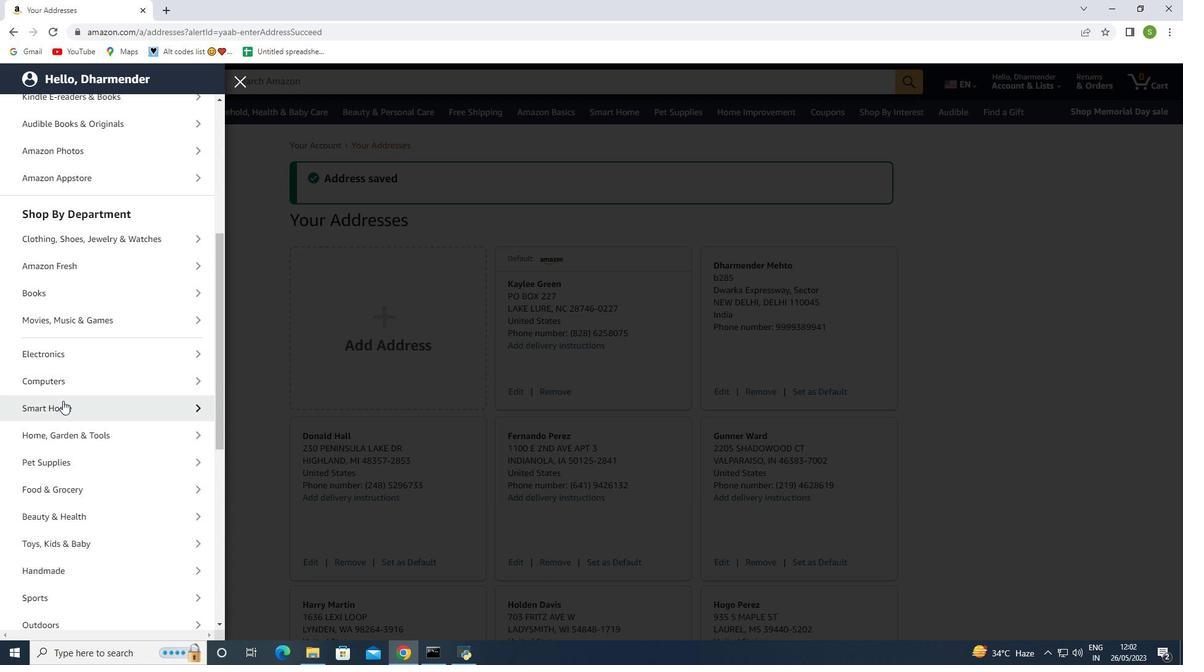 
Action: Mouse moved to (62, 500)
Screenshot: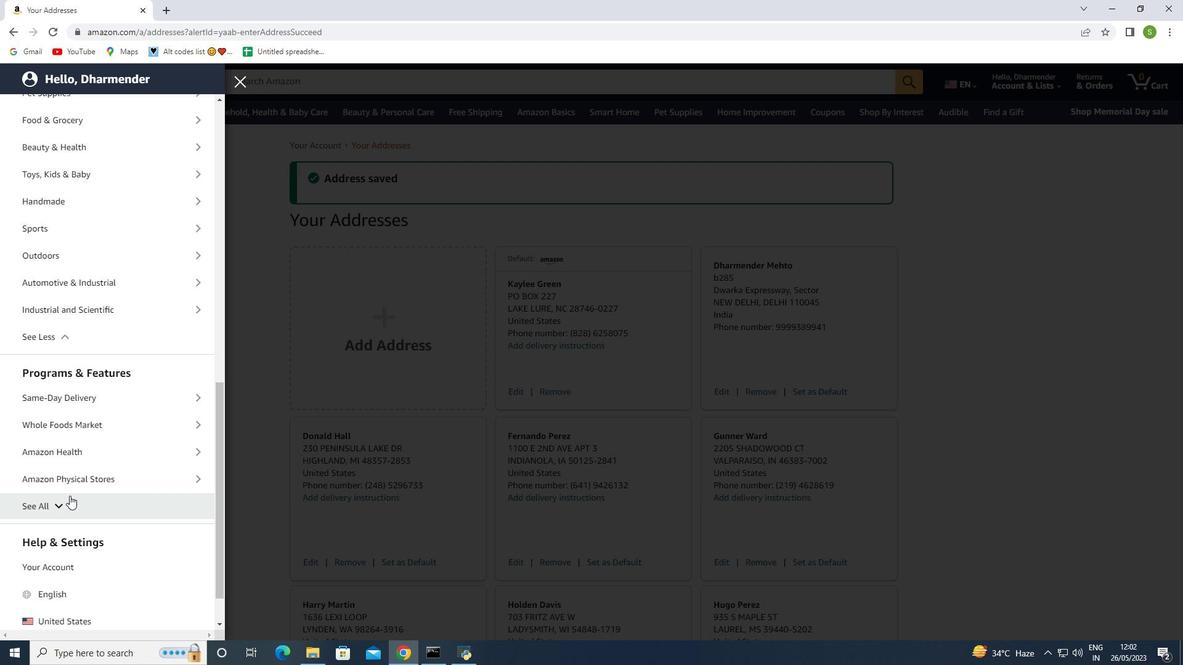 
Action: Mouse pressed left at (62, 500)
Screenshot: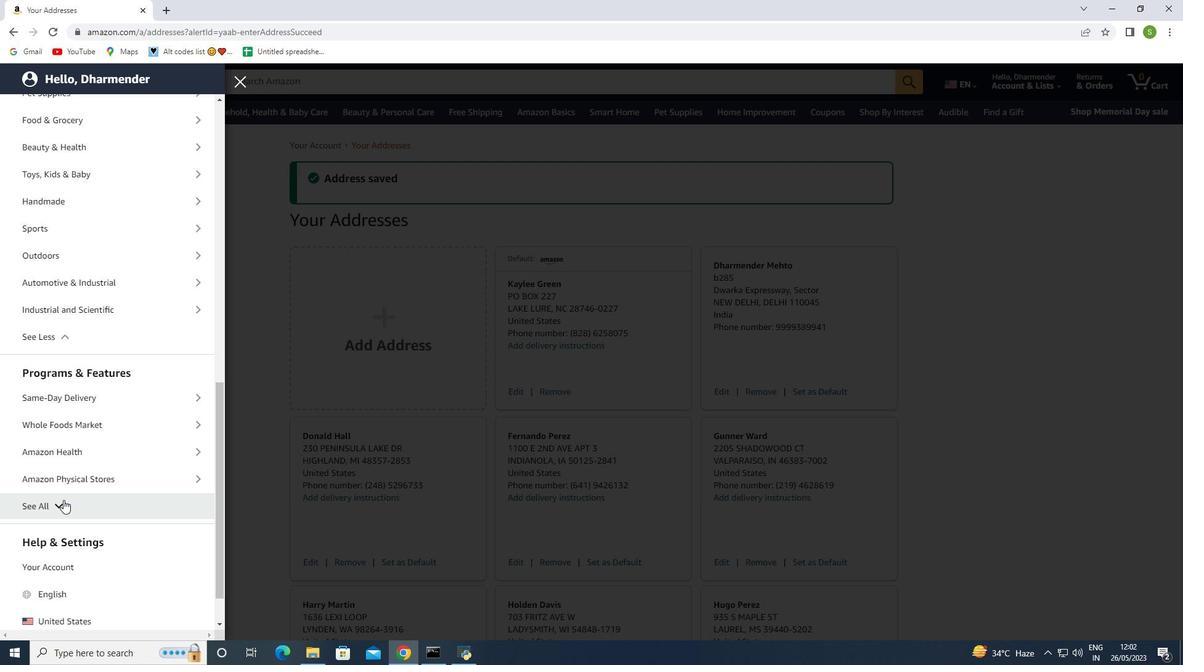 
Action: Mouse moved to (107, 497)
Screenshot: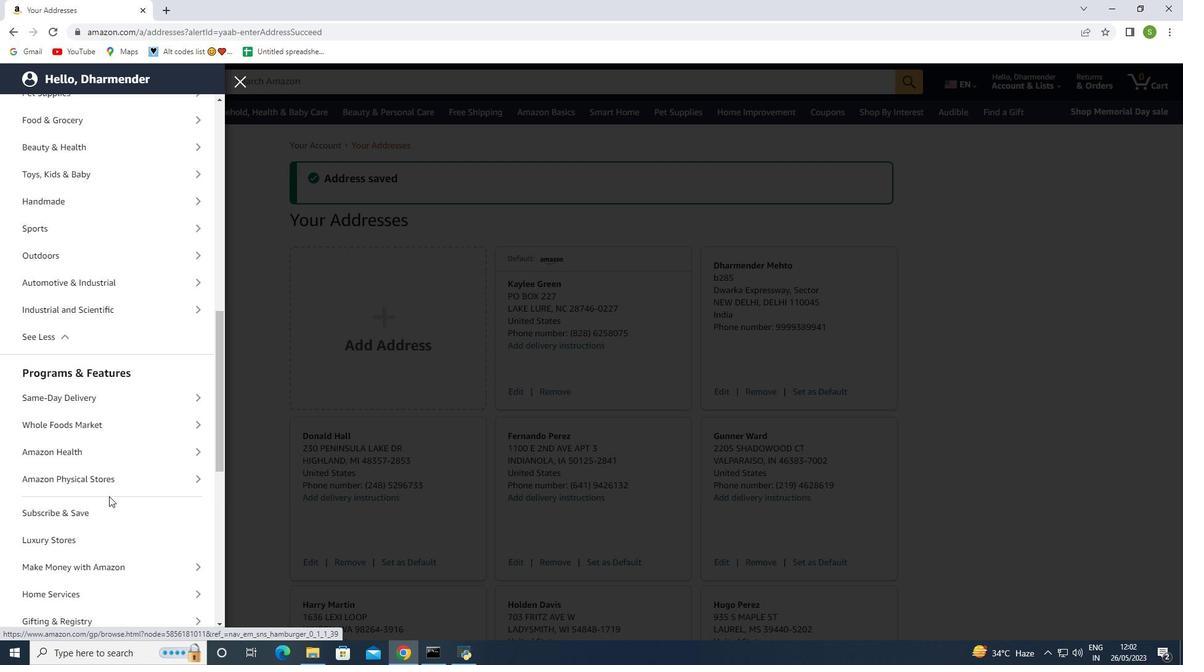 
Action: Mouse scrolled (107, 497) with delta (0, 0)
Screenshot: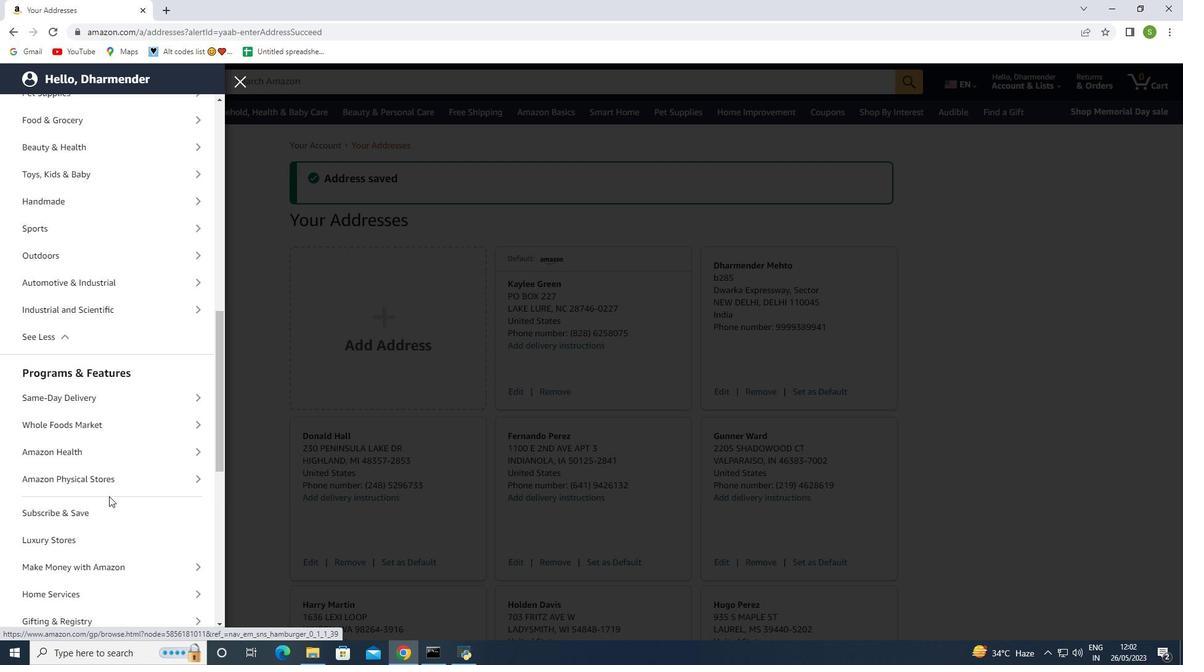 
Action: Mouse moved to (107, 497)
Screenshot: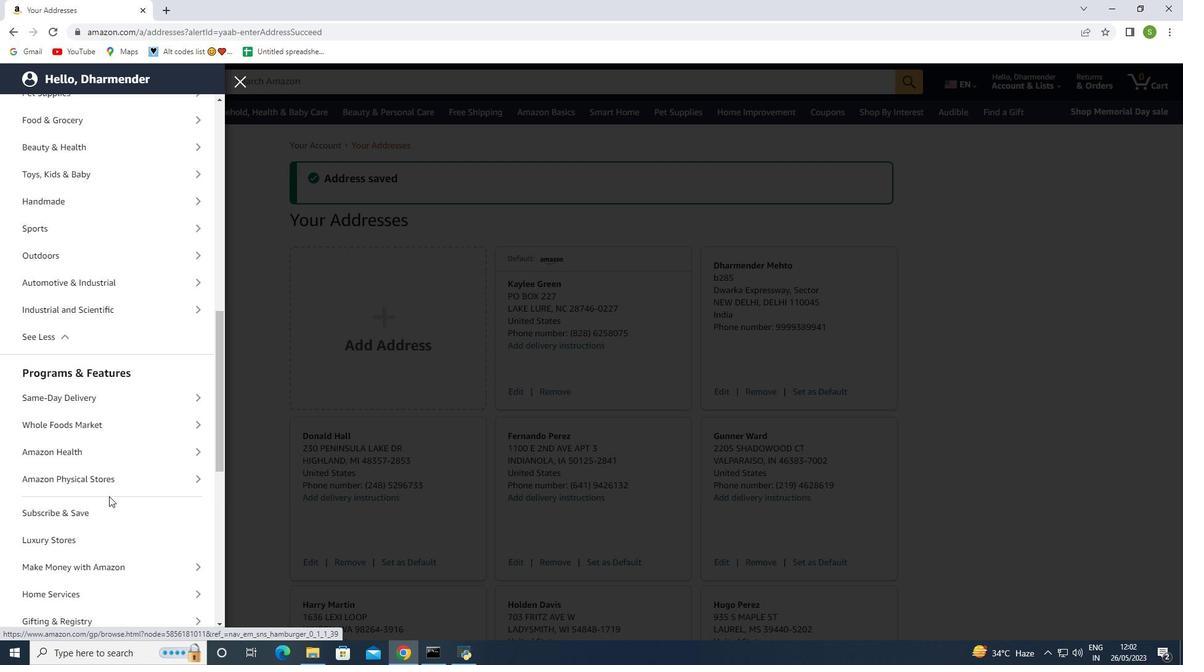 
Action: Mouse scrolled (107, 497) with delta (0, 0)
Screenshot: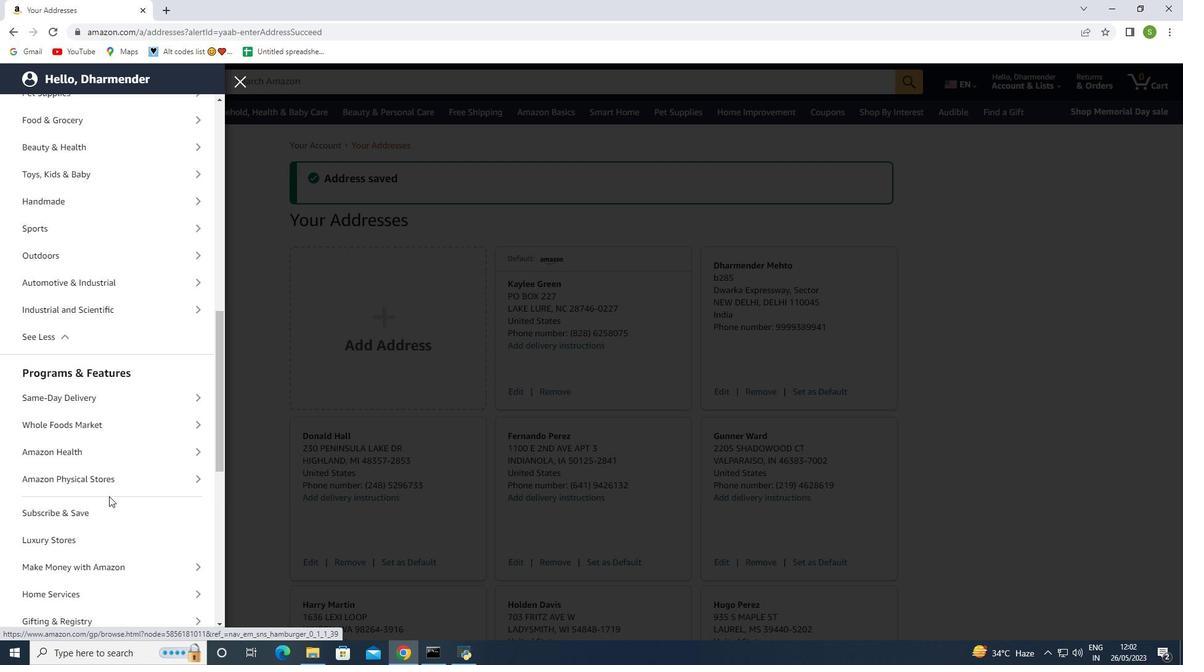 
Action: Mouse moved to (62, 525)
Screenshot: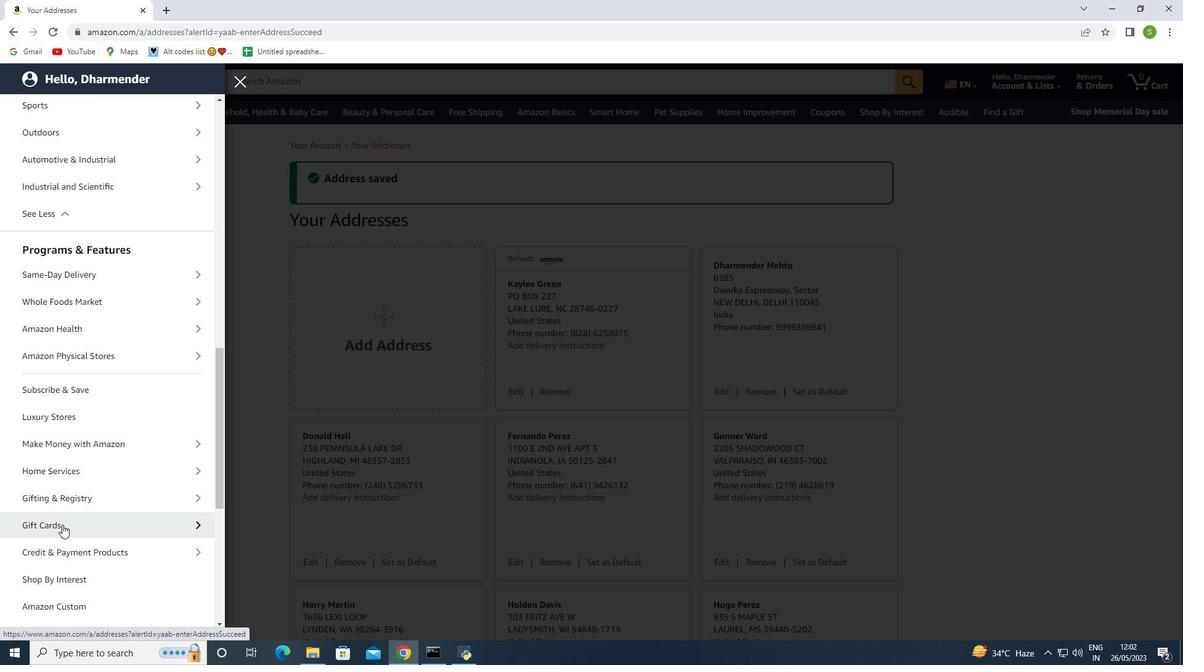 
Action: Mouse pressed left at (62, 525)
Screenshot: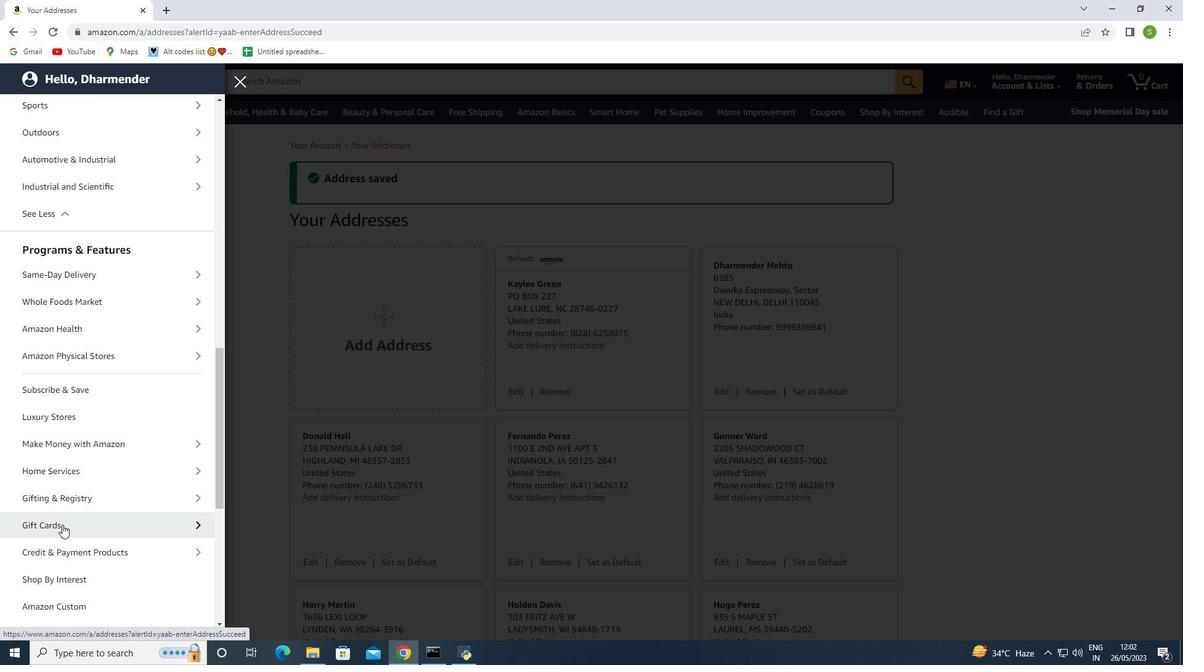 
Action: Mouse moved to (80, 167)
Screenshot: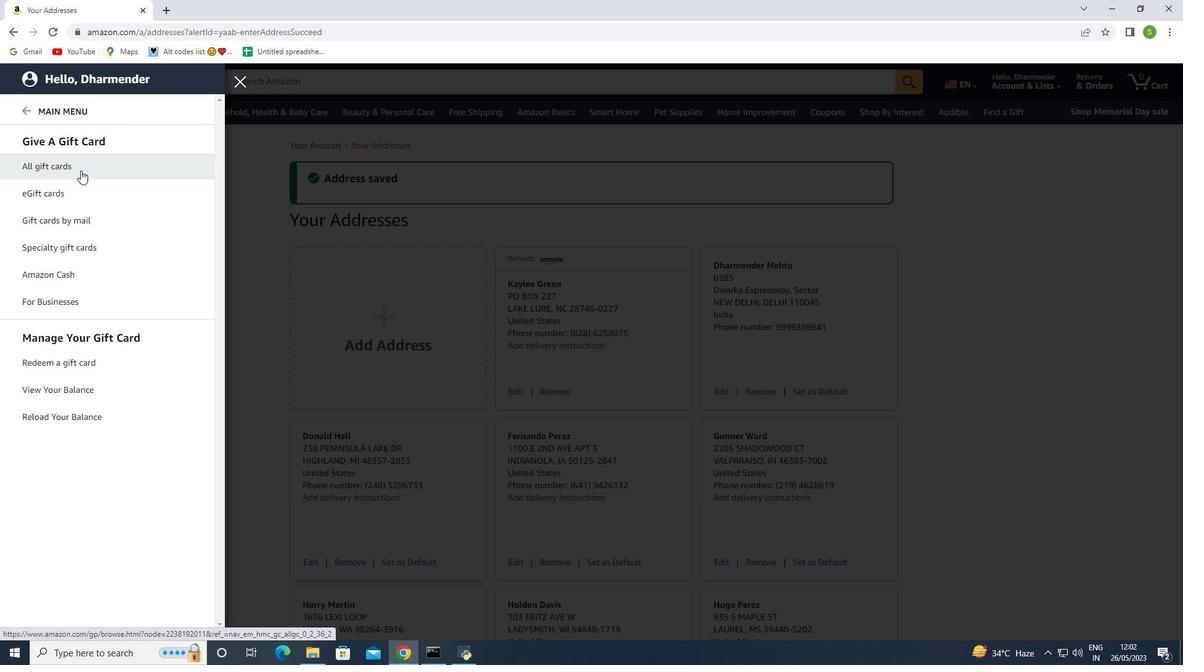 
Action: Mouse pressed left at (80, 167)
Screenshot: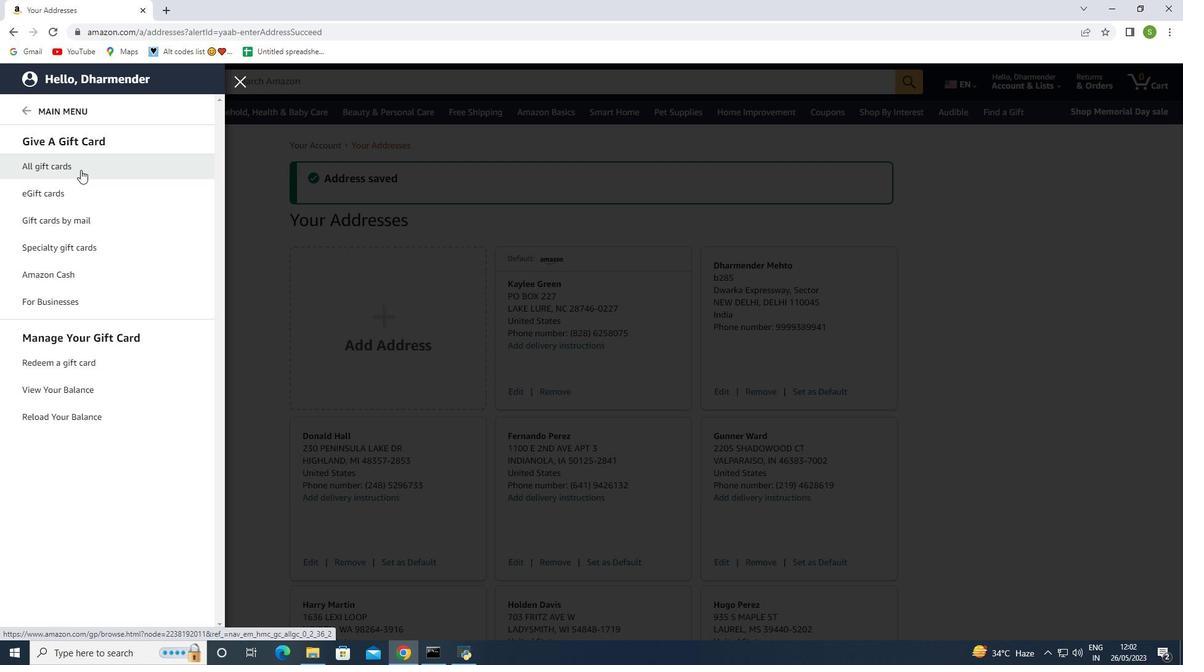 
Action: Mouse moved to (524, 87)
Screenshot: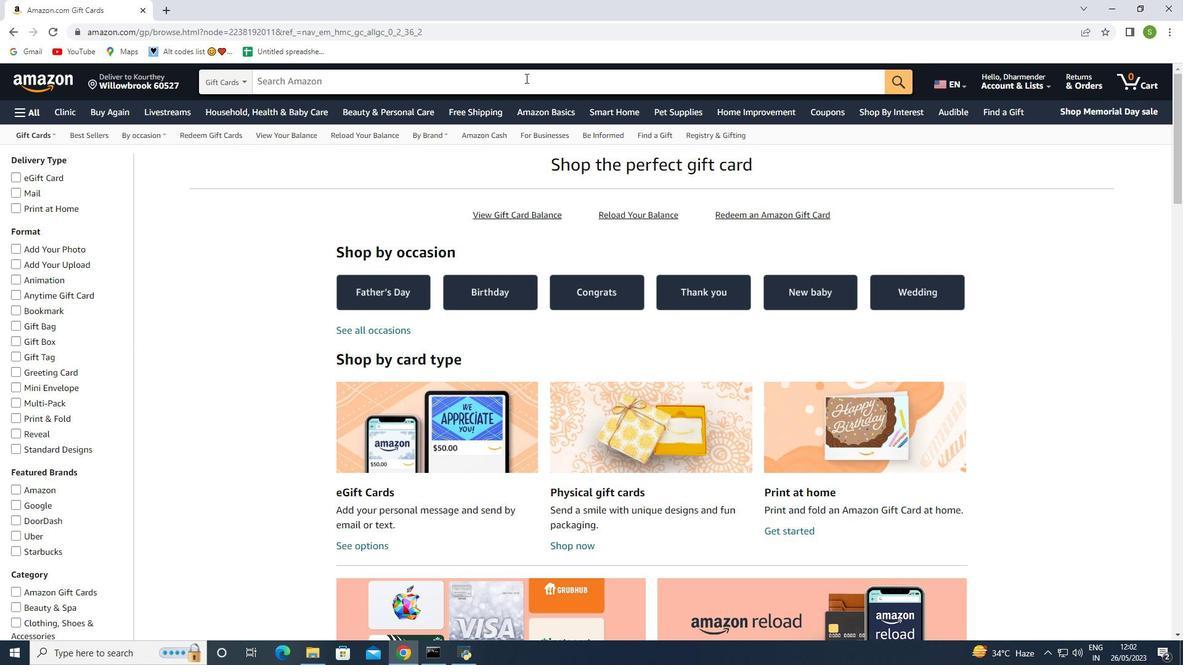 
Action: Mouse pressed left at (524, 87)
Screenshot: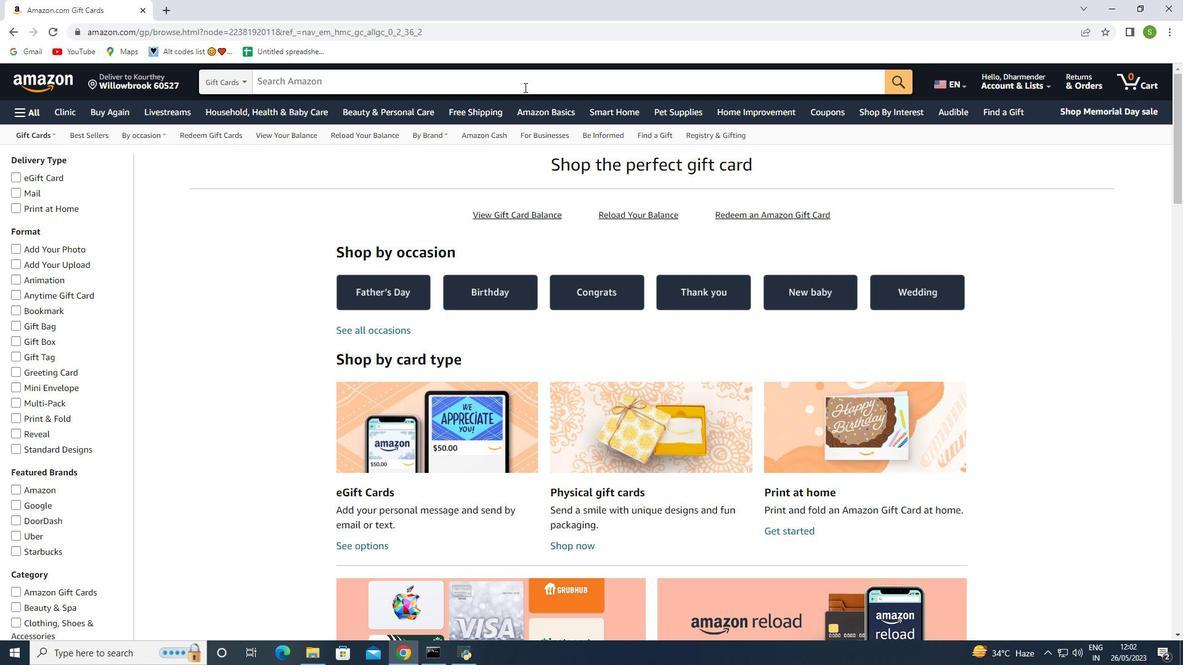 
Action: Key pressed amazon<Key.space>basics<Key.space>sports<Key.space>collectio<Key.backspace><Key.backspace><Key.backspace><Key.backspace>ctibles<Key.space>gift<Key.space>card<Key.enter>
Screenshot: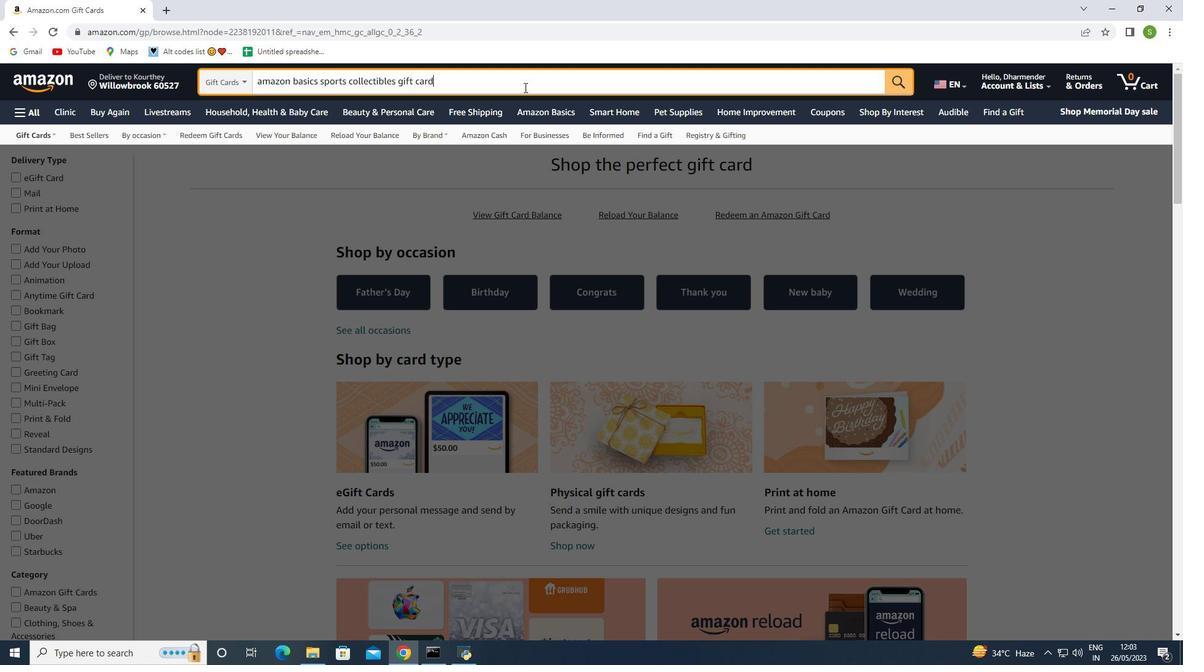 
Action: Mouse moved to (846, 388)
Screenshot: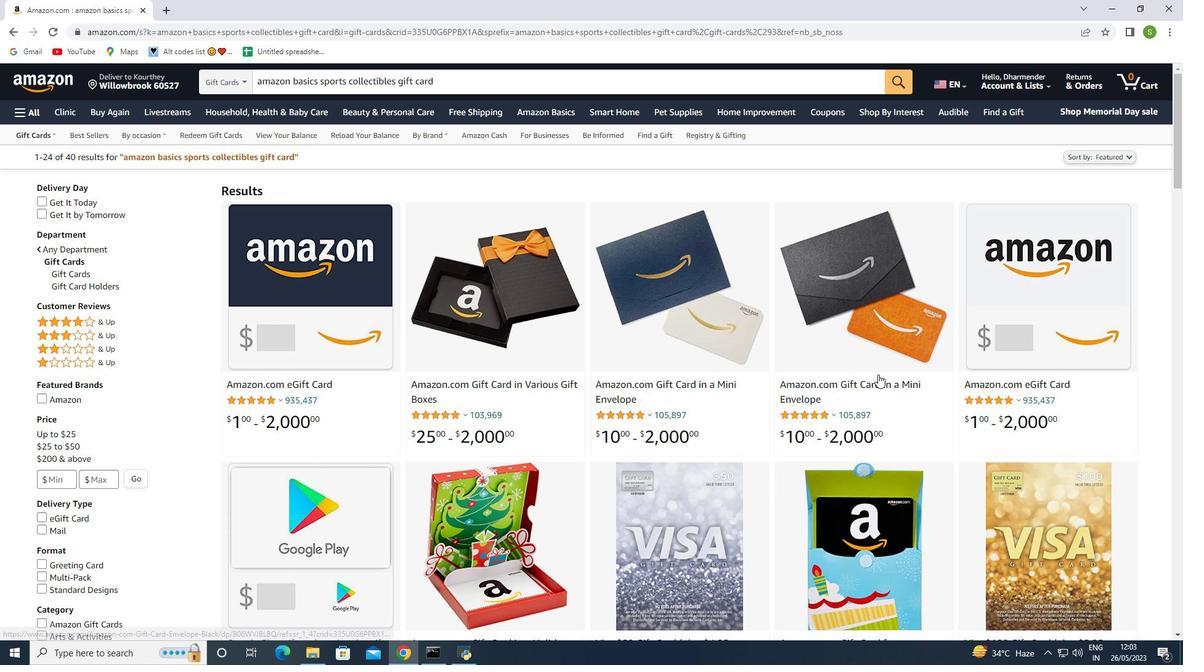 
Action: Mouse scrolled (846, 387) with delta (0, 0)
Screenshot: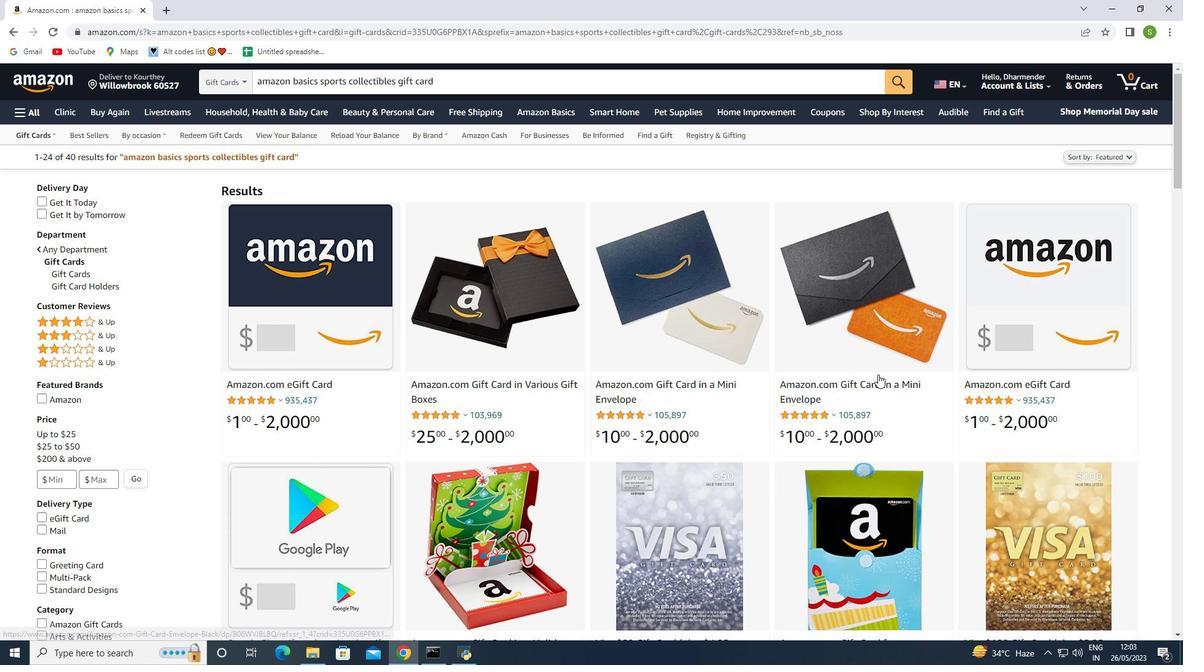 
Action: Mouse scrolled (846, 387) with delta (0, 0)
Screenshot: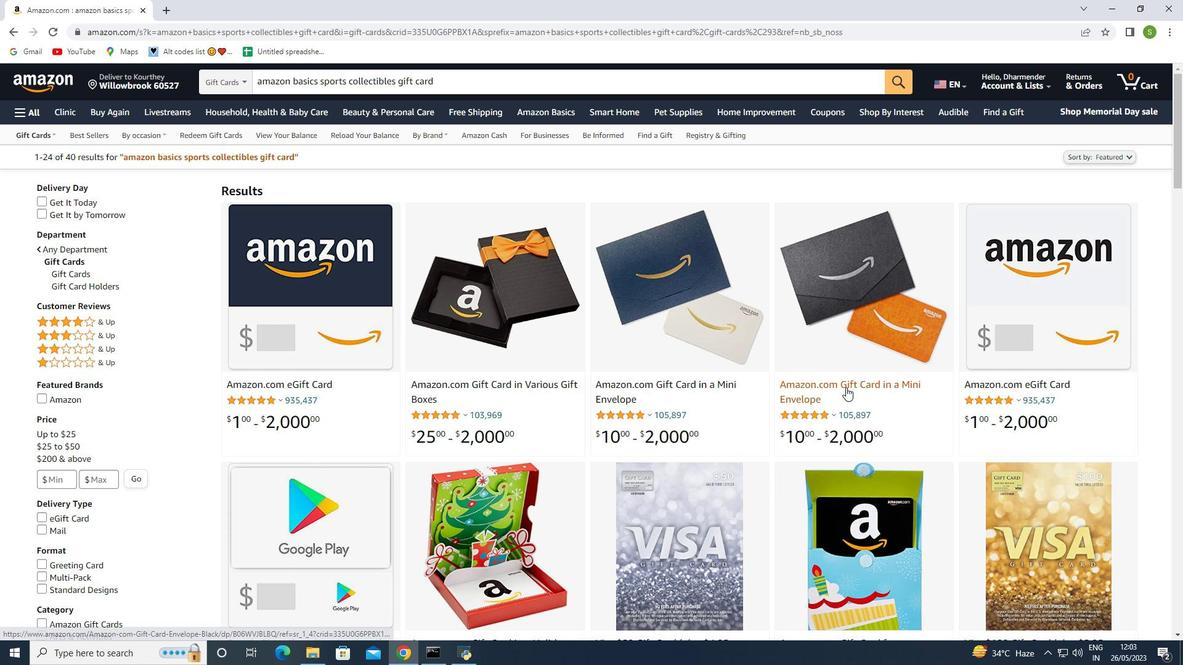 
Action: Mouse moved to (839, 394)
Screenshot: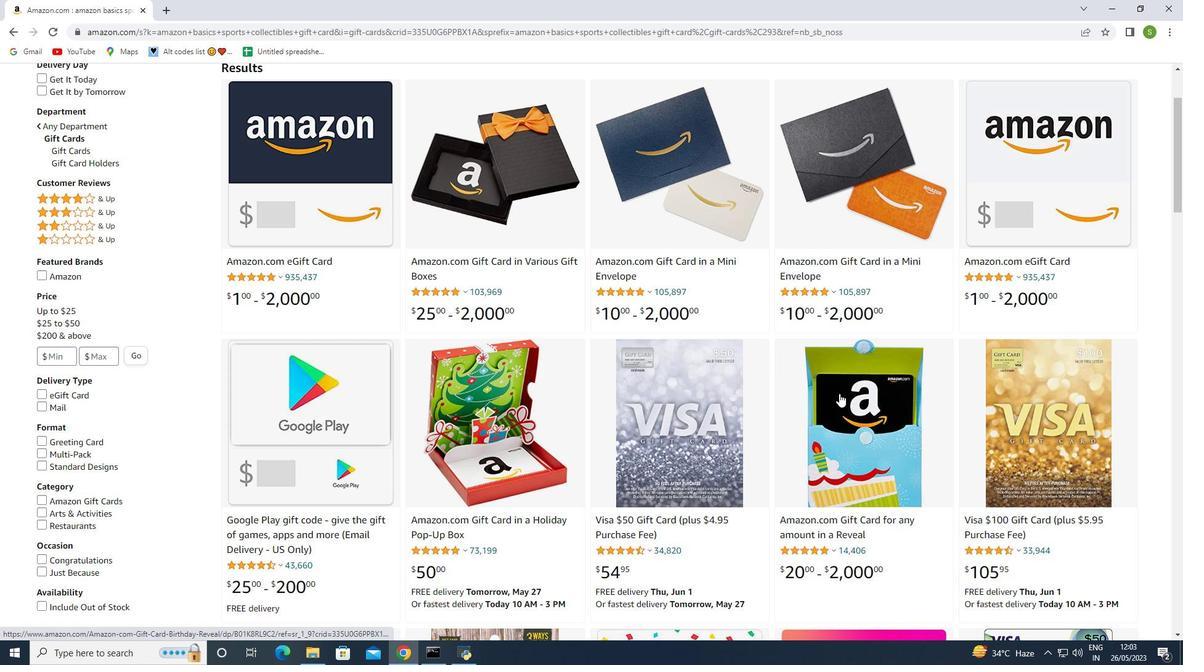 
Action: Mouse scrolled (839, 393) with delta (0, 0)
Screenshot: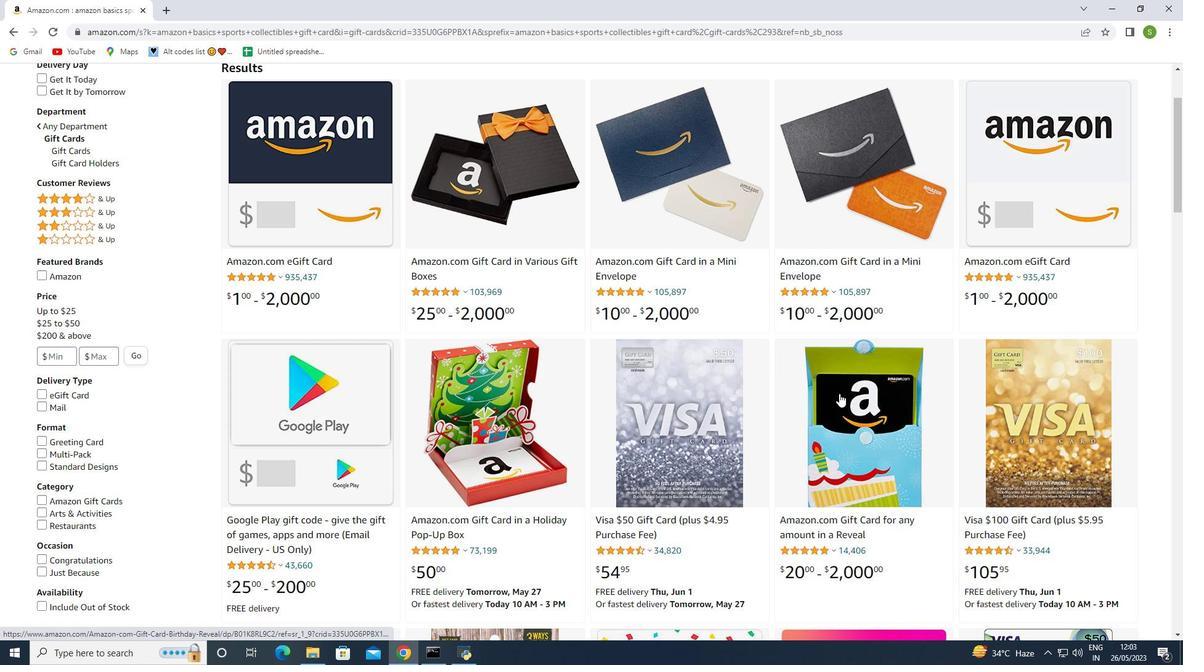 
Action: Mouse scrolled (839, 393) with delta (0, 0)
Screenshot: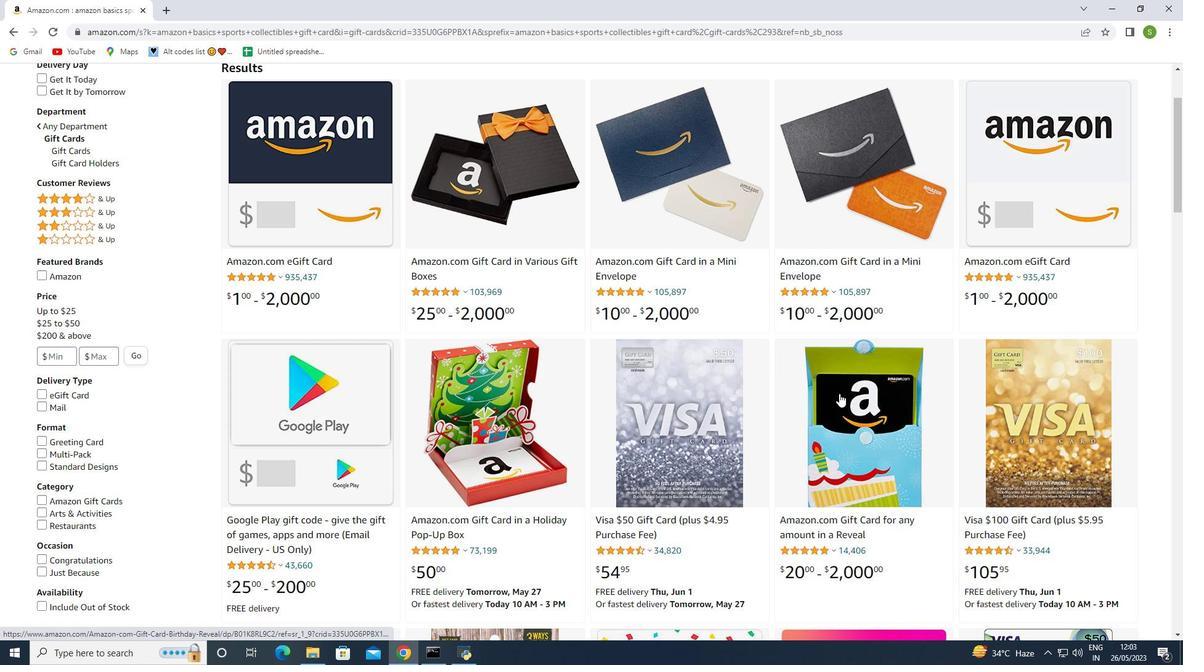 
Action: Mouse moved to (834, 397)
Screenshot: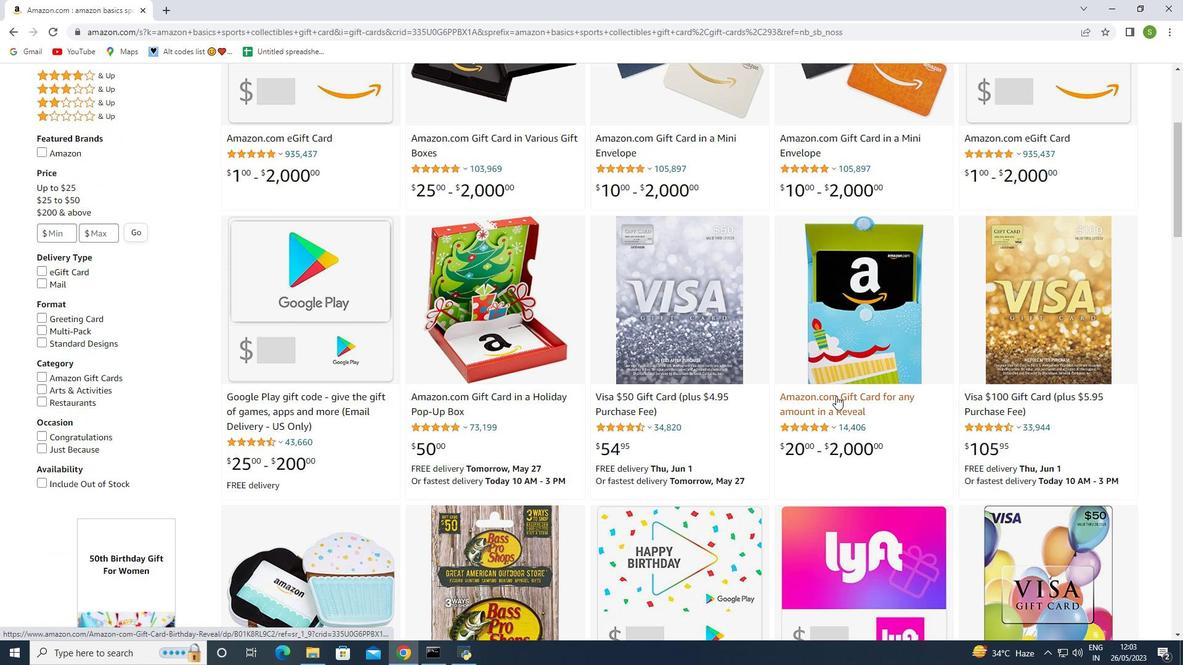 
Action: Mouse scrolled (834, 397) with delta (0, 0)
Screenshot: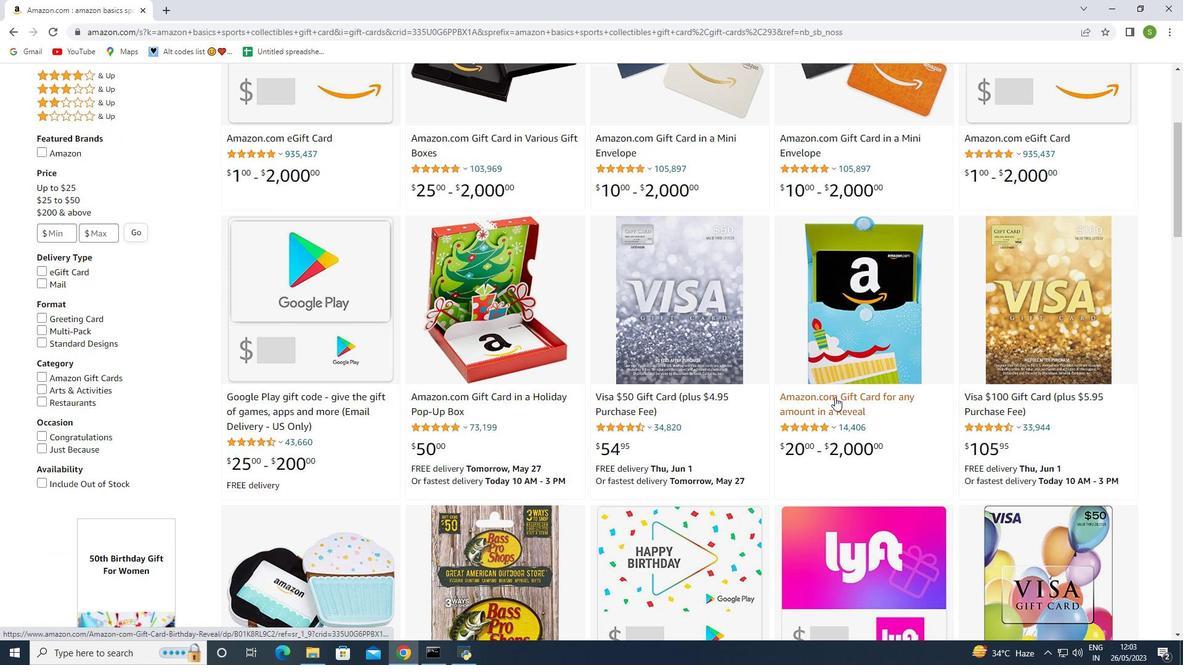 
Action: Mouse scrolled (834, 397) with delta (0, 0)
Screenshot: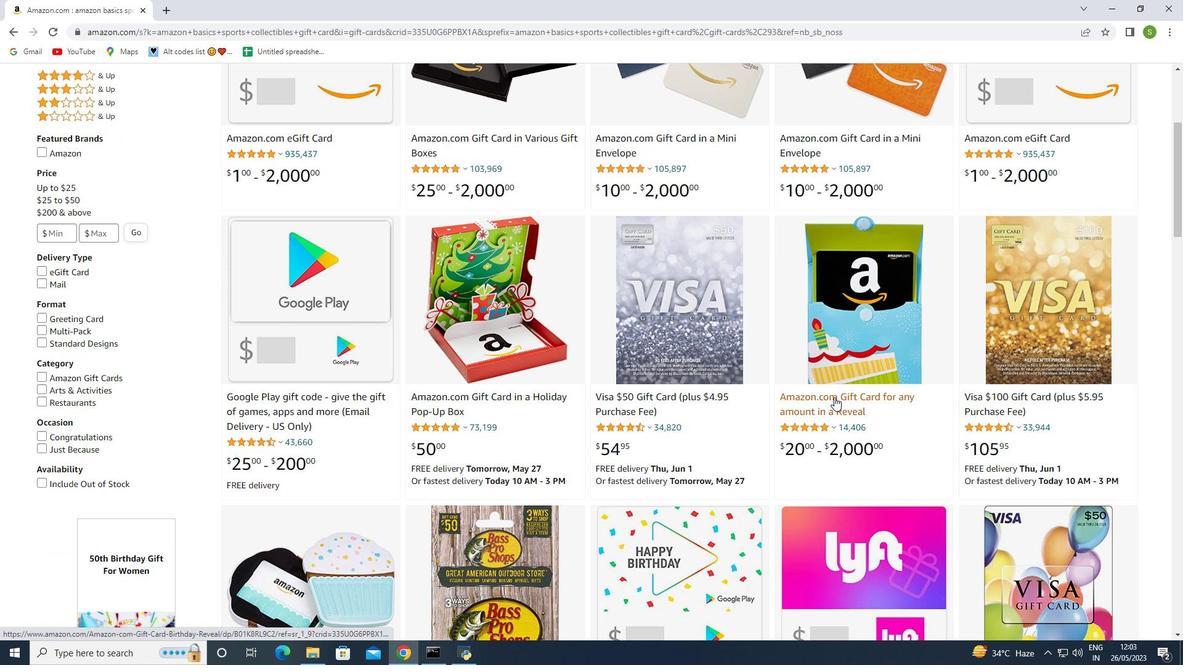 
Action: Mouse scrolled (834, 397) with delta (0, 0)
Screenshot: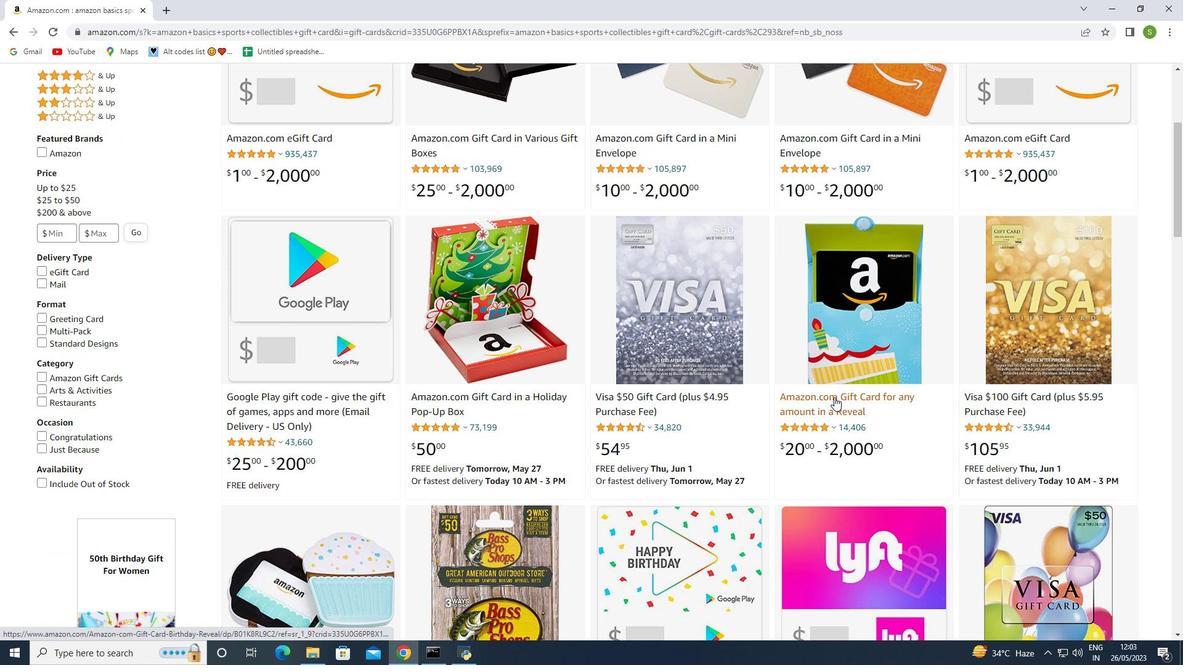 
Action: Mouse moved to (828, 402)
Screenshot: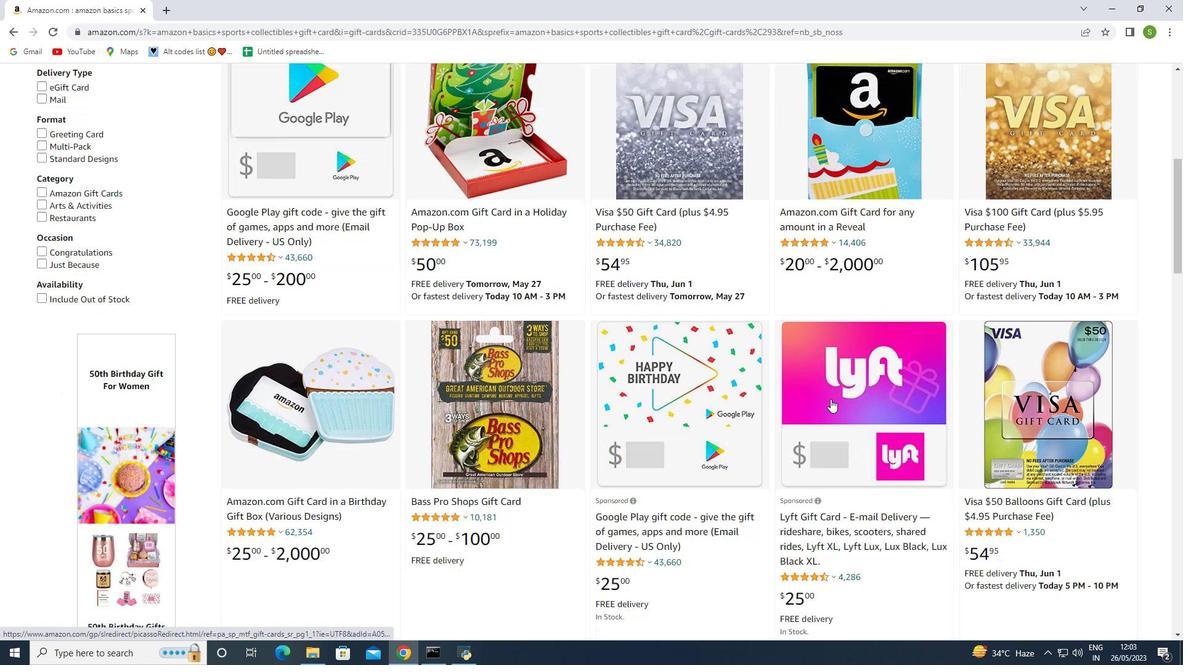 
Action: Mouse scrolled (828, 401) with delta (0, 0)
Screenshot: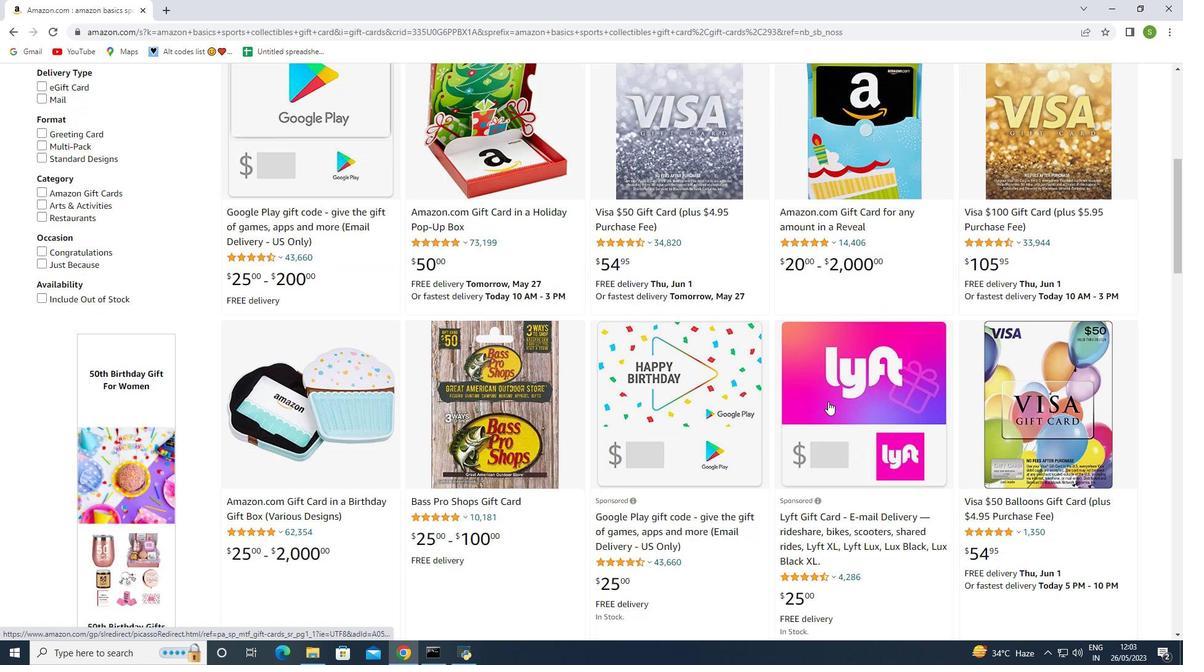 
Action: Mouse moved to (826, 402)
Screenshot: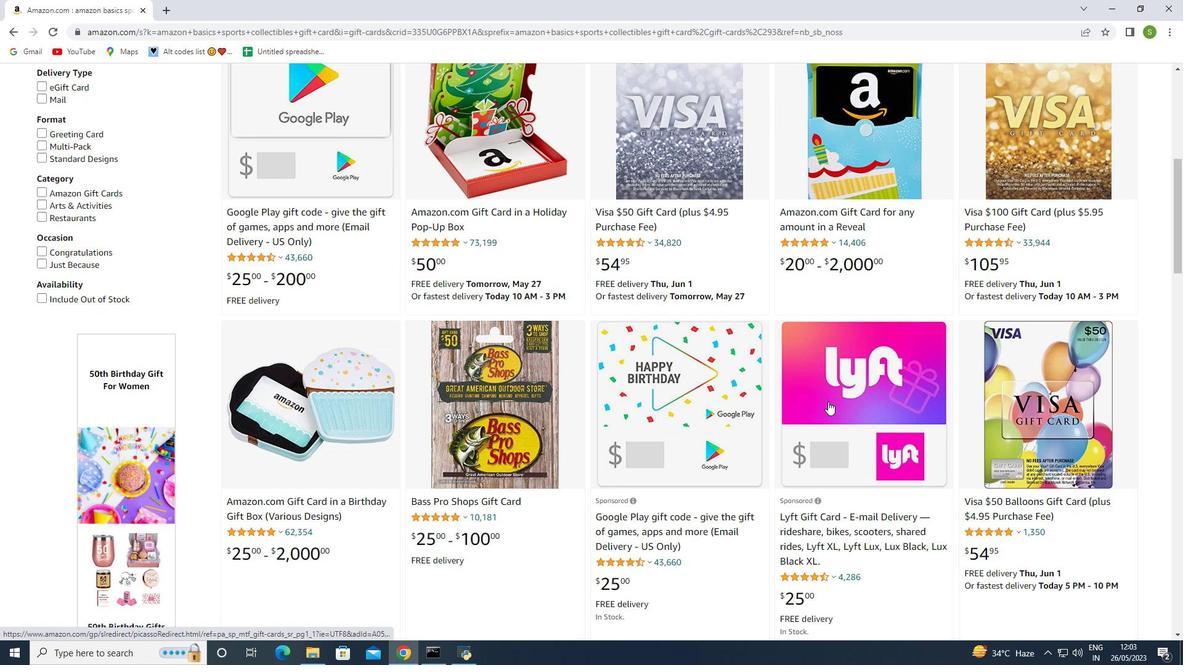 
Action: Mouse scrolled (826, 402) with delta (0, 0)
Screenshot: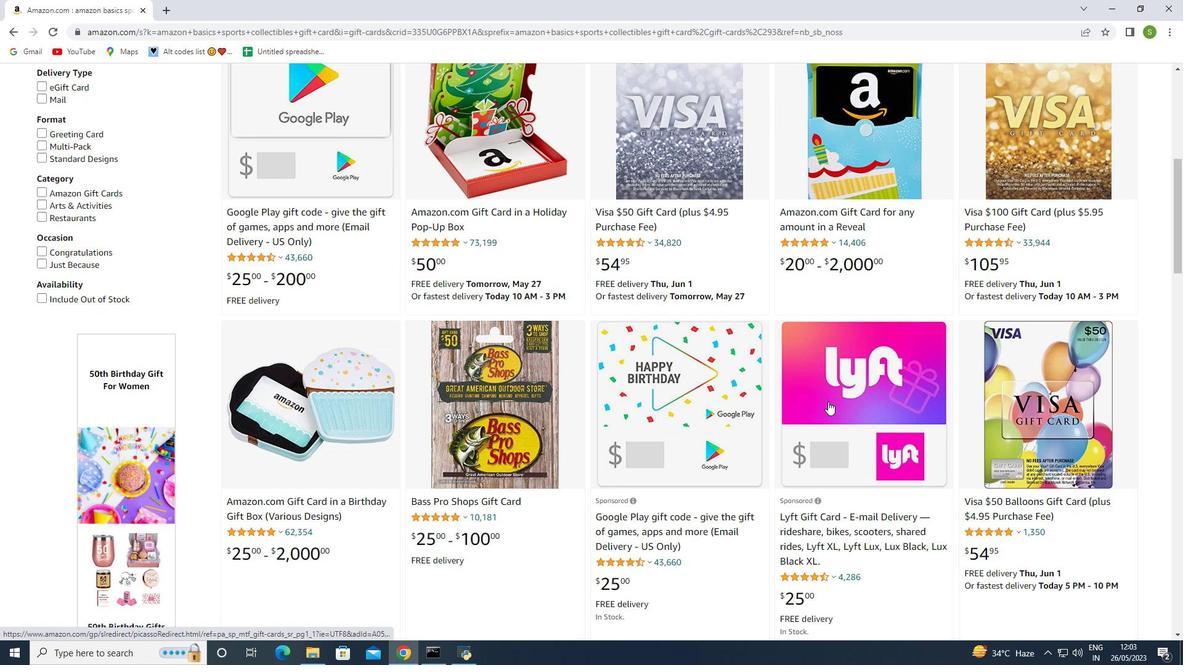 
Action: Mouse moved to (825, 403)
Screenshot: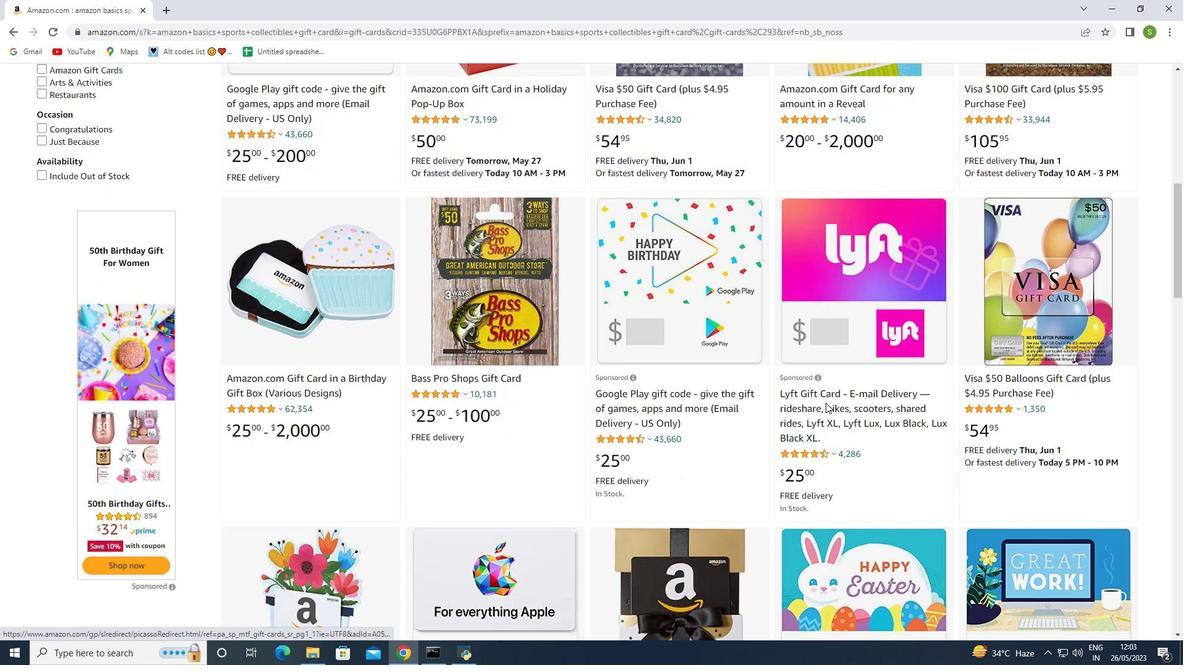 
Action: Mouse scrolled (825, 402) with delta (0, 0)
Screenshot: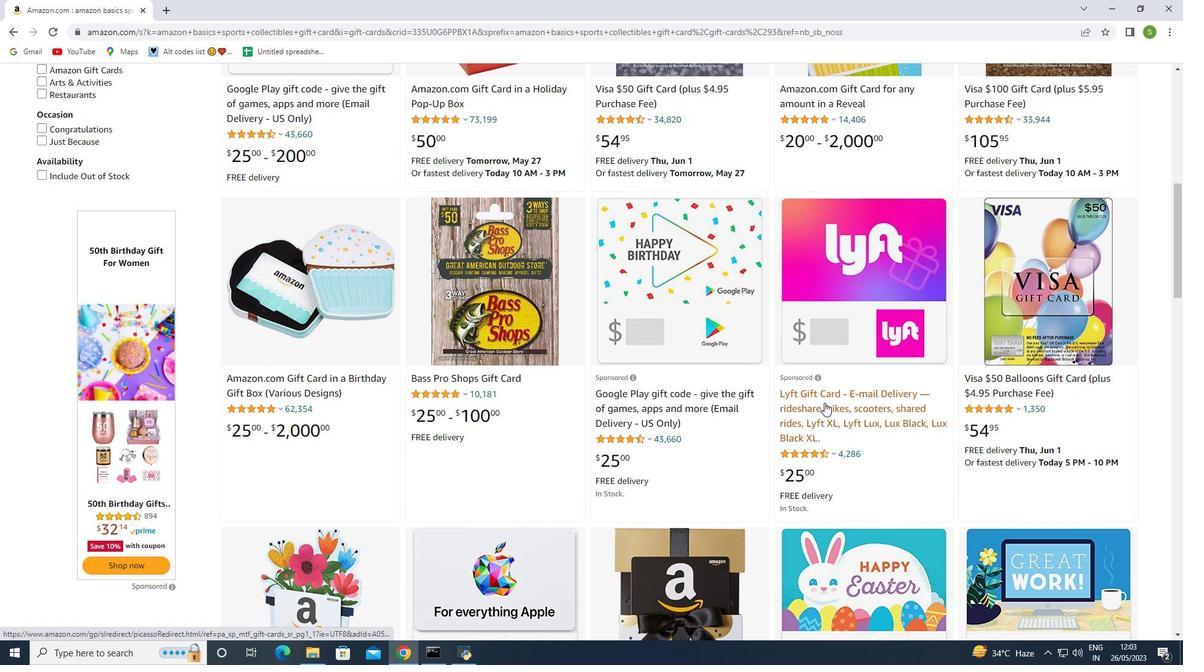 
Action: Mouse scrolled (825, 402) with delta (0, 0)
Screenshot: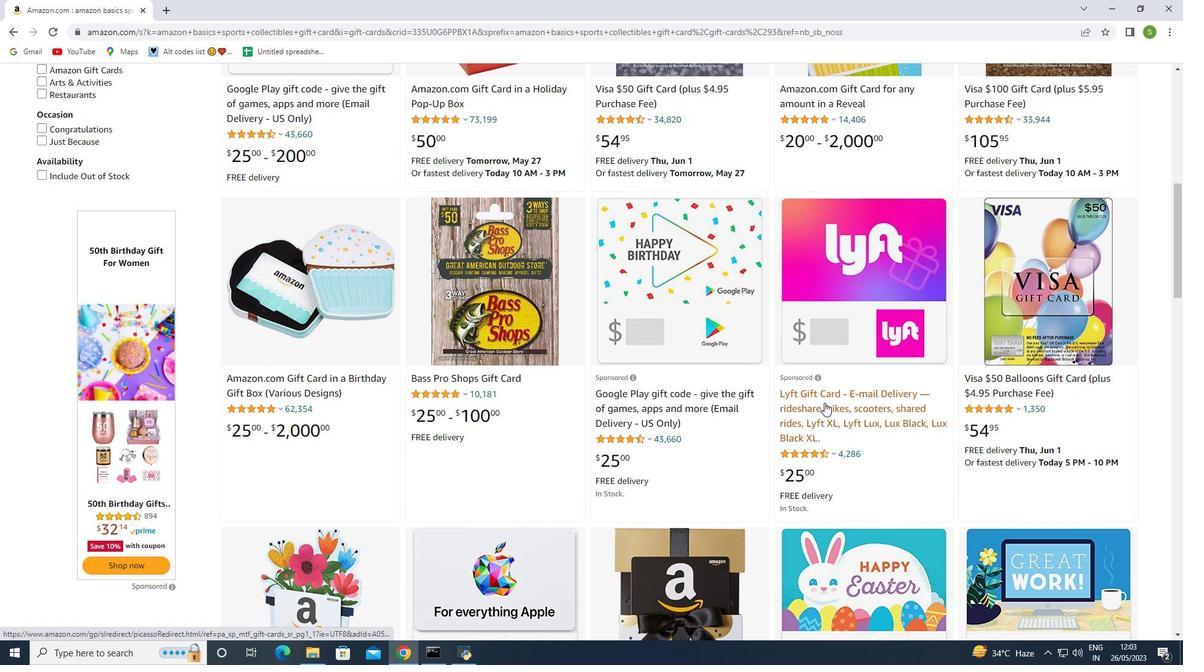 
Action: Mouse scrolled (825, 402) with delta (0, 0)
Screenshot: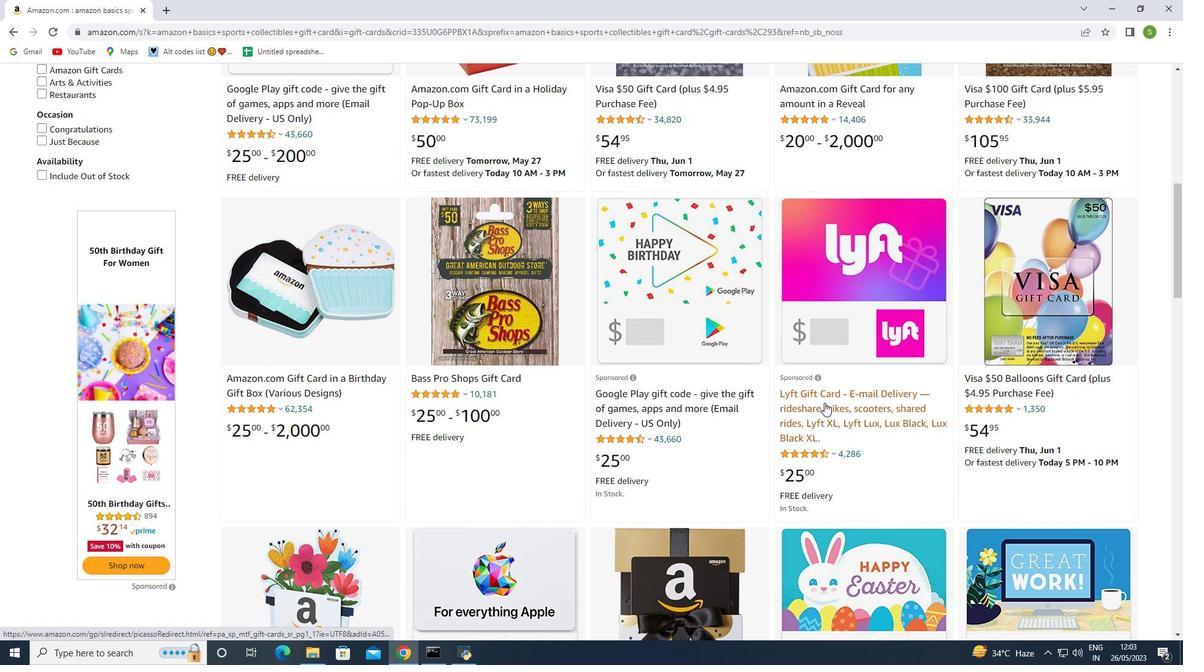 
Action: Mouse scrolled (825, 402) with delta (0, 0)
Screenshot: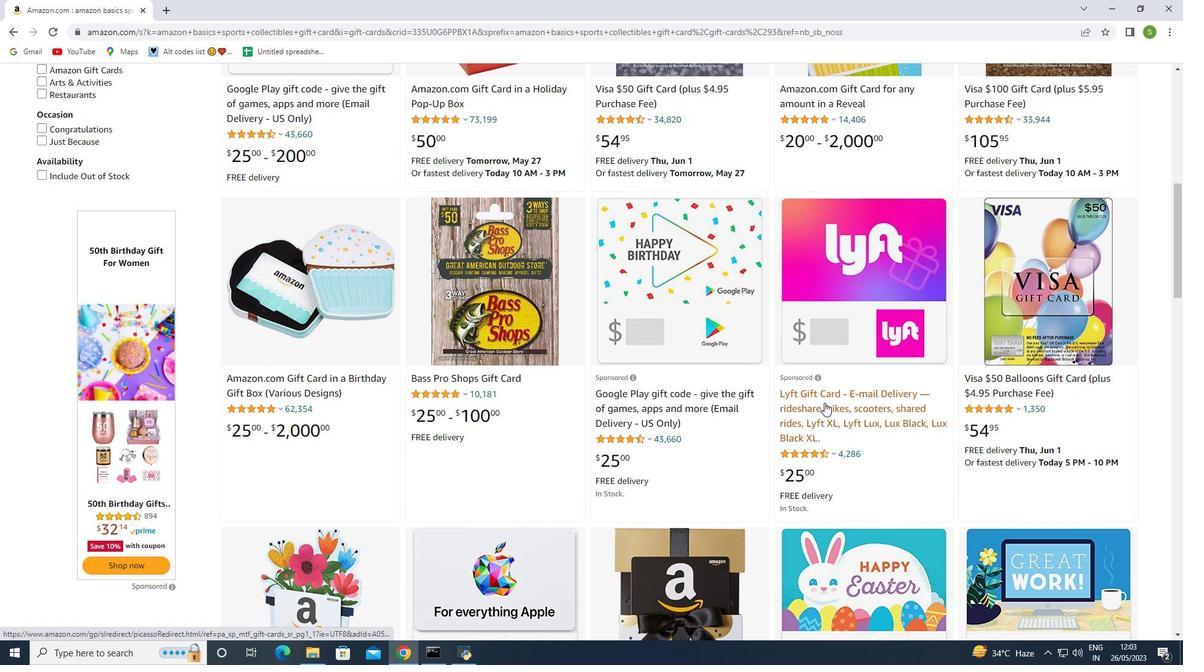 
Action: Mouse moved to (824, 403)
Screenshot: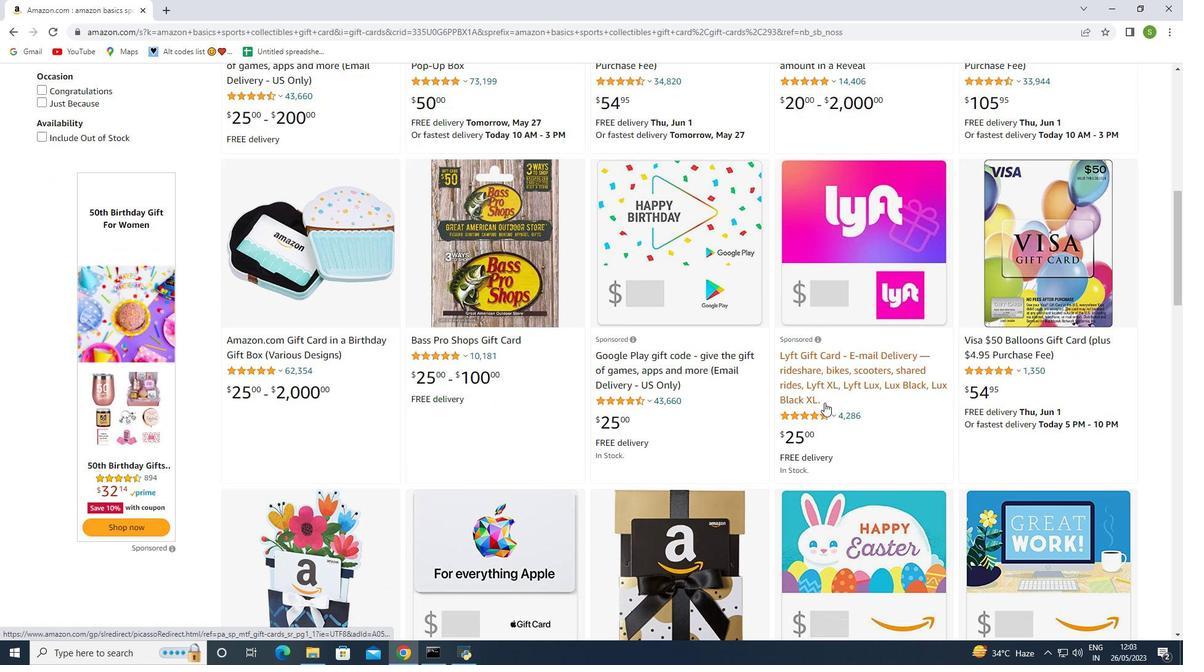 
Action: Mouse scrolled (824, 402) with delta (0, 0)
Screenshot: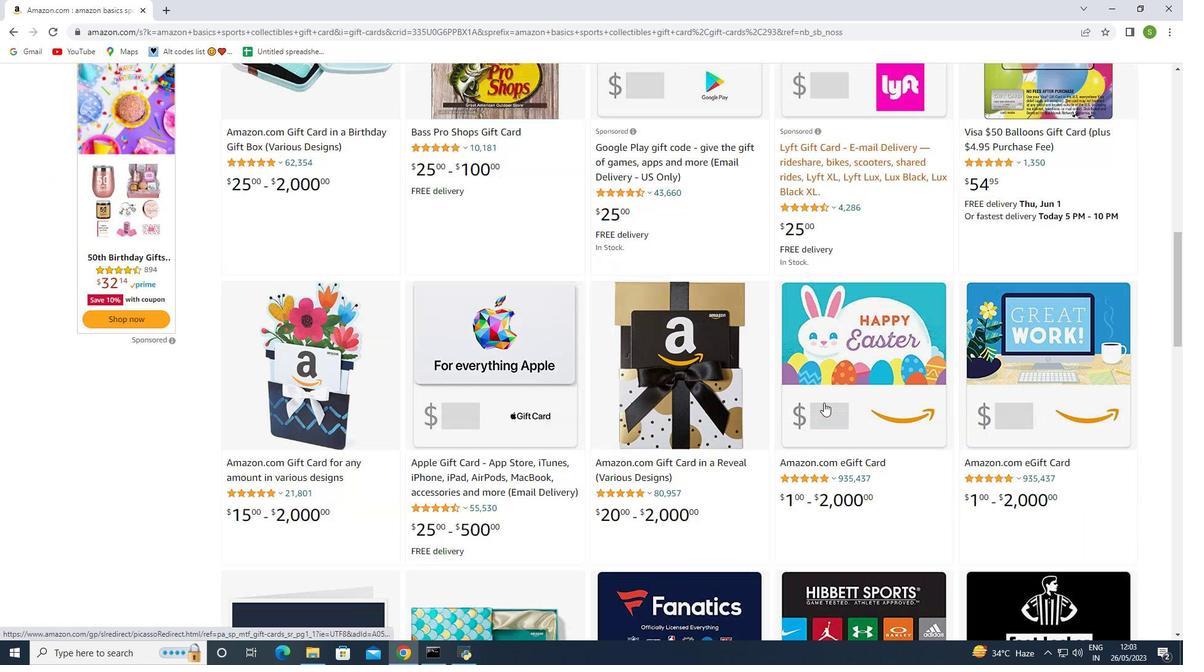 
Action: Mouse scrolled (824, 403) with delta (0, 0)
Screenshot: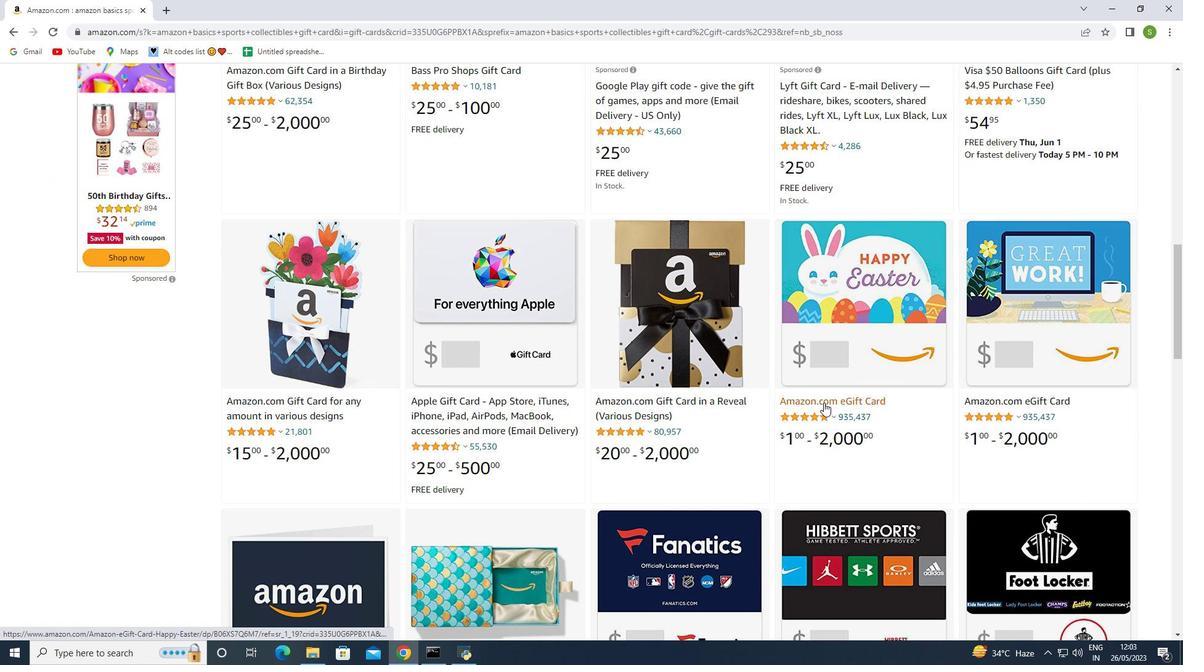 
Action: Mouse scrolled (824, 403) with delta (0, 0)
Screenshot: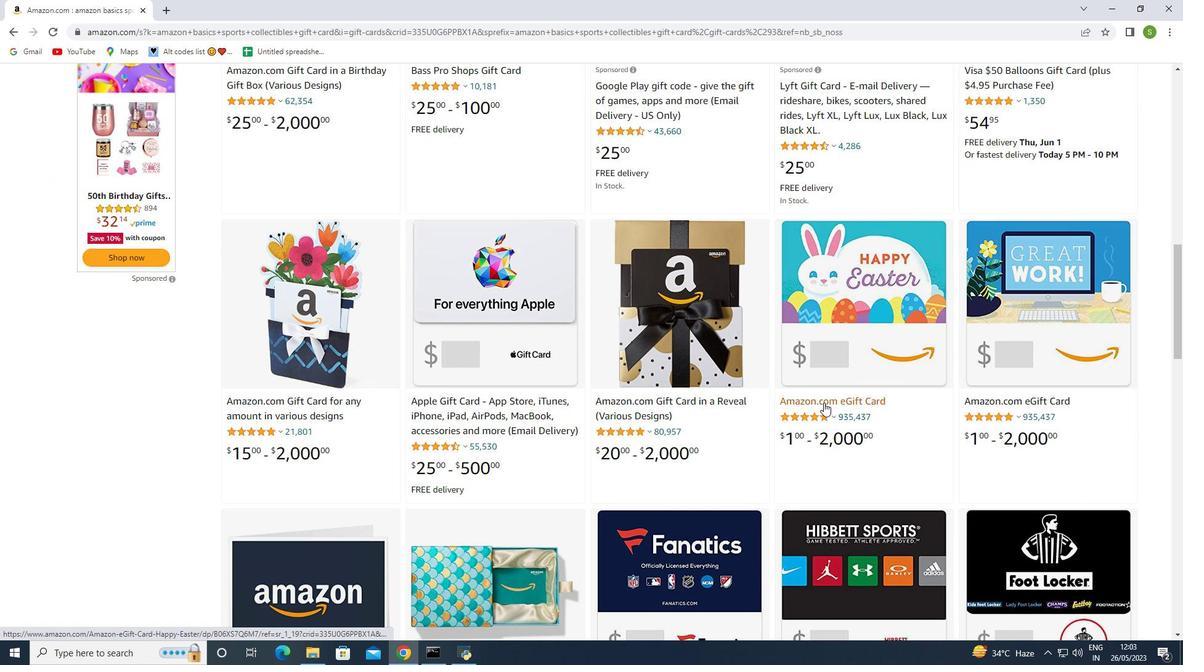 
Action: Mouse scrolled (824, 403) with delta (0, 0)
Screenshot: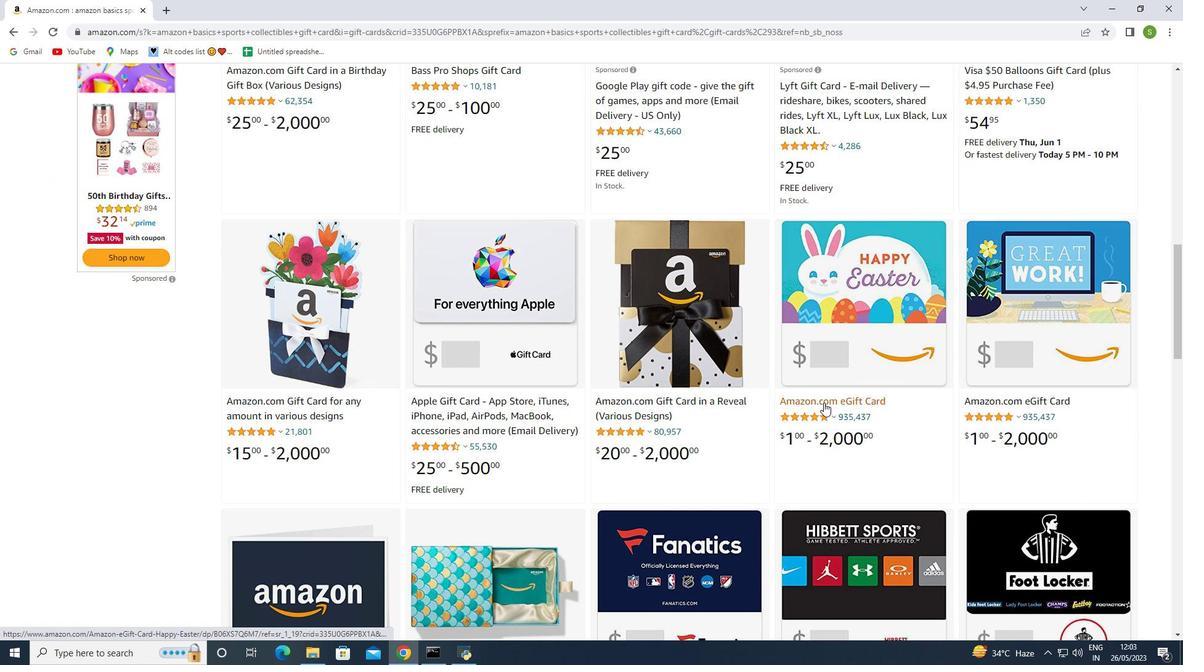 
Action: Mouse scrolled (824, 403) with delta (0, 0)
Screenshot: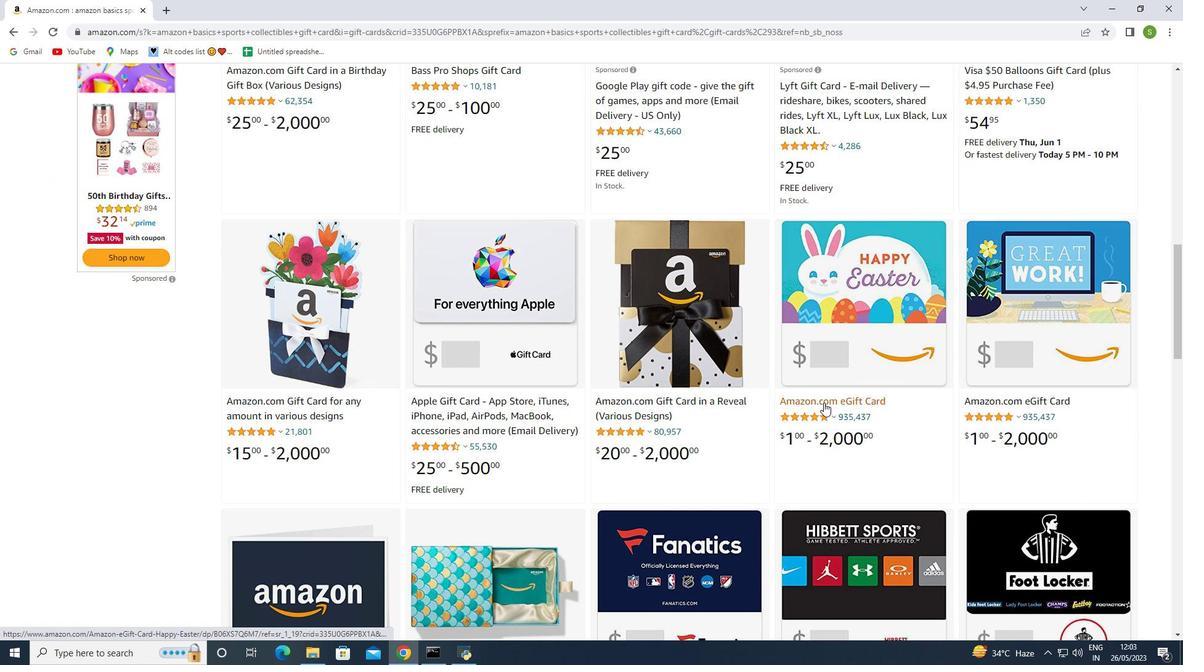 
Action: Mouse moved to (825, 403)
Screenshot: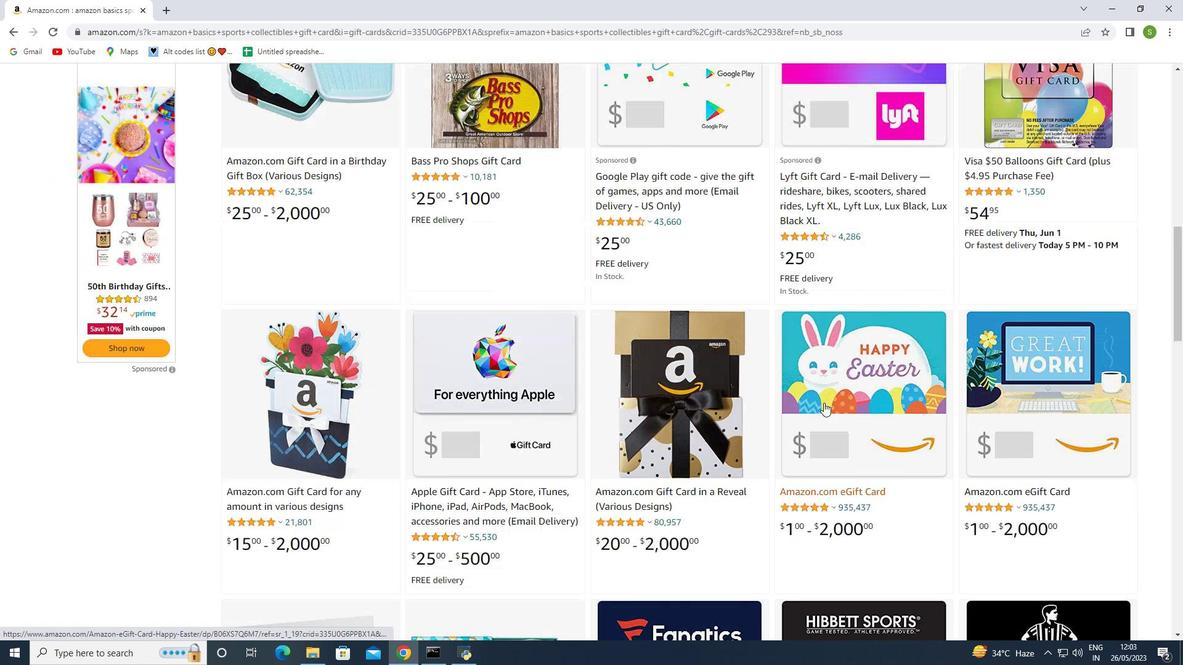 
Action: Mouse scrolled (825, 403) with delta (0, 0)
Screenshot: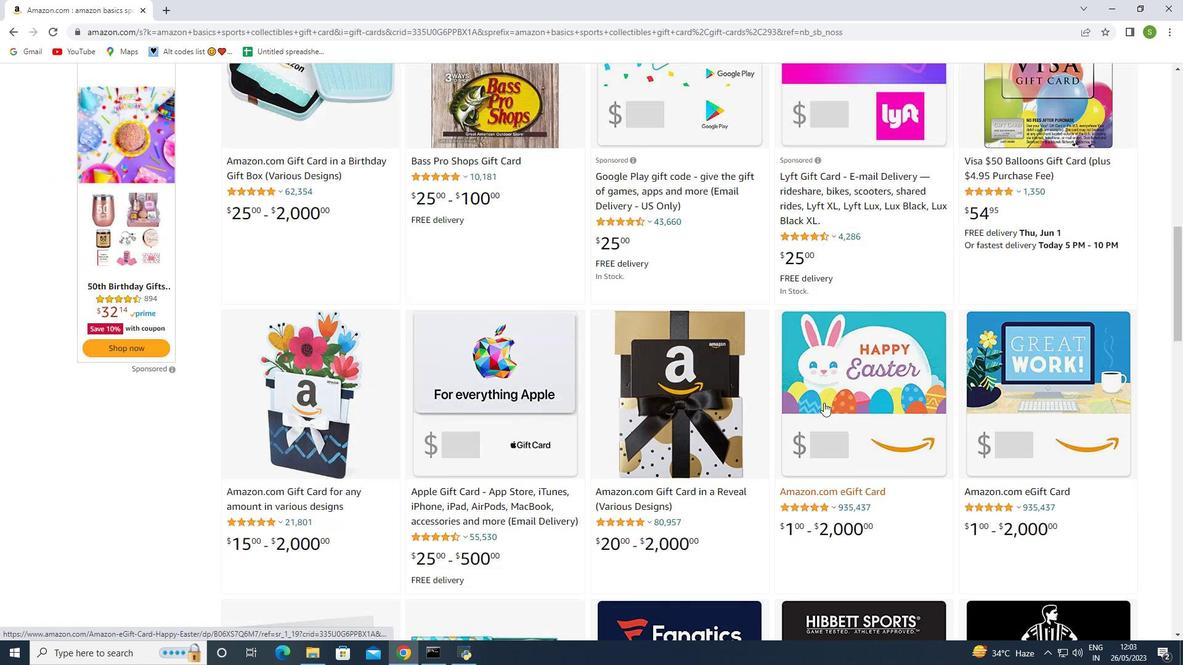 
Action: Mouse scrolled (825, 403) with delta (0, 0)
Screenshot: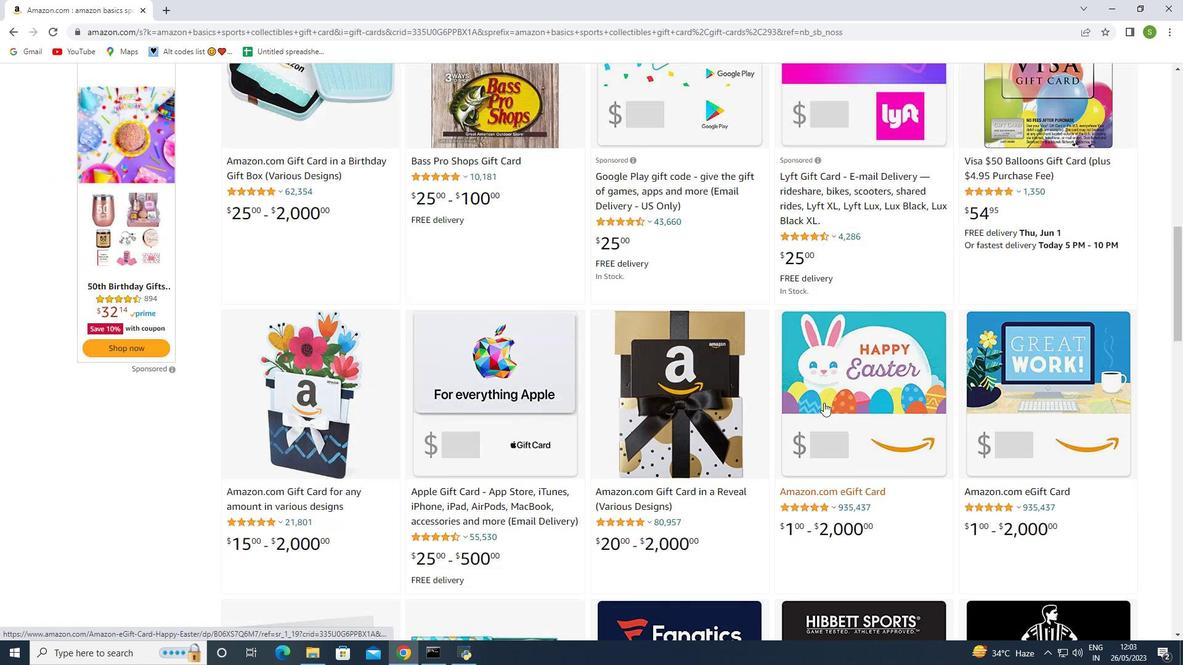 
Action: Mouse scrolled (825, 403) with delta (0, 0)
Screenshot: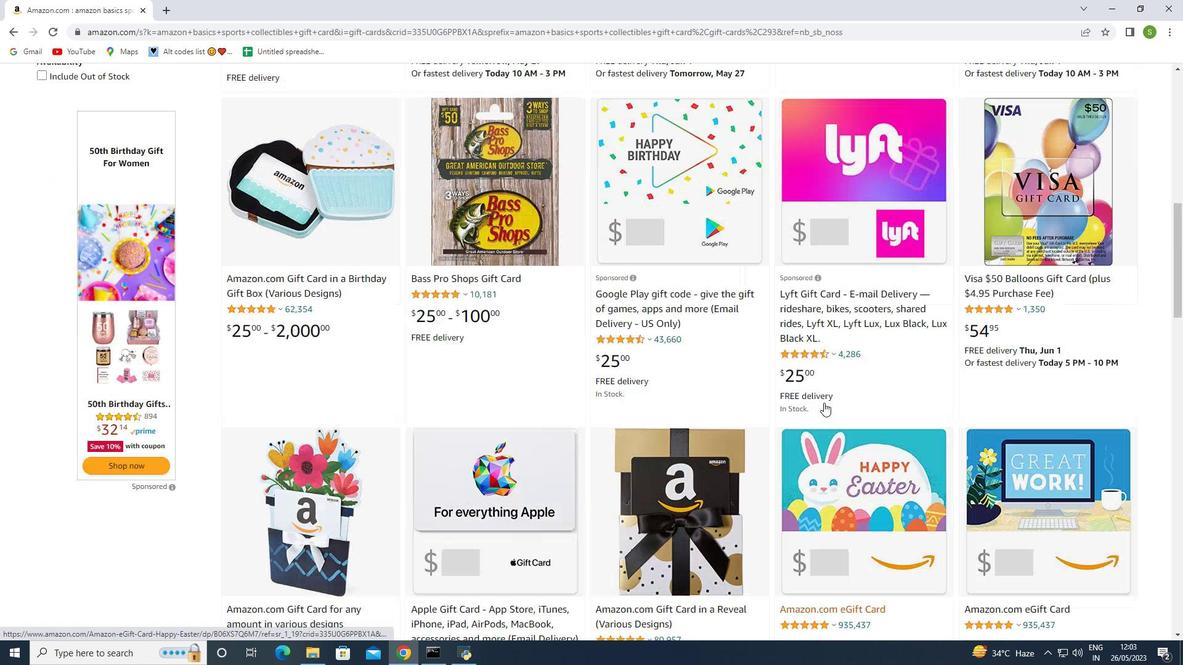 
Action: Mouse scrolled (825, 403) with delta (0, 0)
Screenshot: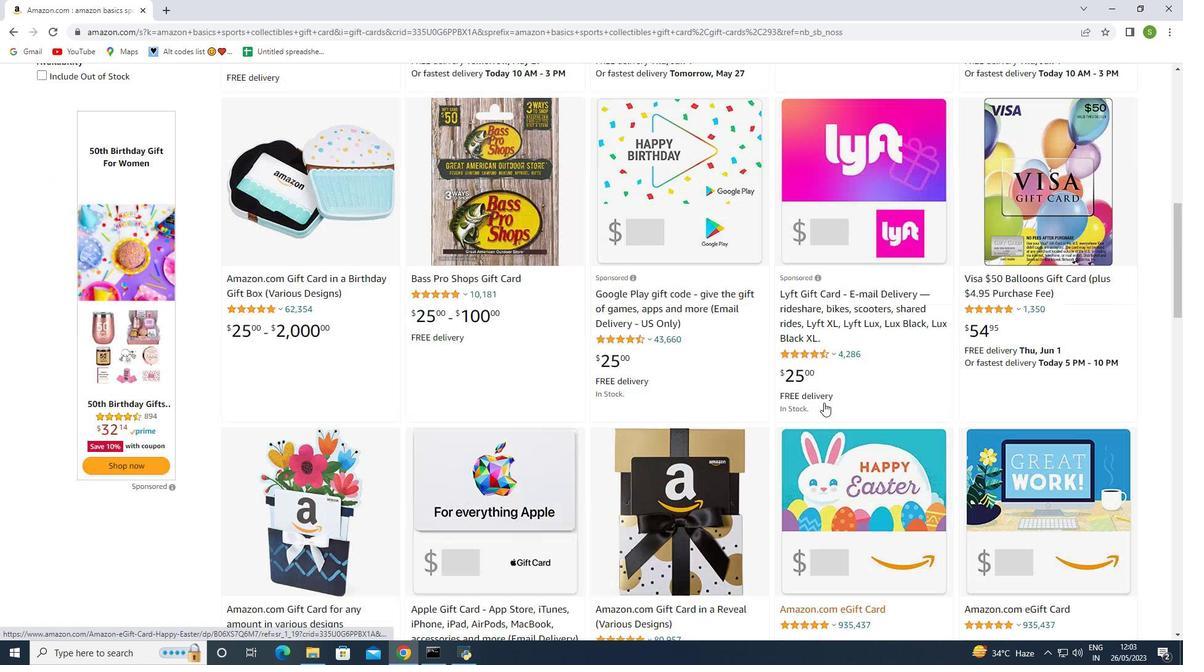 
Action: Mouse moved to (804, 420)
Screenshot: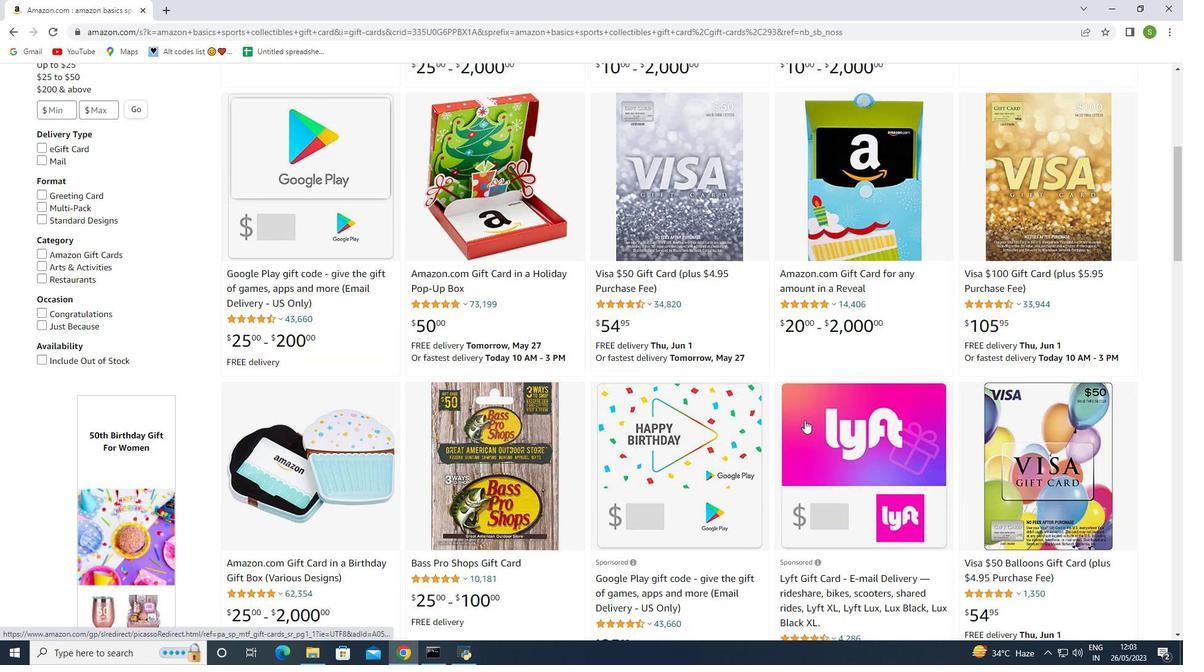 
